 Task: Plan a trip to Ostend, Belgium from 5th December, 2023 to 15th December, 2023 for 9 adults.5 bedrooms having 5 beds and 5 bathrooms. Property type can be house. Amenities needed are: heating. Look for 4 properties as per requirement.
Action: Key pressed <Key.caps_lock>O<Key.caps_lock>stend
Screenshot: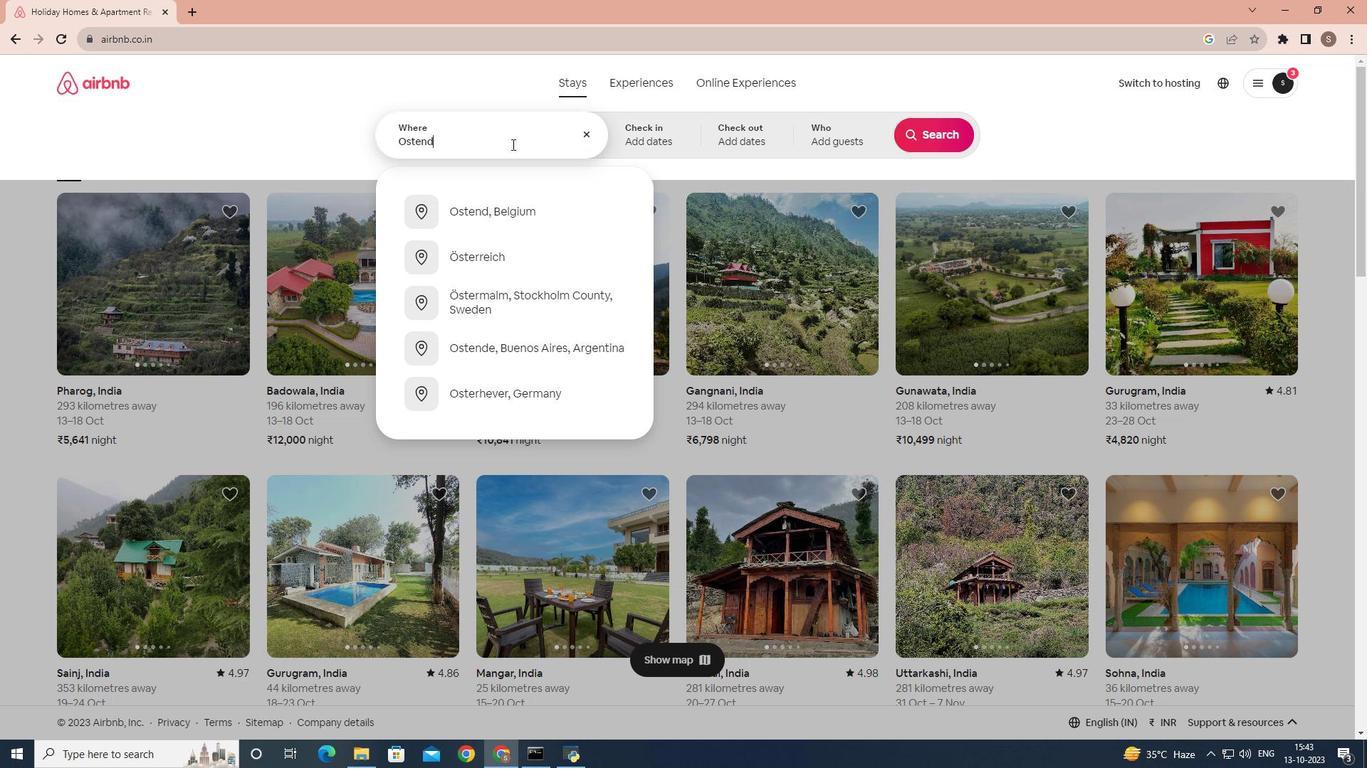 
Action: Mouse moved to (499, 196)
Screenshot: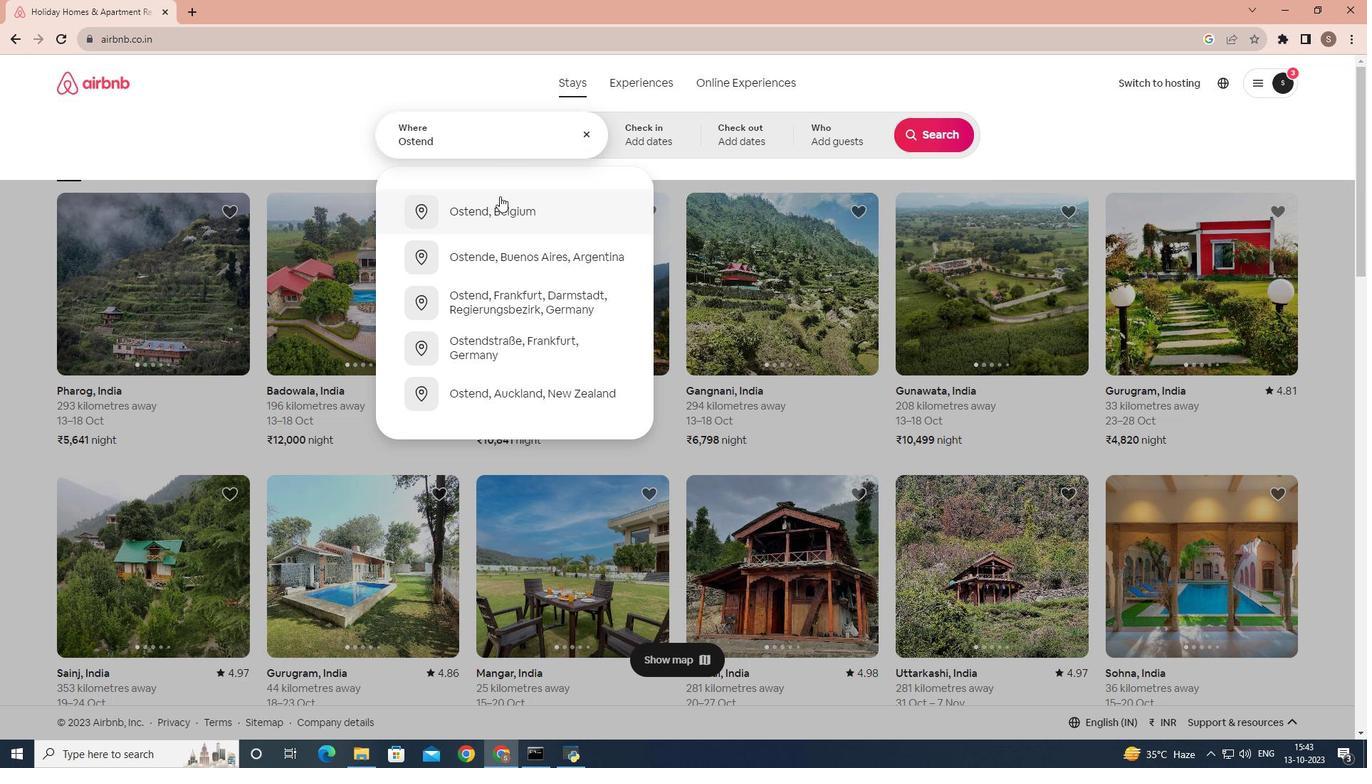 
Action: Mouse pressed left at (499, 196)
Screenshot: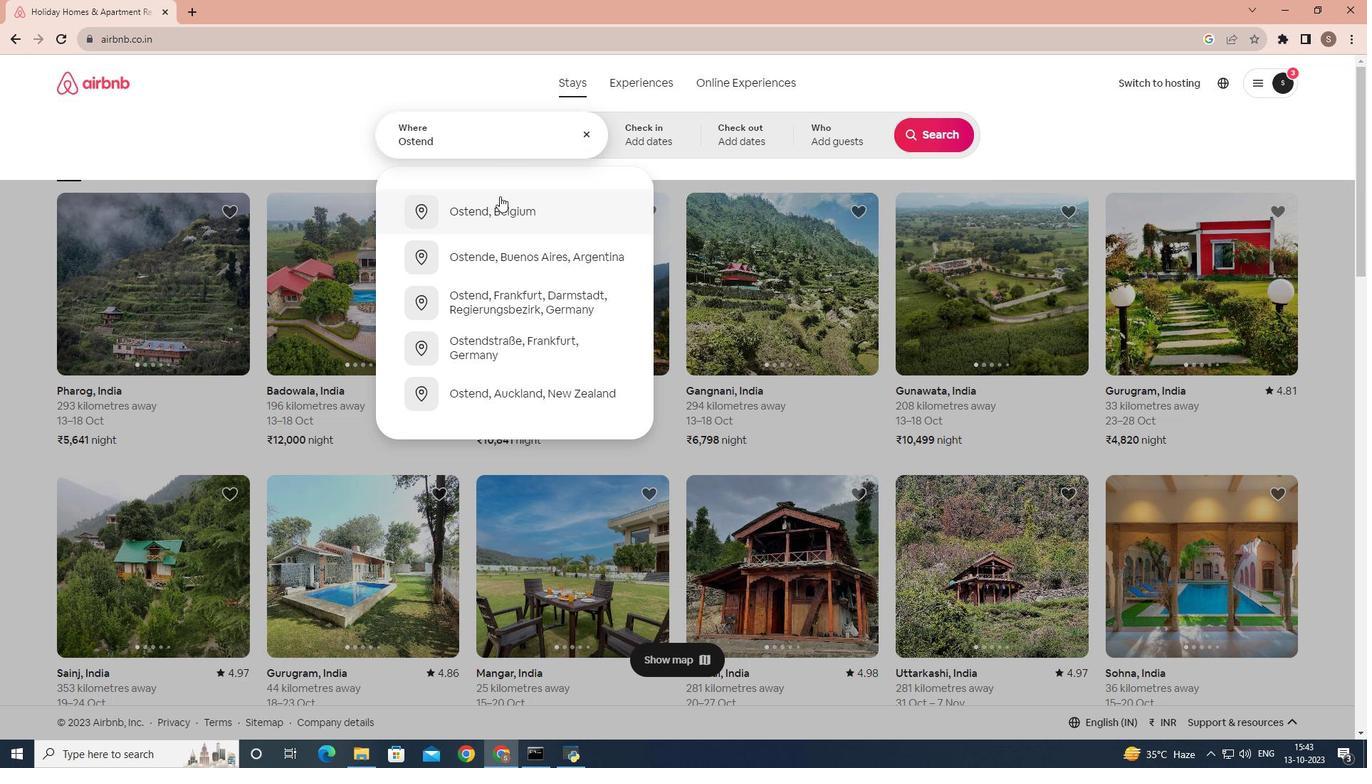 
Action: Mouse moved to (933, 250)
Screenshot: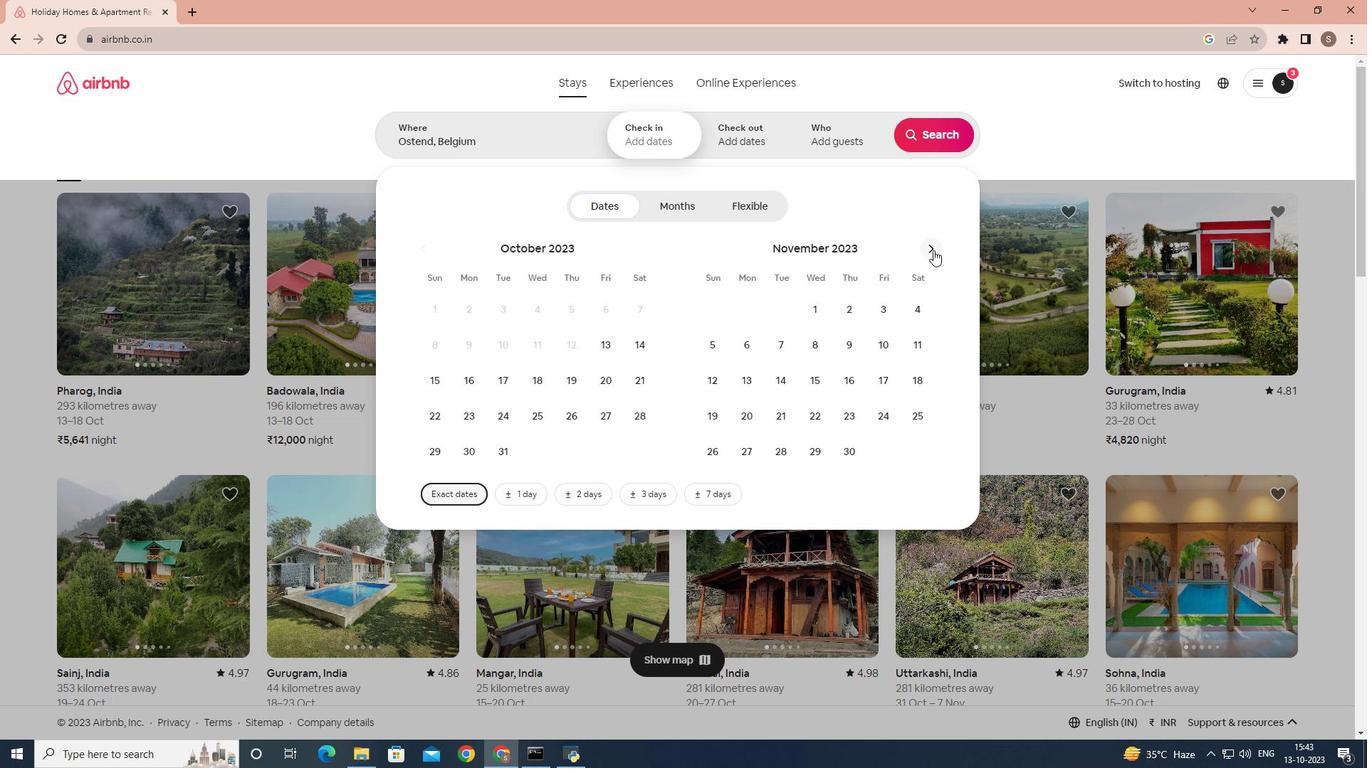 
Action: Mouse pressed left at (933, 250)
Screenshot: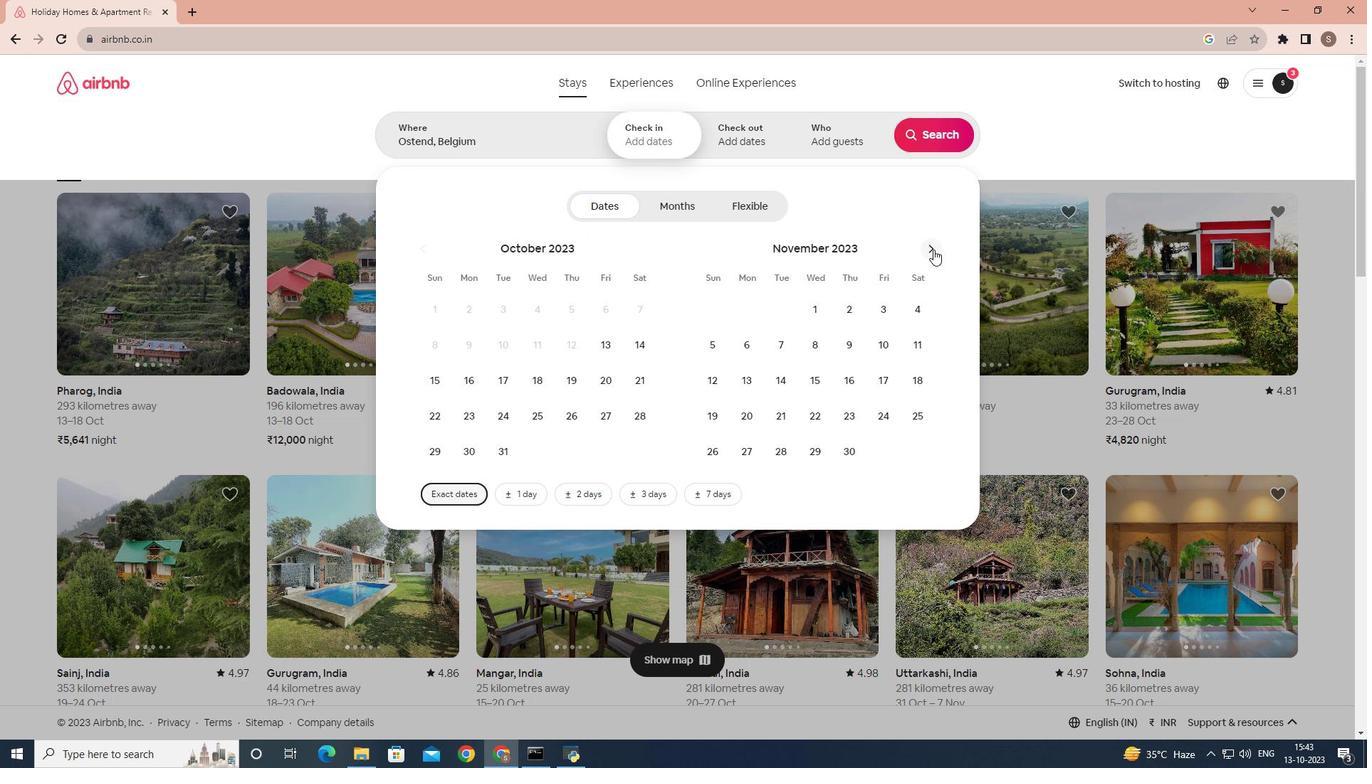 
Action: Mouse moved to (777, 353)
Screenshot: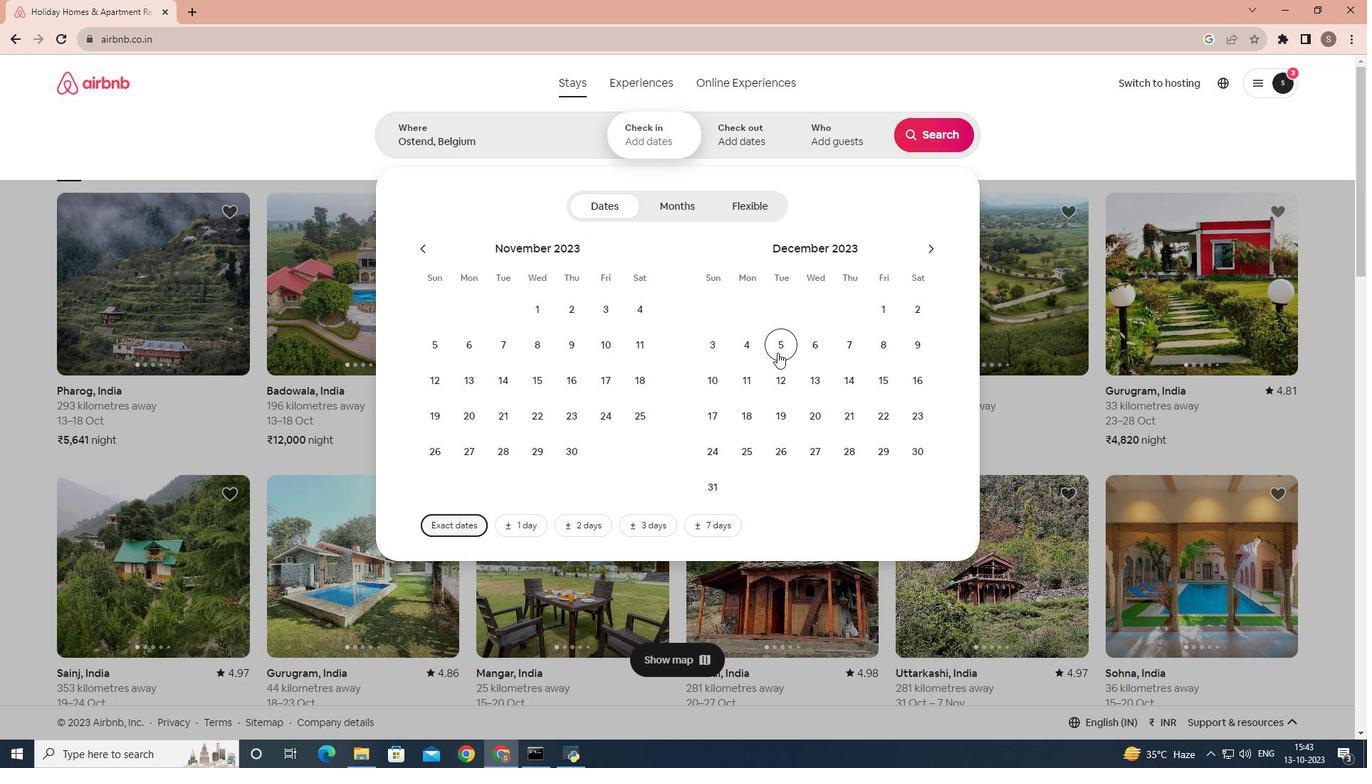 
Action: Mouse pressed left at (777, 353)
Screenshot: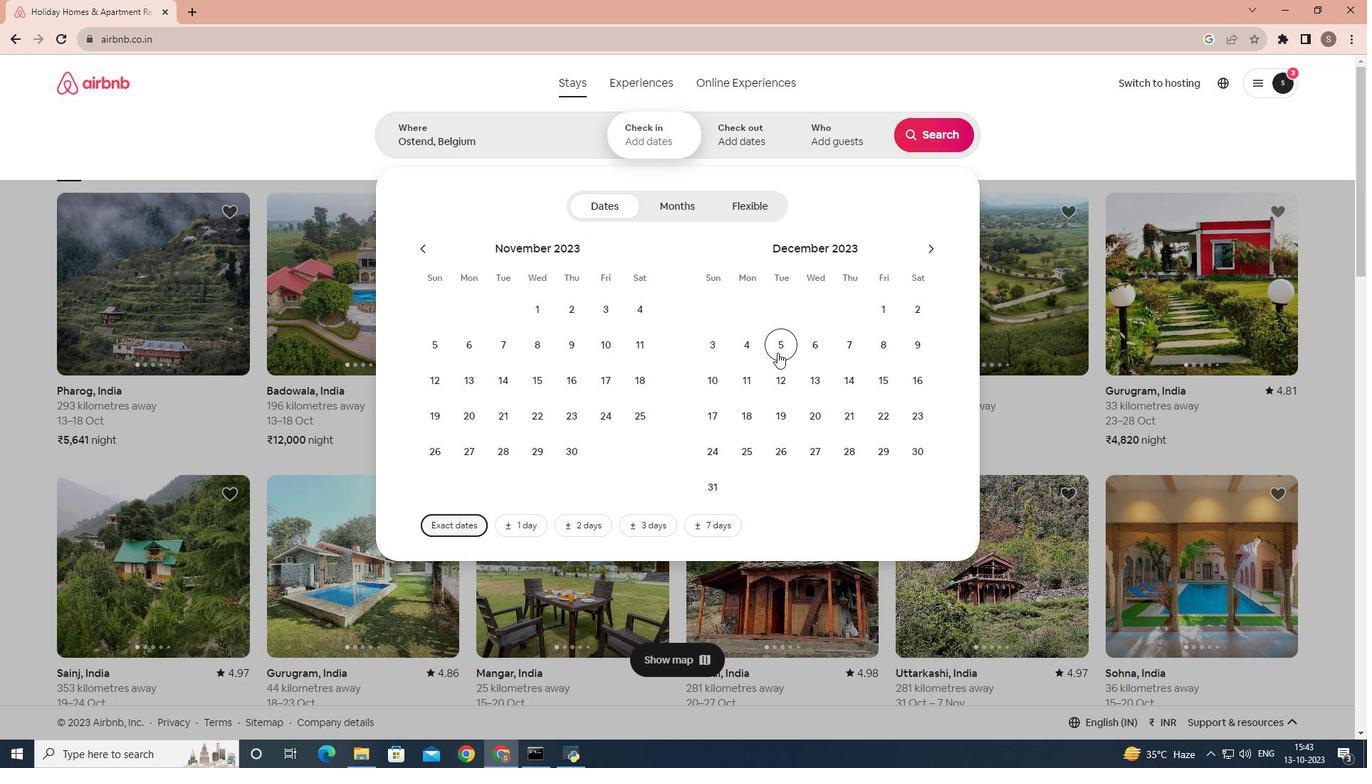 
Action: Mouse moved to (875, 388)
Screenshot: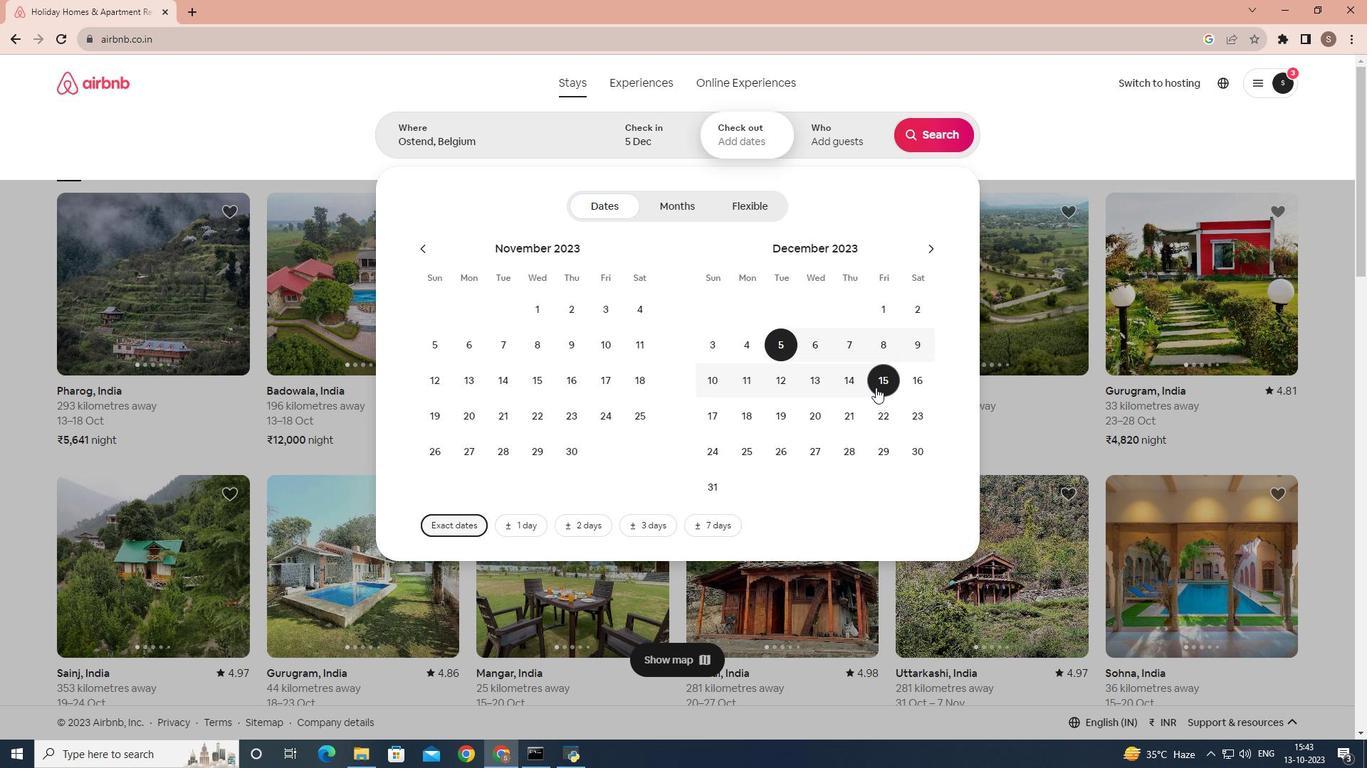 
Action: Mouse pressed left at (875, 388)
Screenshot: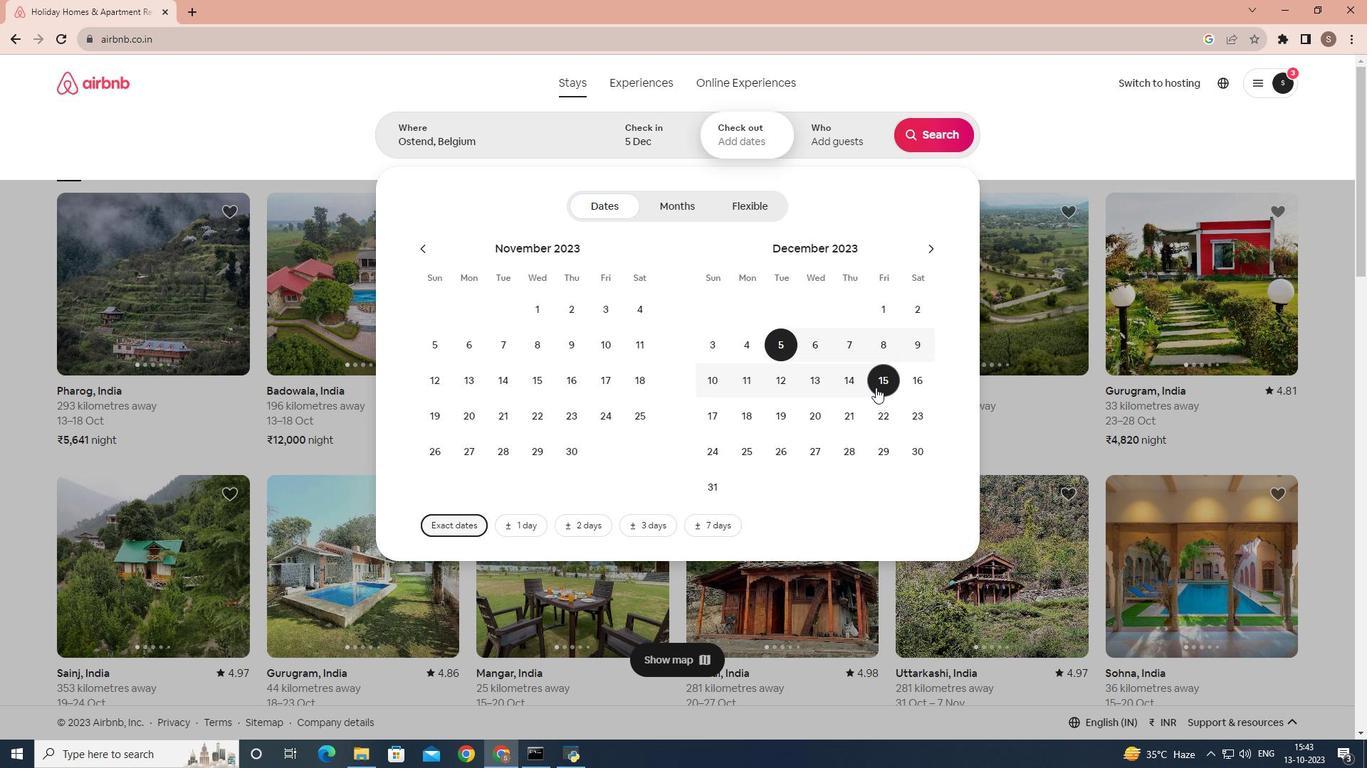 
Action: Mouse moved to (818, 138)
Screenshot: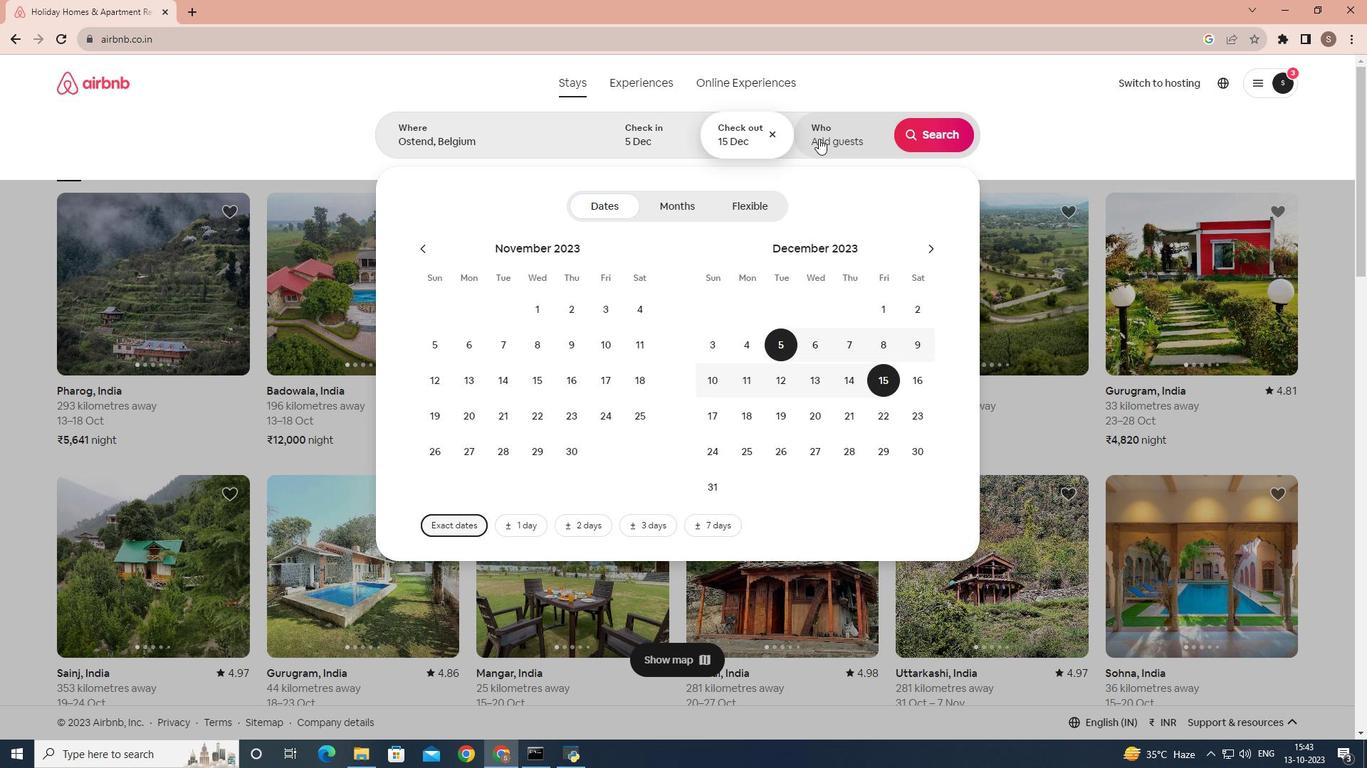 
Action: Mouse pressed left at (818, 138)
Screenshot: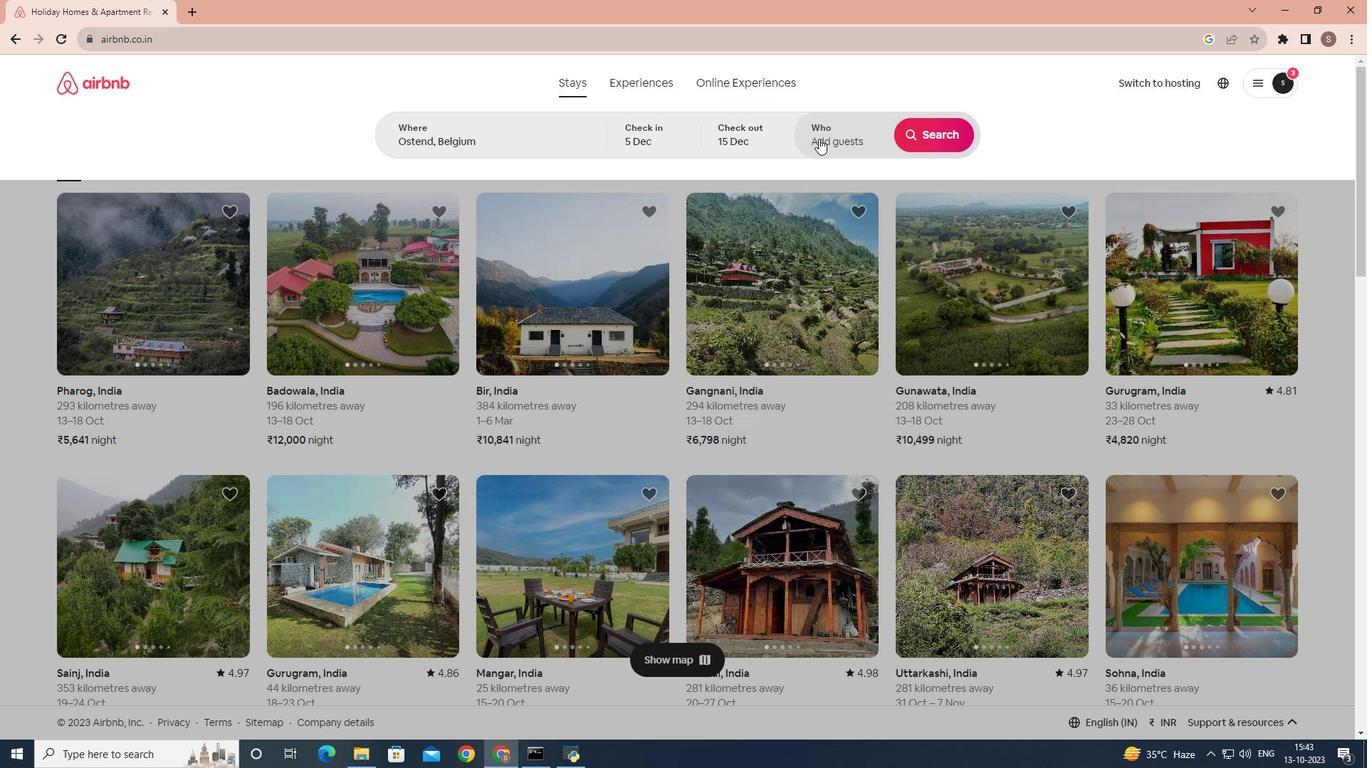 
Action: Mouse moved to (929, 213)
Screenshot: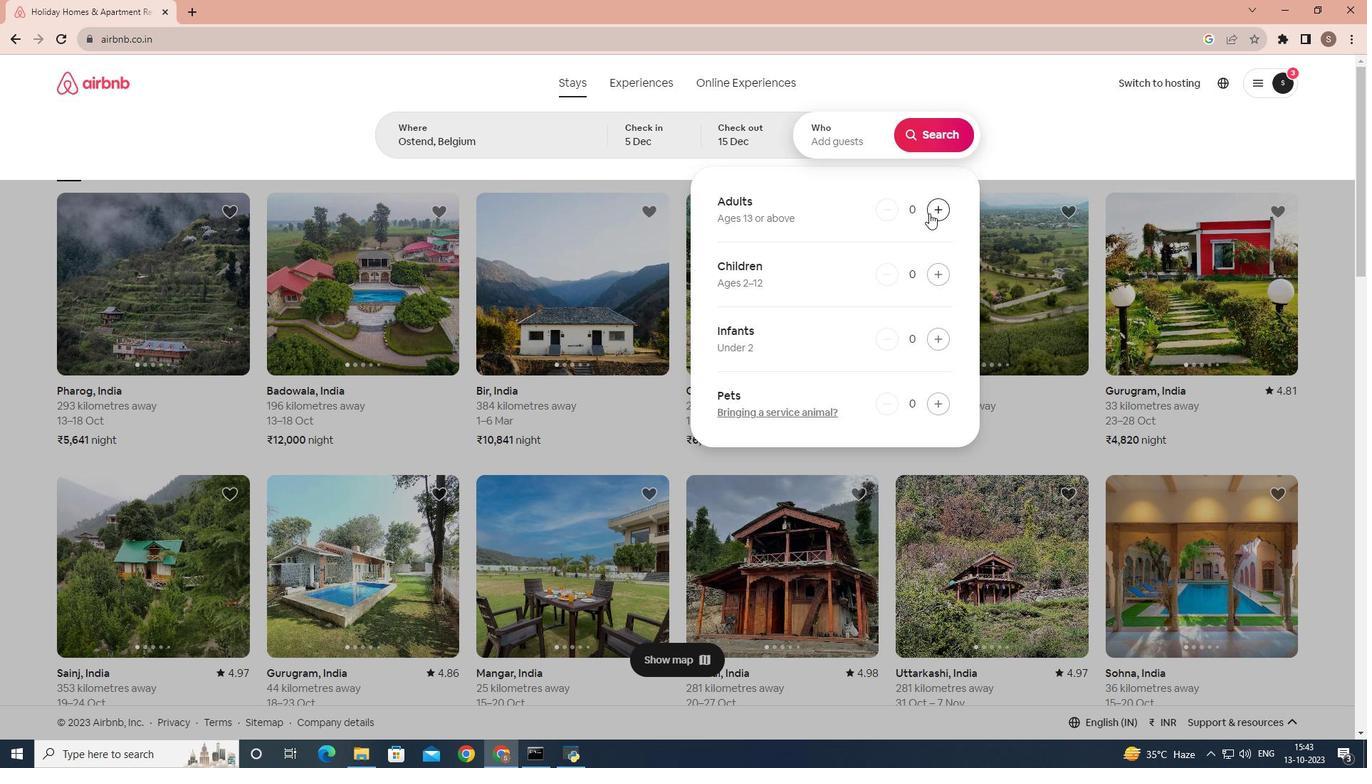 
Action: Mouse pressed left at (929, 213)
Screenshot: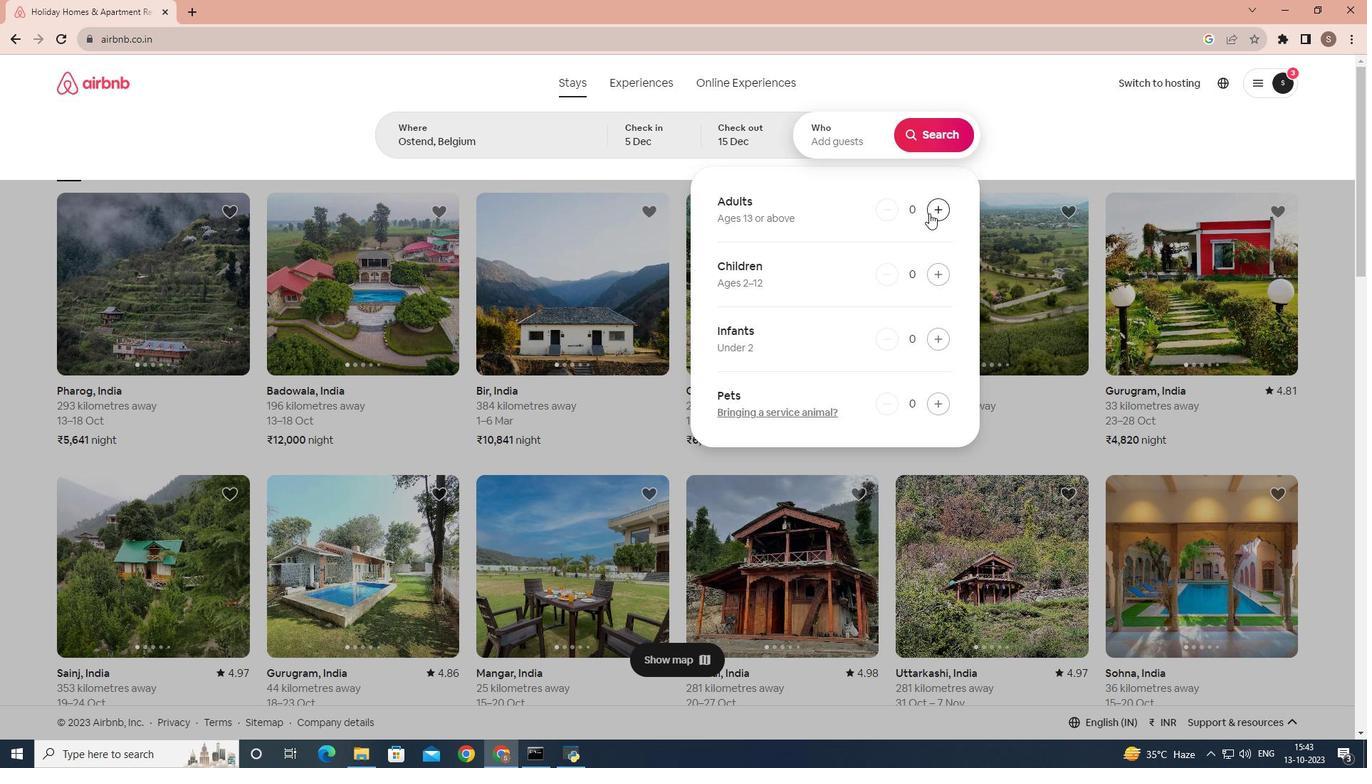 
Action: Mouse moved to (927, 215)
Screenshot: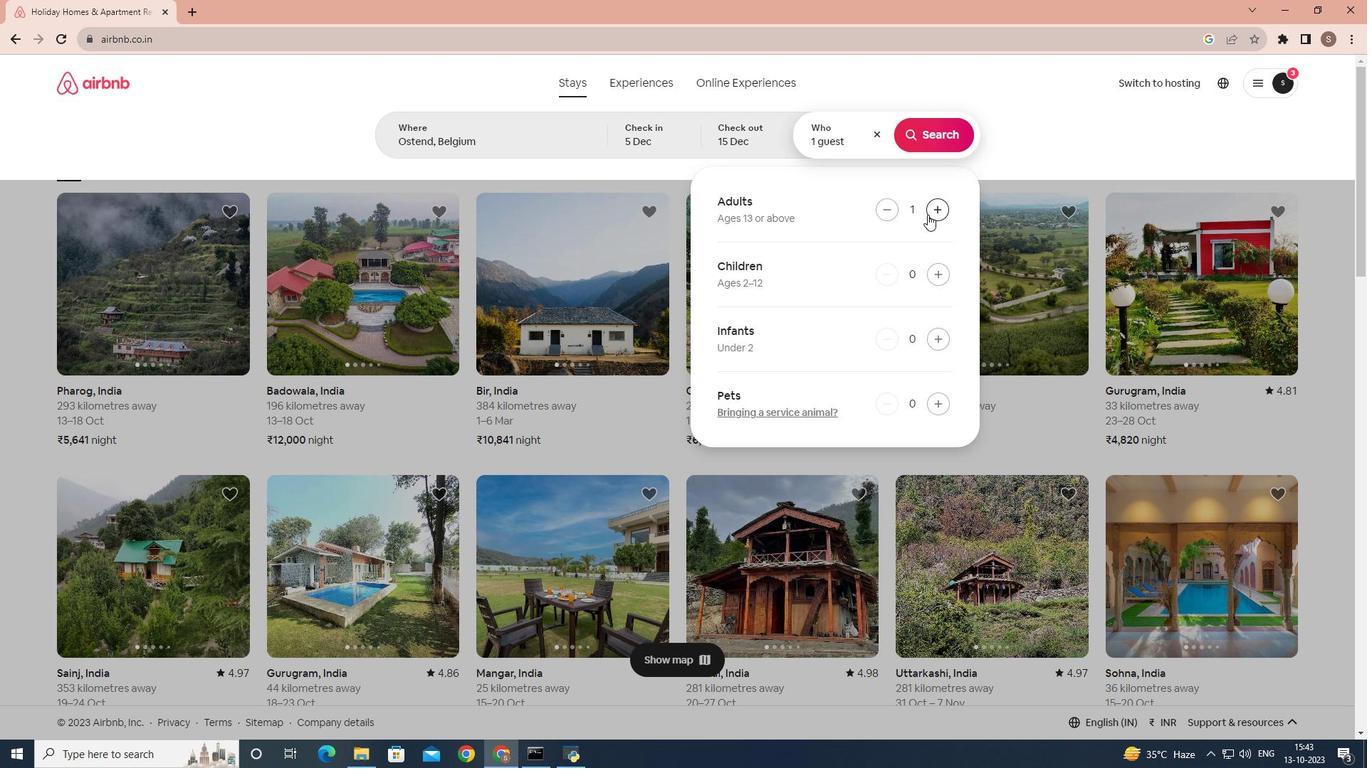 
Action: Mouse pressed left at (927, 215)
Screenshot: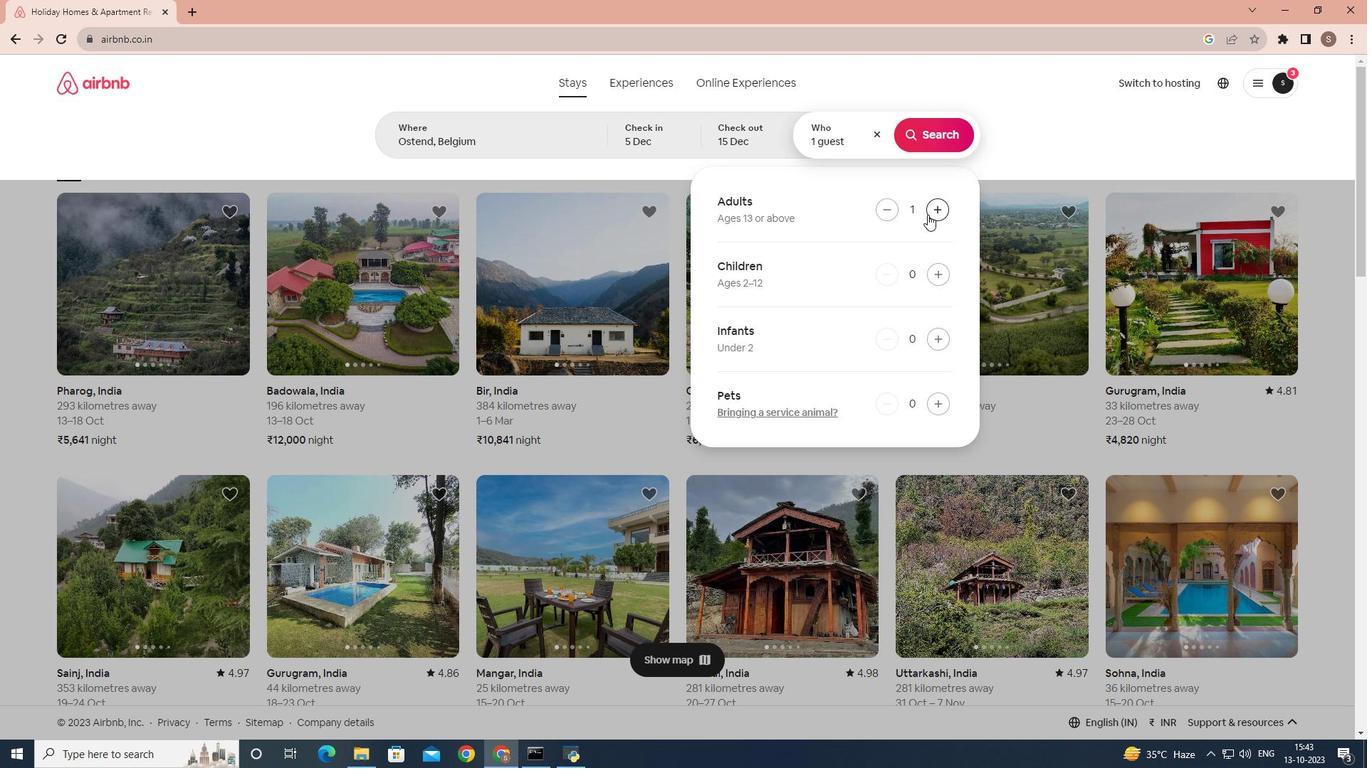 
Action: Mouse pressed left at (927, 215)
Screenshot: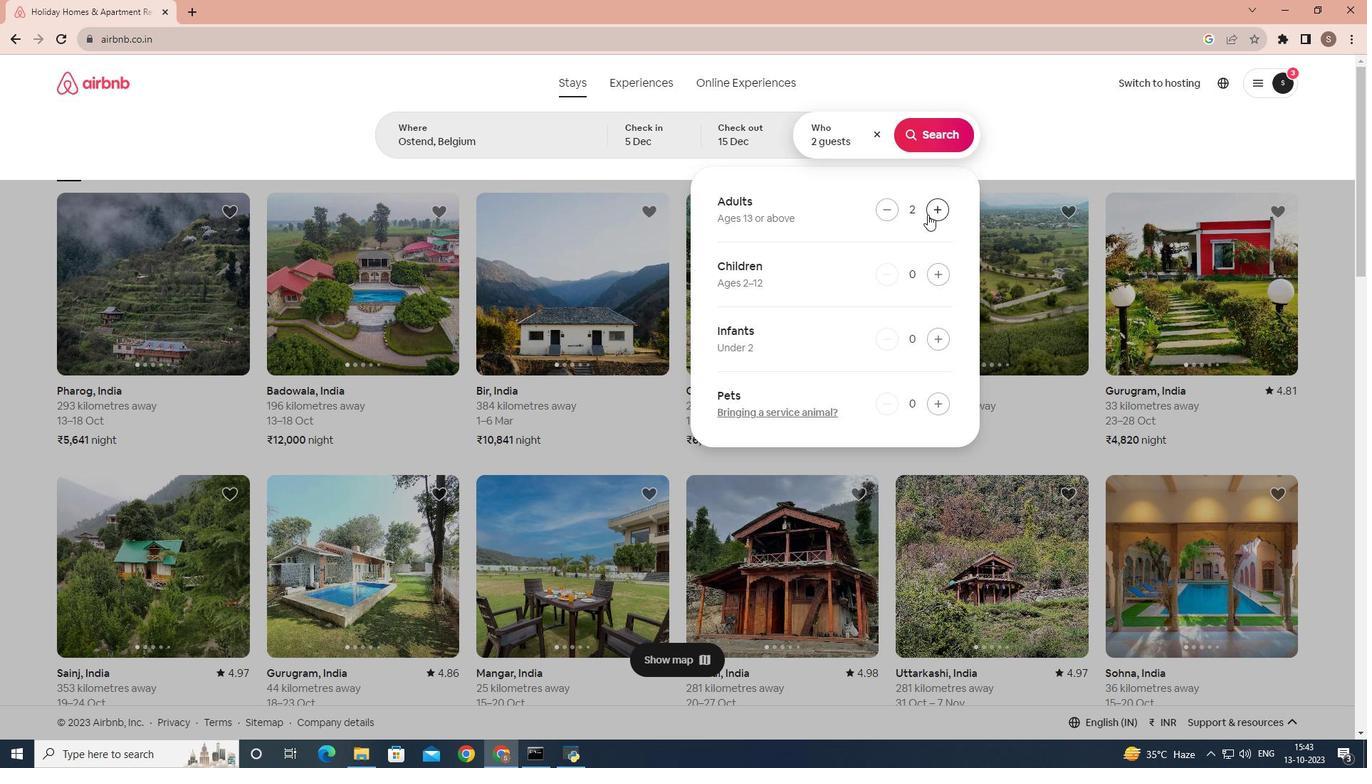 
Action: Mouse pressed left at (927, 215)
Screenshot: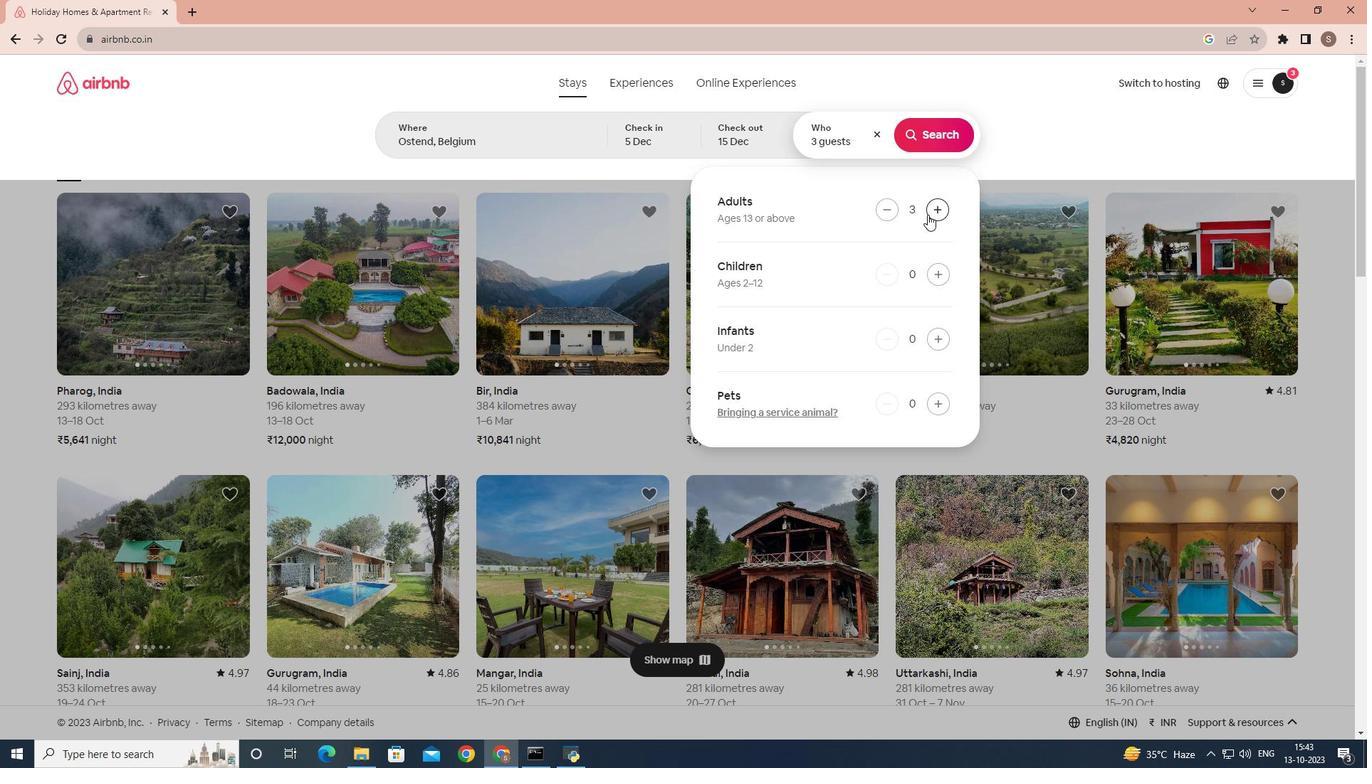 
Action: Mouse pressed left at (927, 215)
Screenshot: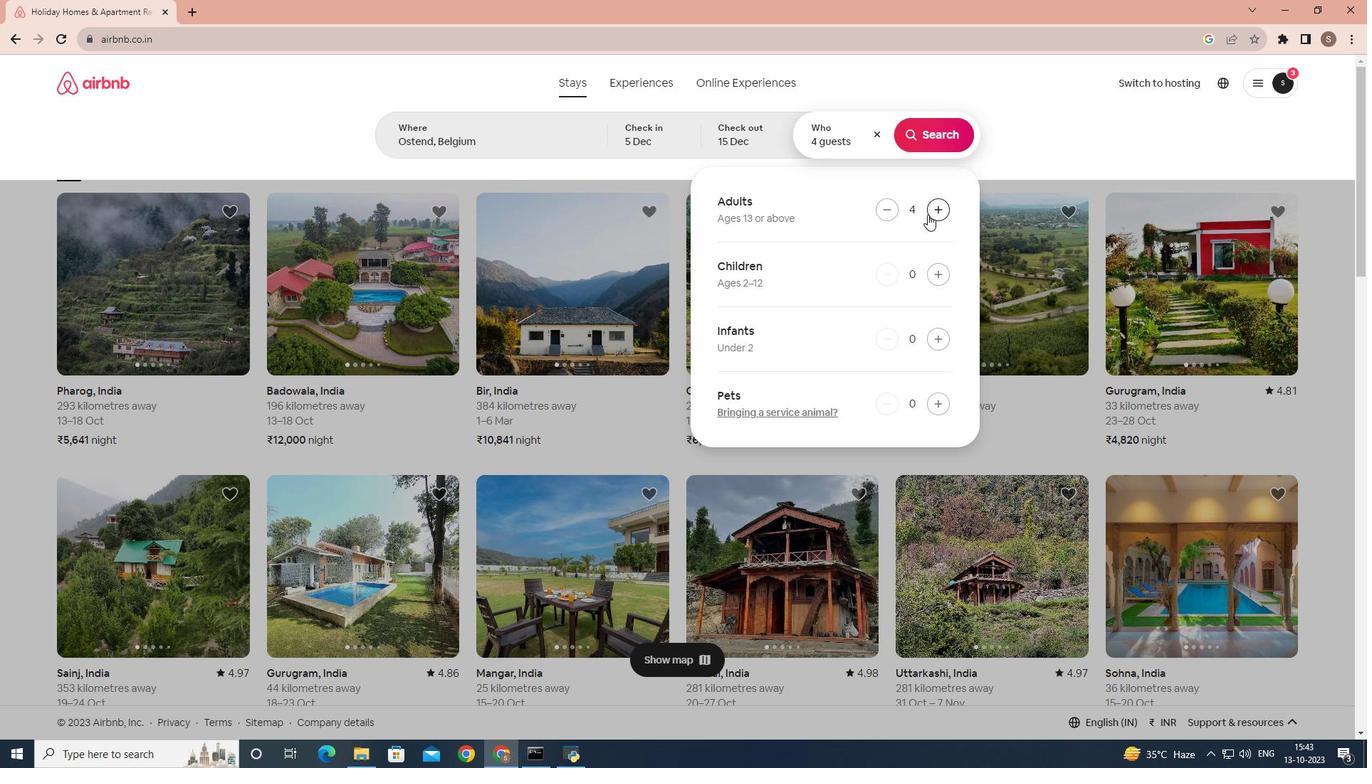 
Action: Mouse pressed left at (927, 215)
Screenshot: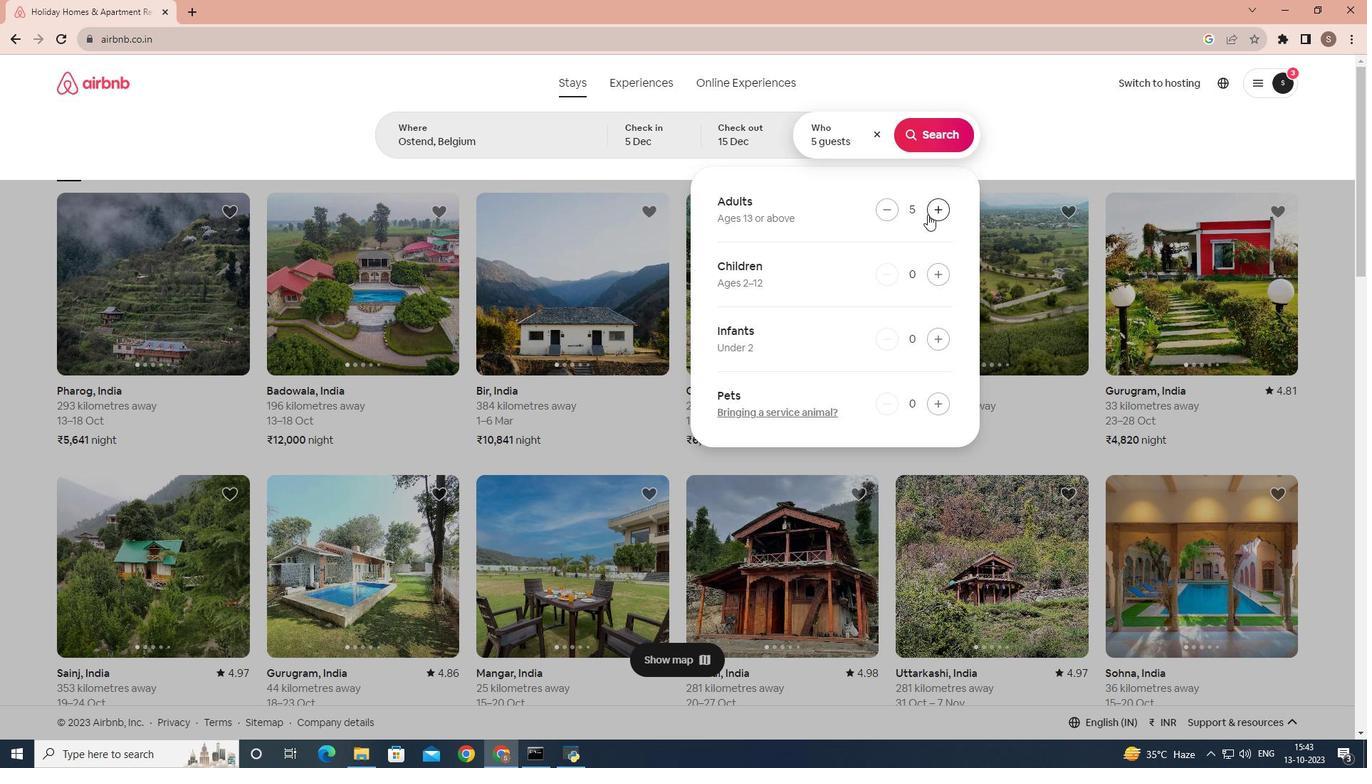 
Action: Mouse pressed left at (927, 215)
Screenshot: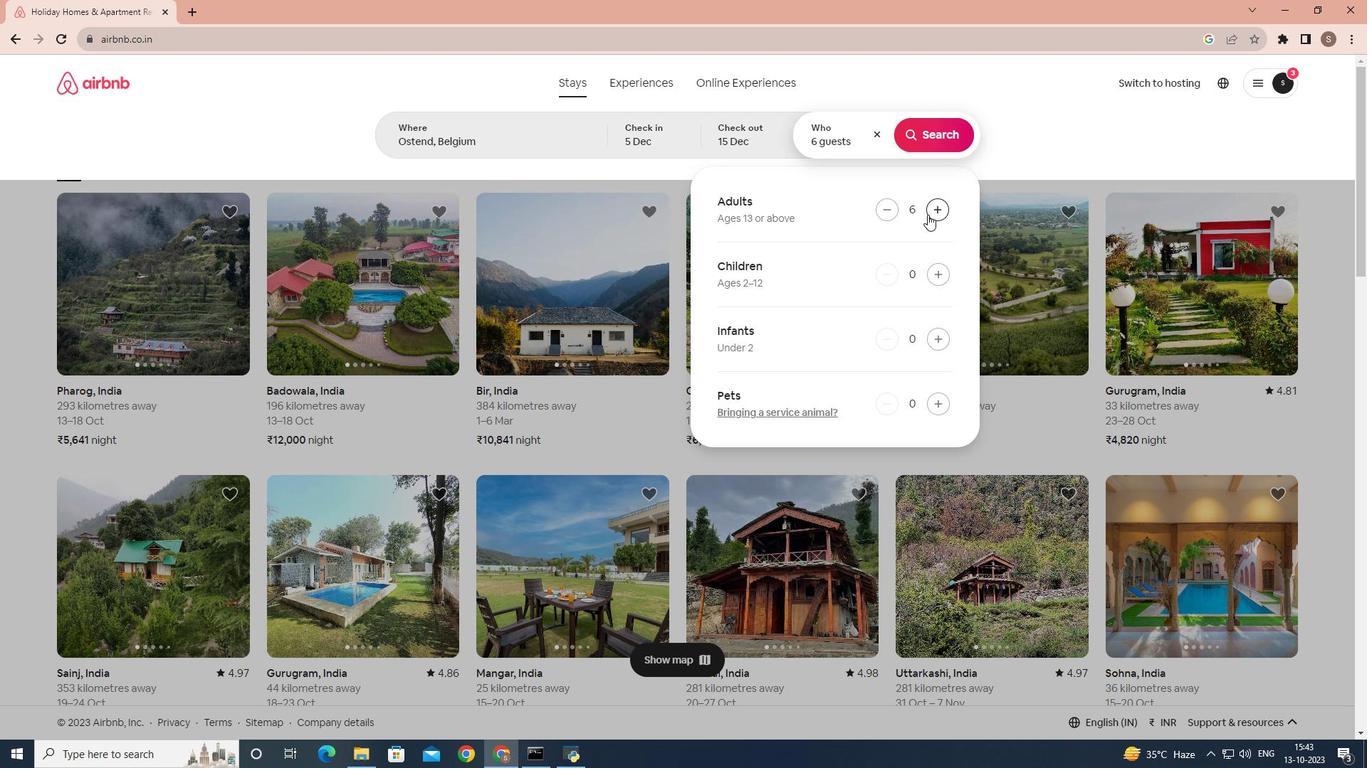 
Action: Mouse pressed left at (927, 215)
Screenshot: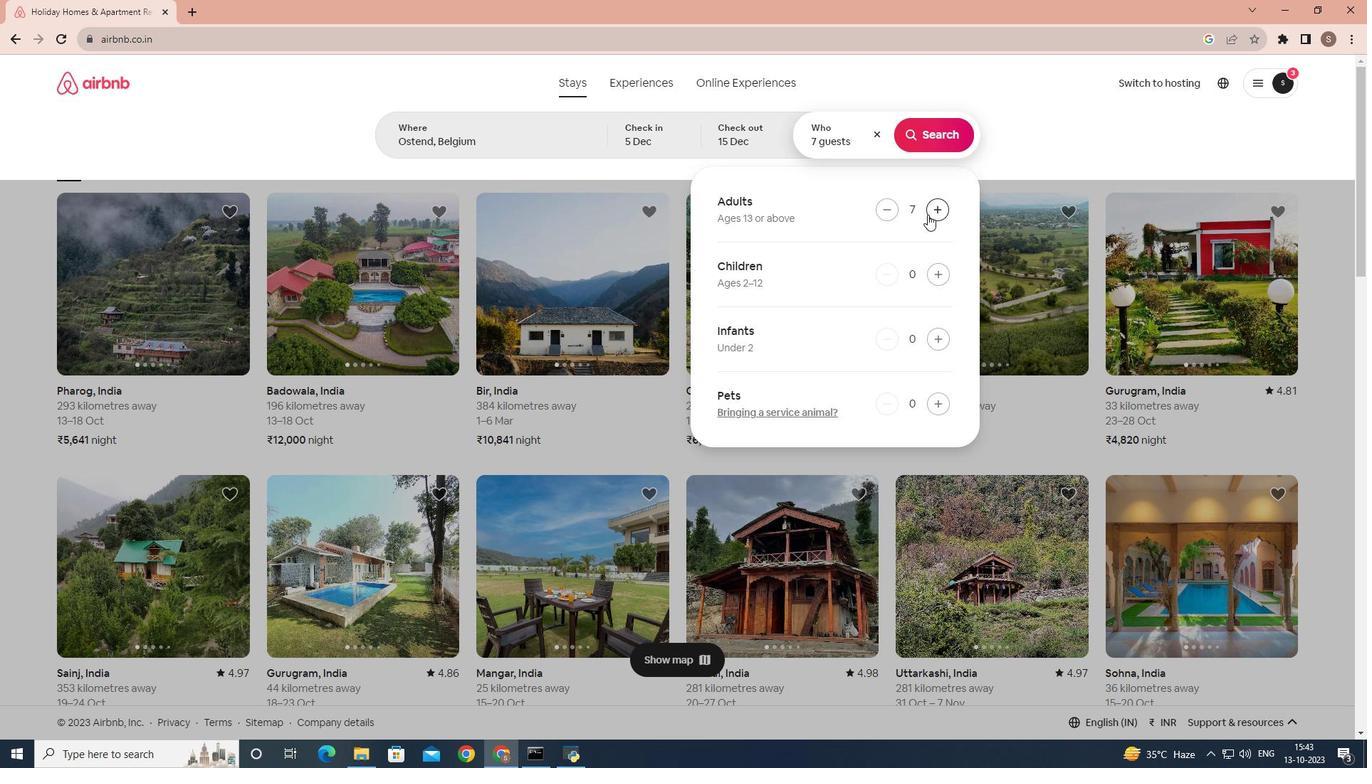 
Action: Mouse pressed left at (927, 215)
Screenshot: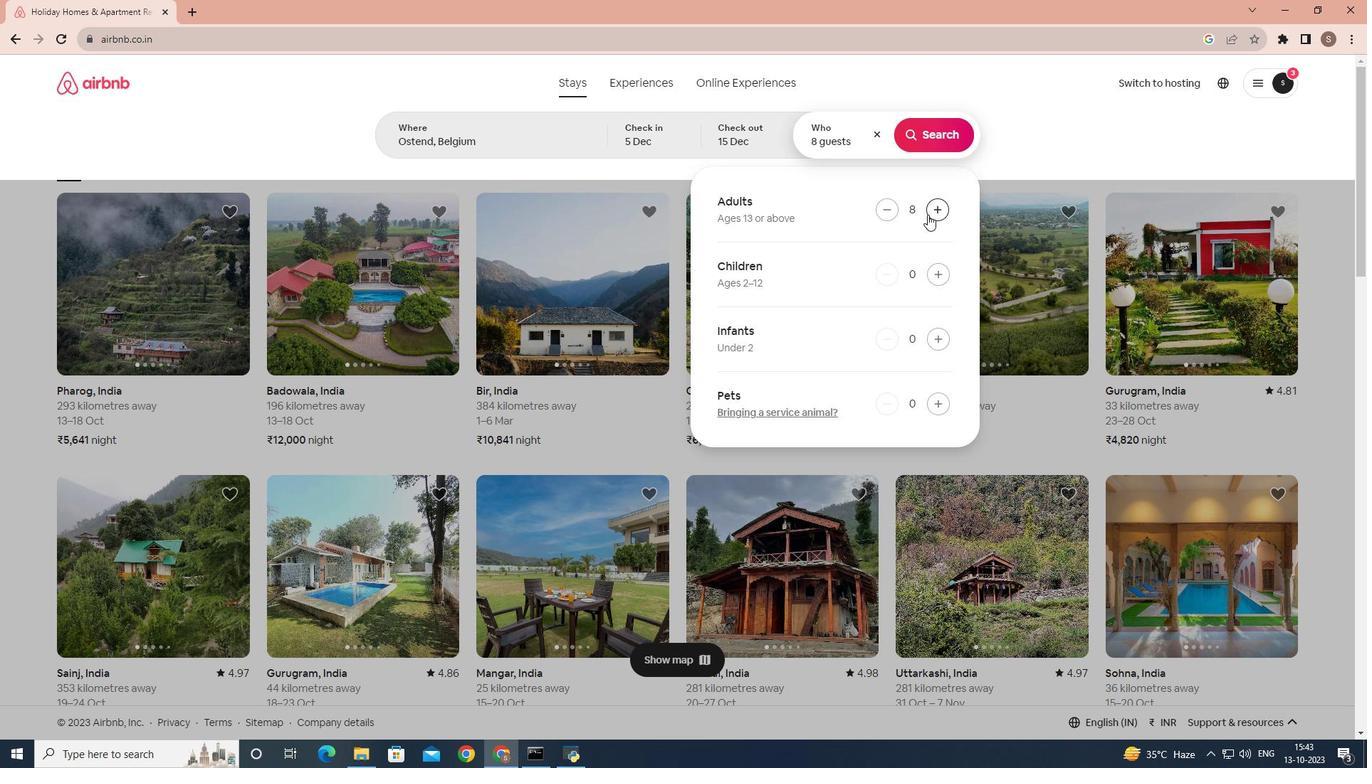 
Action: Mouse moved to (939, 143)
Screenshot: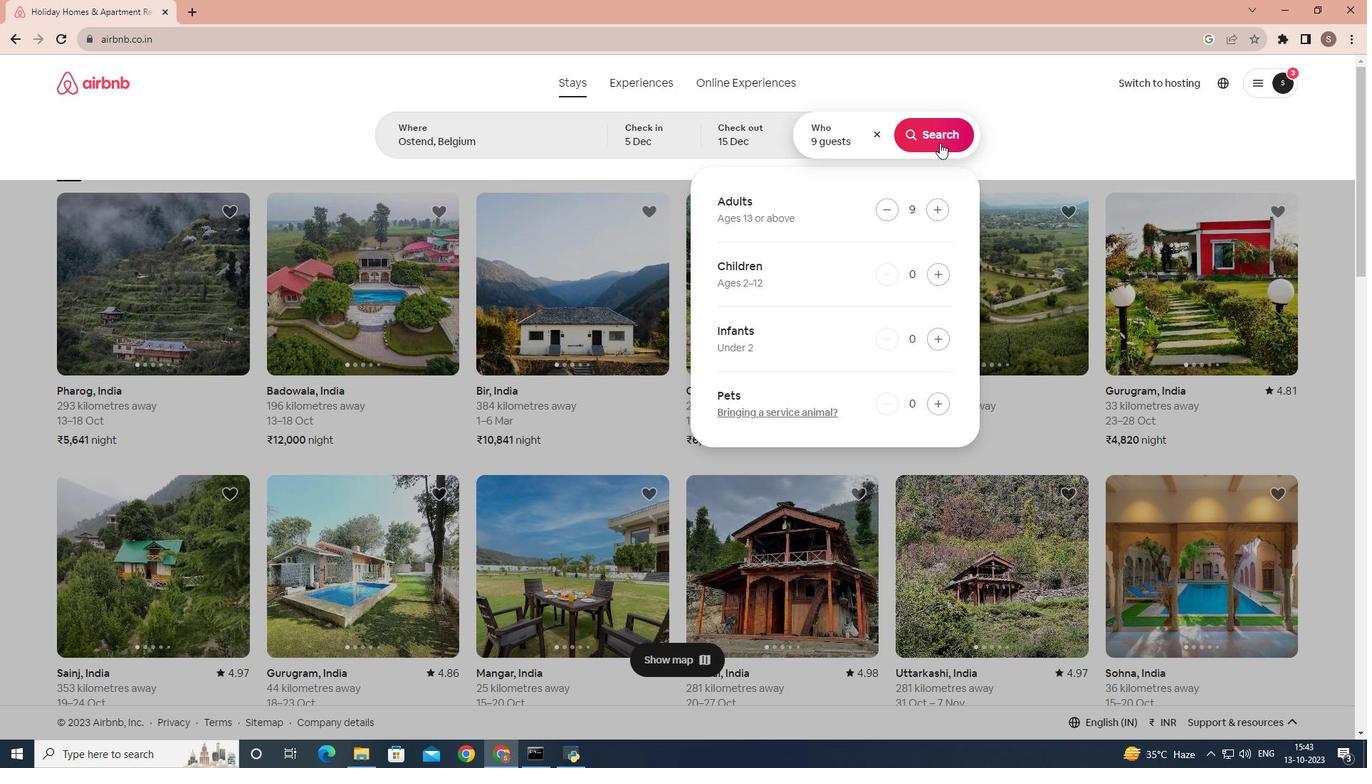 
Action: Mouse pressed left at (939, 143)
Screenshot: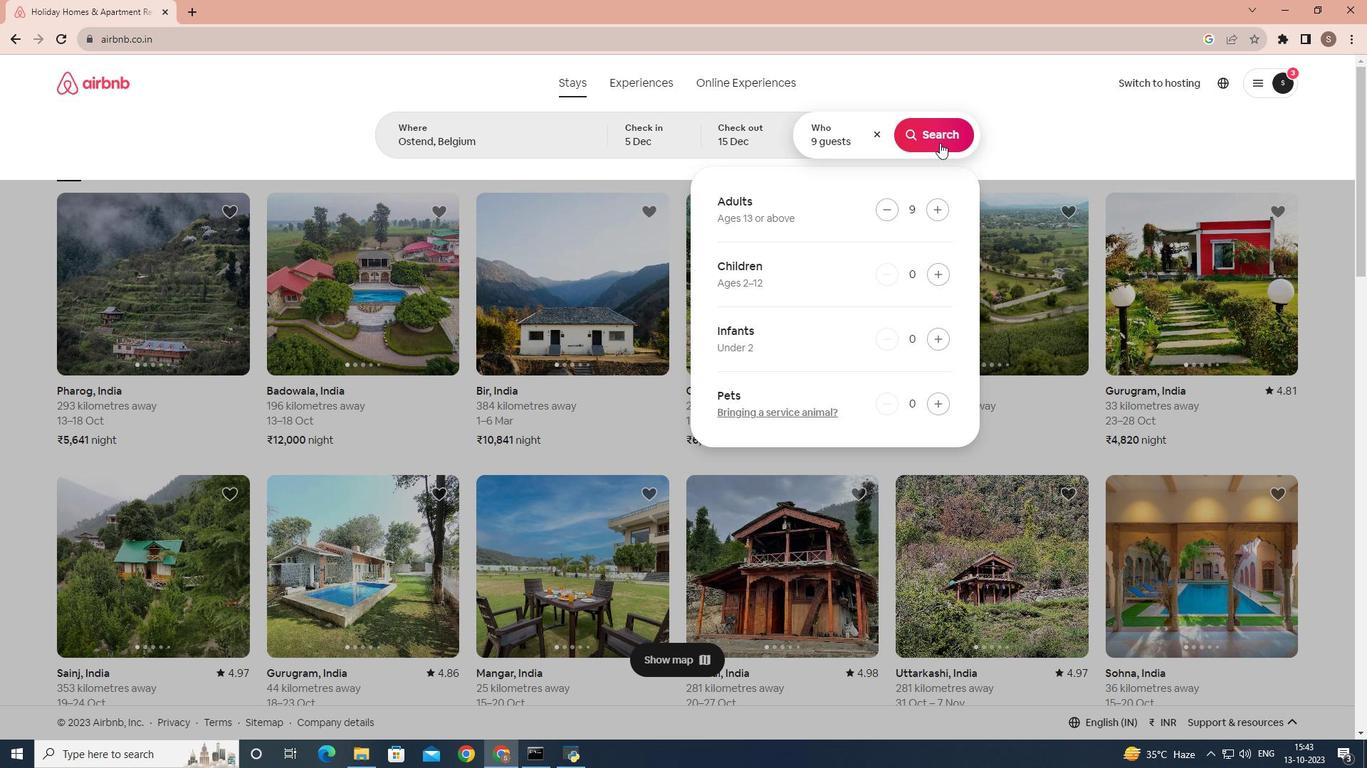 
Action: Mouse moved to (1144, 141)
Screenshot: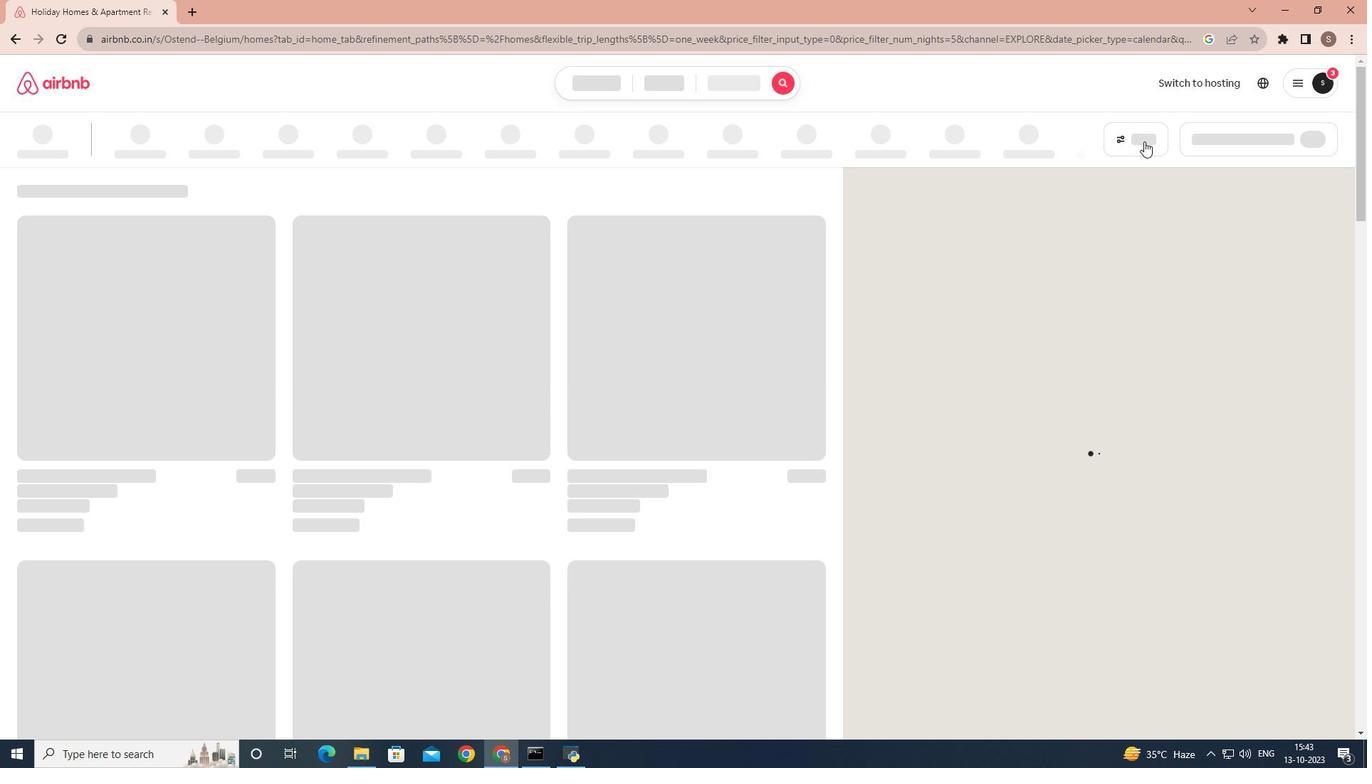 
Action: Mouse pressed left at (1144, 141)
Screenshot: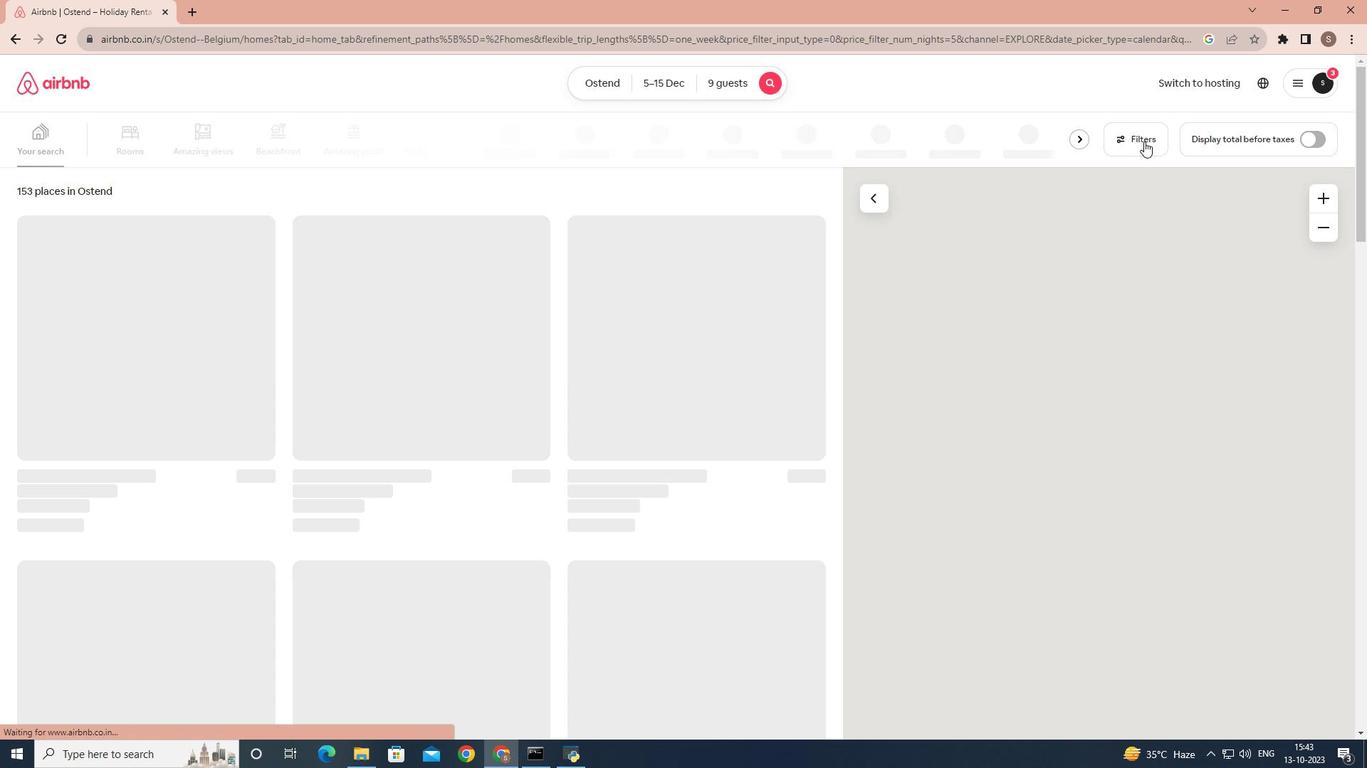 
Action: Mouse moved to (603, 479)
Screenshot: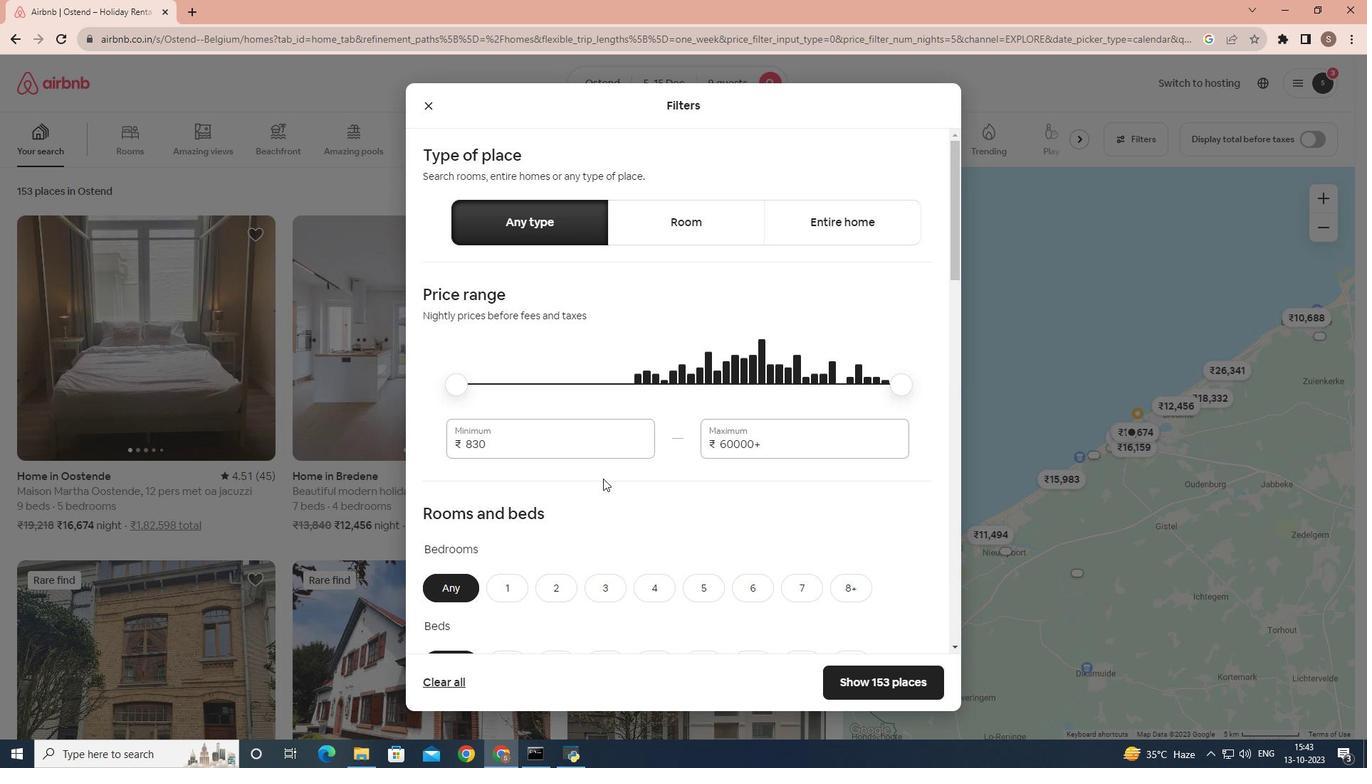 
Action: Mouse scrolled (603, 478) with delta (0, 0)
Screenshot: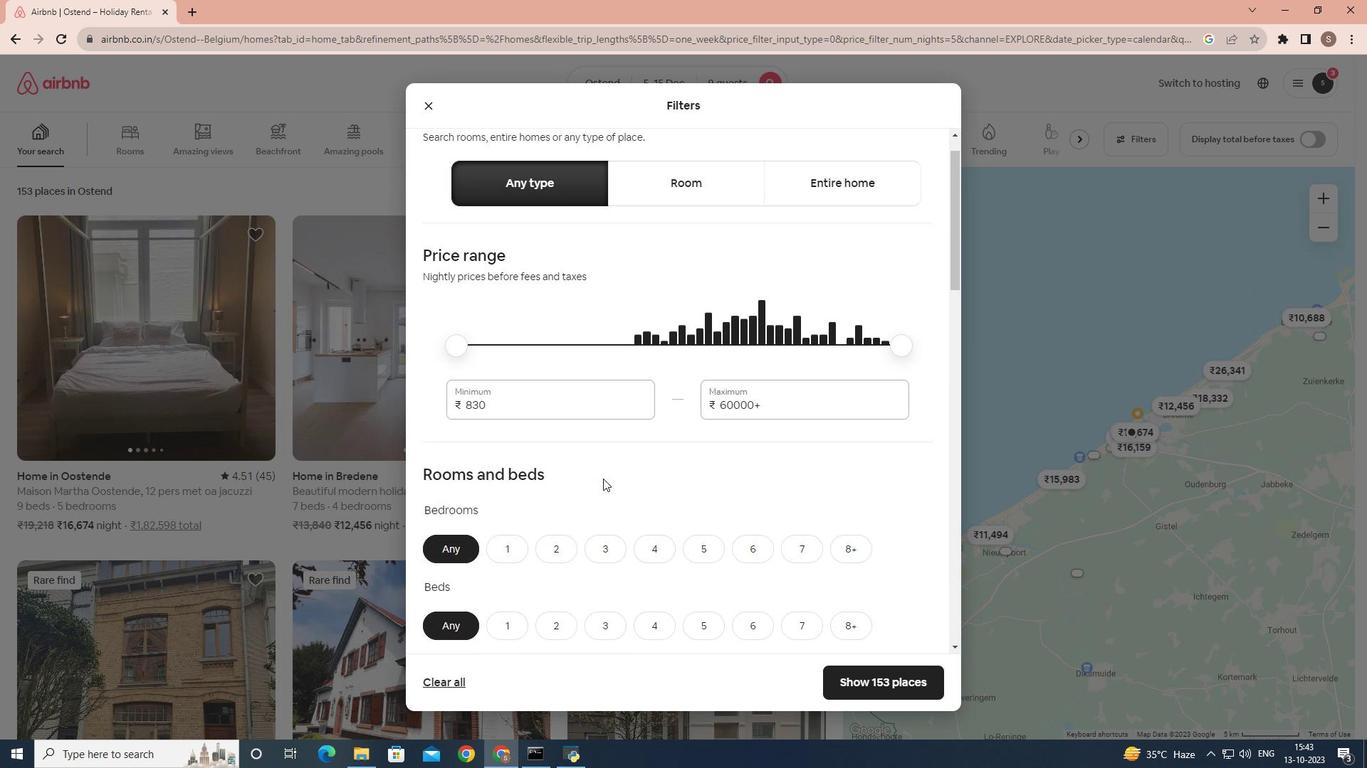 
Action: Mouse scrolled (603, 478) with delta (0, 0)
Screenshot: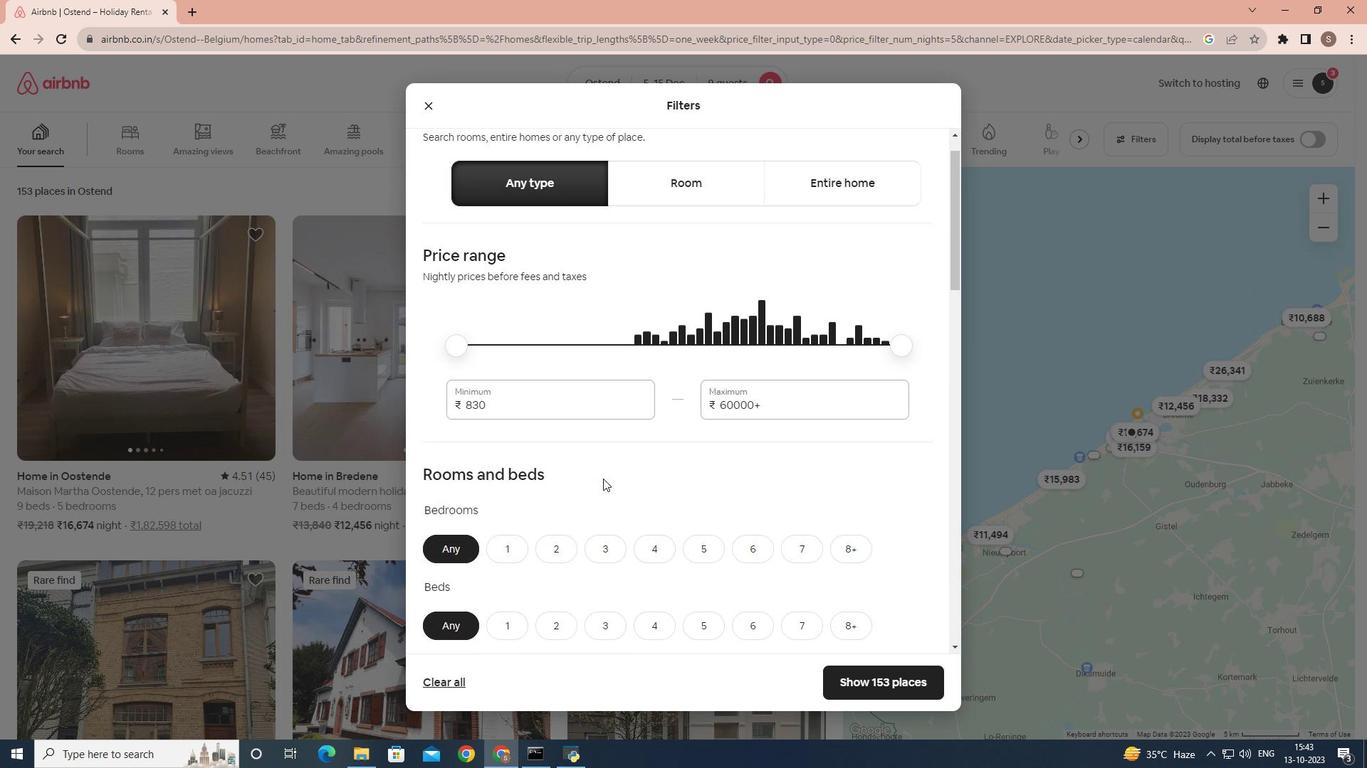 
Action: Mouse scrolled (603, 478) with delta (0, 0)
Screenshot: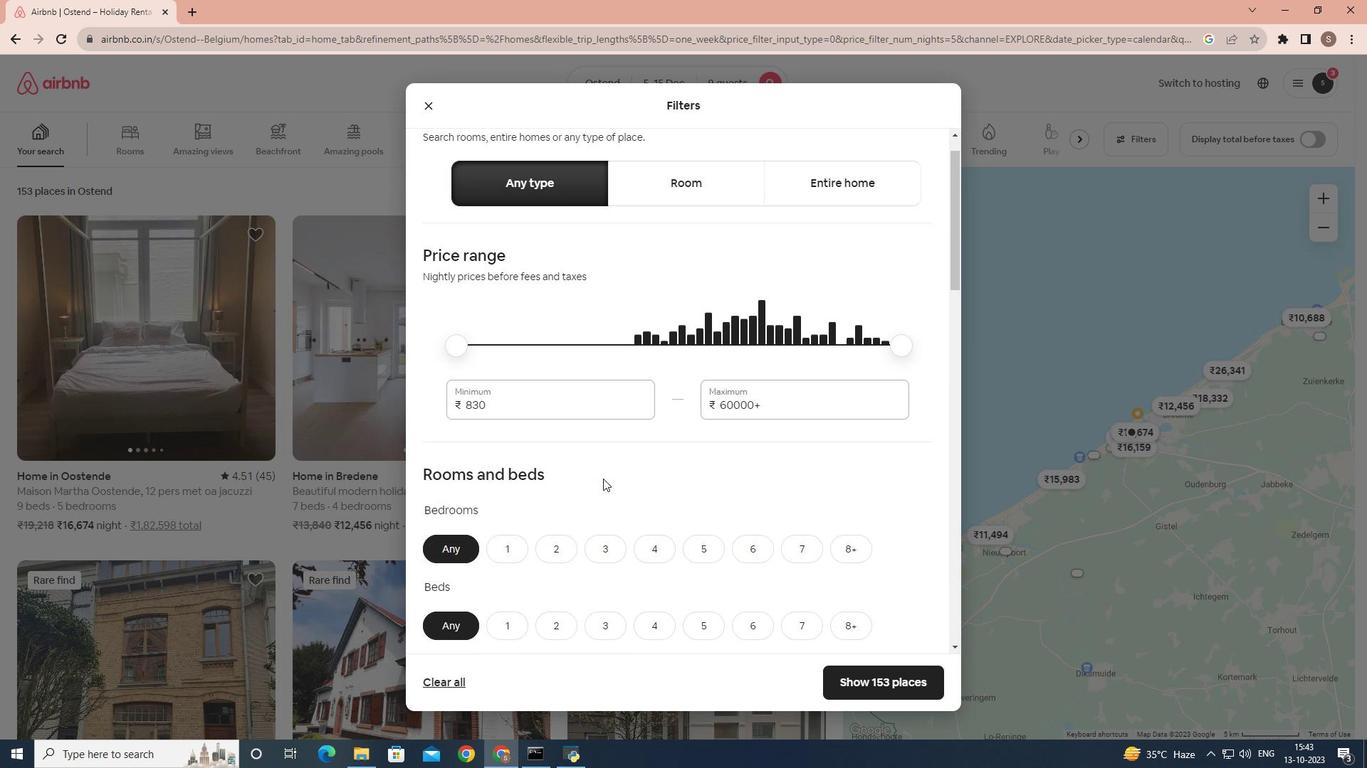
Action: Mouse scrolled (603, 478) with delta (0, 0)
Screenshot: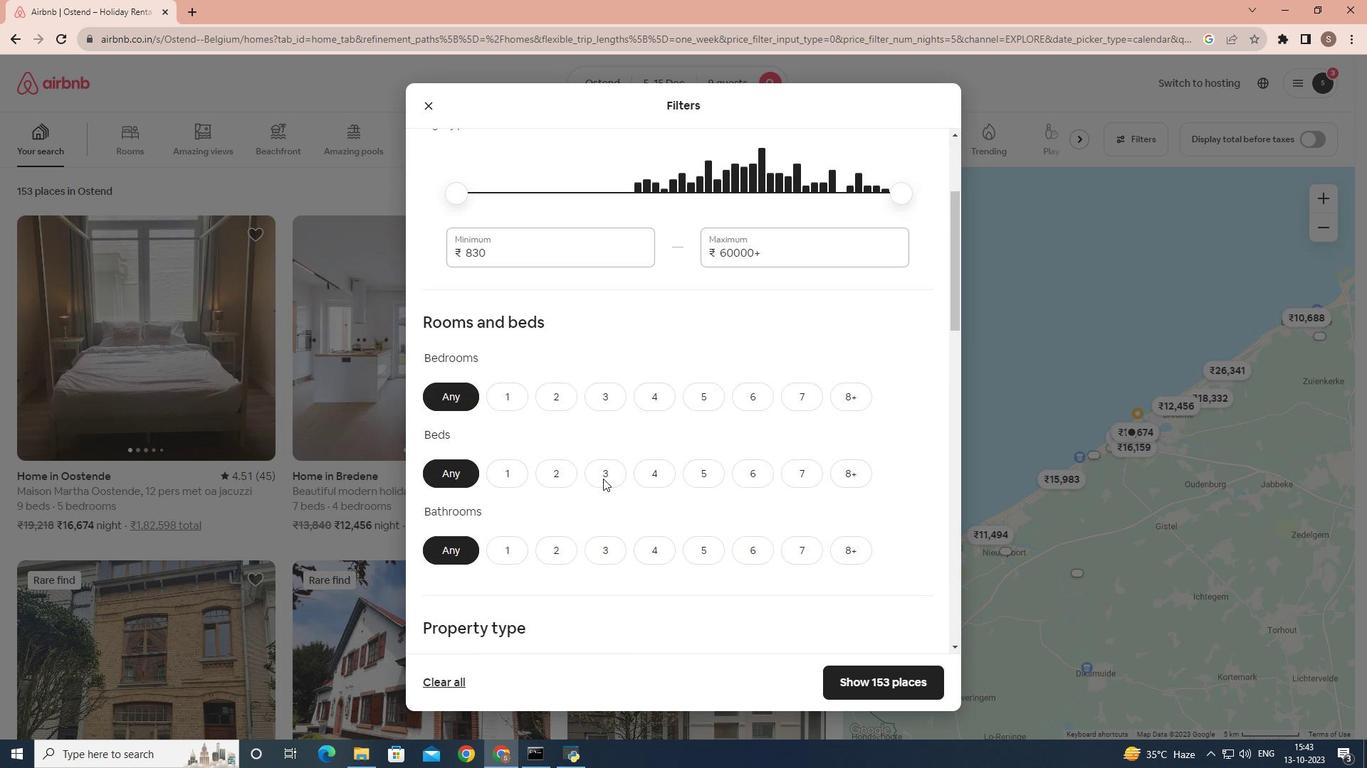 
Action: Mouse scrolled (603, 478) with delta (0, 0)
Screenshot: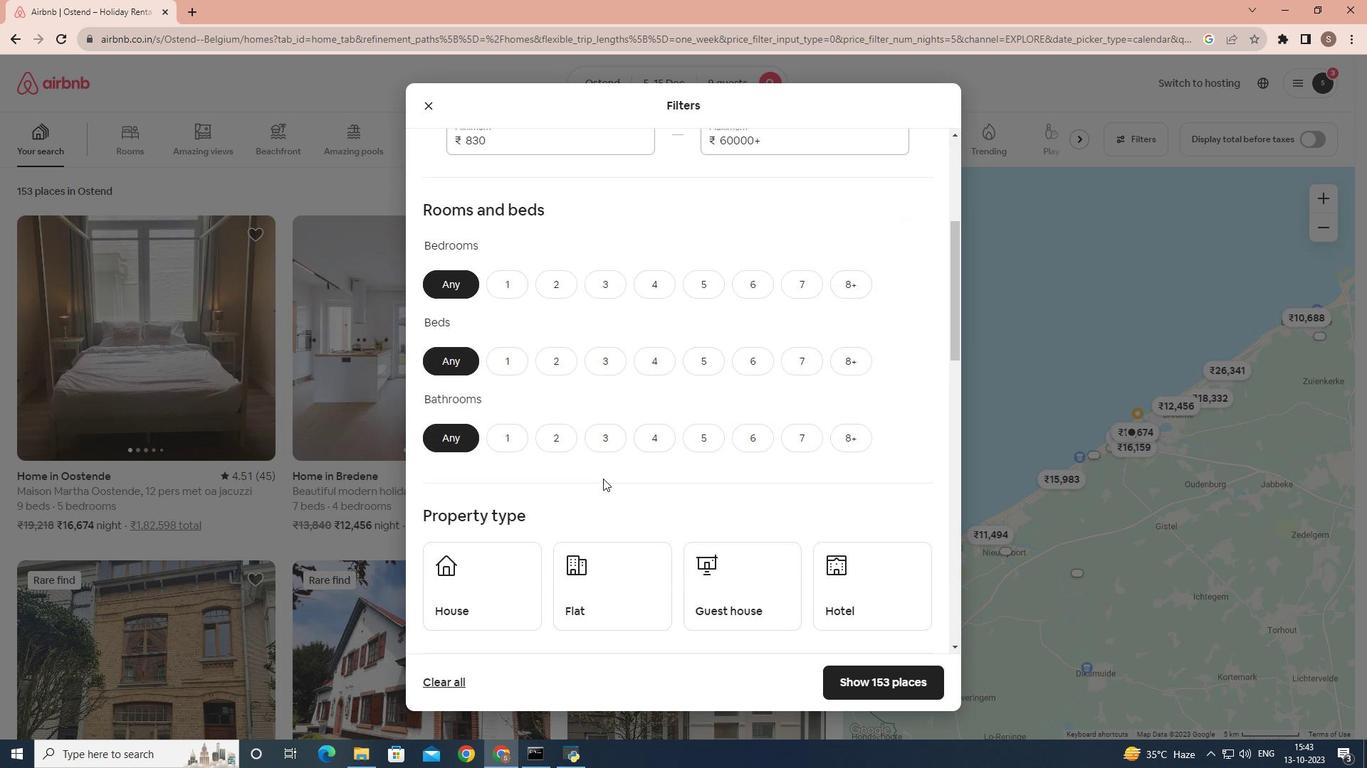 
Action: Mouse moved to (700, 230)
Screenshot: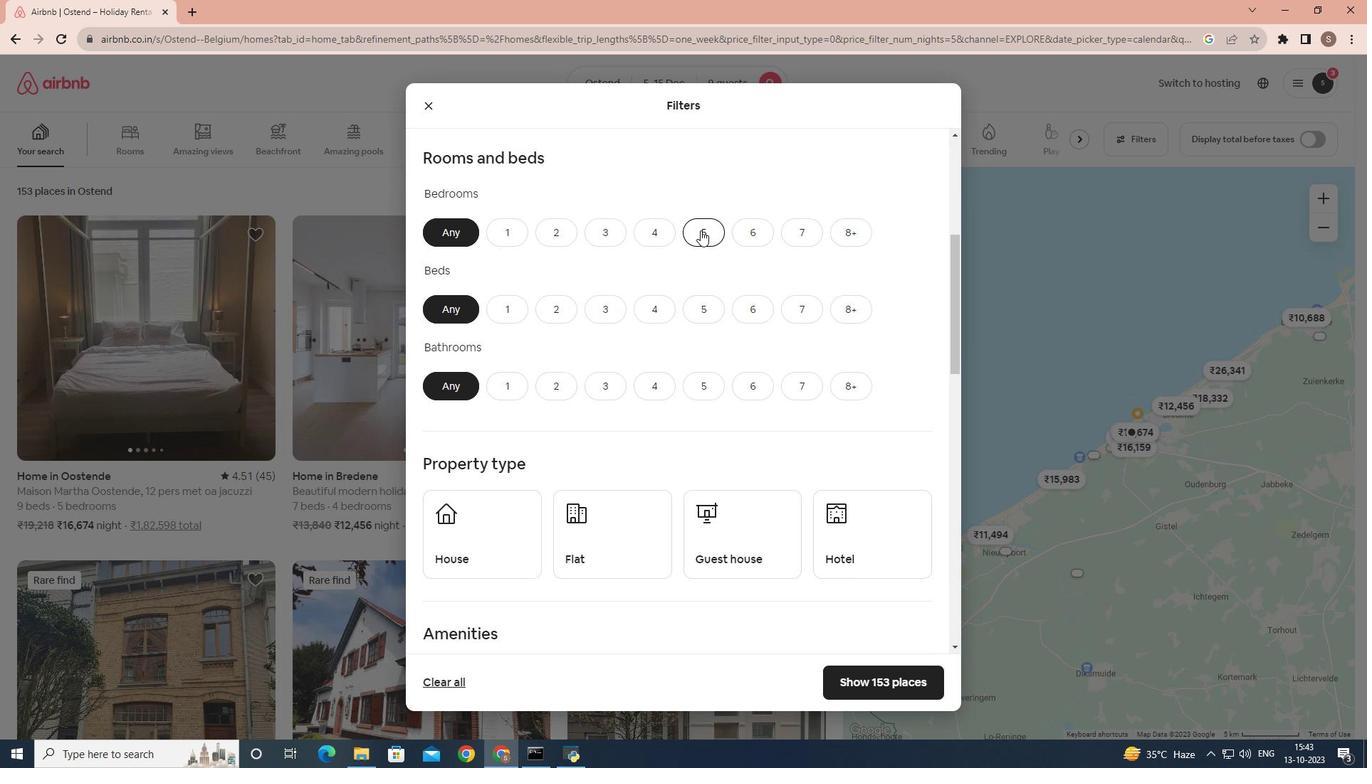
Action: Mouse pressed left at (700, 230)
Screenshot: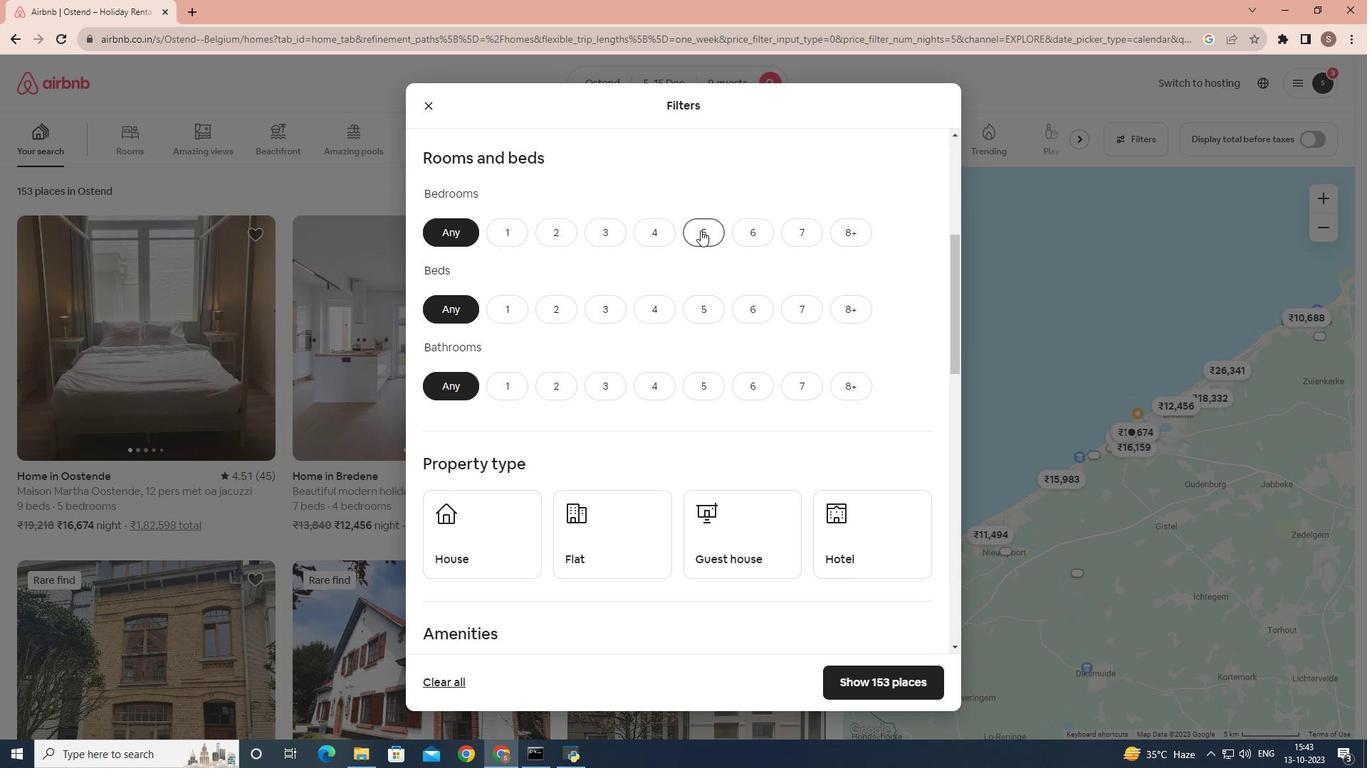 
Action: Mouse moved to (704, 310)
Screenshot: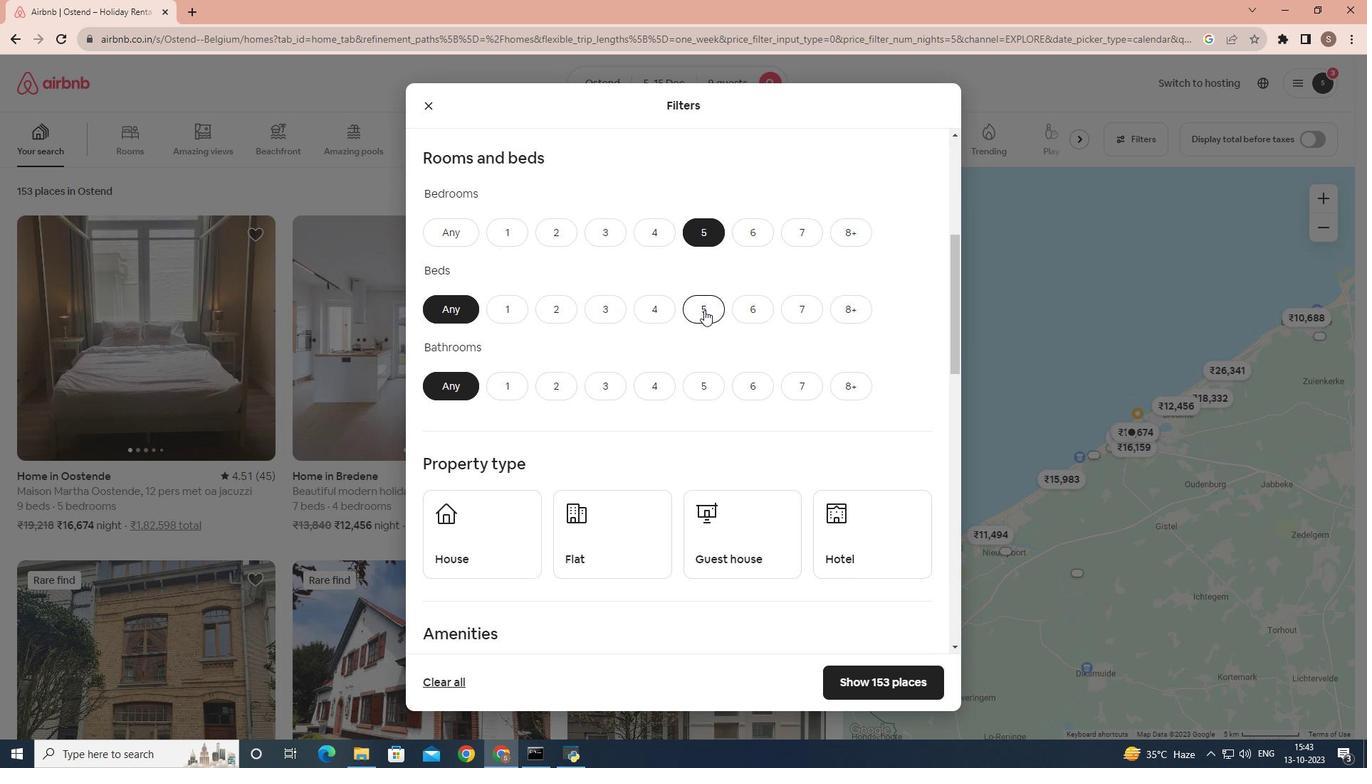 
Action: Mouse pressed left at (704, 310)
Screenshot: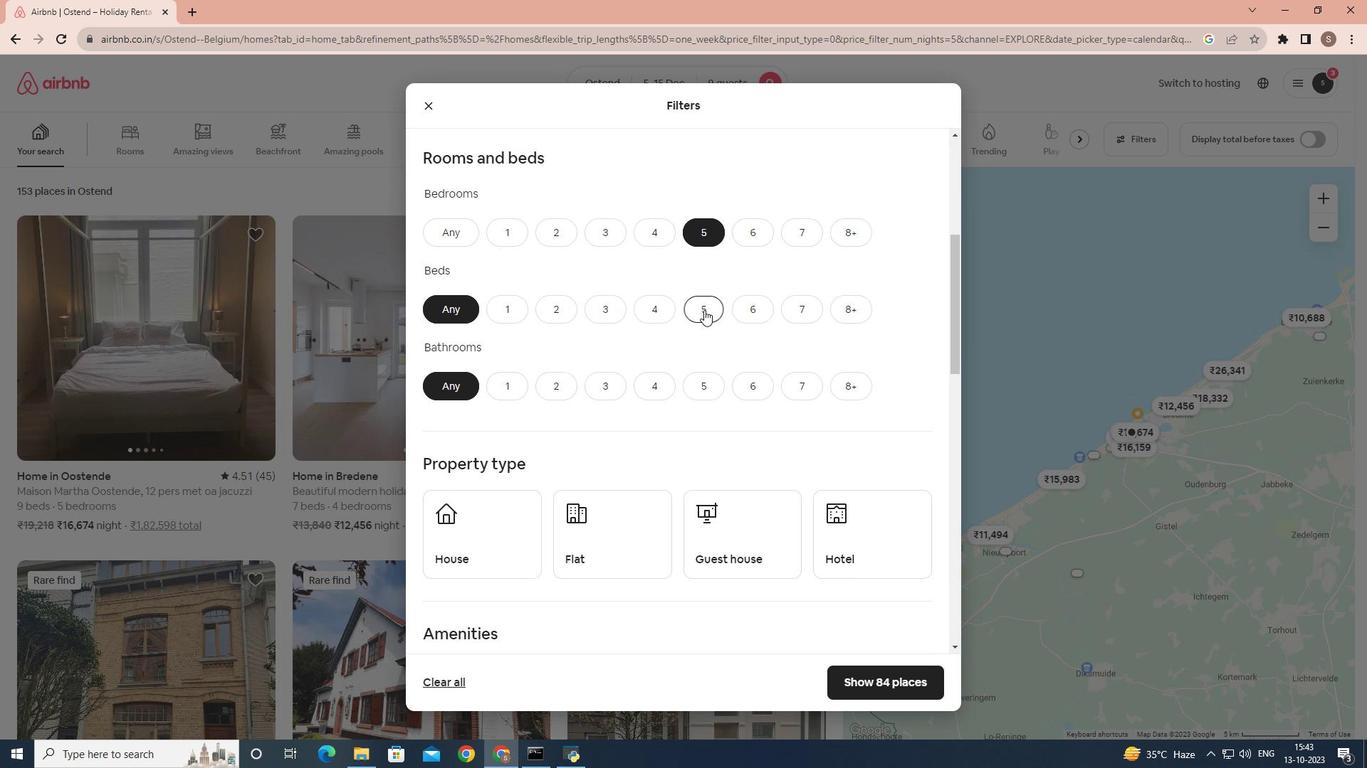 
Action: Mouse moved to (714, 398)
Screenshot: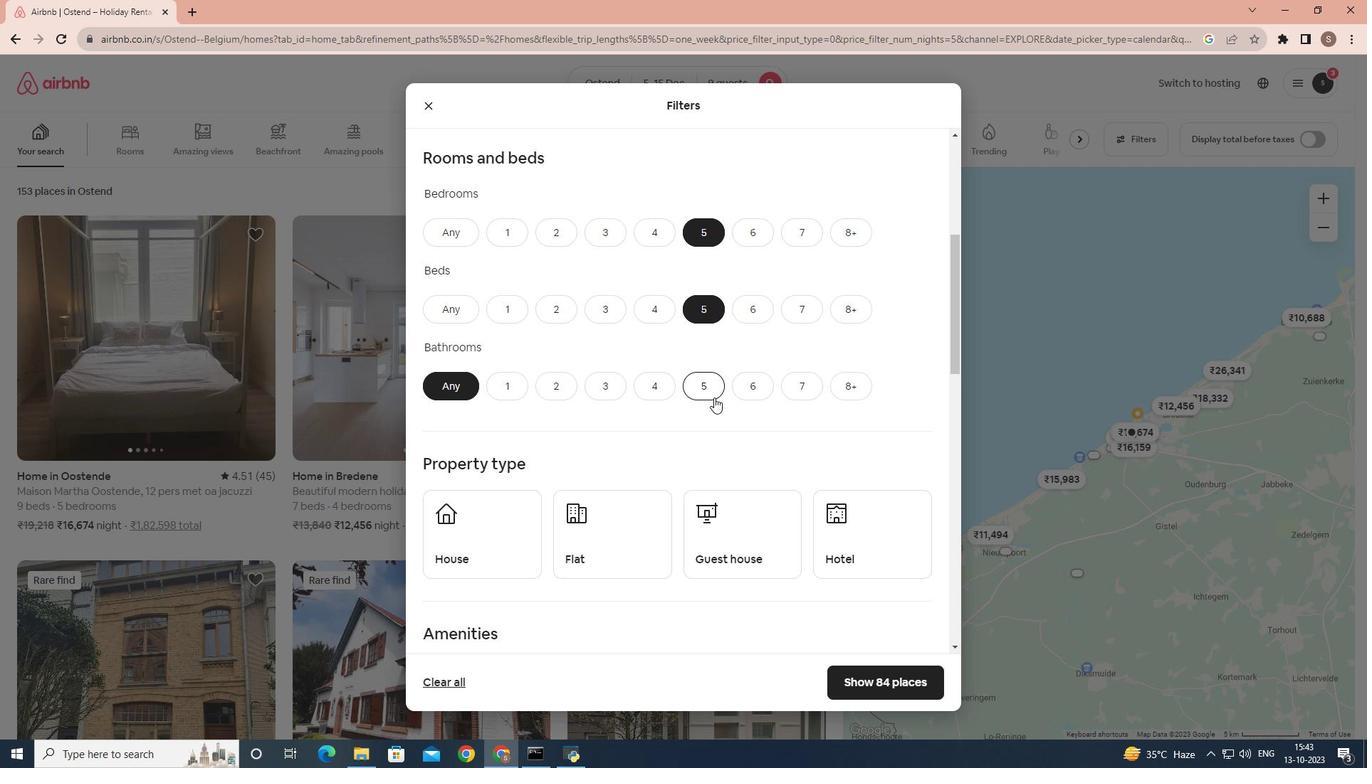 
Action: Mouse pressed left at (714, 398)
Screenshot: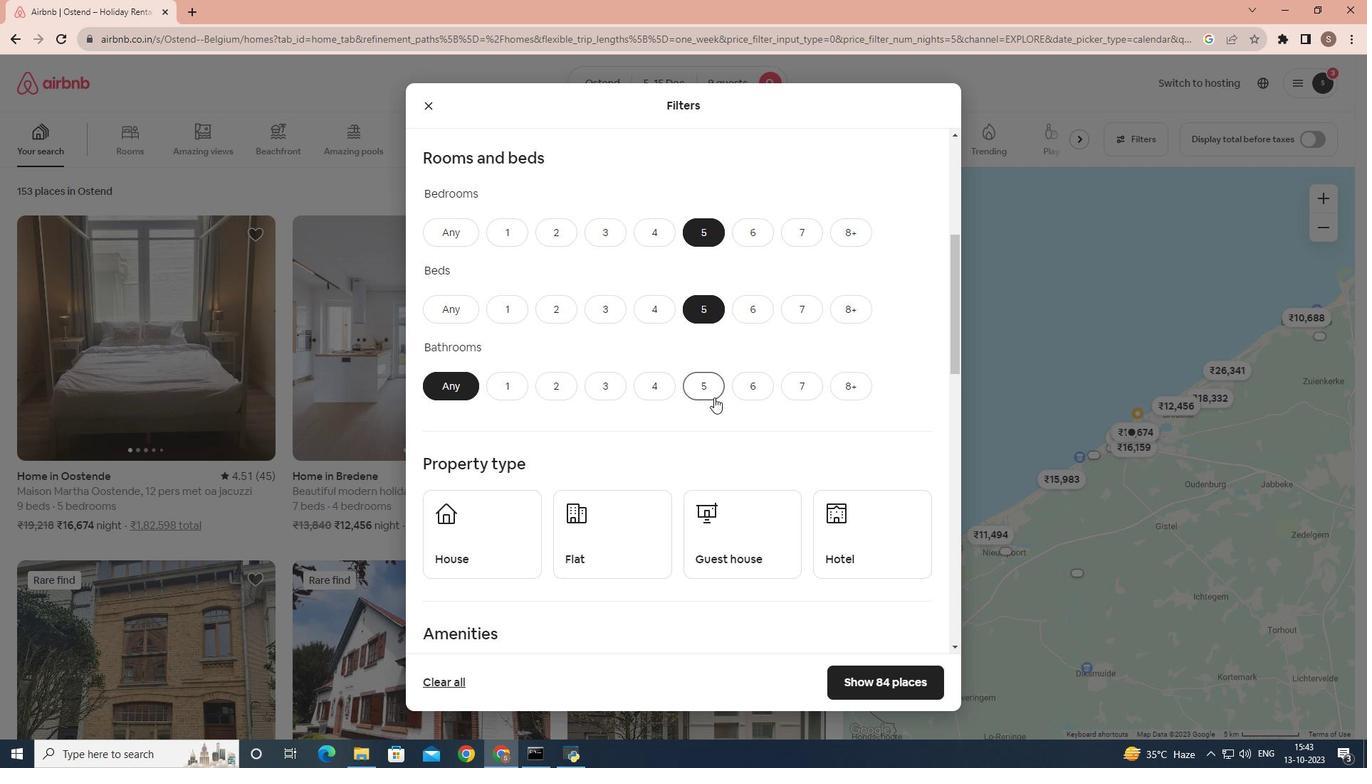 
Action: Mouse moved to (642, 404)
Screenshot: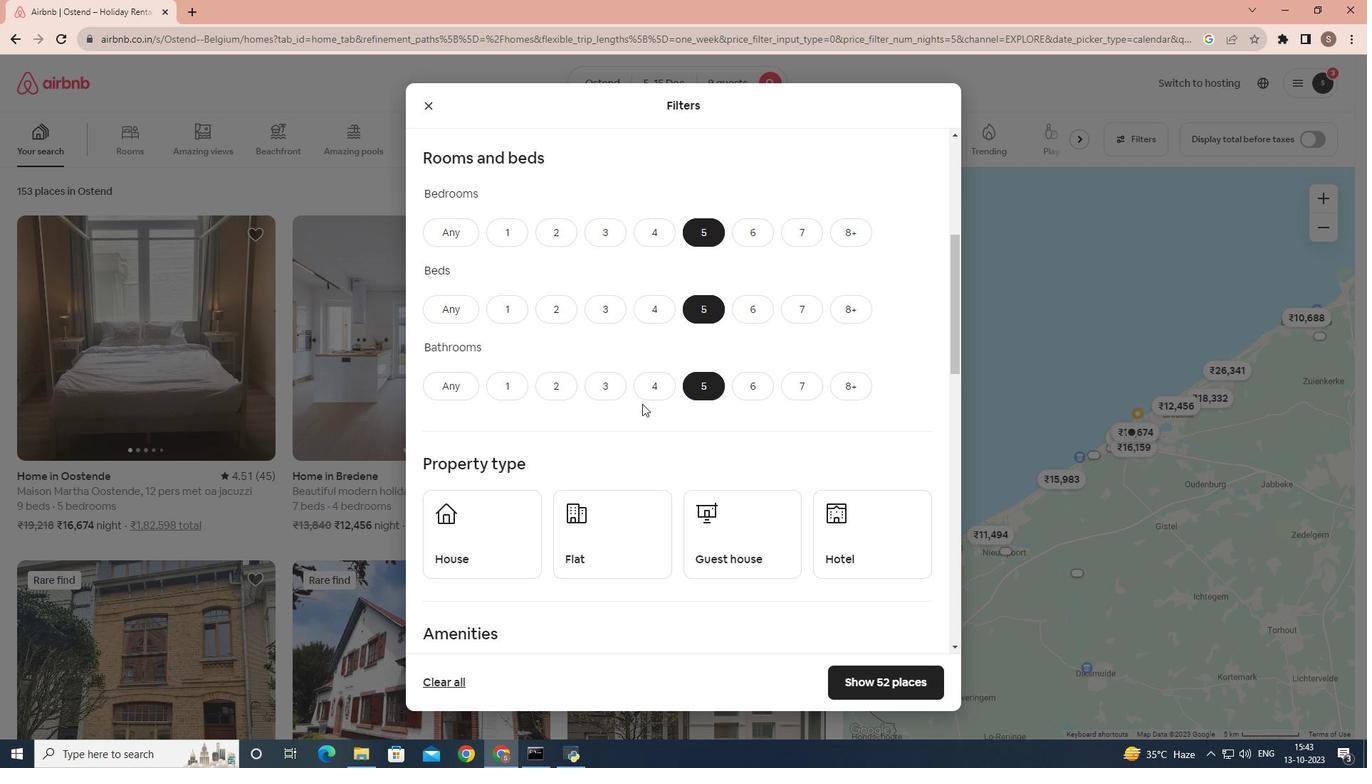 
Action: Mouse scrolled (642, 403) with delta (0, 0)
Screenshot: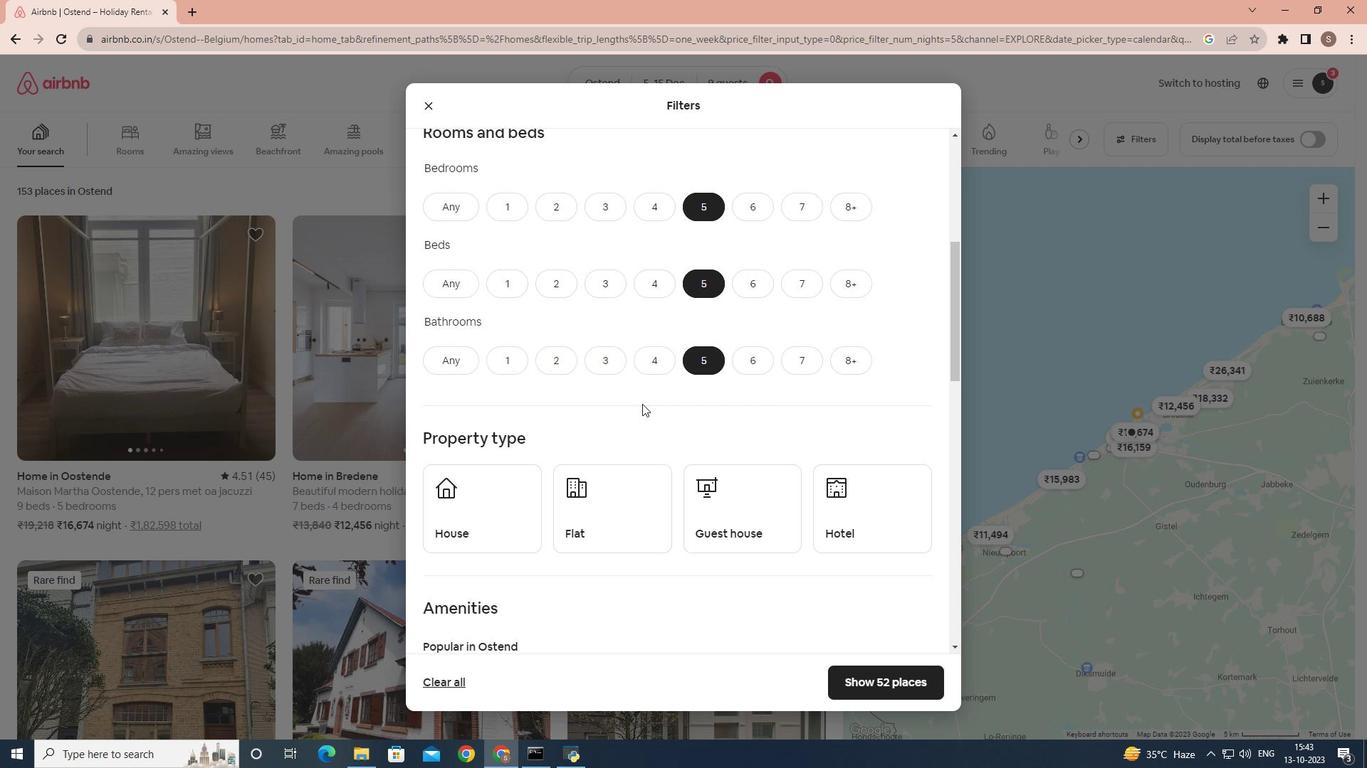 
Action: Mouse scrolled (642, 403) with delta (0, 0)
Screenshot: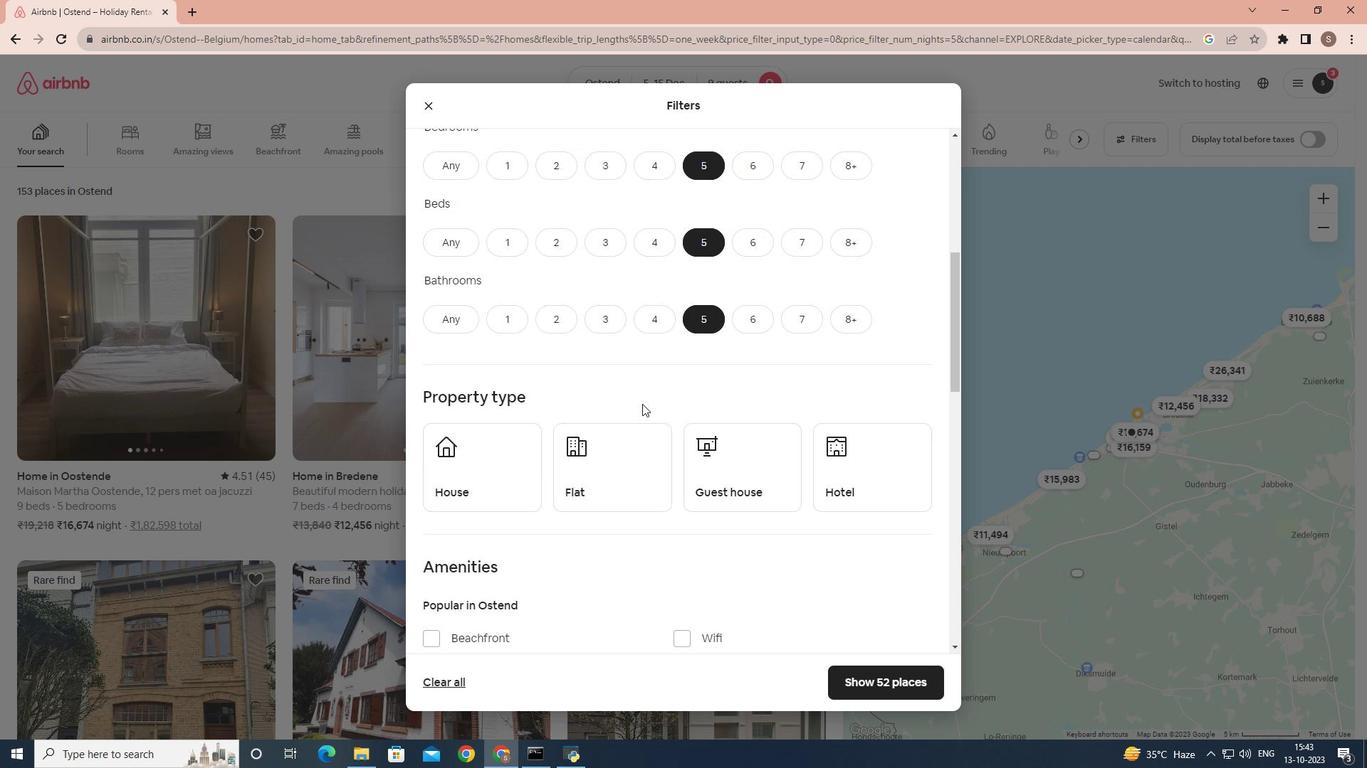 
Action: Mouse moved to (457, 390)
Screenshot: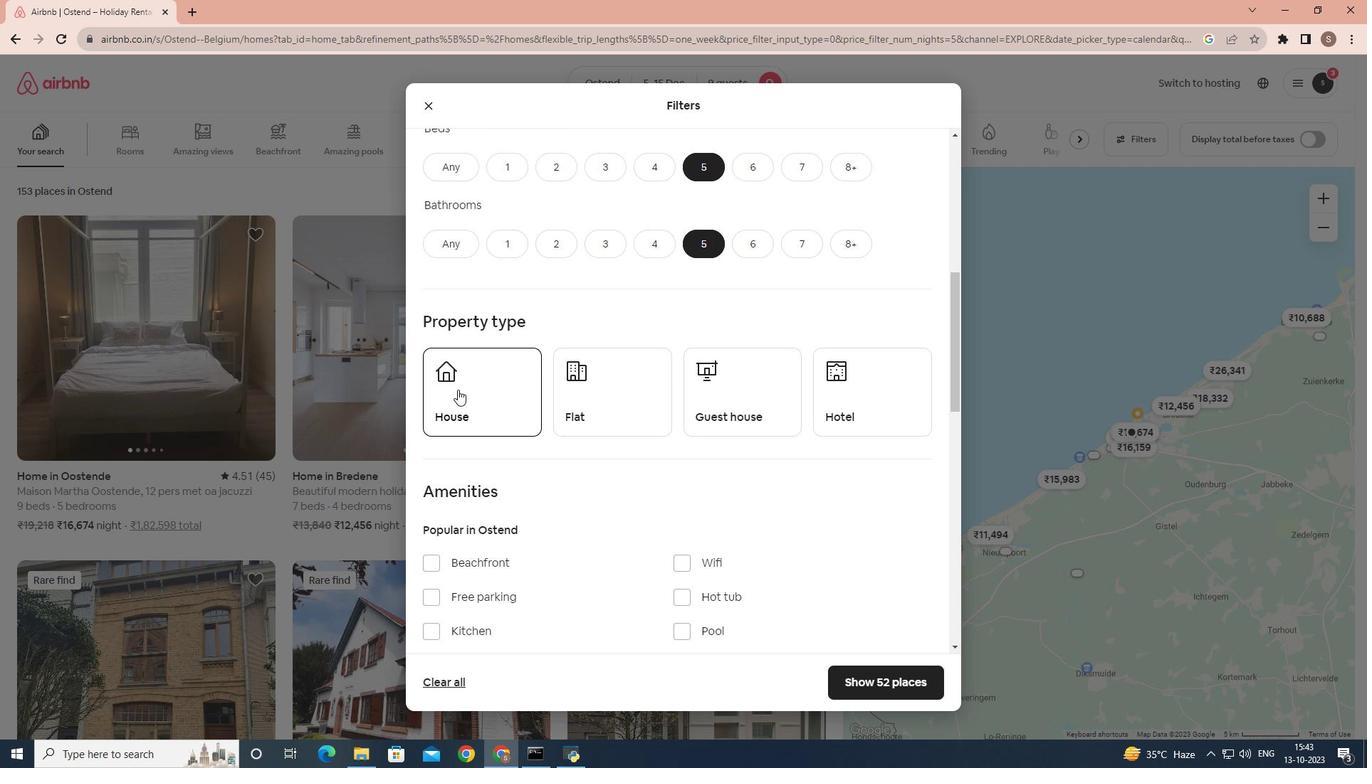 
Action: Mouse pressed left at (457, 390)
Screenshot: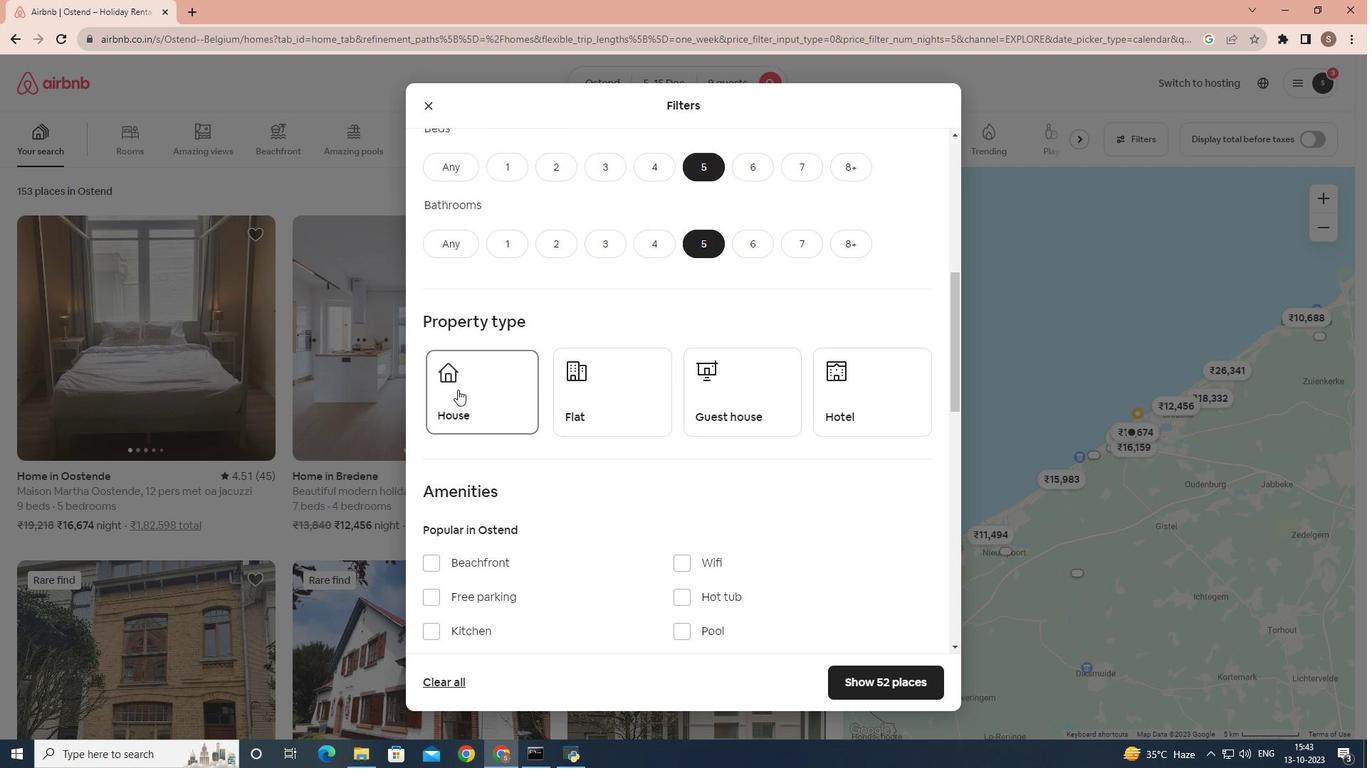 
Action: Mouse moved to (598, 427)
Screenshot: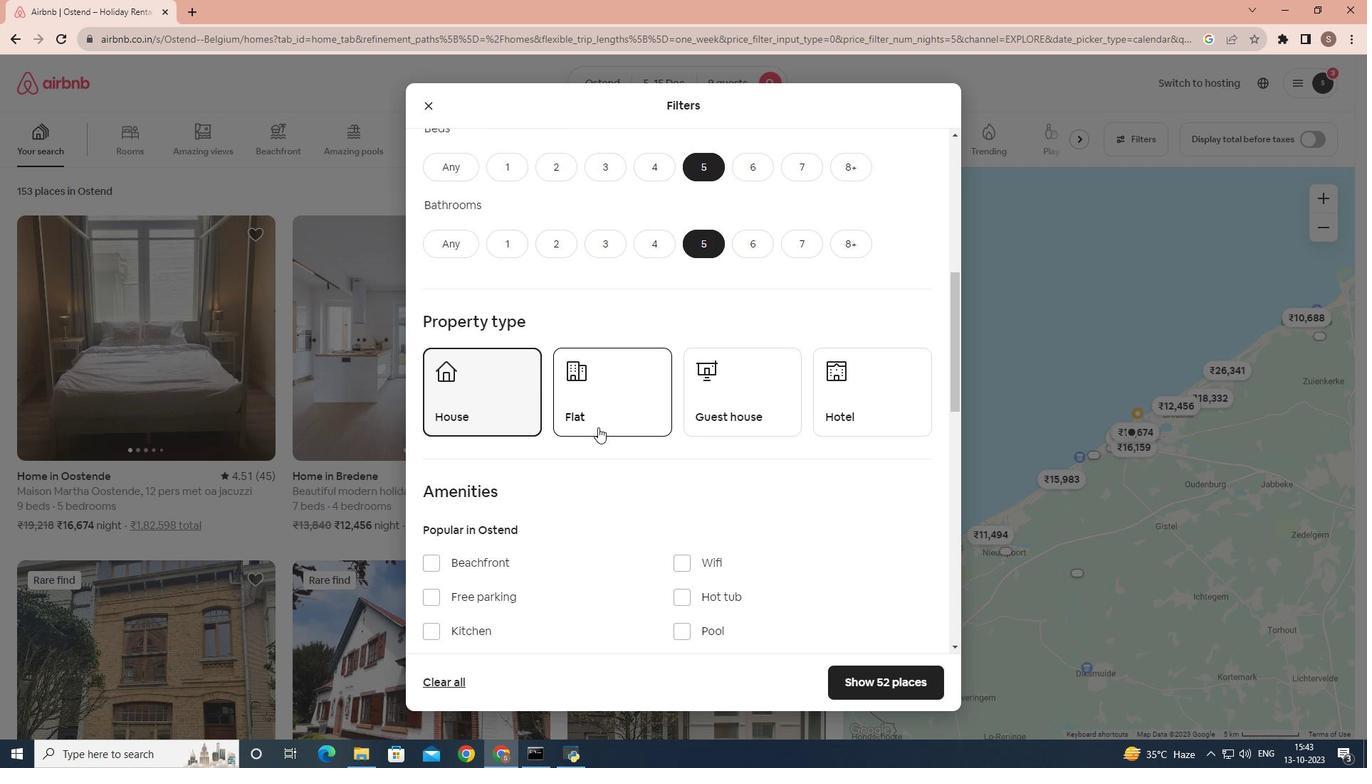 
Action: Mouse scrolled (598, 427) with delta (0, 0)
Screenshot: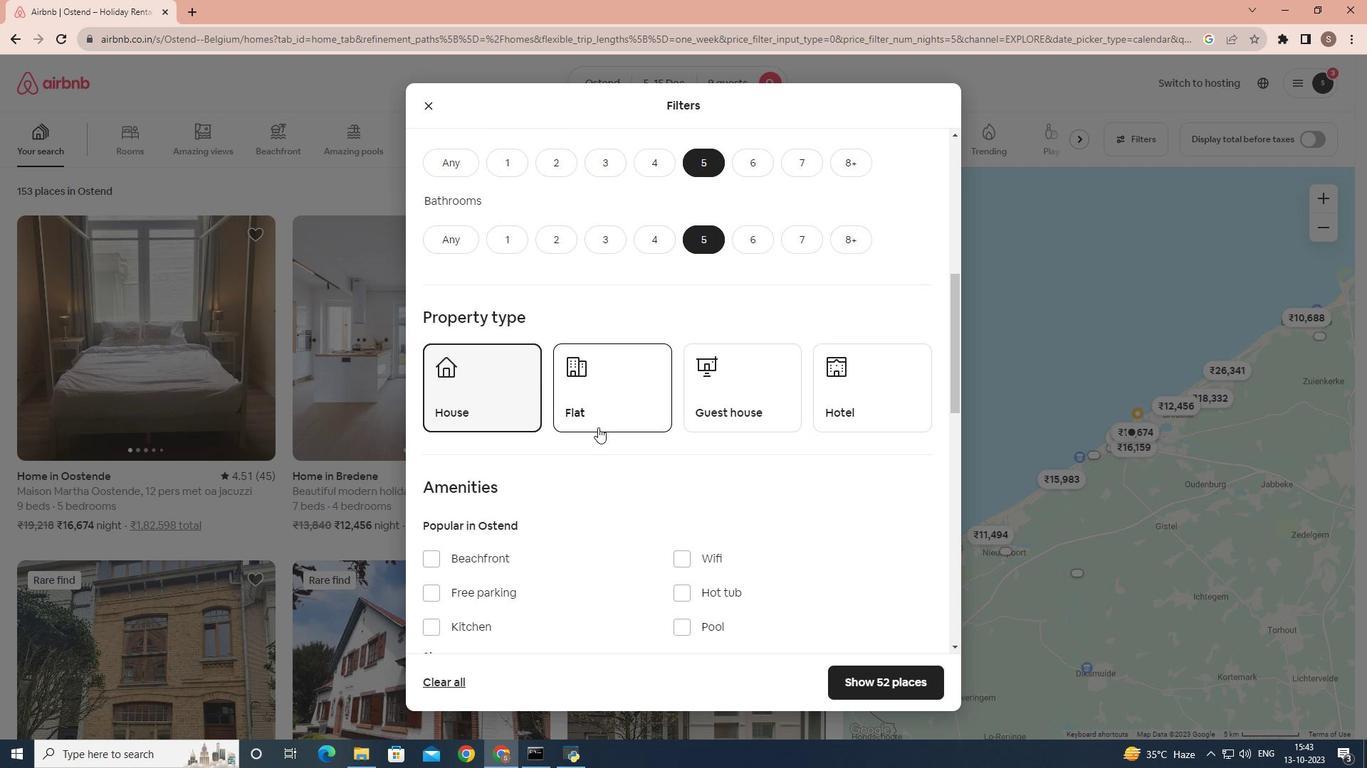 
Action: Mouse scrolled (598, 427) with delta (0, 0)
Screenshot: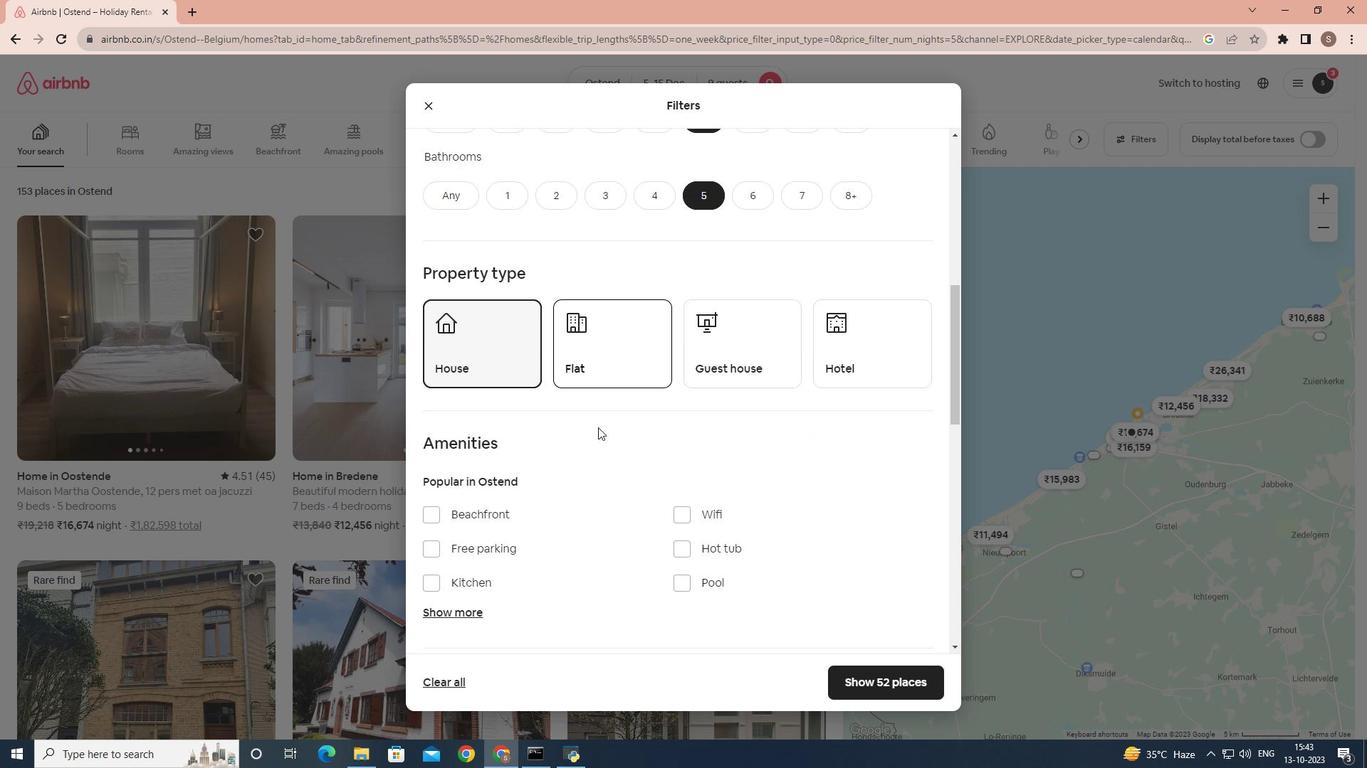 
Action: Mouse moved to (443, 511)
Screenshot: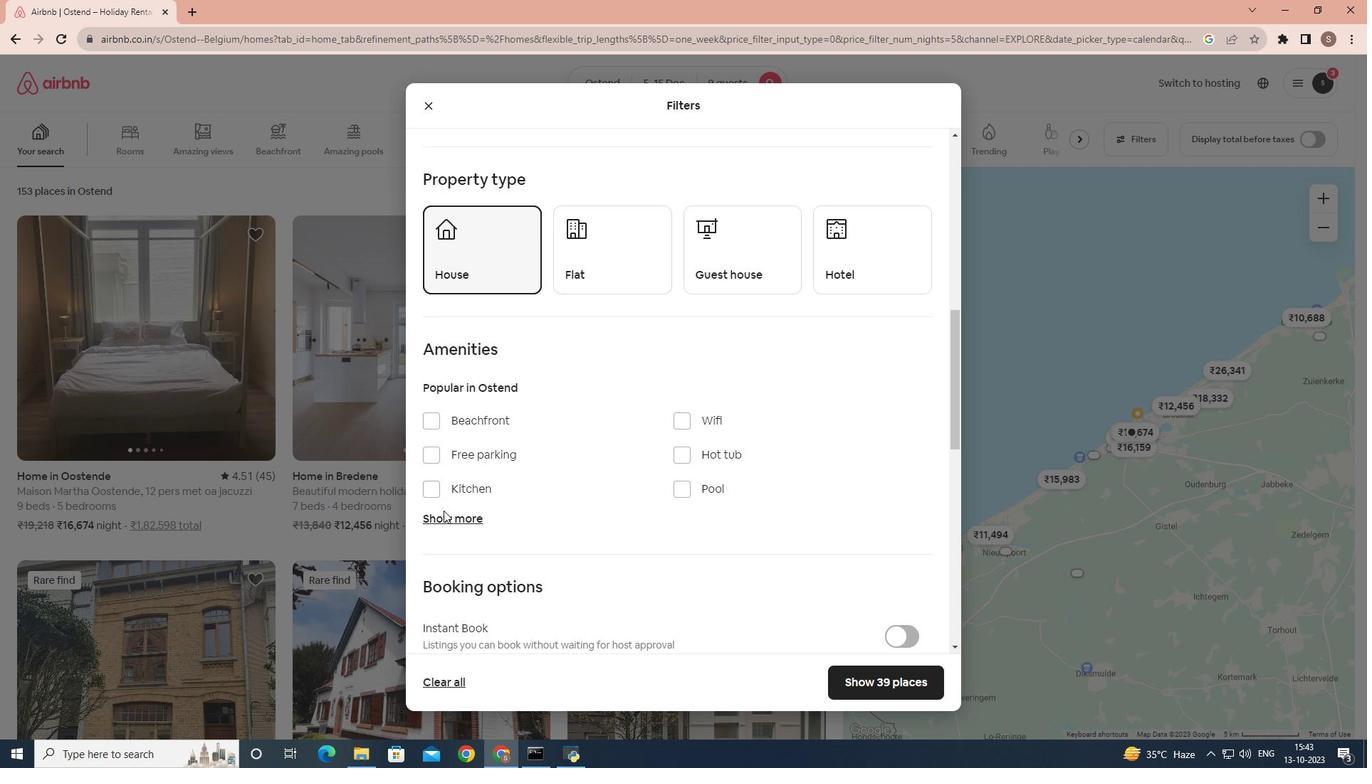
Action: Mouse pressed left at (443, 511)
Screenshot: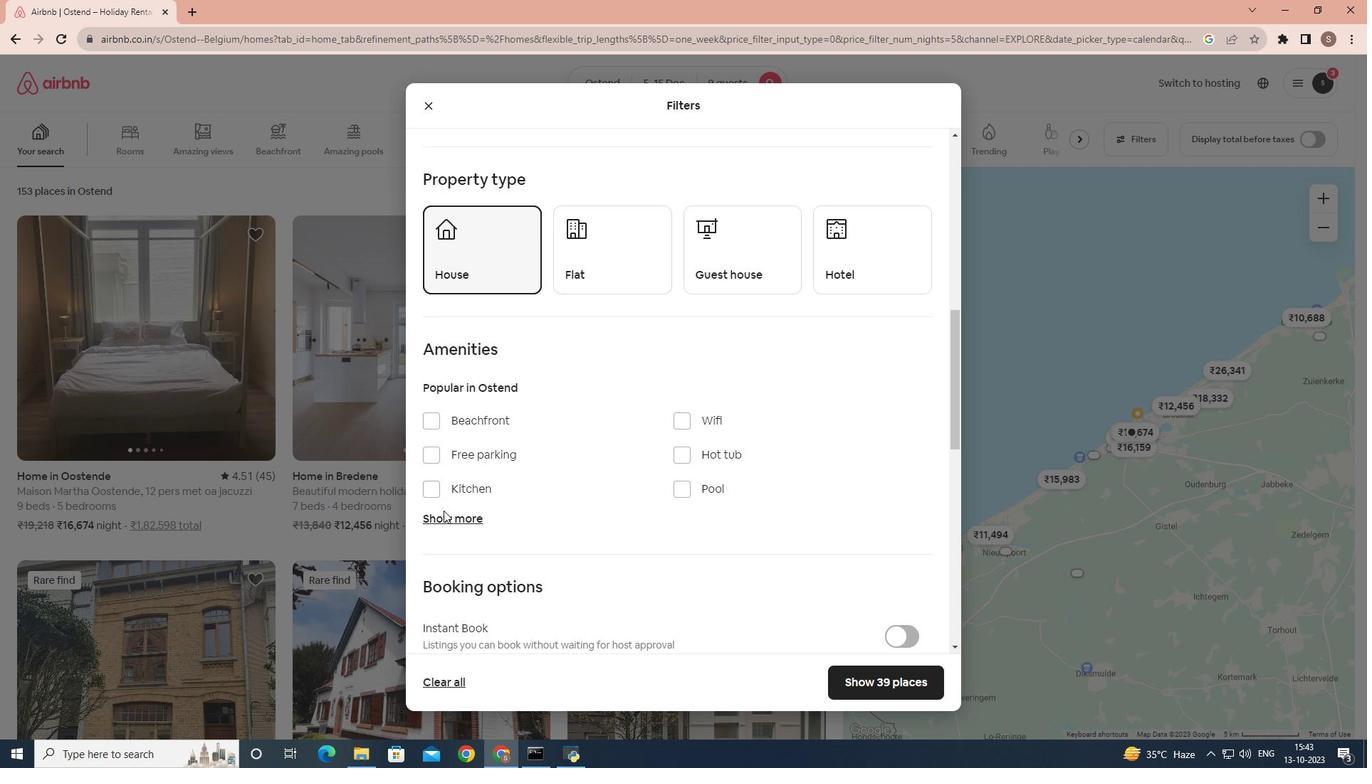 
Action: Mouse moved to (456, 516)
Screenshot: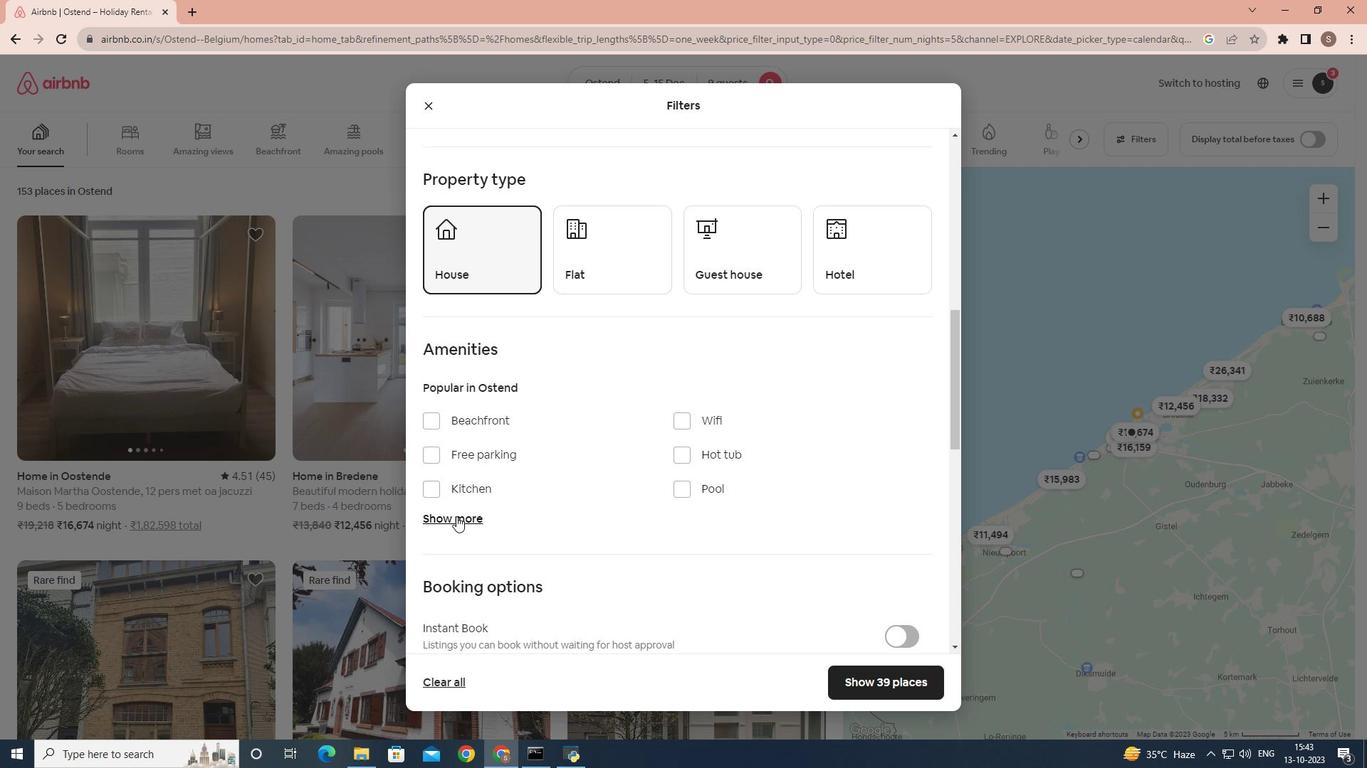 
Action: Mouse pressed left at (456, 516)
Screenshot: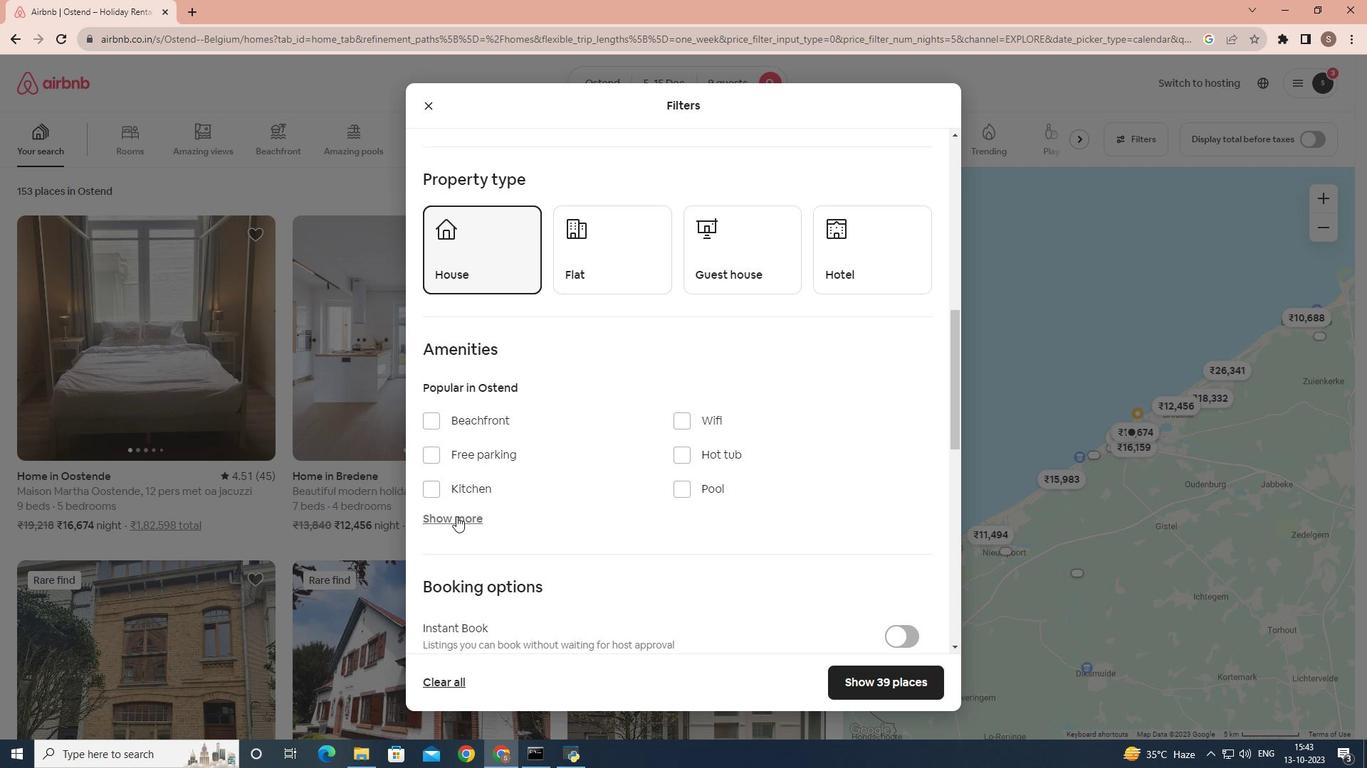 
Action: Mouse moved to (494, 507)
Screenshot: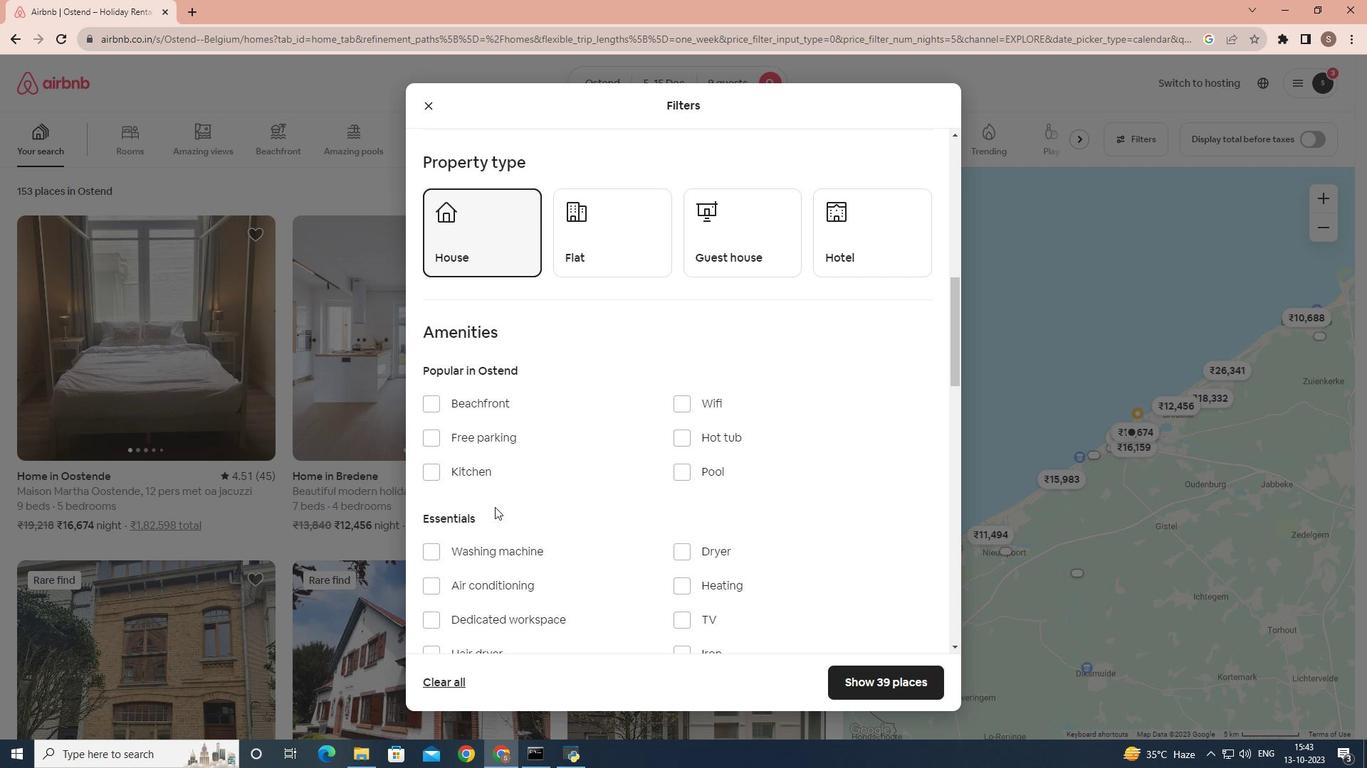 
Action: Mouse scrolled (494, 506) with delta (0, 0)
Screenshot: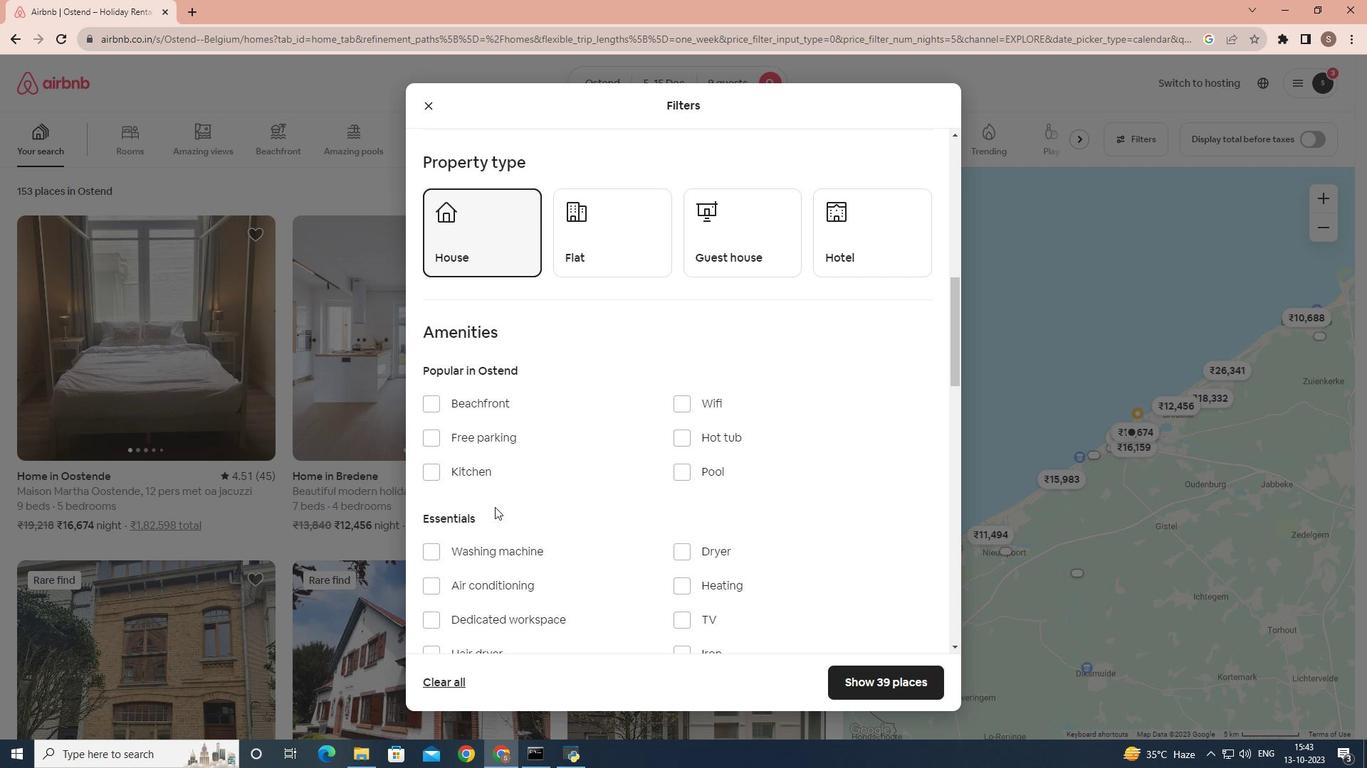 
Action: Mouse scrolled (494, 506) with delta (0, 0)
Screenshot: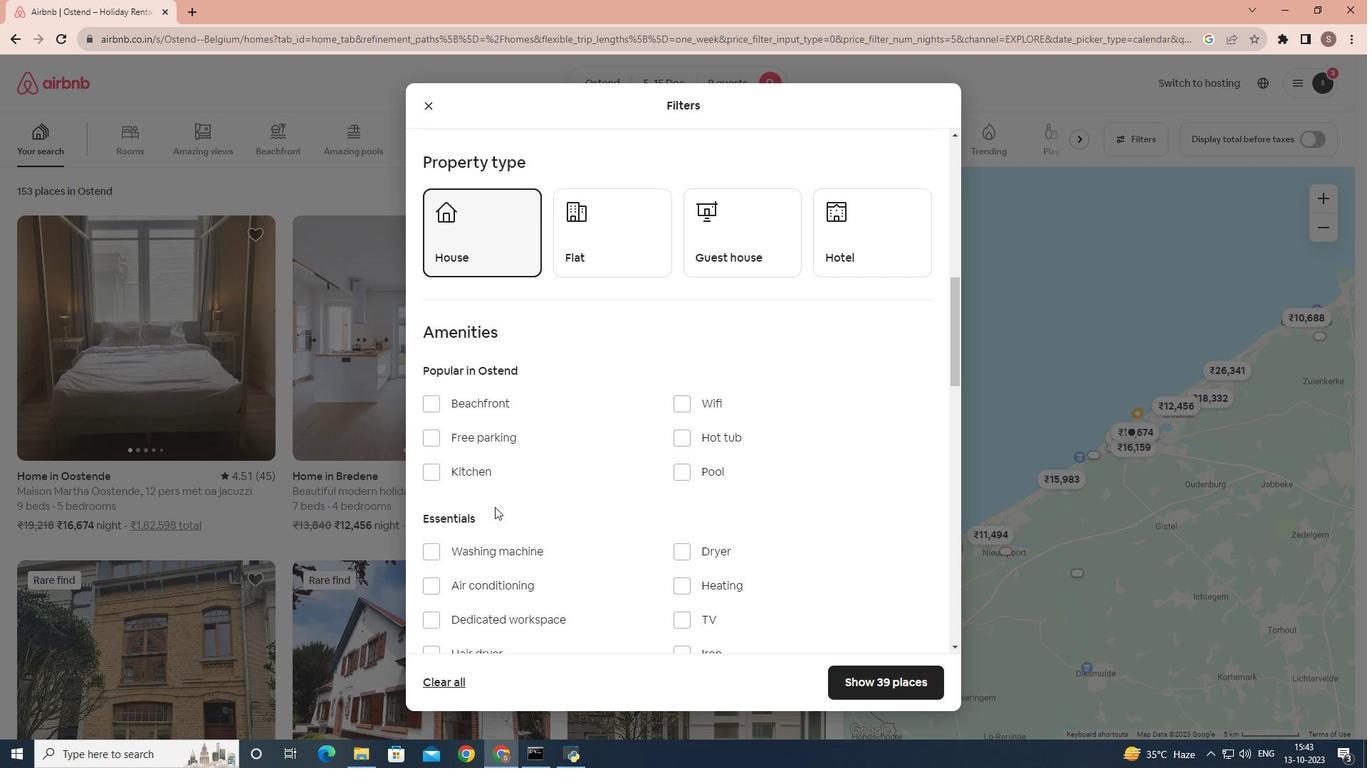 
Action: Mouse scrolled (494, 506) with delta (0, 0)
Screenshot: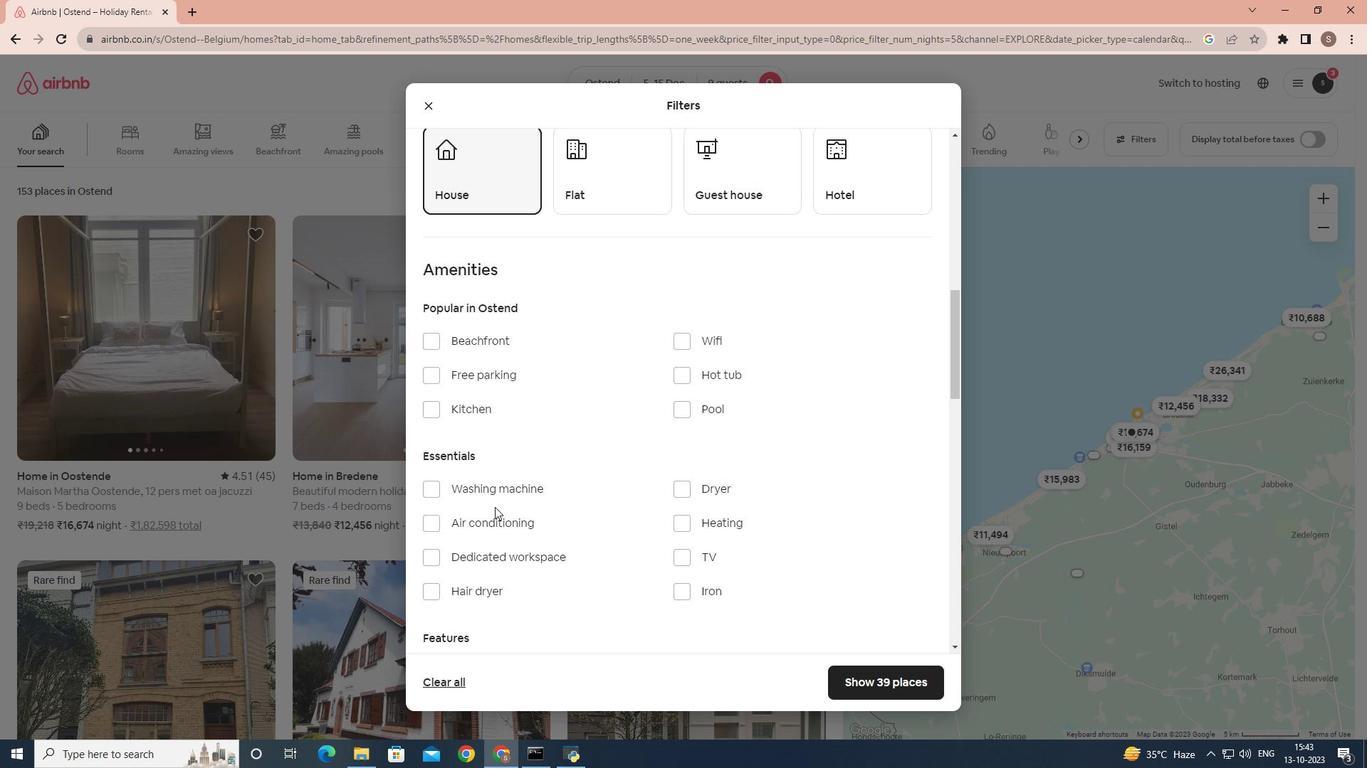 
Action: Mouse moved to (703, 393)
Screenshot: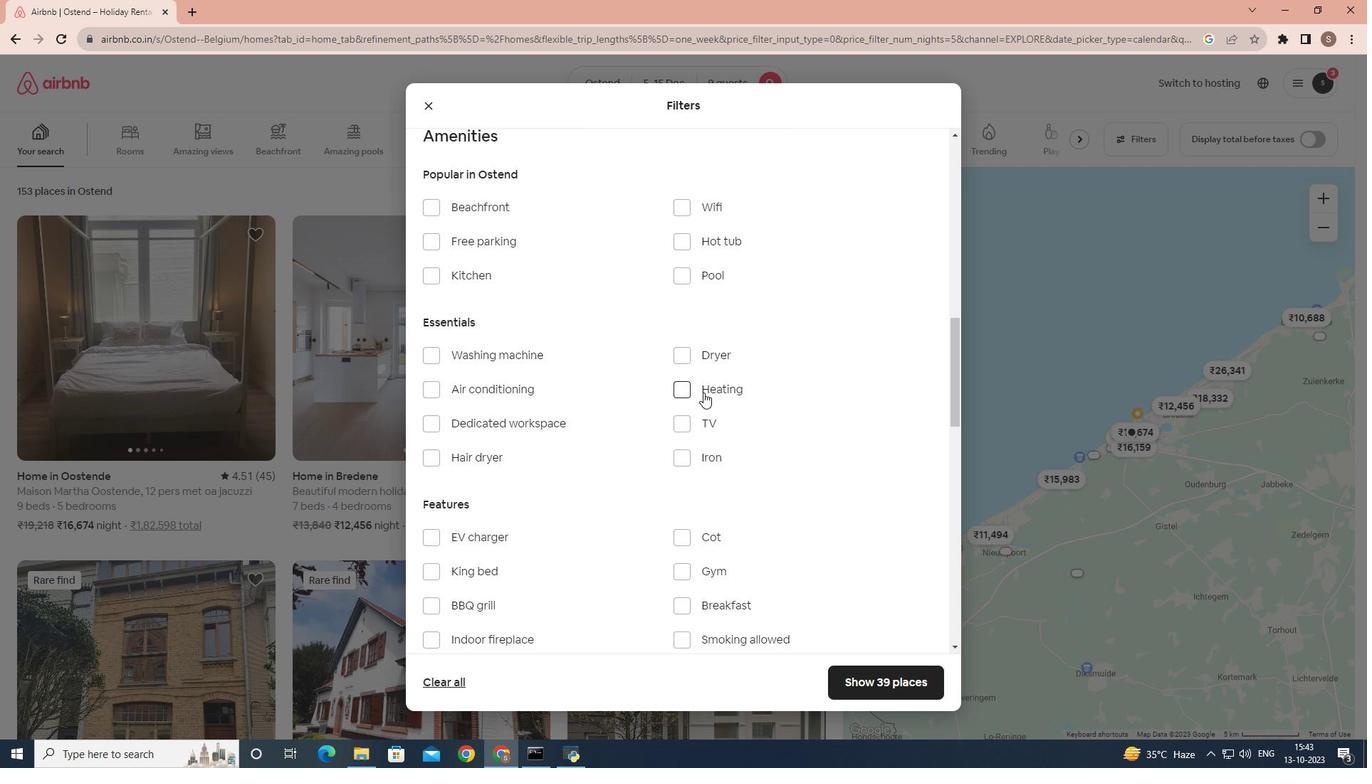 
Action: Mouse pressed left at (703, 393)
Screenshot: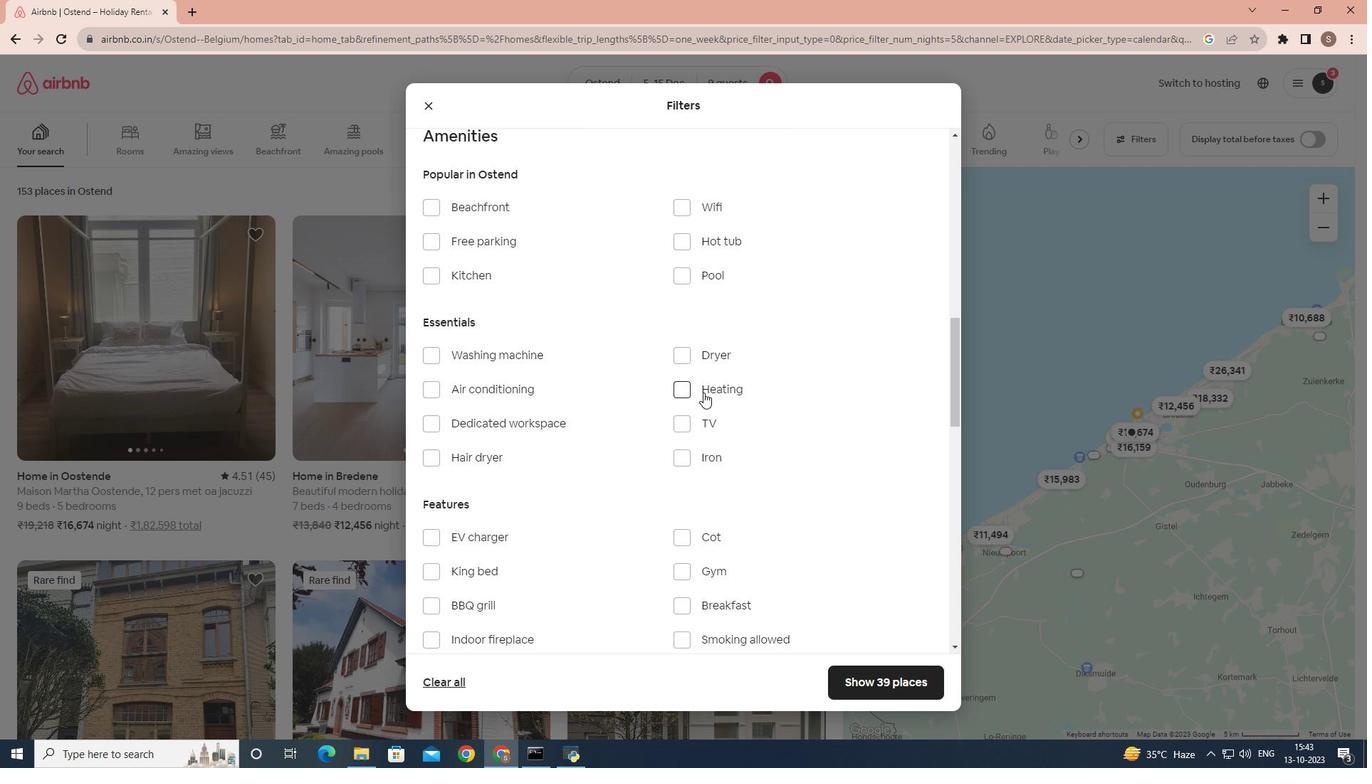 
Action: Mouse moved to (860, 680)
Screenshot: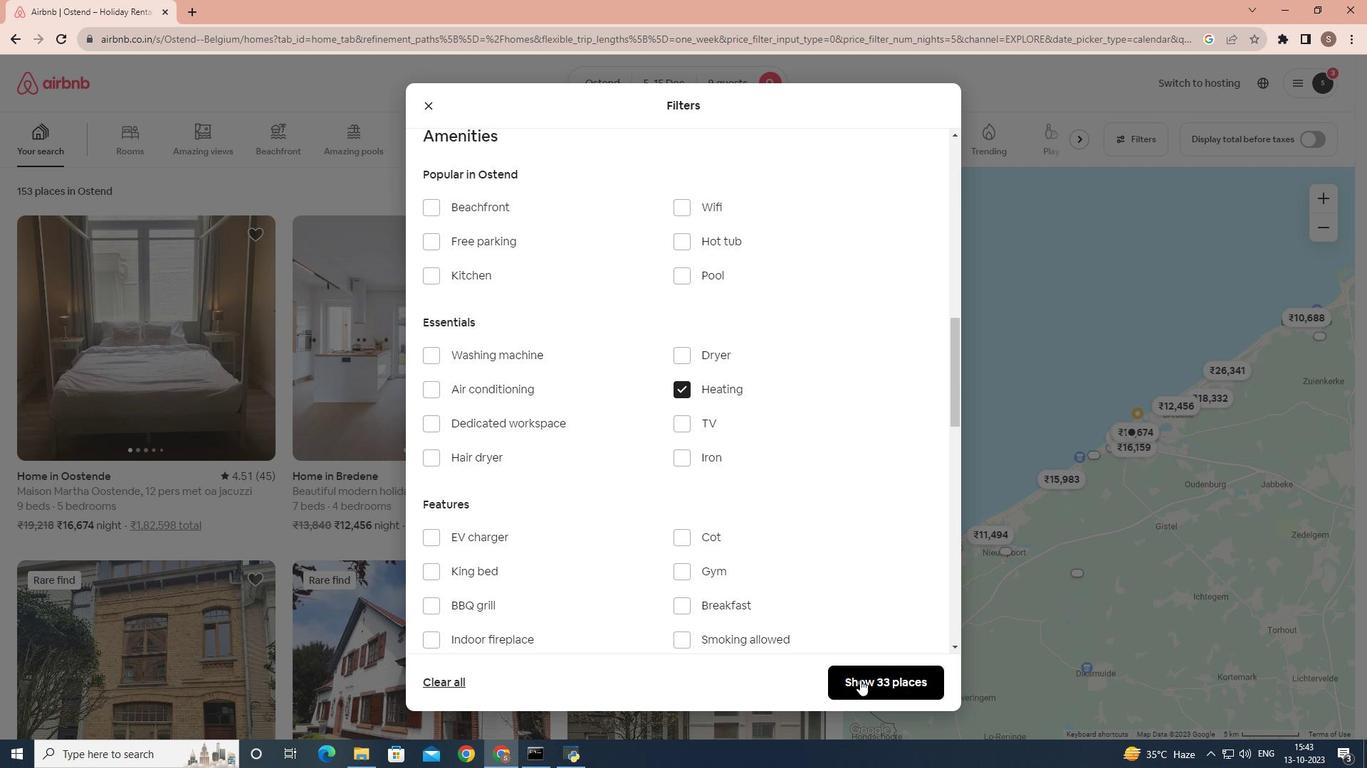 
Action: Mouse pressed left at (860, 680)
Screenshot: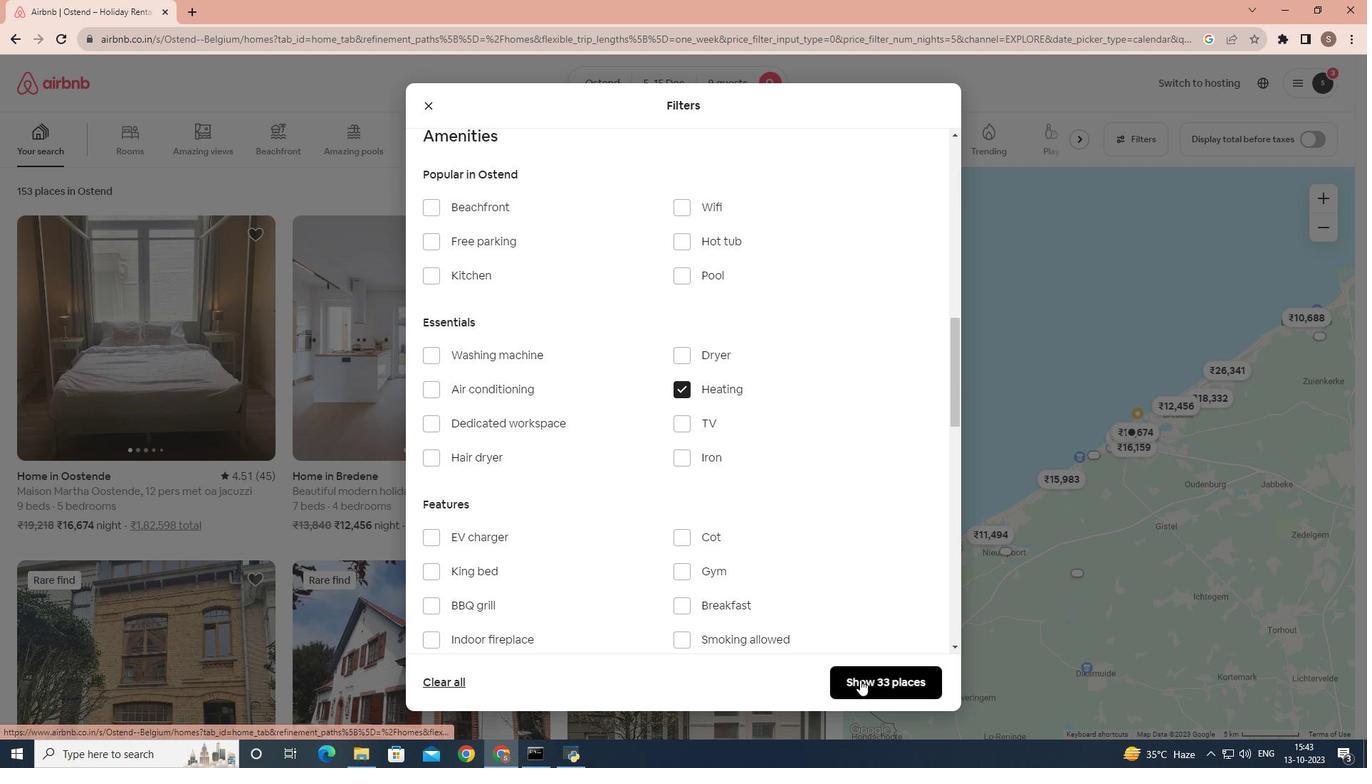 
Action: Mouse moved to (111, 409)
Screenshot: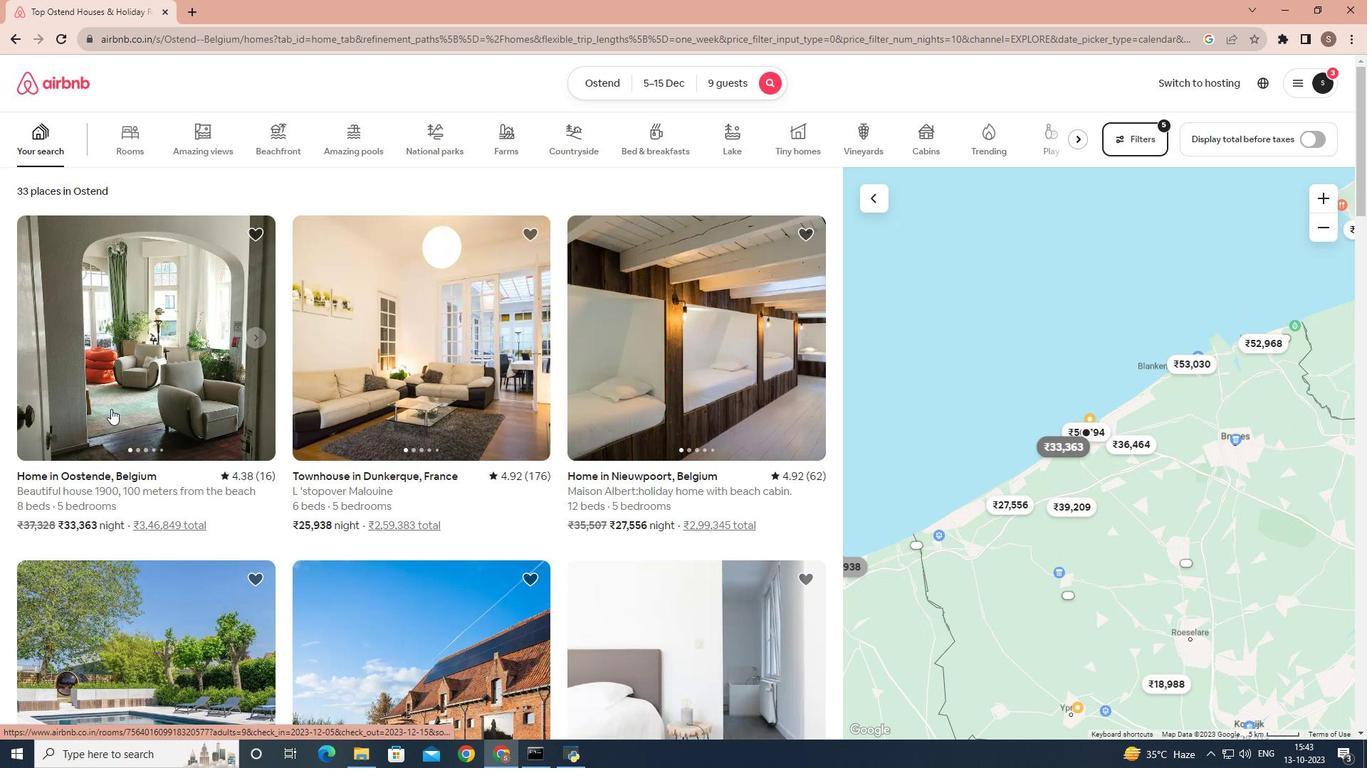 
Action: Mouse pressed left at (111, 409)
Screenshot: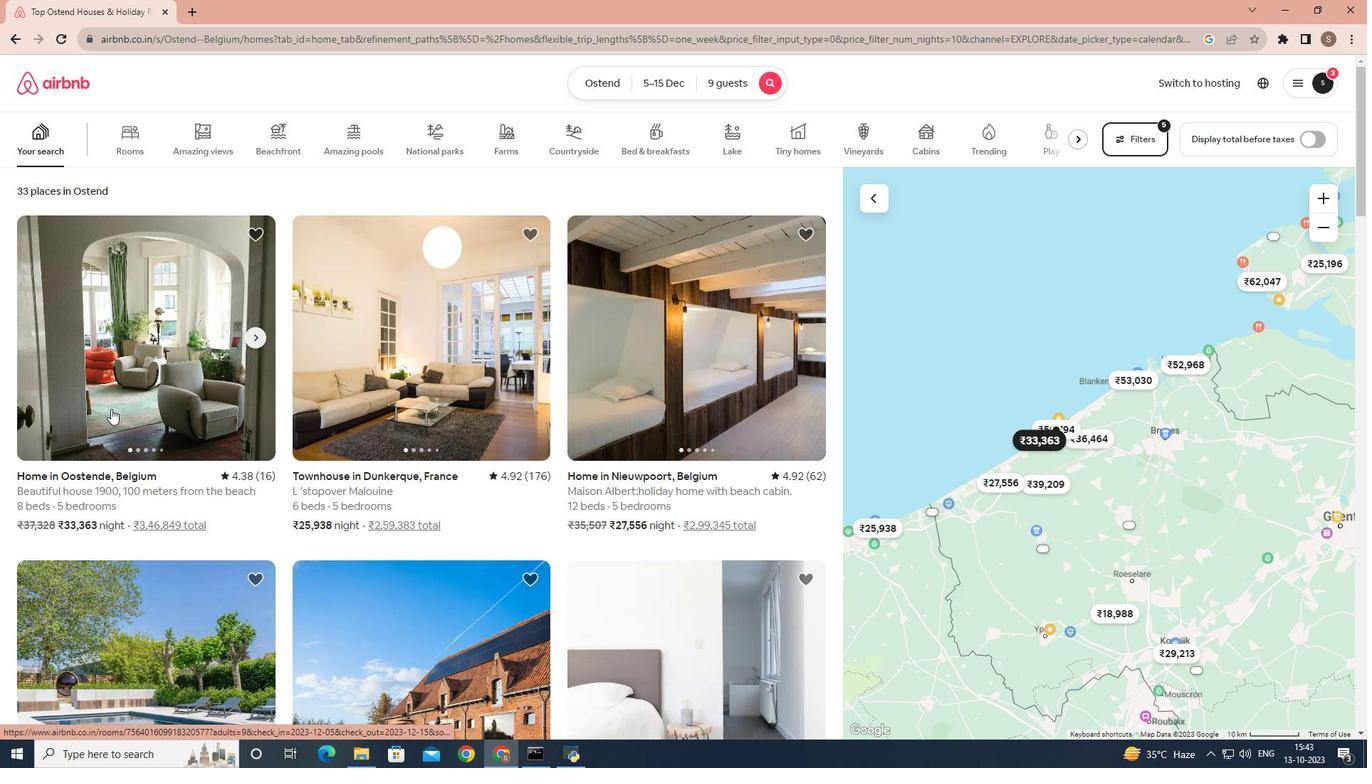 
Action: Mouse moved to (302, 397)
Screenshot: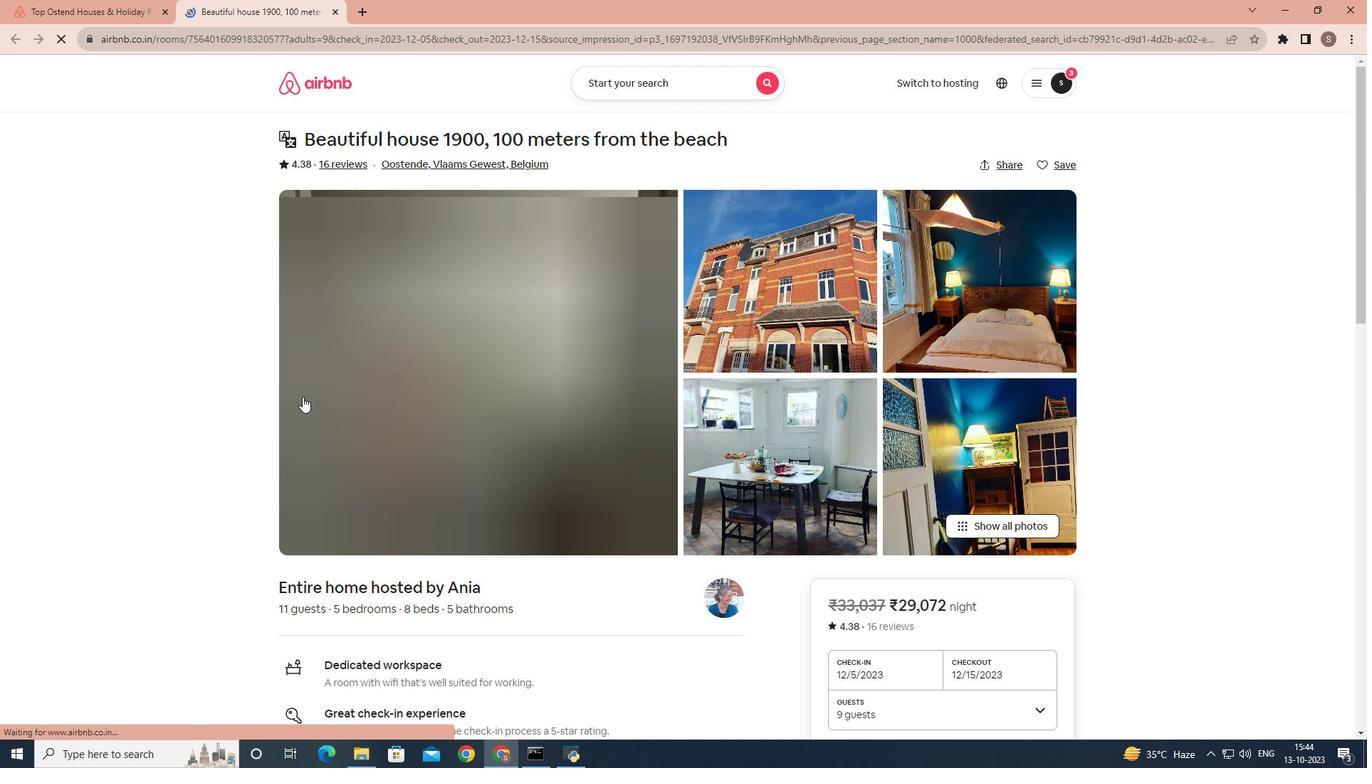 
Action: Mouse scrolled (302, 396) with delta (0, 0)
Screenshot: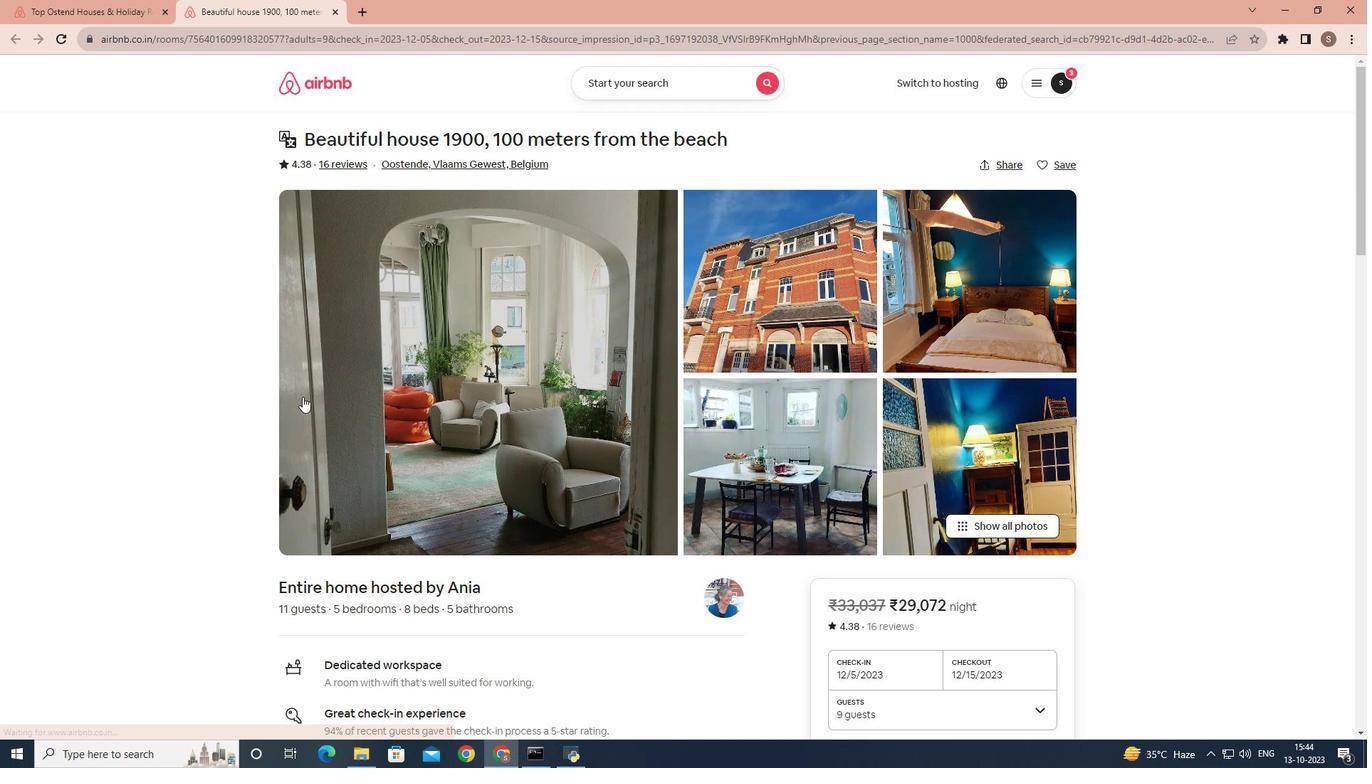 
Action: Mouse scrolled (302, 396) with delta (0, 0)
Screenshot: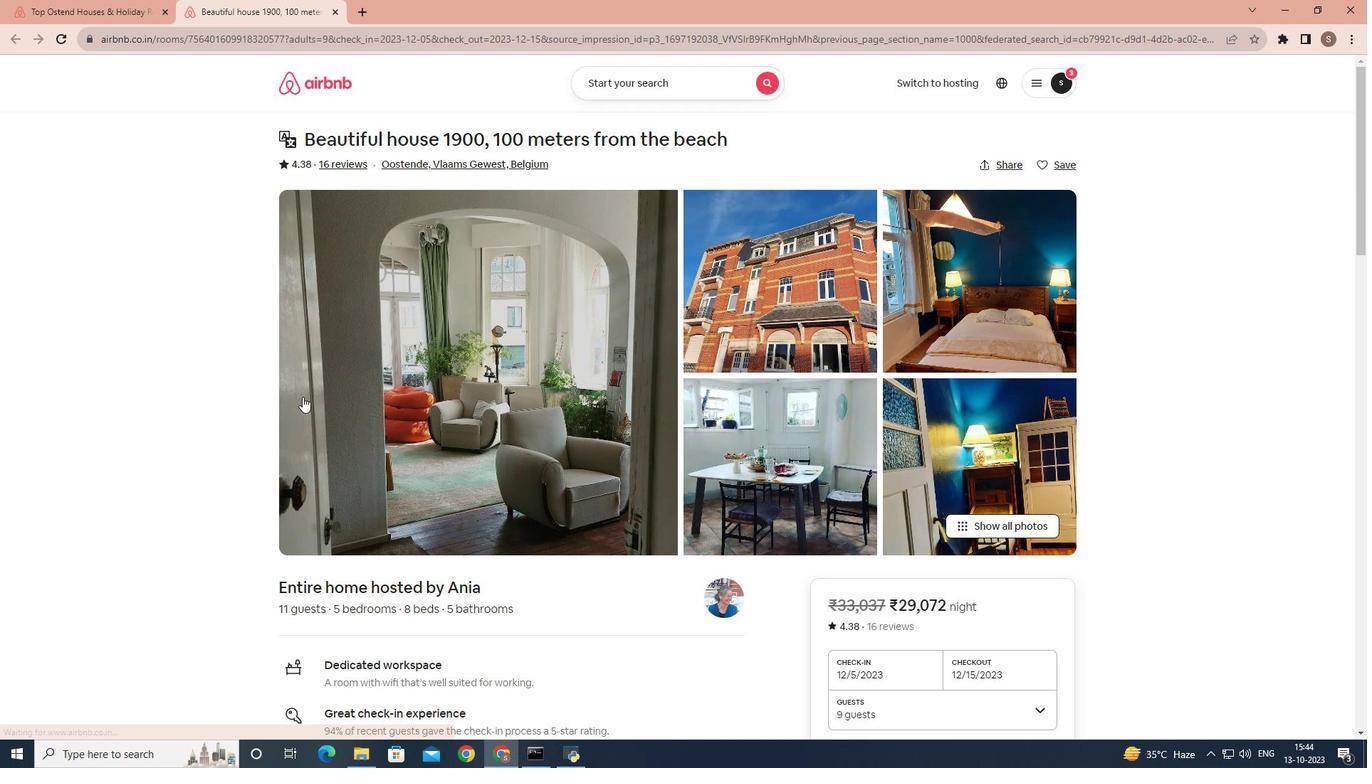 
Action: Mouse scrolled (302, 396) with delta (0, 0)
Screenshot: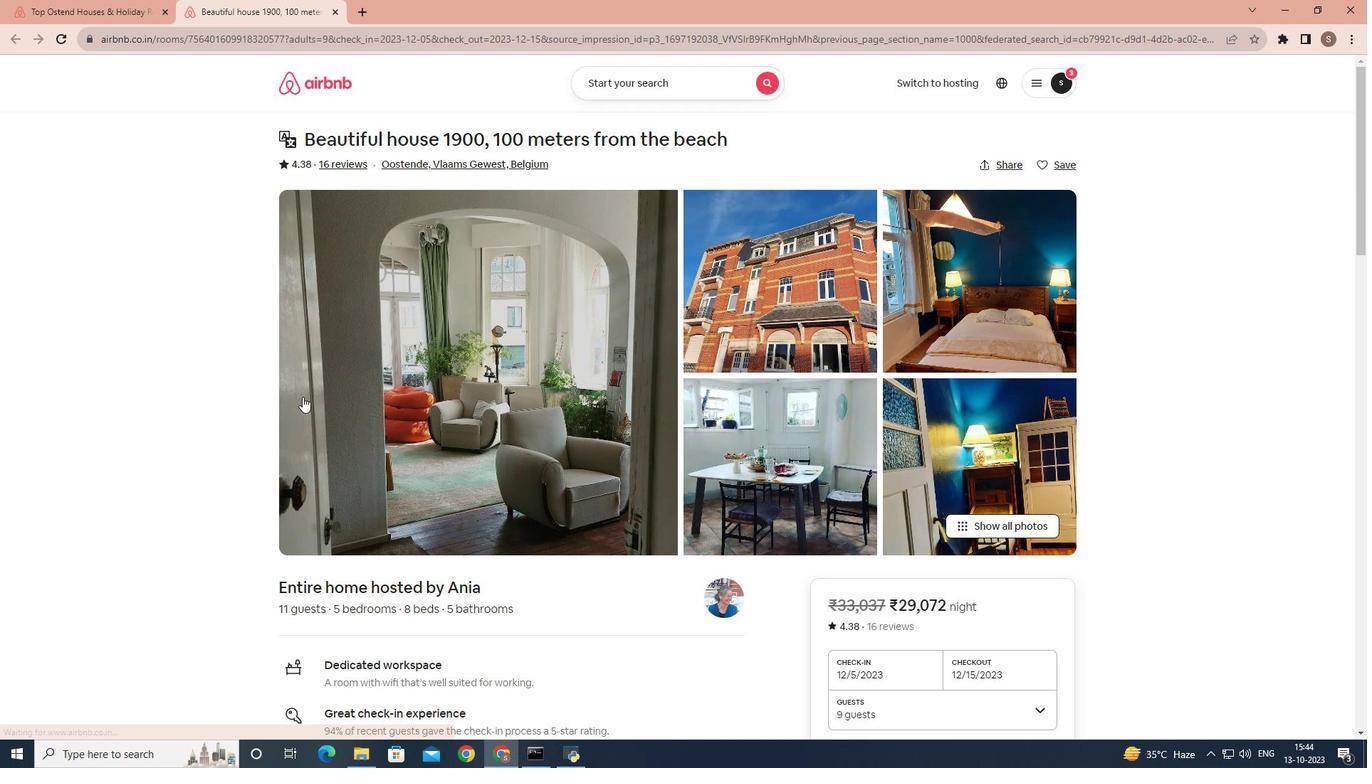
Action: Mouse scrolled (302, 396) with delta (0, 0)
Screenshot: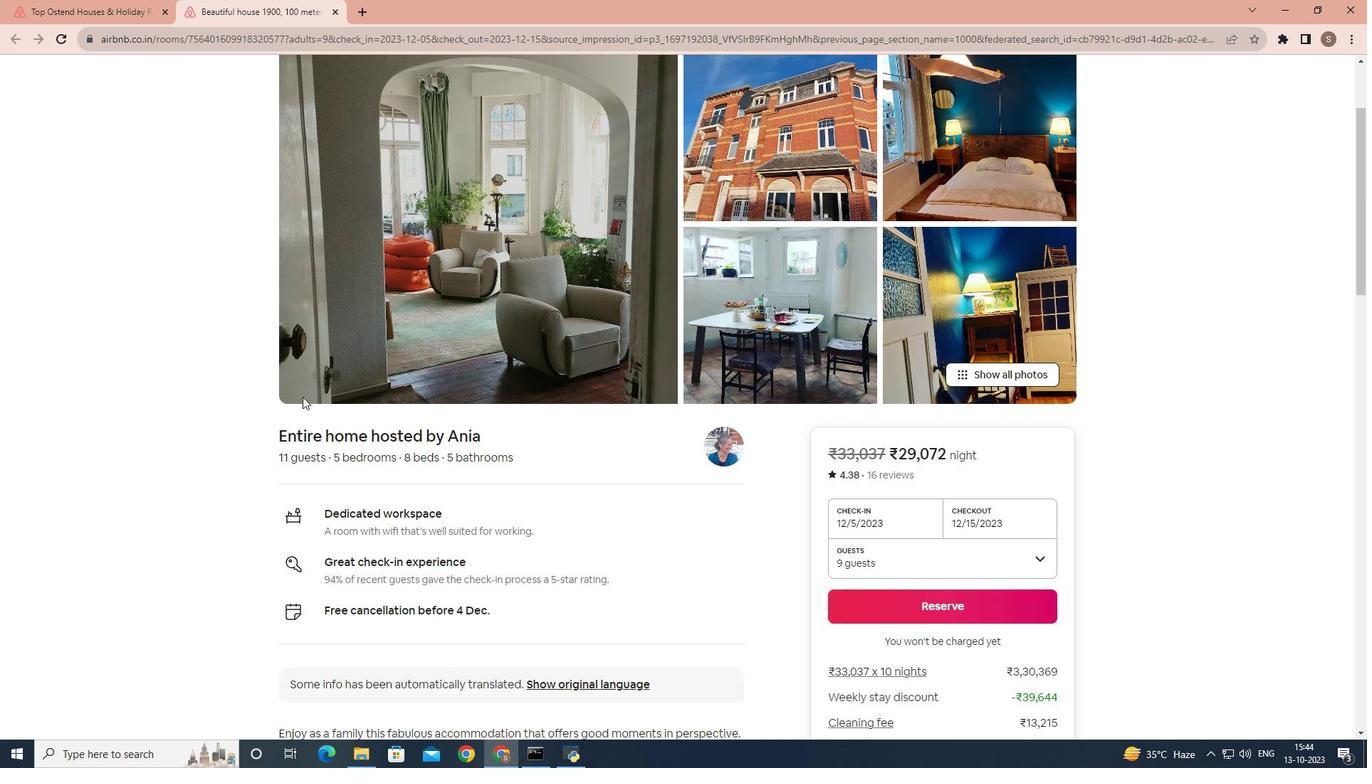 
Action: Mouse scrolled (302, 396) with delta (0, 0)
Screenshot: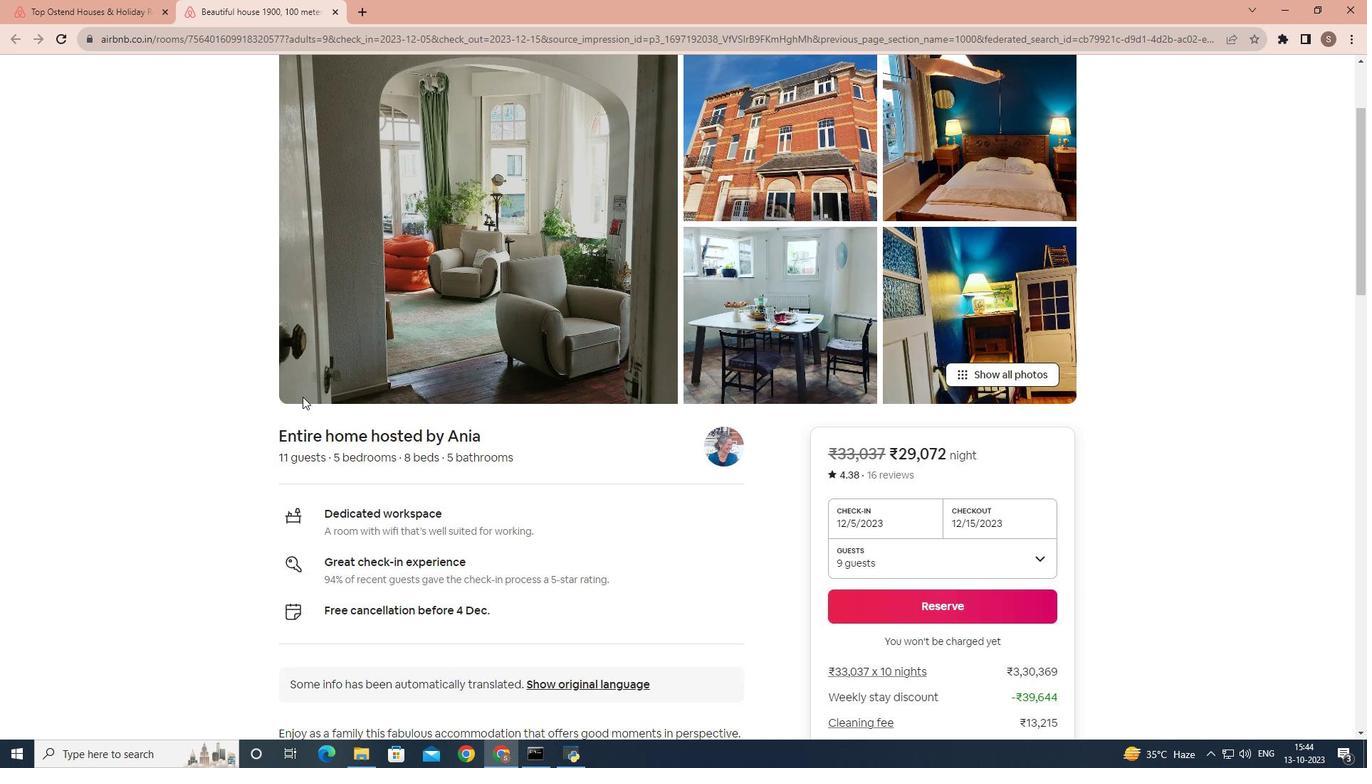
Action: Mouse scrolled (302, 396) with delta (0, 0)
Screenshot: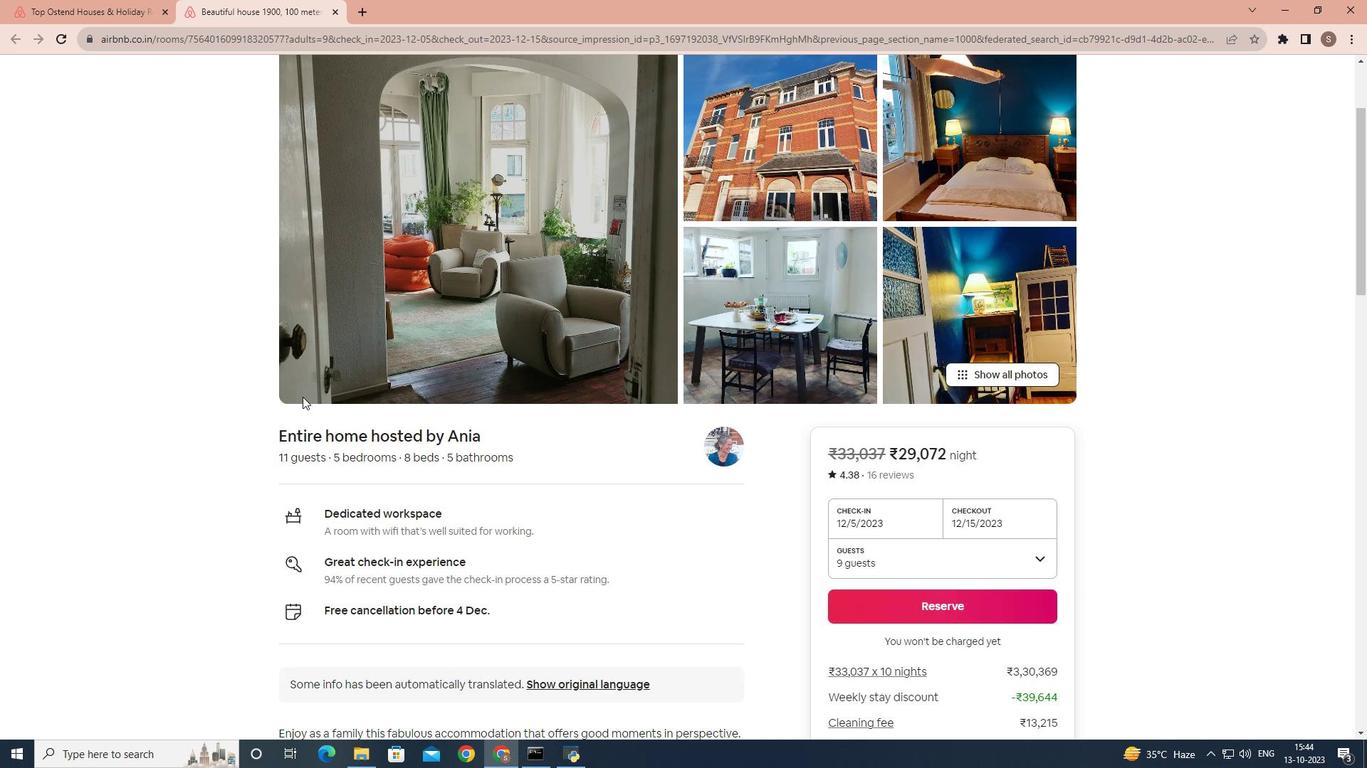 
Action: Mouse scrolled (302, 396) with delta (0, 0)
Screenshot: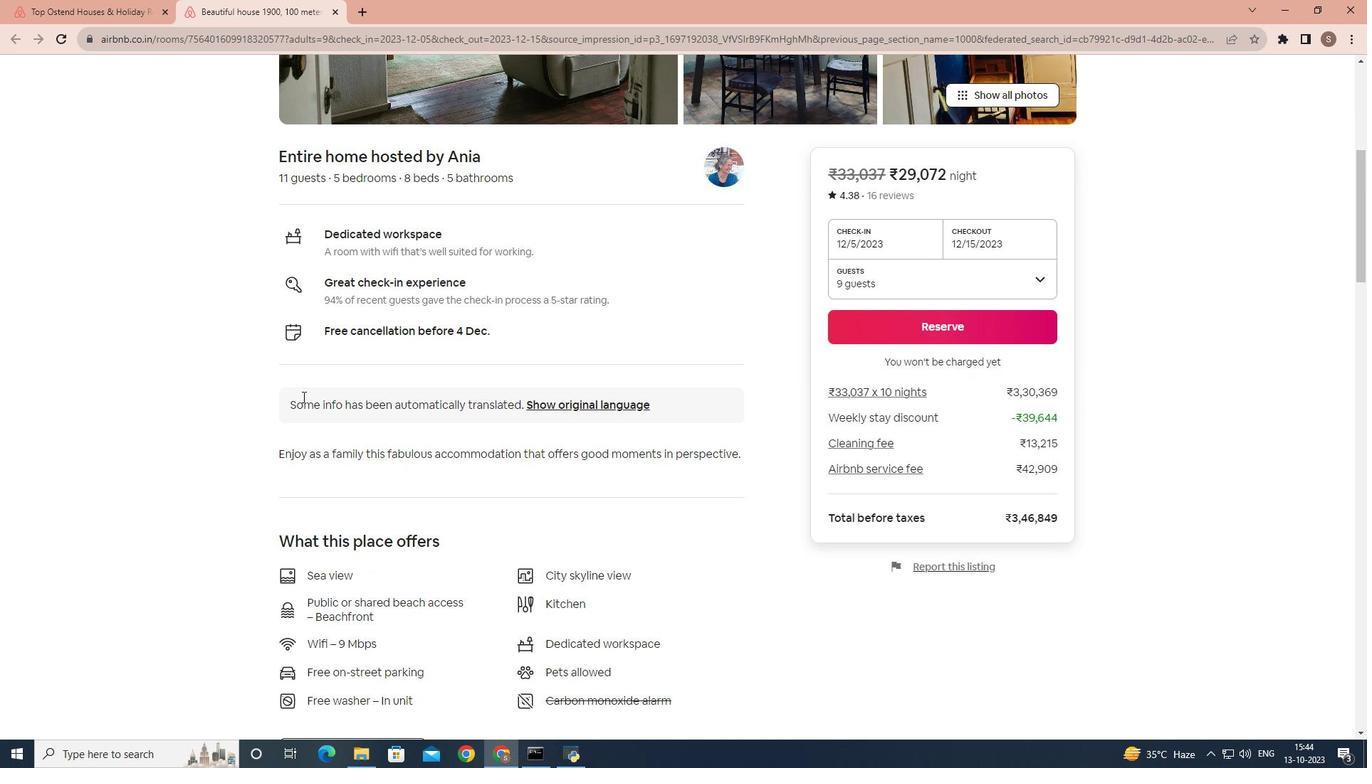 
Action: Mouse scrolled (302, 396) with delta (0, 0)
Screenshot: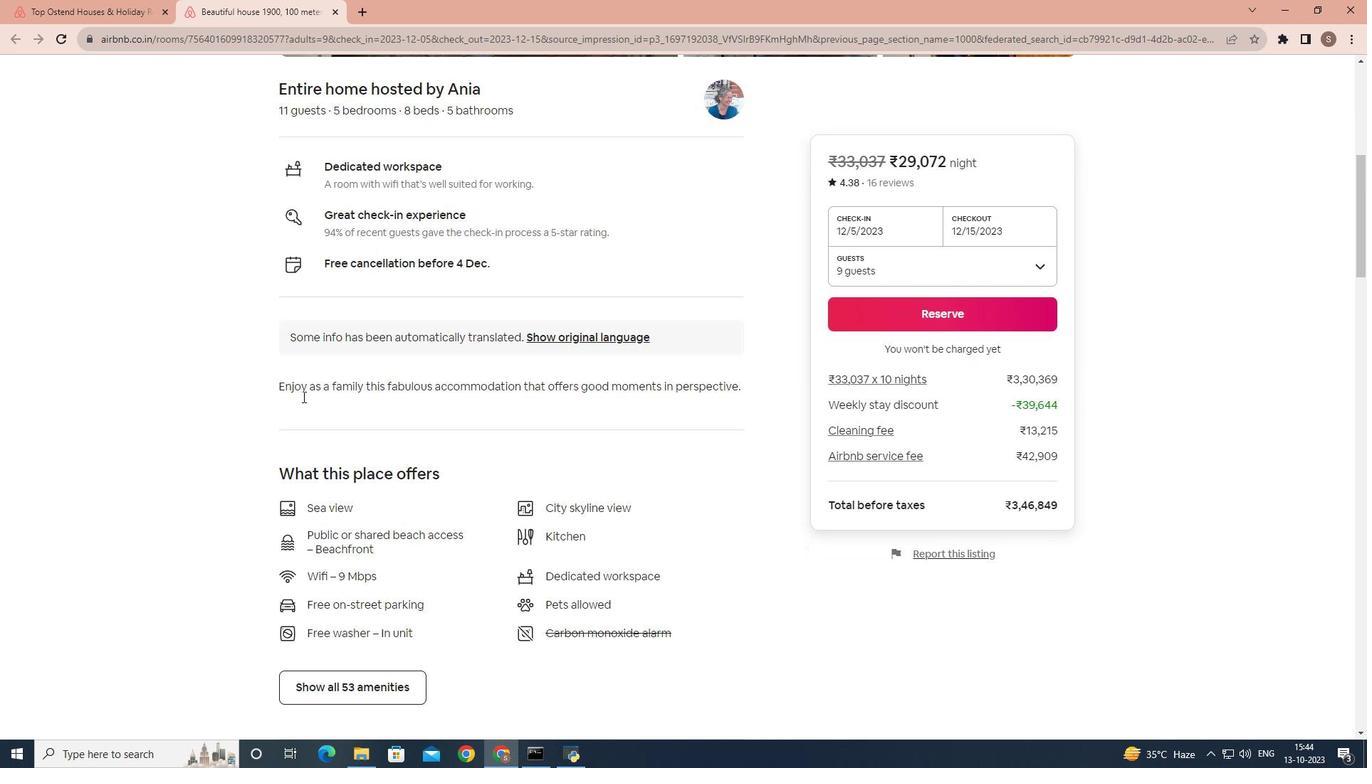 
Action: Mouse scrolled (302, 396) with delta (0, 0)
Screenshot: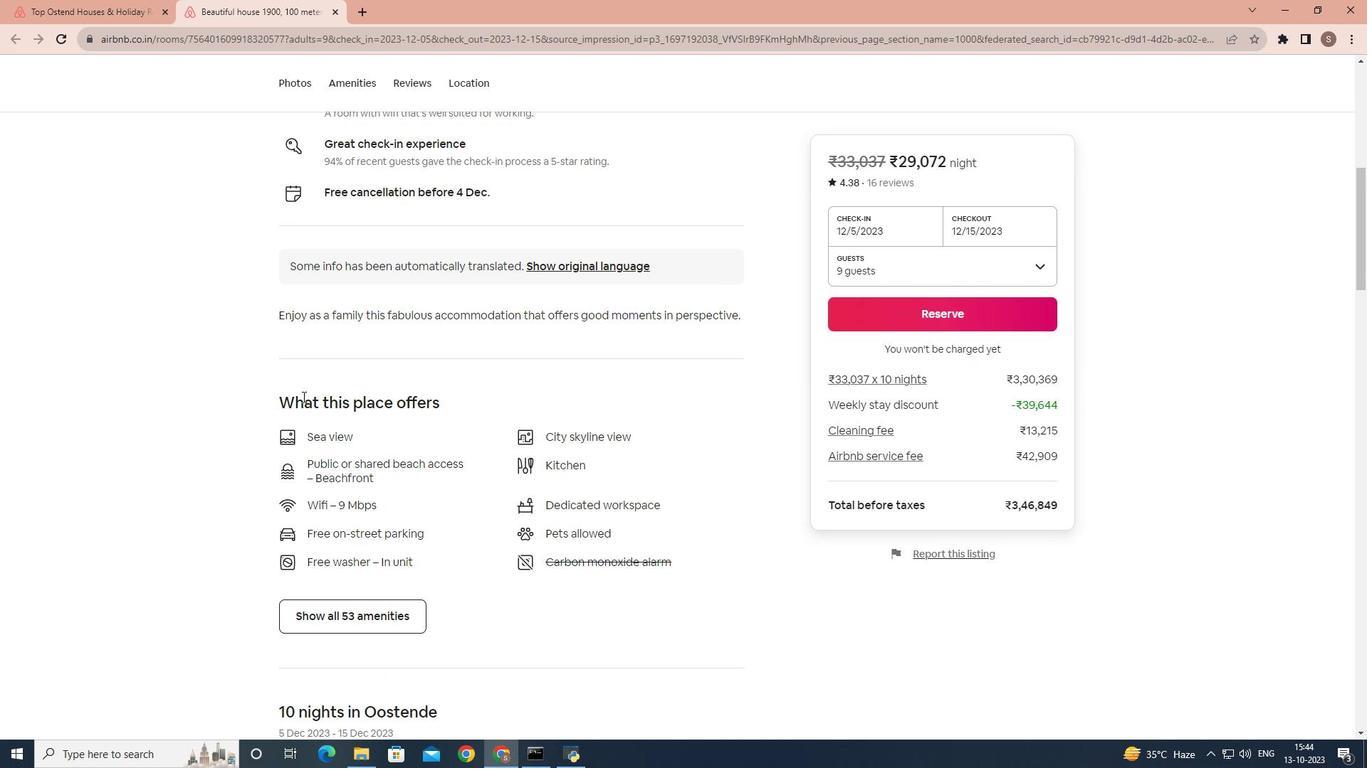 
Action: Mouse scrolled (302, 396) with delta (0, 0)
Screenshot: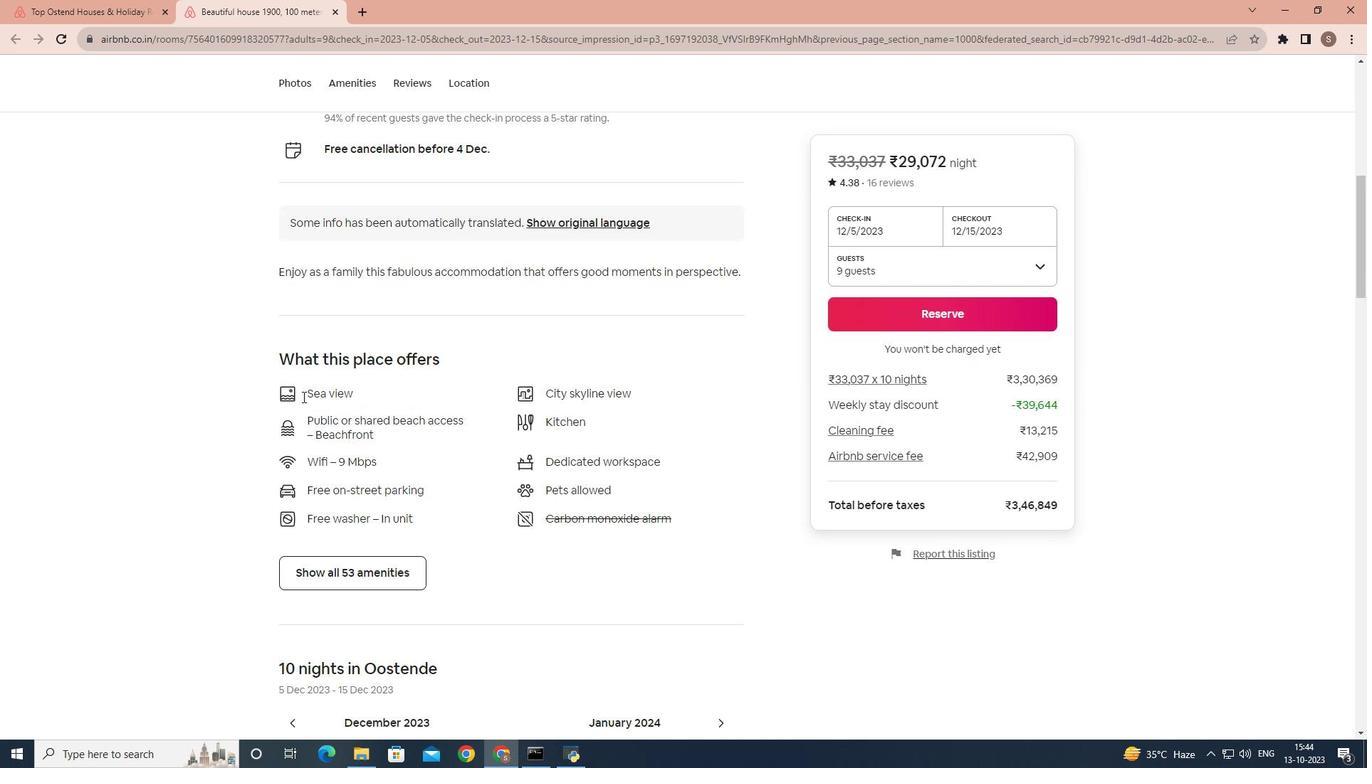 
Action: Mouse scrolled (302, 396) with delta (0, 0)
Screenshot: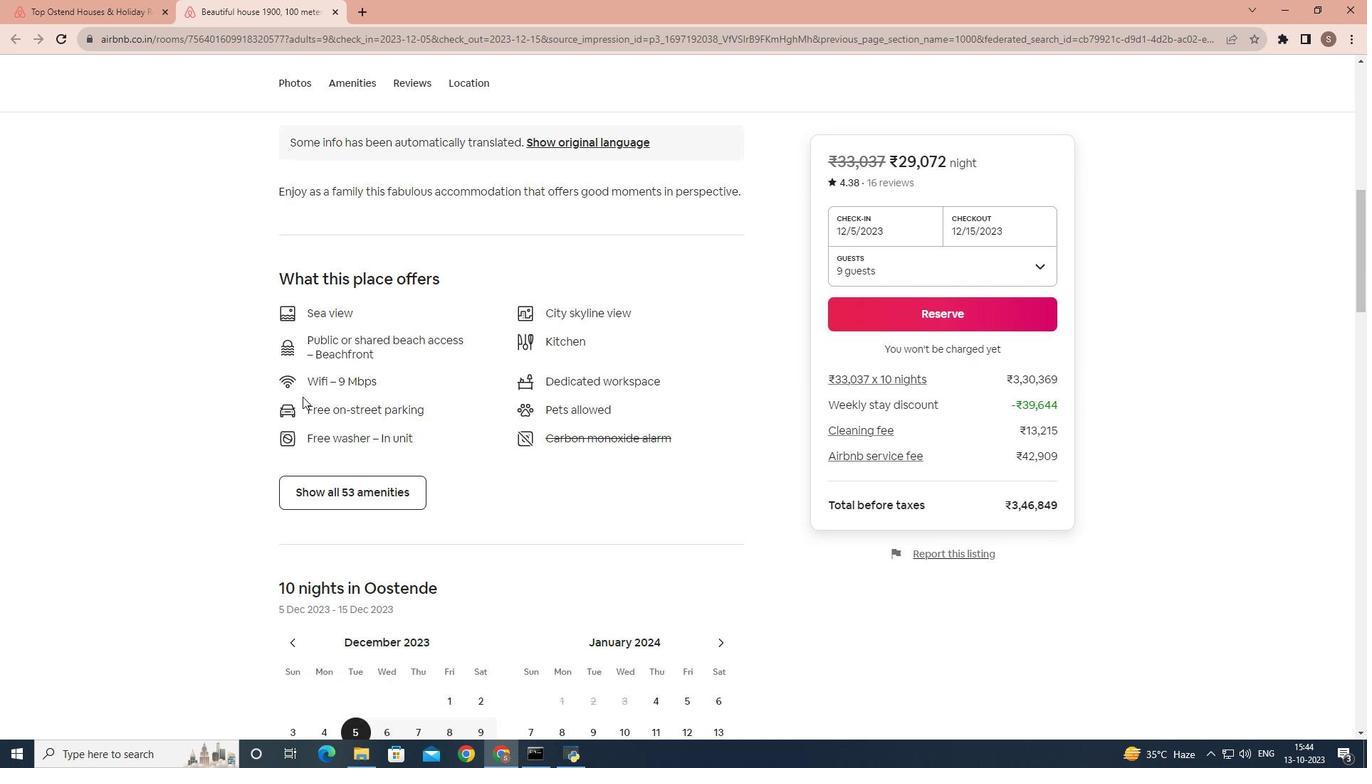 
Action: Mouse moved to (342, 411)
Screenshot: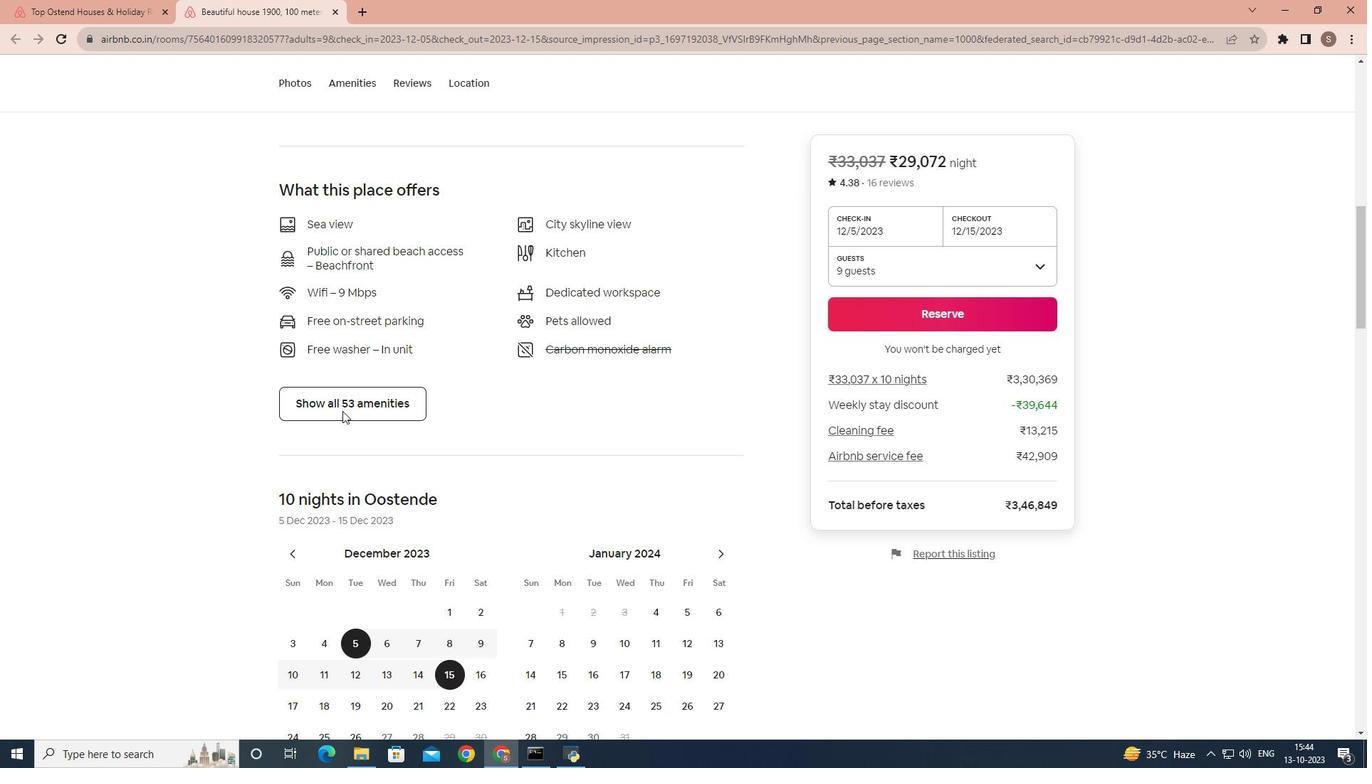 
Action: Mouse pressed left at (342, 411)
Screenshot: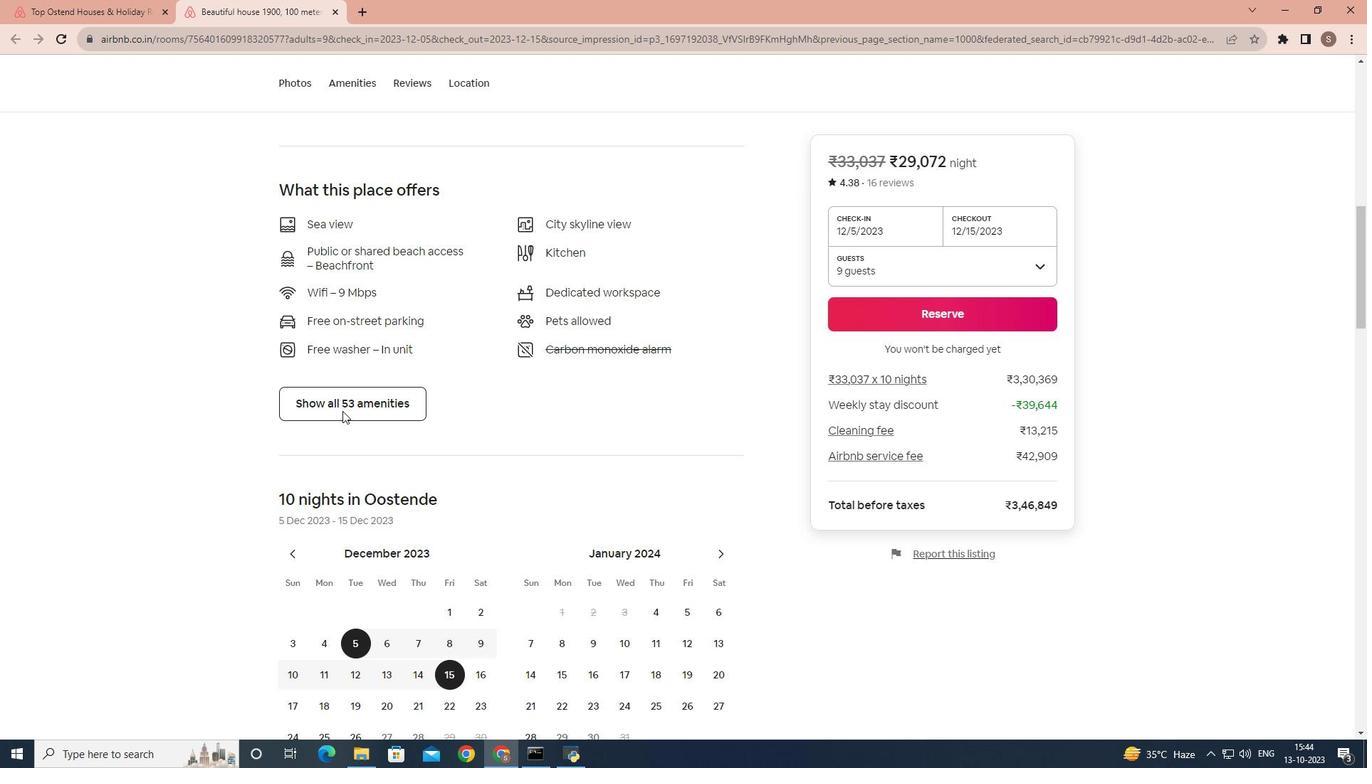 
Action: Mouse moved to (415, 385)
Screenshot: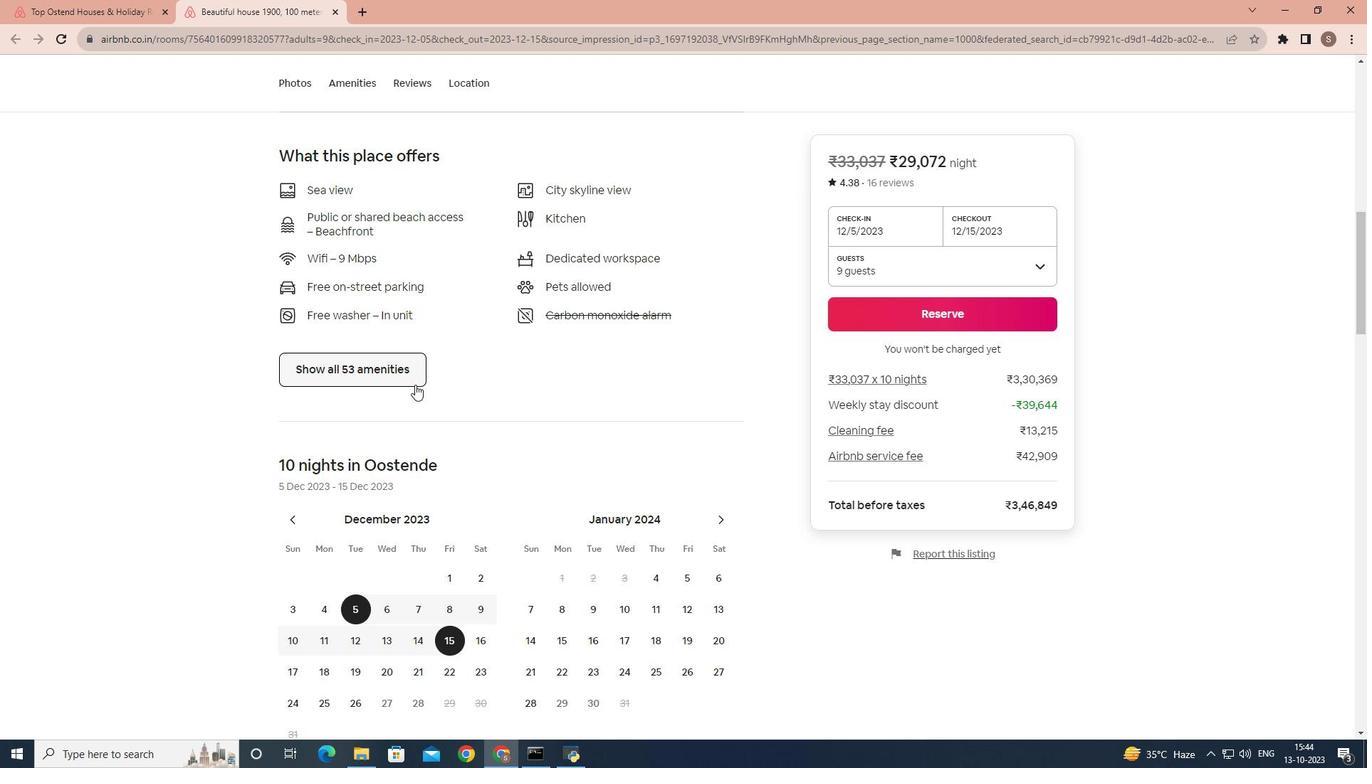 
Action: Mouse pressed left at (415, 385)
Screenshot: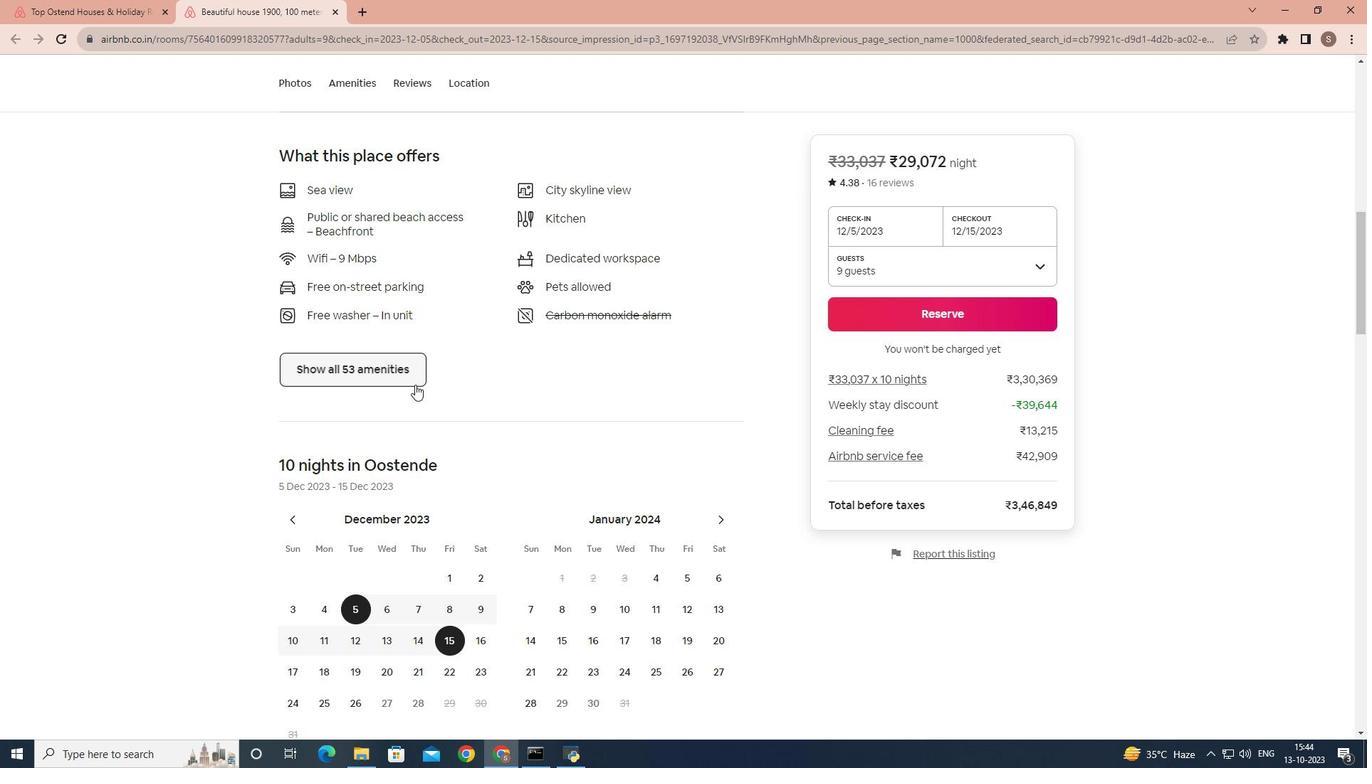 
Action: Mouse moved to (466, 378)
Screenshot: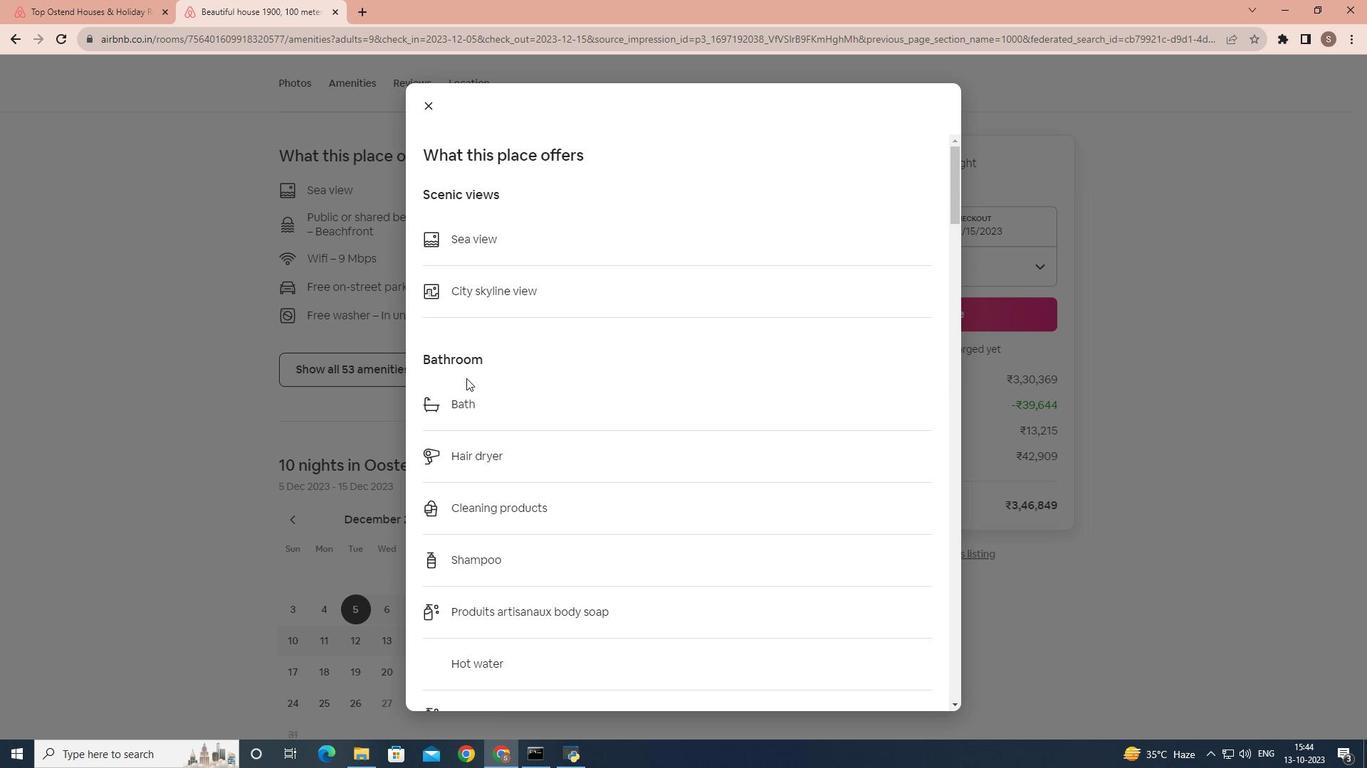 
Action: Mouse scrolled (466, 378) with delta (0, 0)
Screenshot: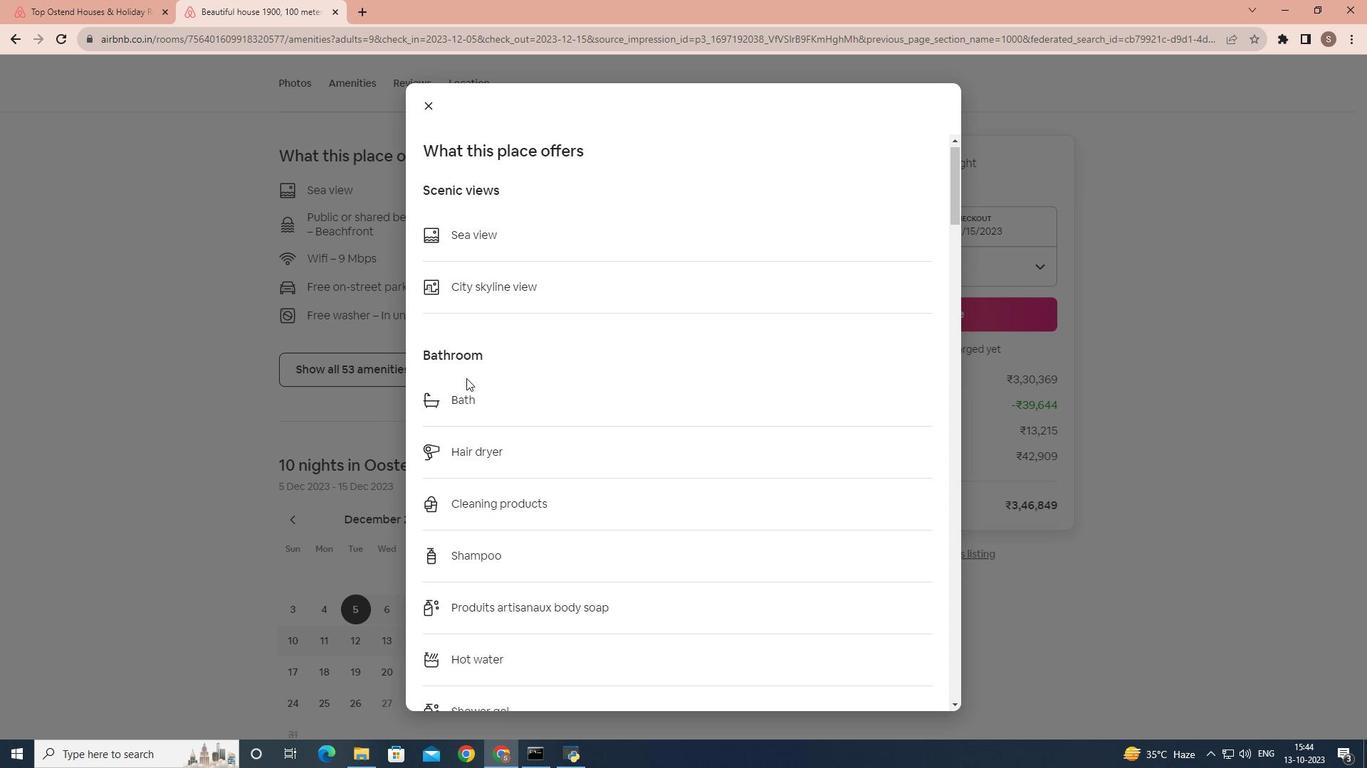 
Action: Mouse scrolled (466, 378) with delta (0, 0)
Screenshot: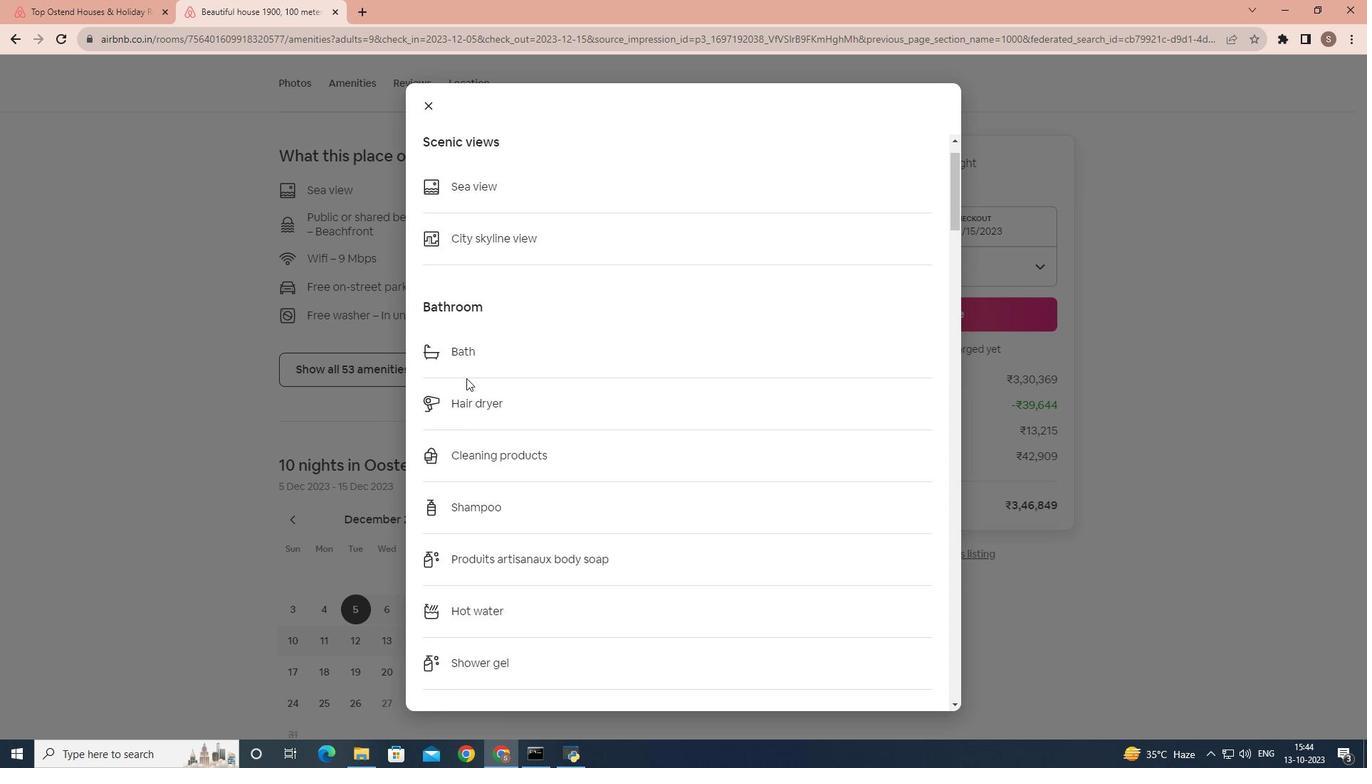
Action: Mouse scrolled (466, 378) with delta (0, 0)
Screenshot: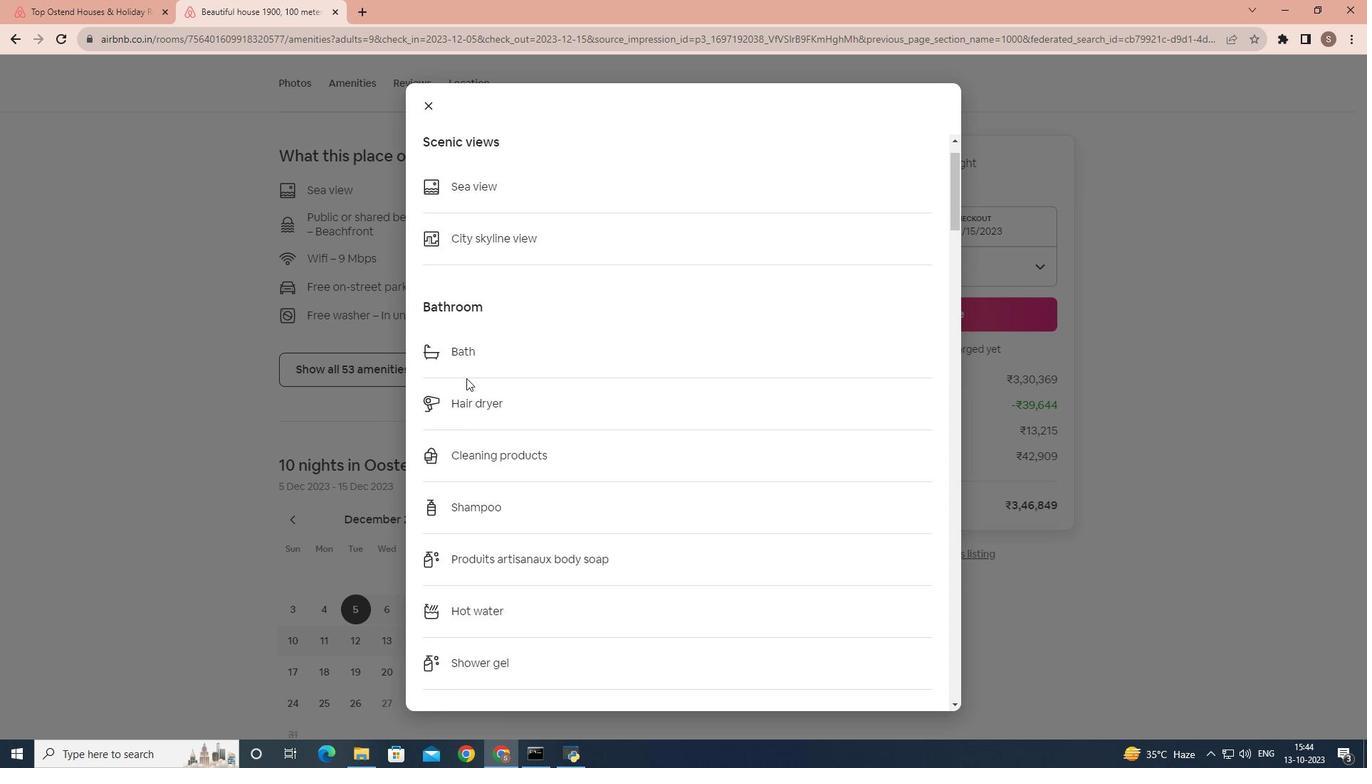 
Action: Mouse scrolled (466, 378) with delta (0, 0)
Screenshot: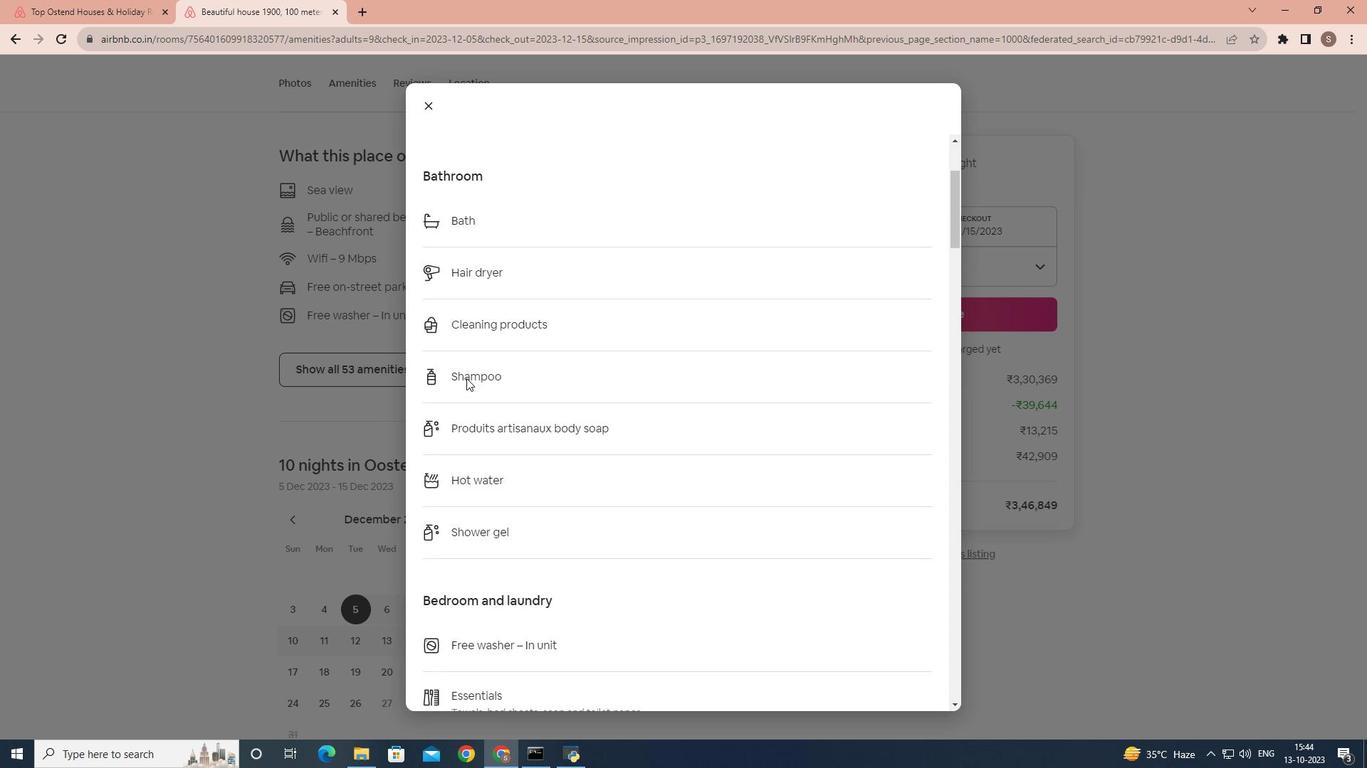 
Action: Mouse moved to (466, 378)
Screenshot: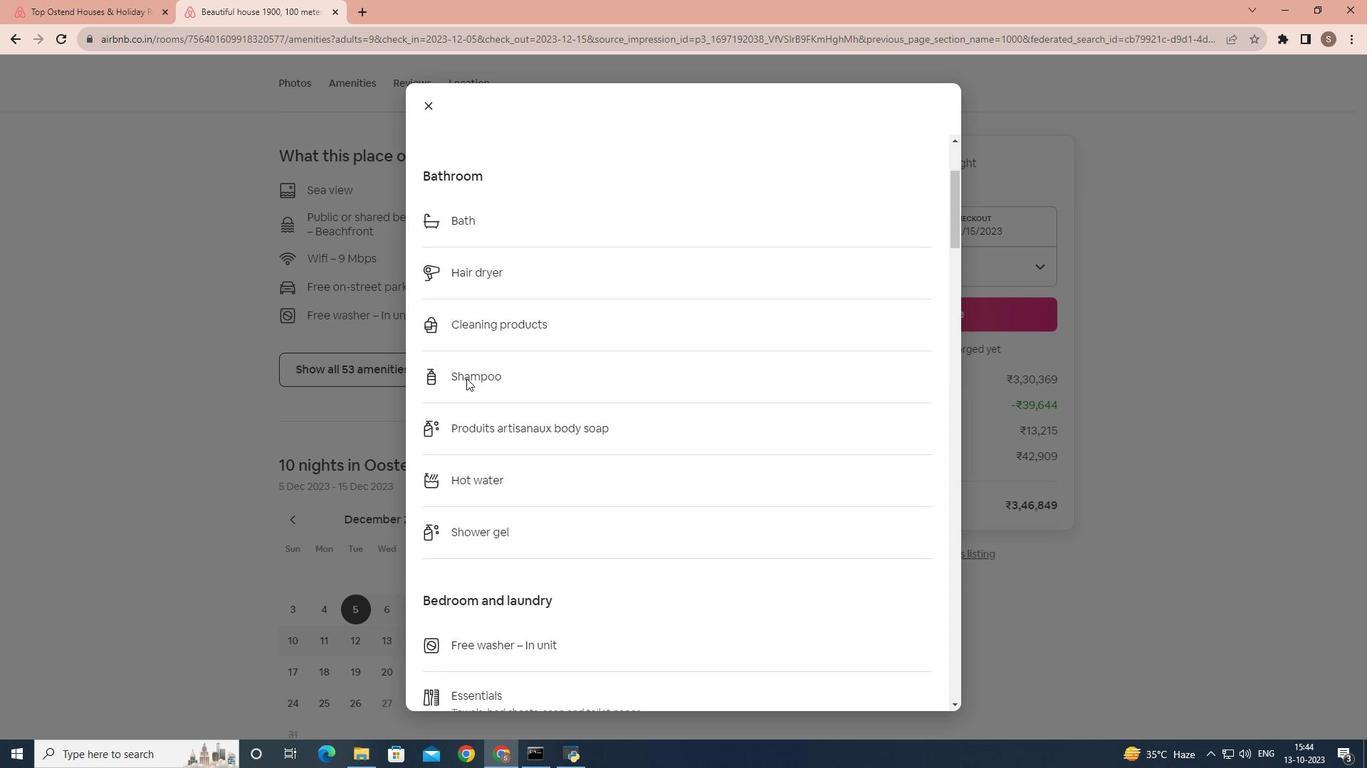 
Action: Mouse scrolled (466, 378) with delta (0, 0)
Screenshot: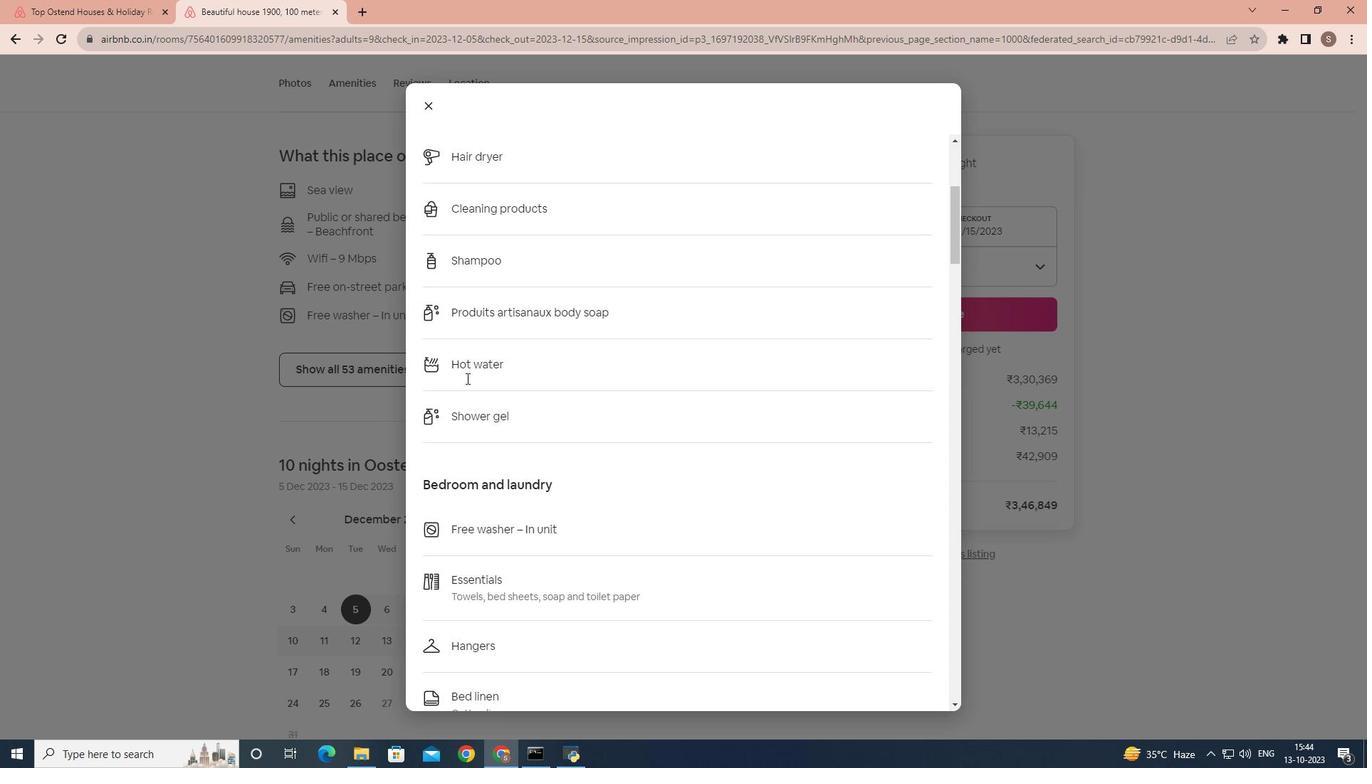 
Action: Mouse scrolled (466, 378) with delta (0, 0)
Screenshot: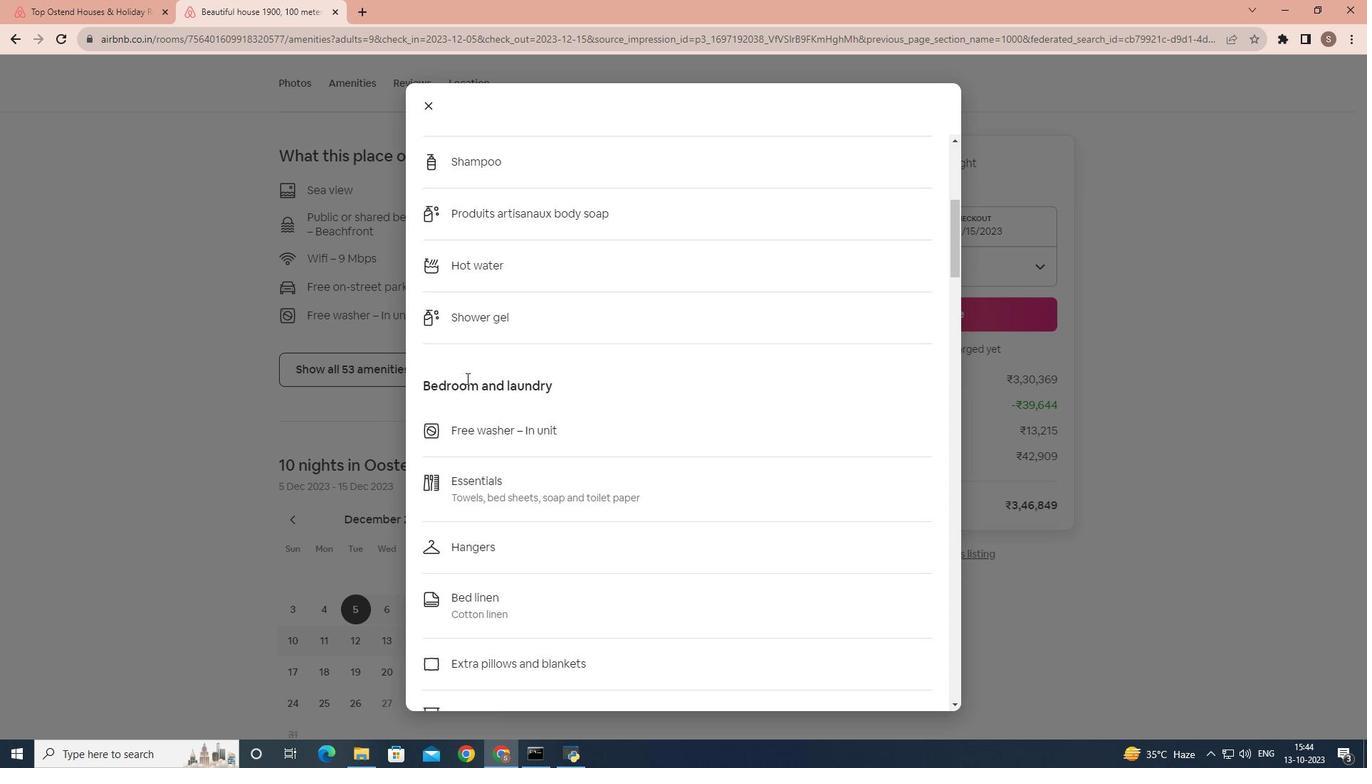 
Action: Mouse scrolled (466, 378) with delta (0, 0)
Screenshot: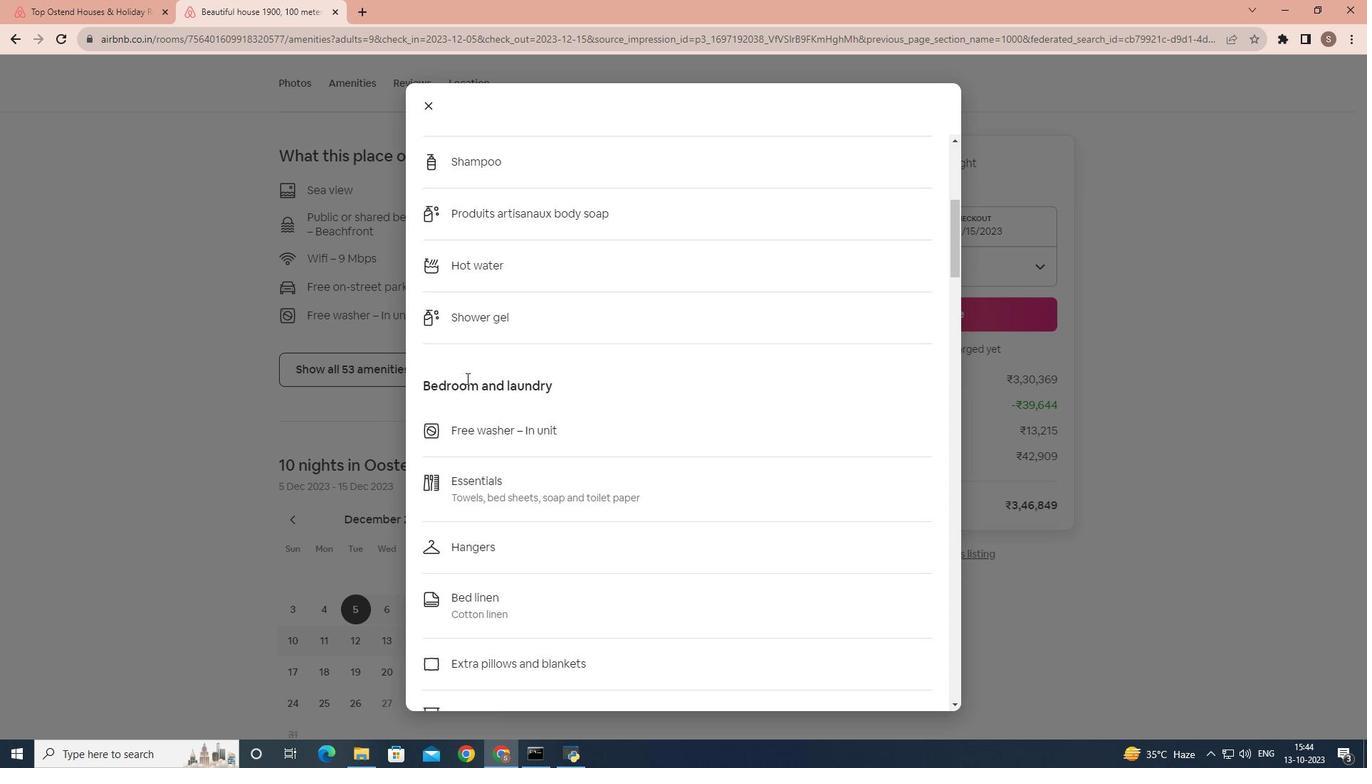 
Action: Mouse scrolled (466, 378) with delta (0, 0)
Screenshot: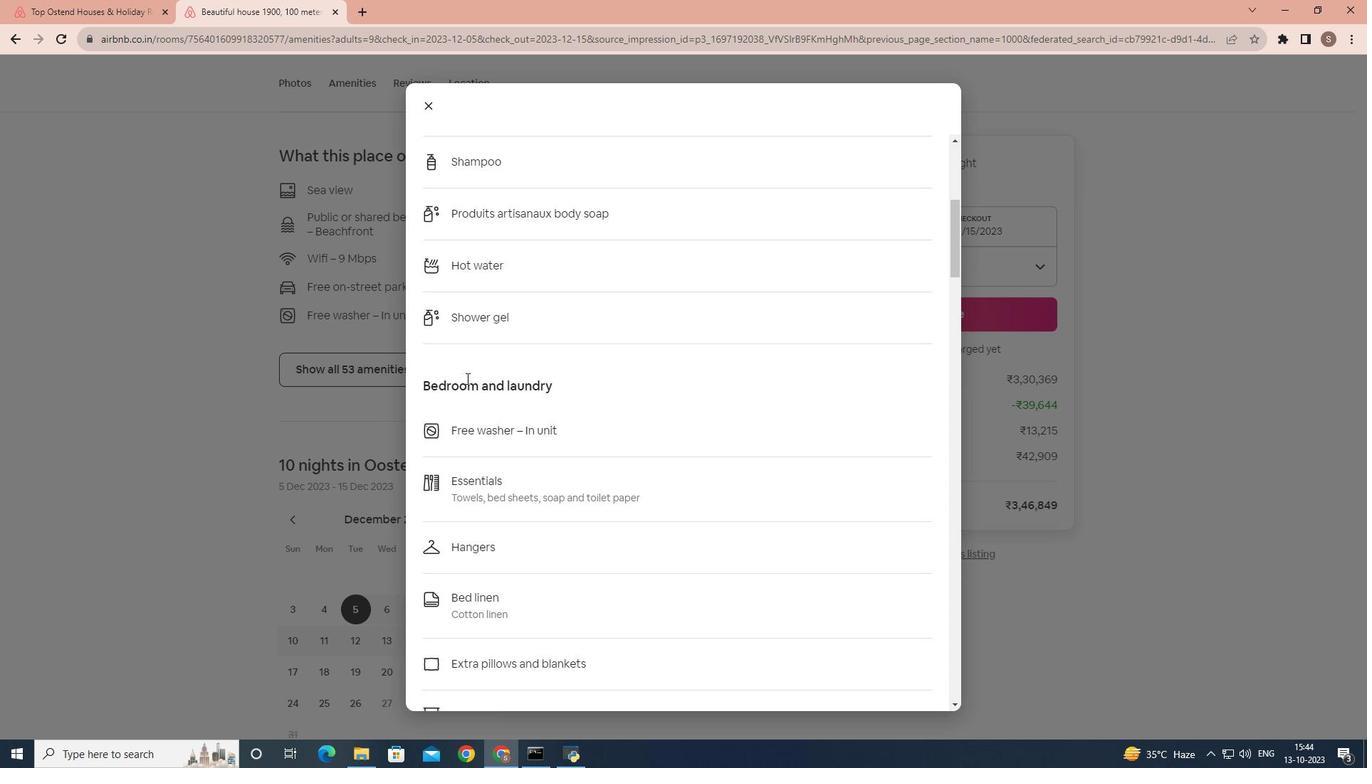 
Action: Mouse scrolled (466, 378) with delta (0, 0)
Screenshot: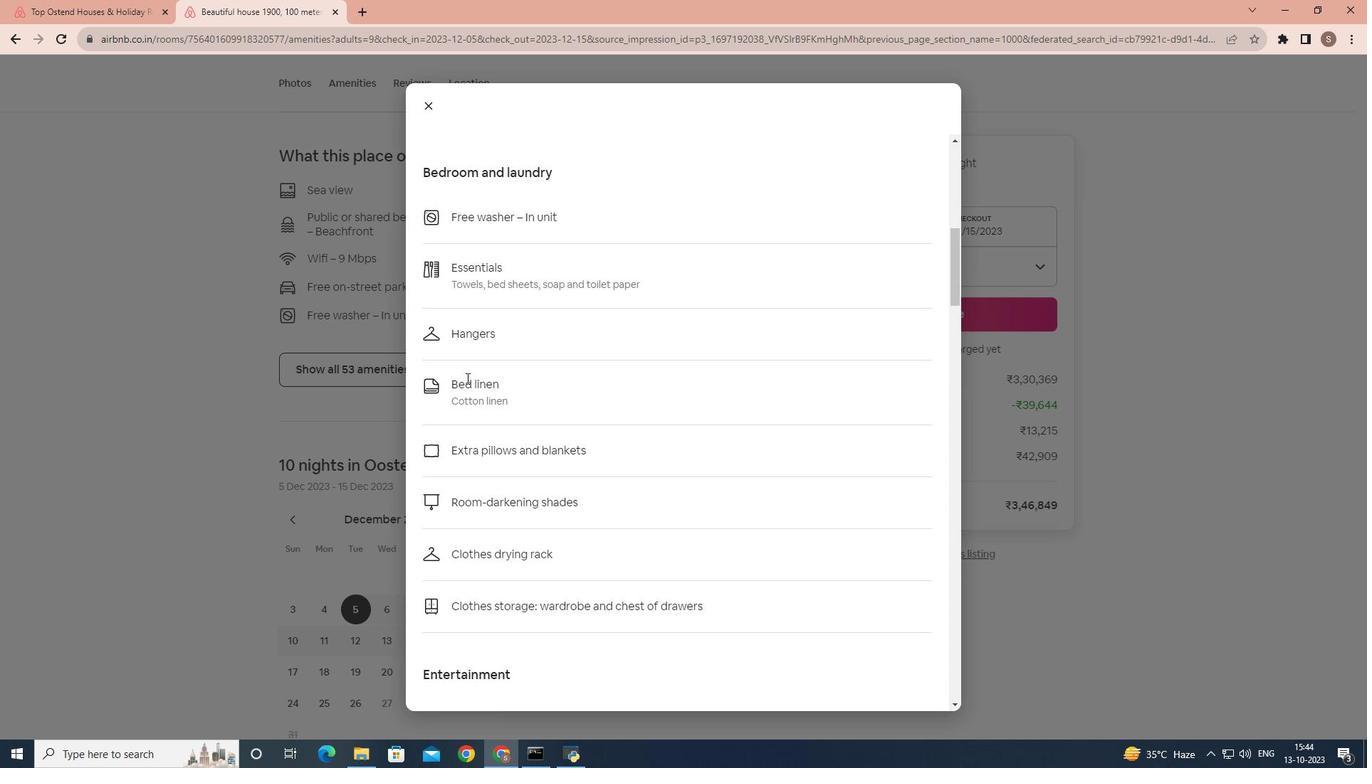 
Action: Mouse scrolled (466, 378) with delta (0, 0)
Screenshot: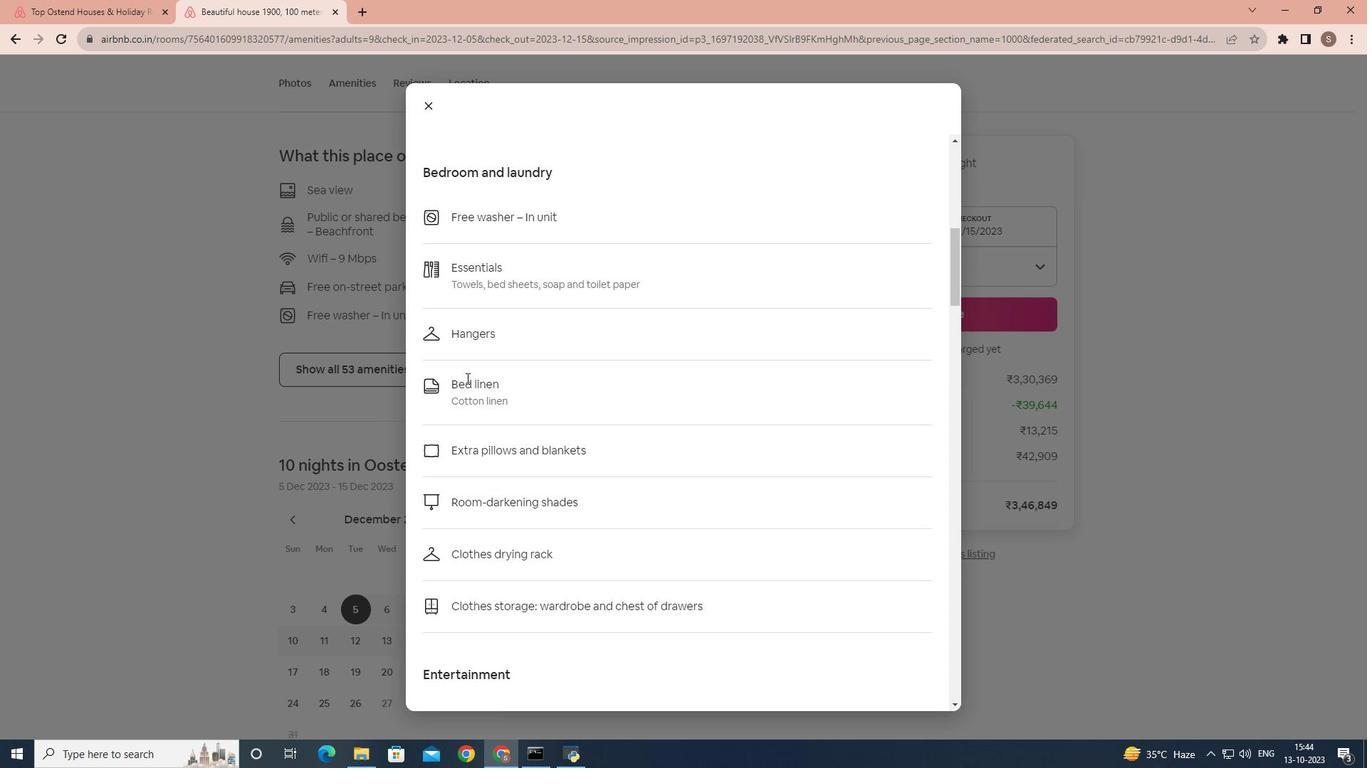 
Action: Mouse scrolled (466, 379) with delta (0, 0)
Screenshot: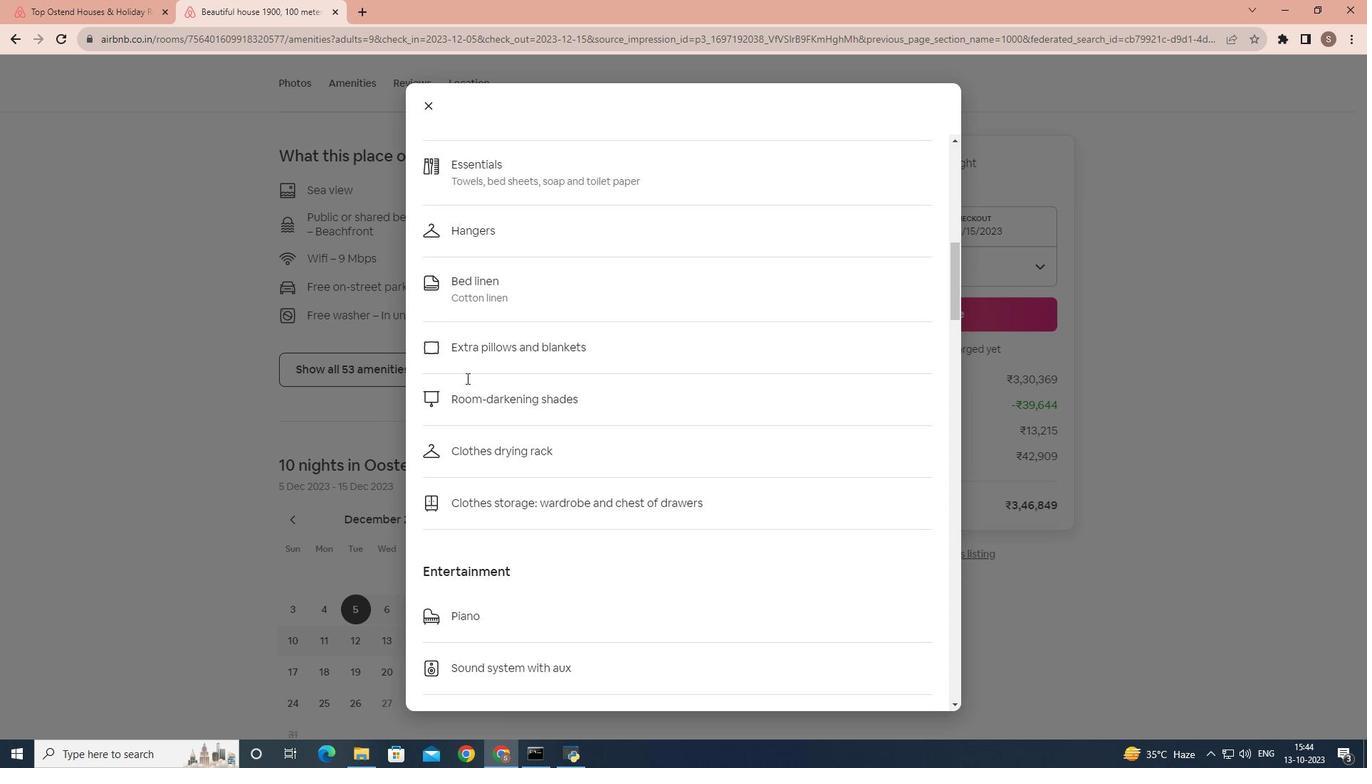 
Action: Mouse scrolled (466, 378) with delta (0, 0)
Screenshot: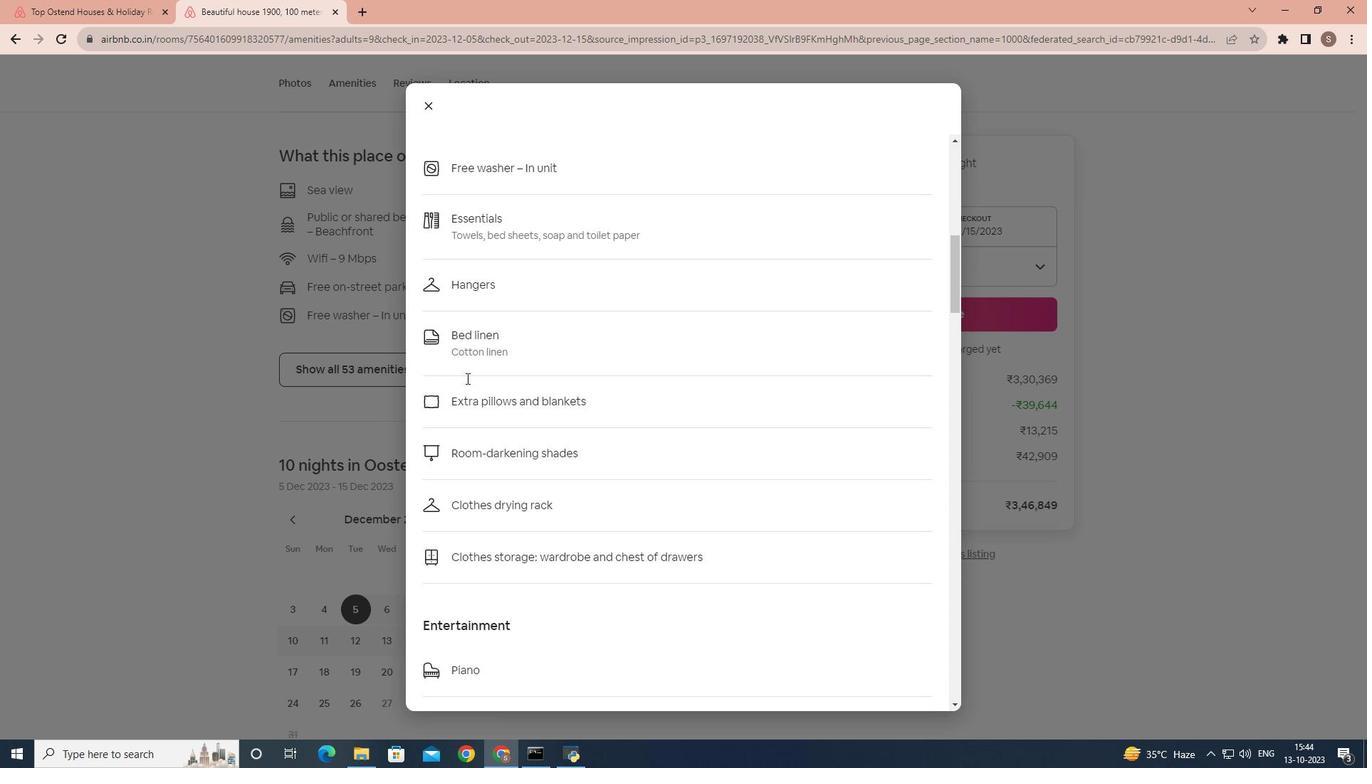 
Action: Mouse scrolled (466, 378) with delta (0, 0)
Screenshot: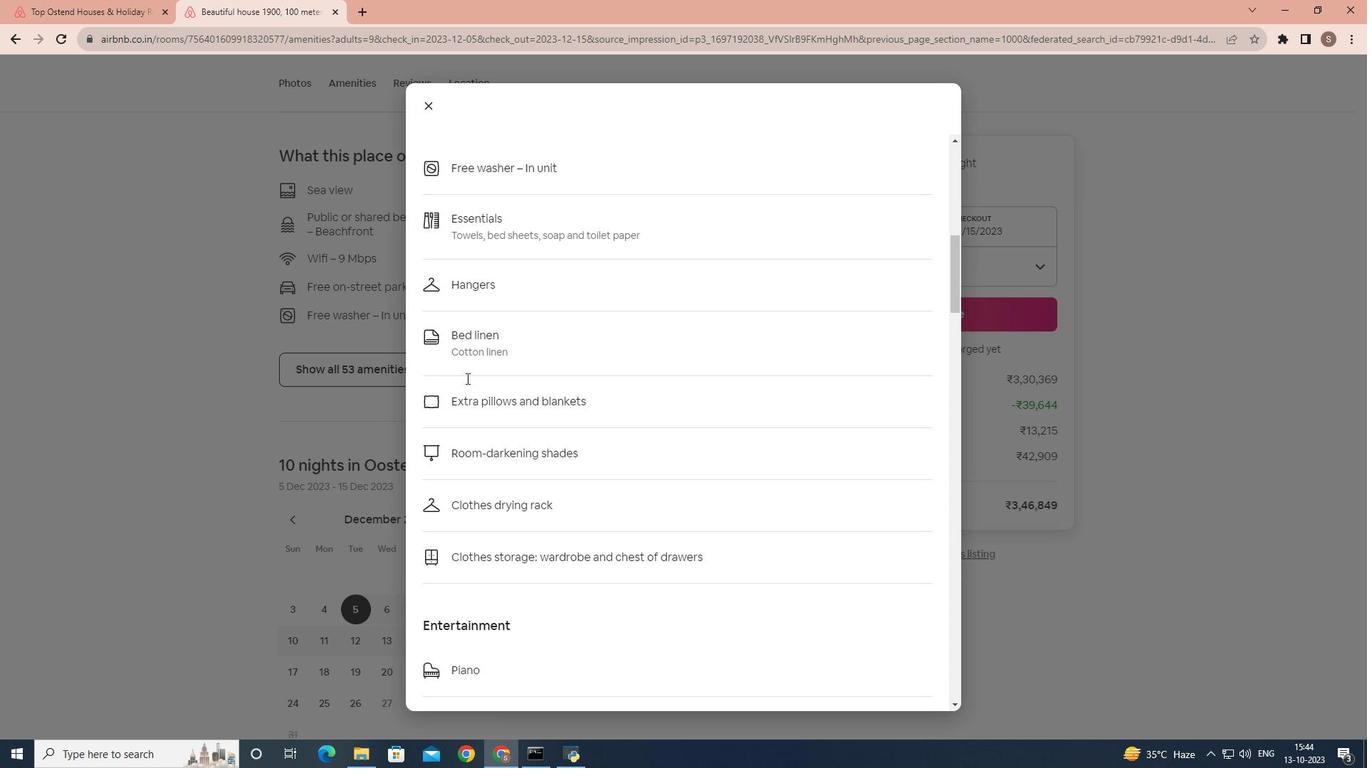 
Action: Mouse moved to (466, 378)
Screenshot: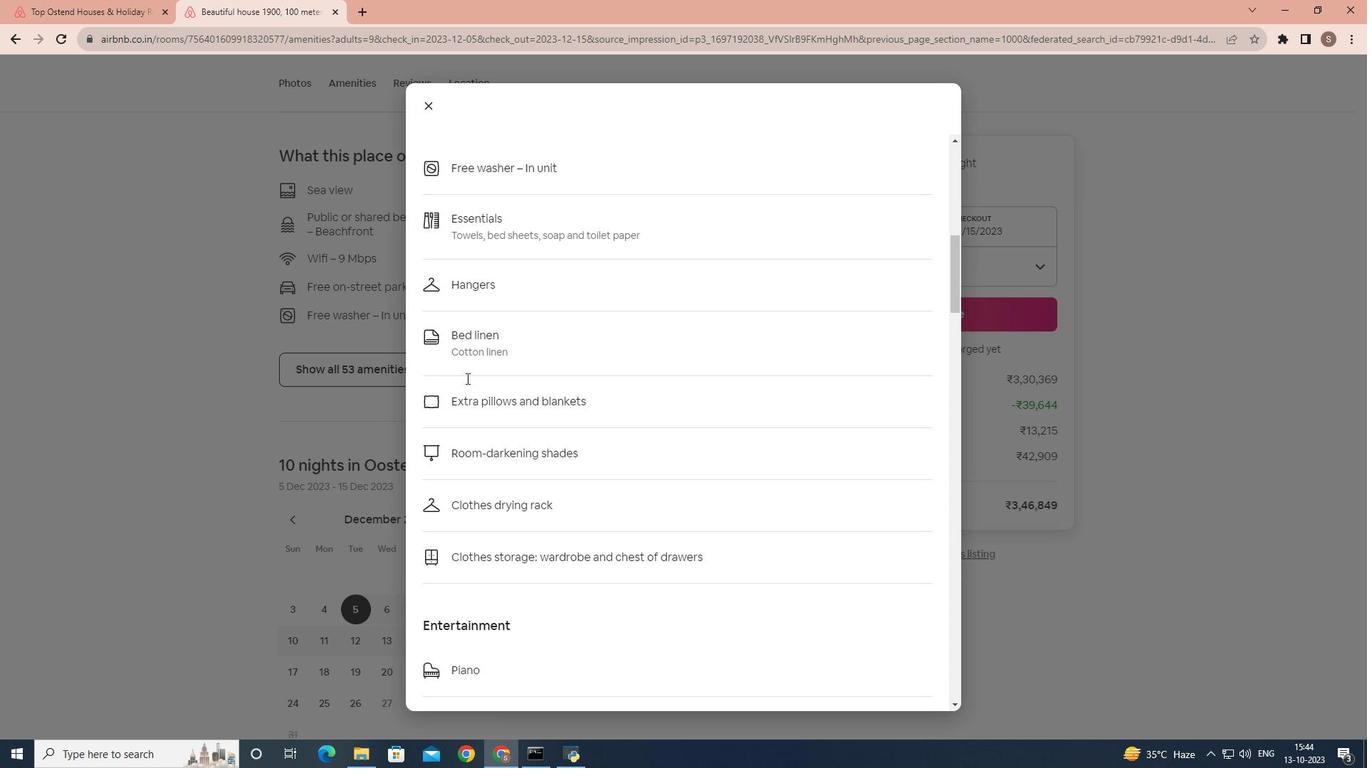 
Action: Mouse scrolled (466, 378) with delta (0, 0)
Screenshot: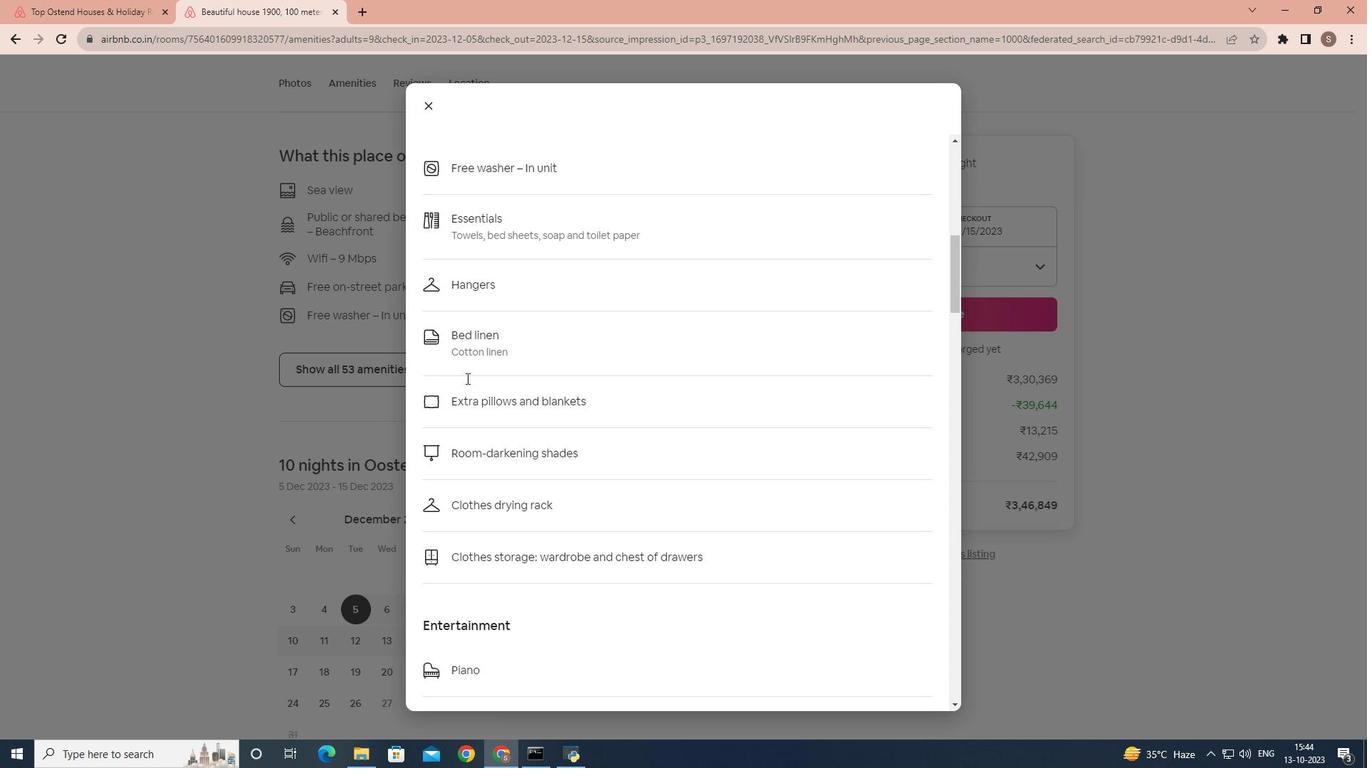 
Action: Mouse scrolled (466, 378) with delta (0, 0)
Screenshot: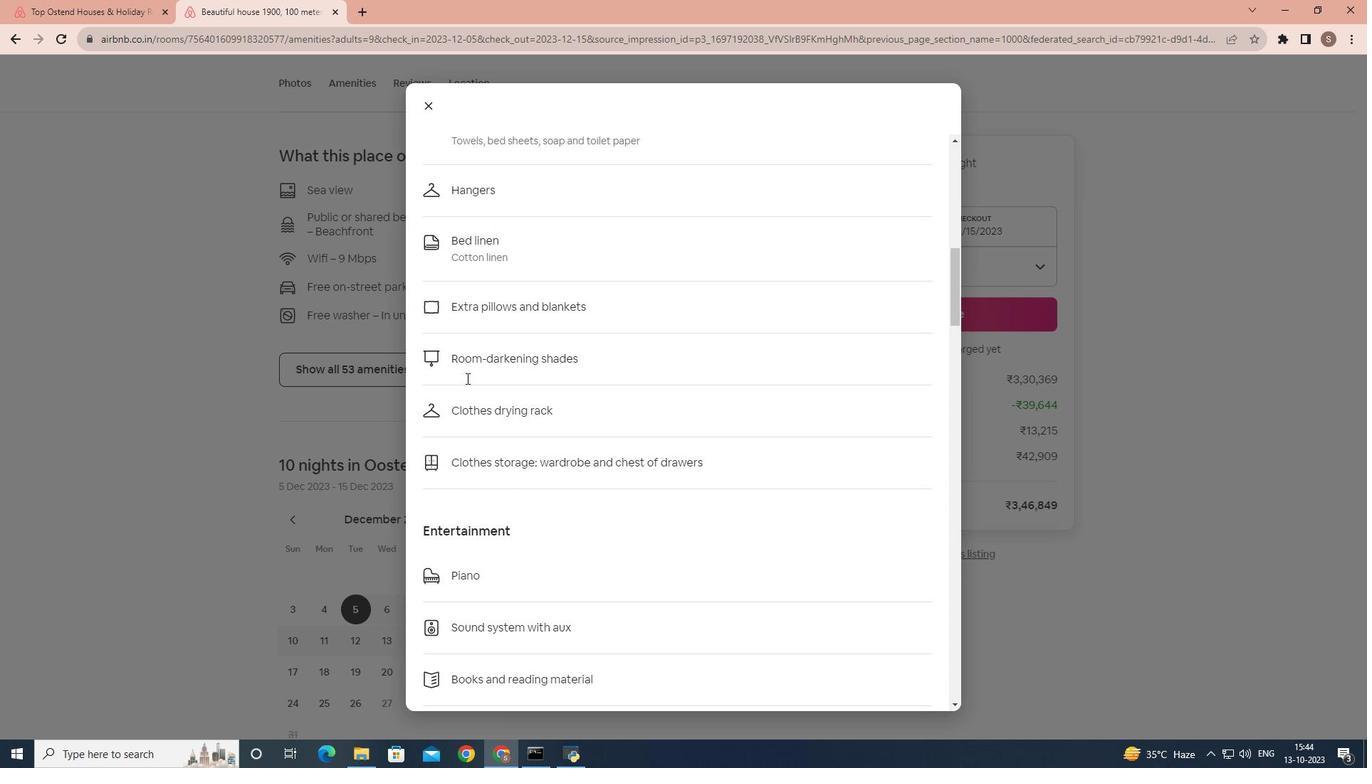 
Action: Mouse scrolled (466, 378) with delta (0, 0)
Screenshot: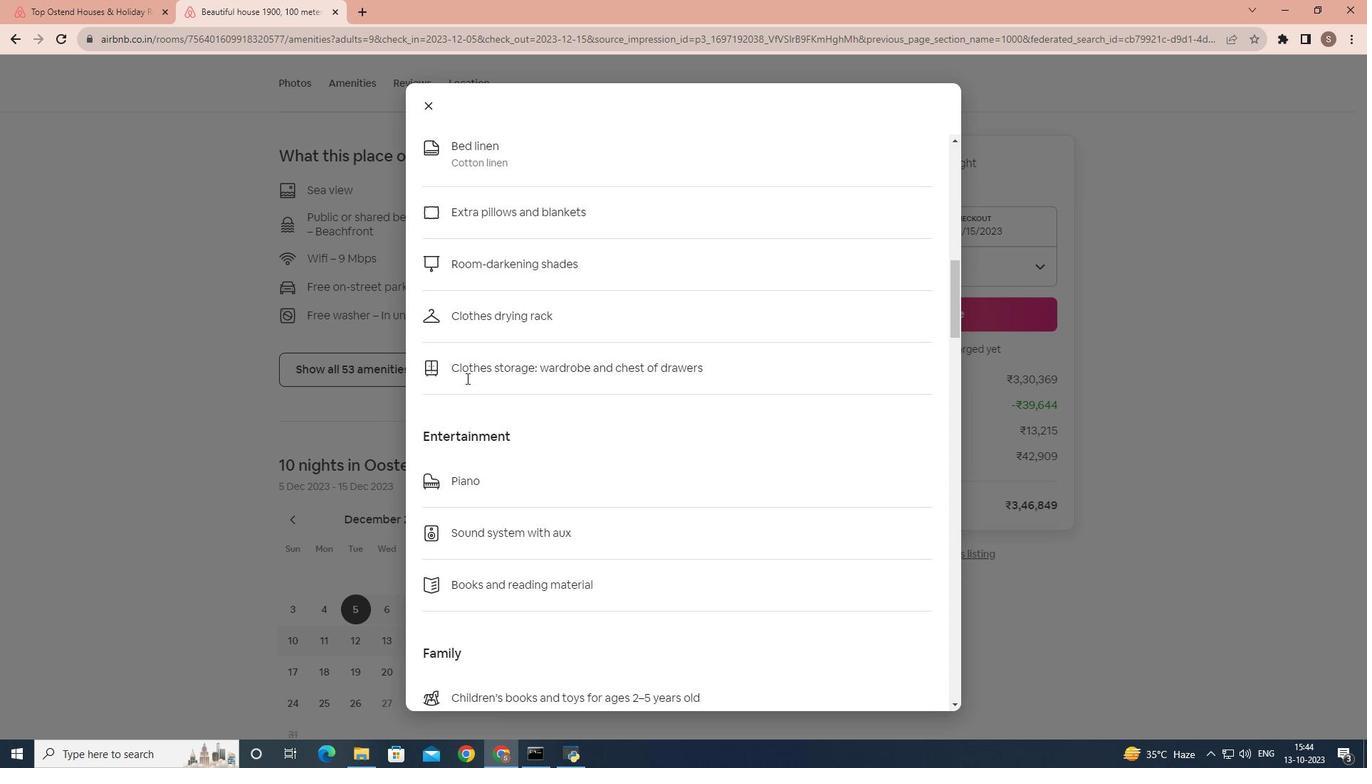 
Action: Mouse scrolled (466, 378) with delta (0, 0)
Screenshot: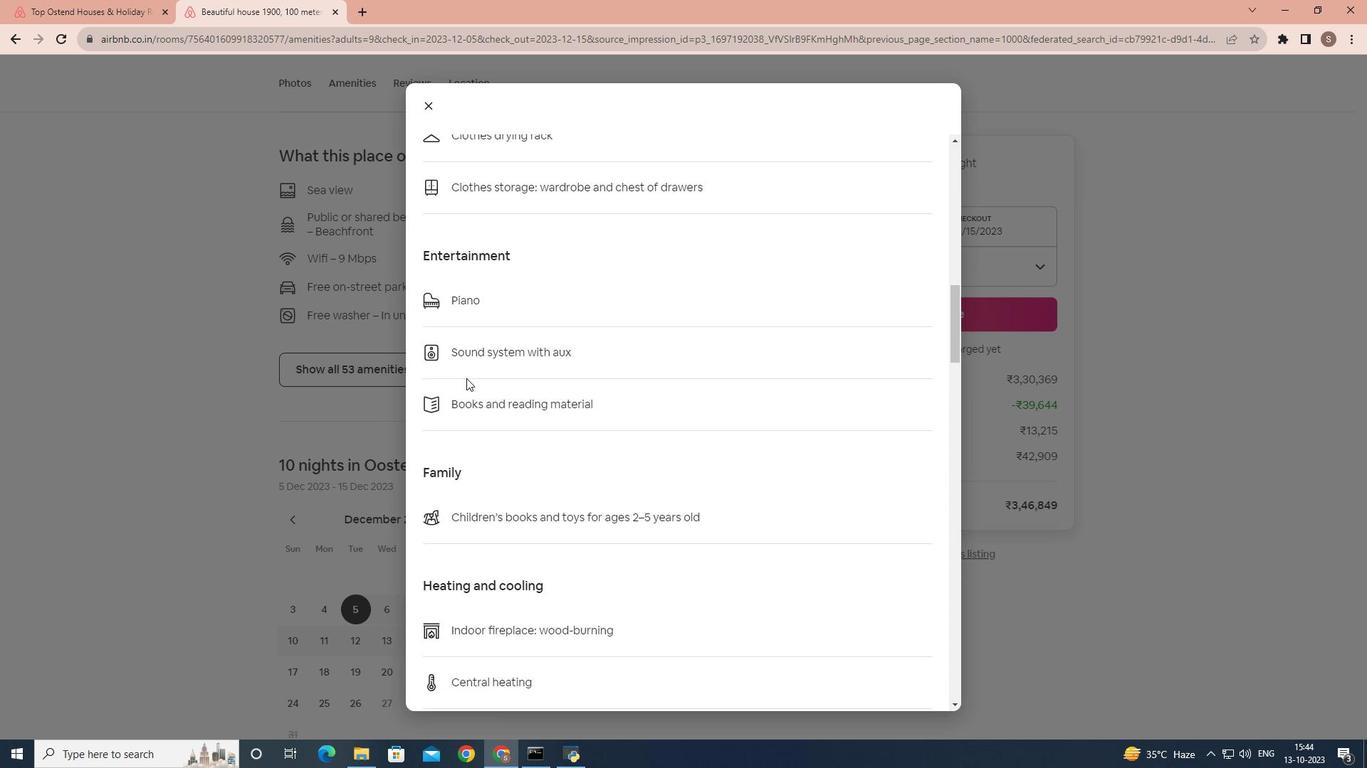 
Action: Mouse scrolled (466, 378) with delta (0, 0)
Screenshot: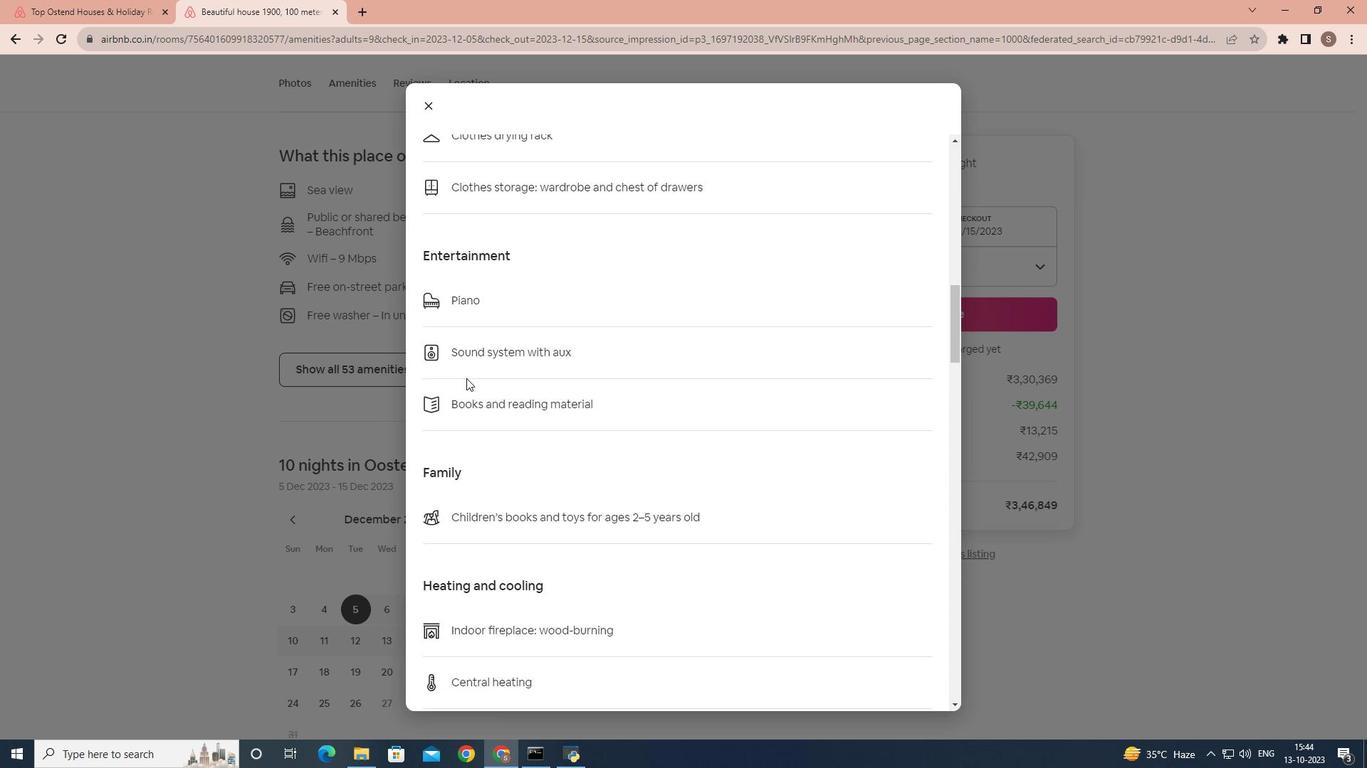 
Action: Mouse scrolled (466, 378) with delta (0, 0)
Screenshot: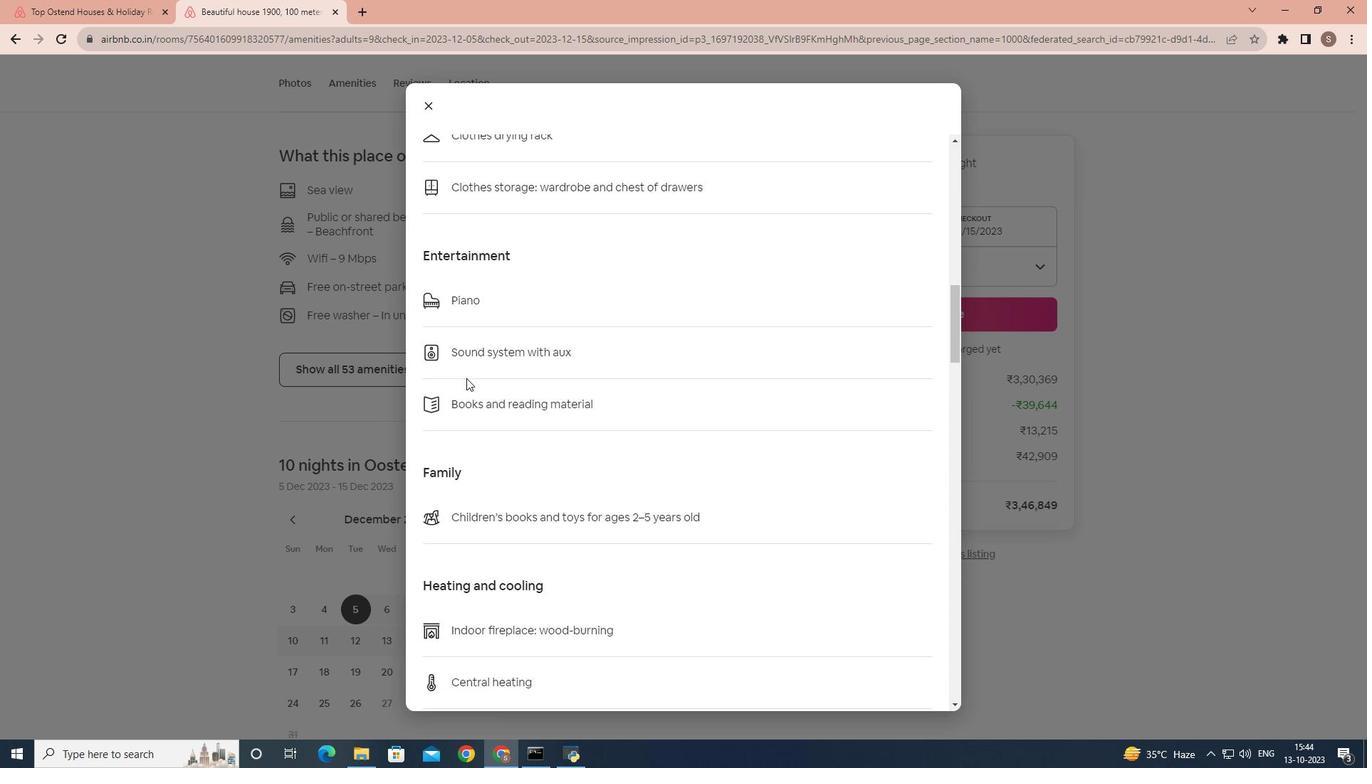 
Action: Mouse scrolled (466, 378) with delta (0, 0)
Screenshot: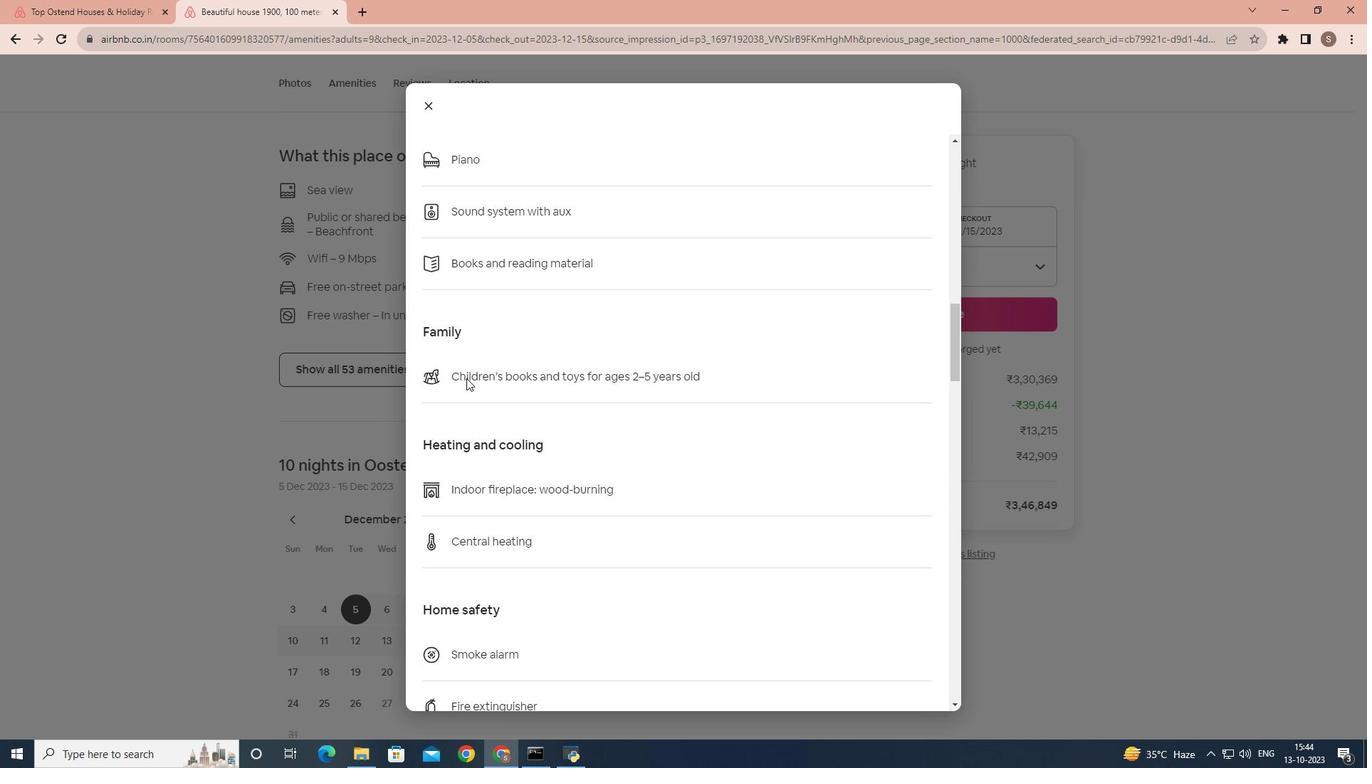 
Action: Mouse scrolled (466, 378) with delta (0, 0)
Screenshot: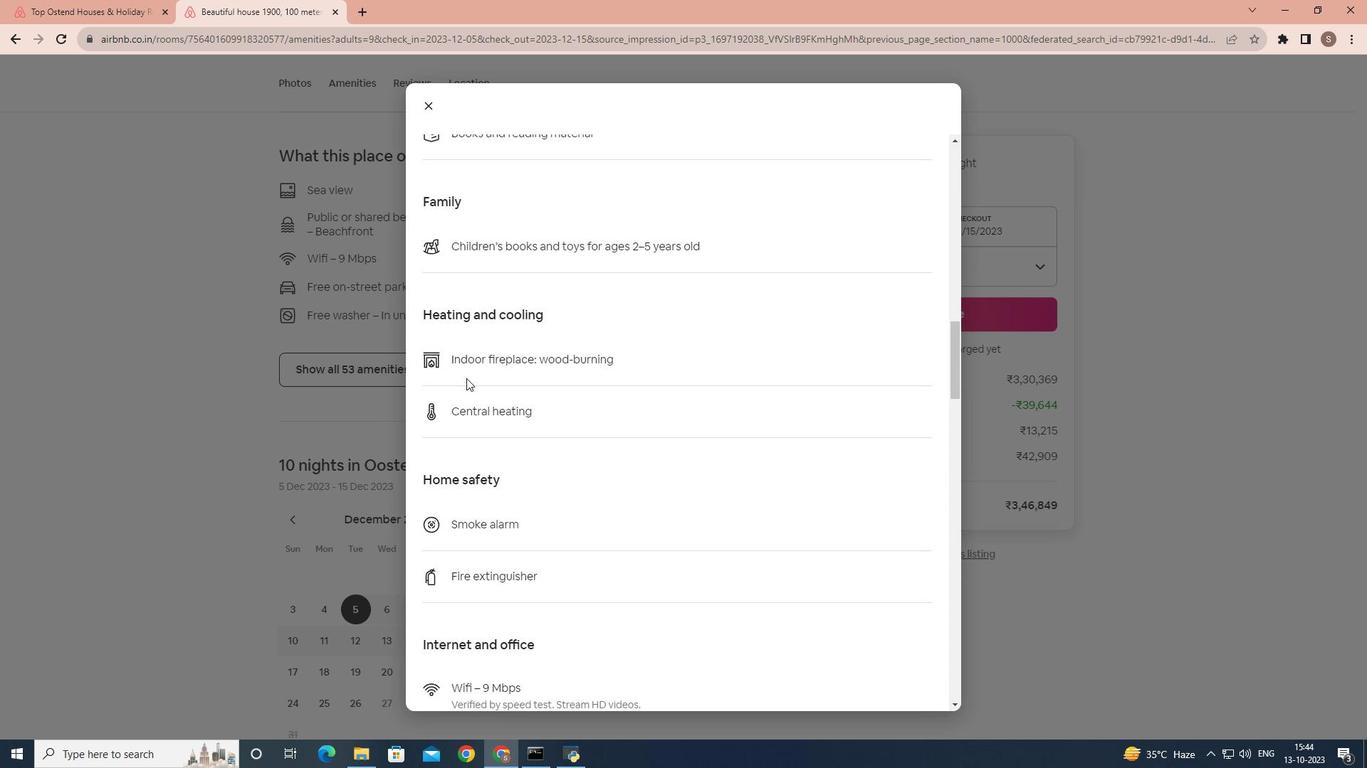 
Action: Mouse scrolled (466, 378) with delta (0, 0)
Screenshot: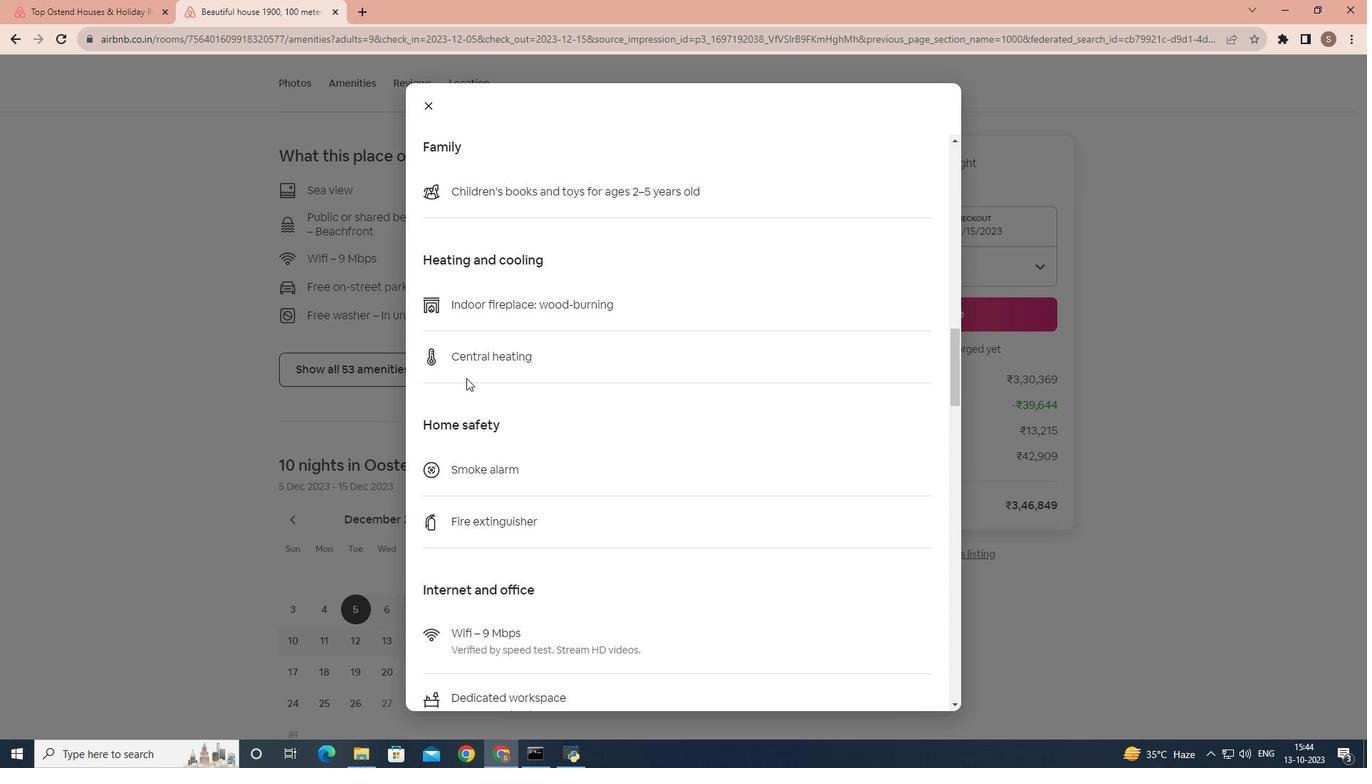 
Action: Mouse scrolled (466, 378) with delta (0, 0)
Screenshot: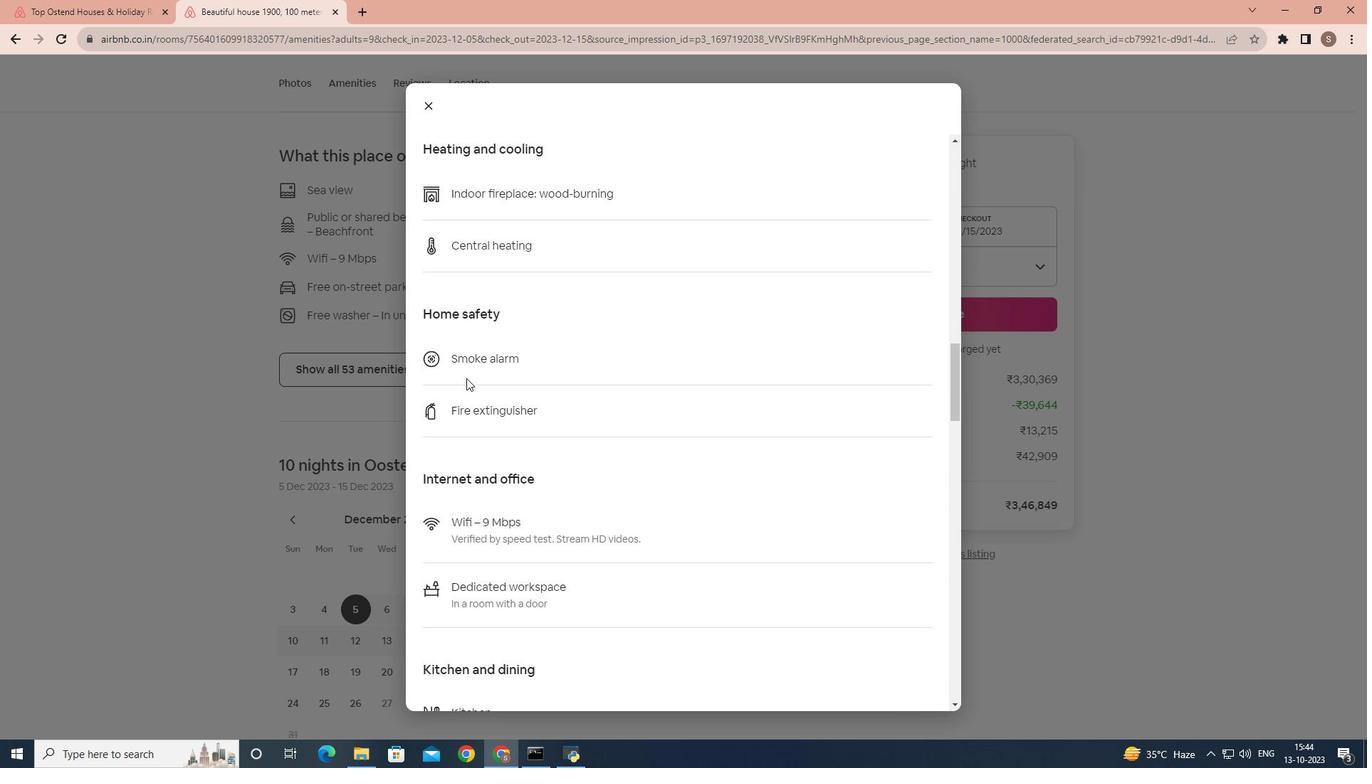 
Action: Mouse scrolled (466, 378) with delta (0, 0)
Screenshot: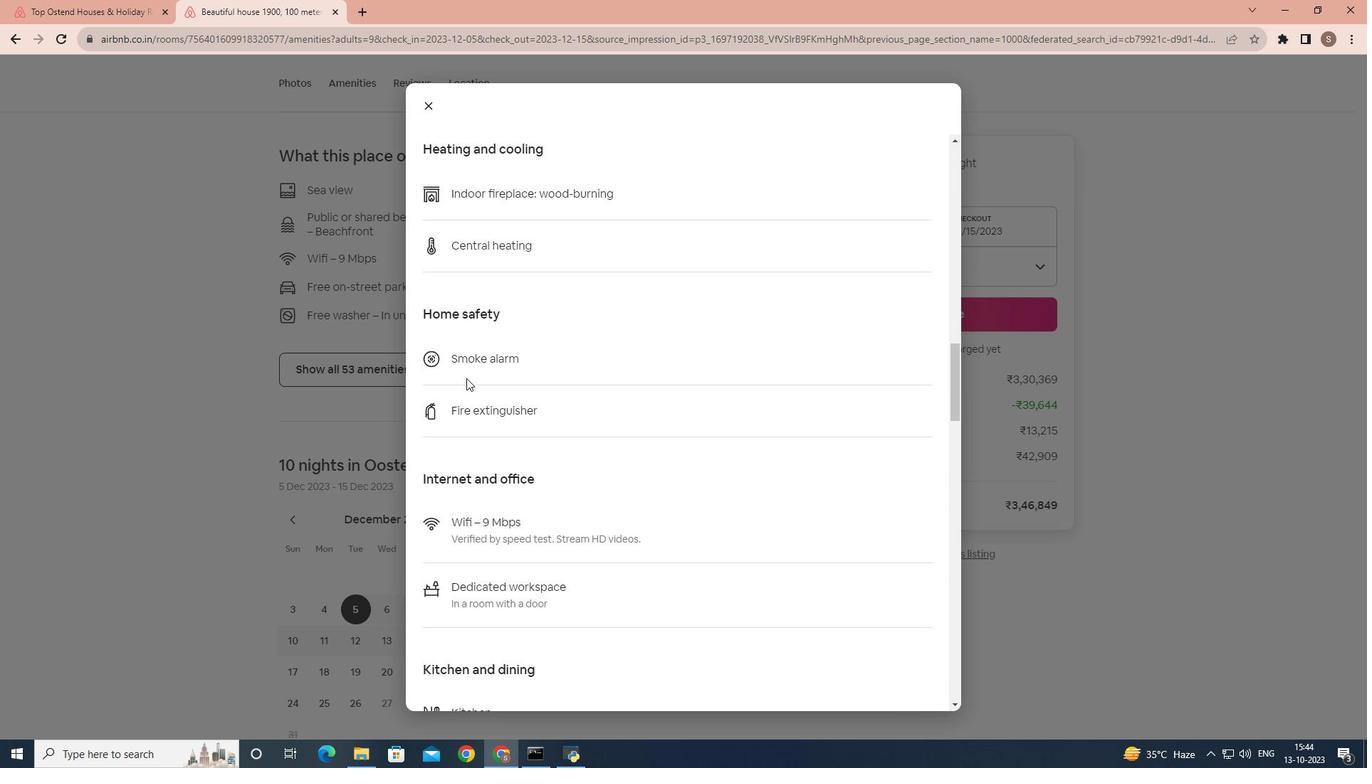 
Action: Mouse scrolled (466, 378) with delta (0, 0)
Screenshot: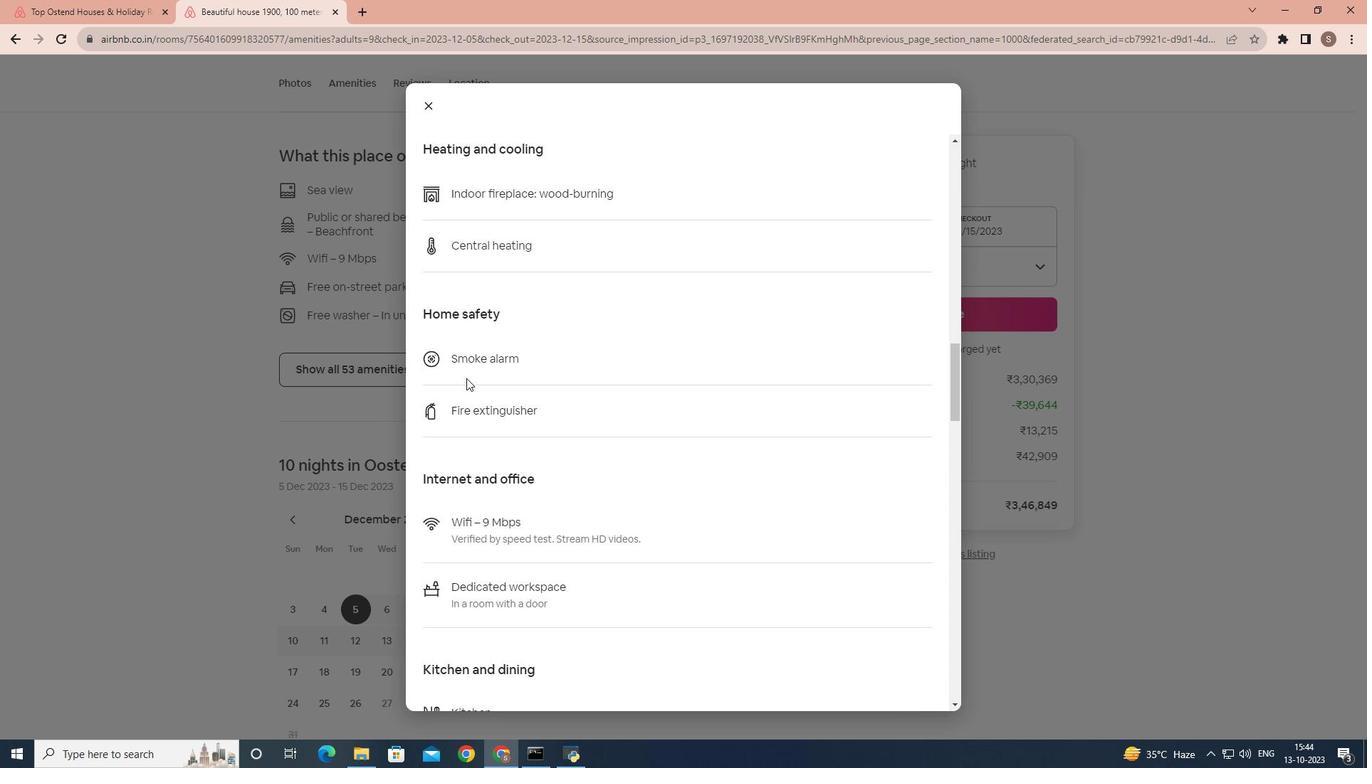 
Action: Mouse scrolled (466, 378) with delta (0, 0)
Screenshot: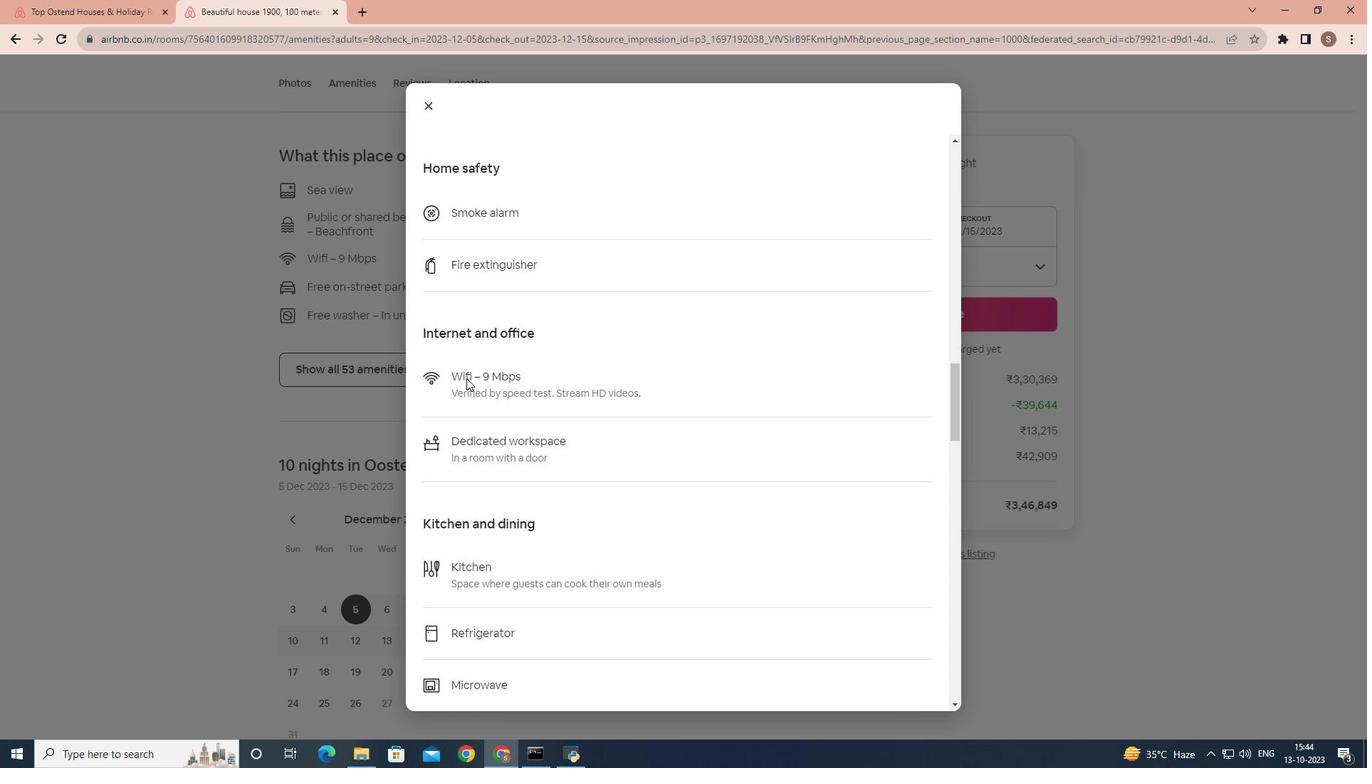 
Action: Mouse scrolled (466, 378) with delta (0, 0)
Screenshot: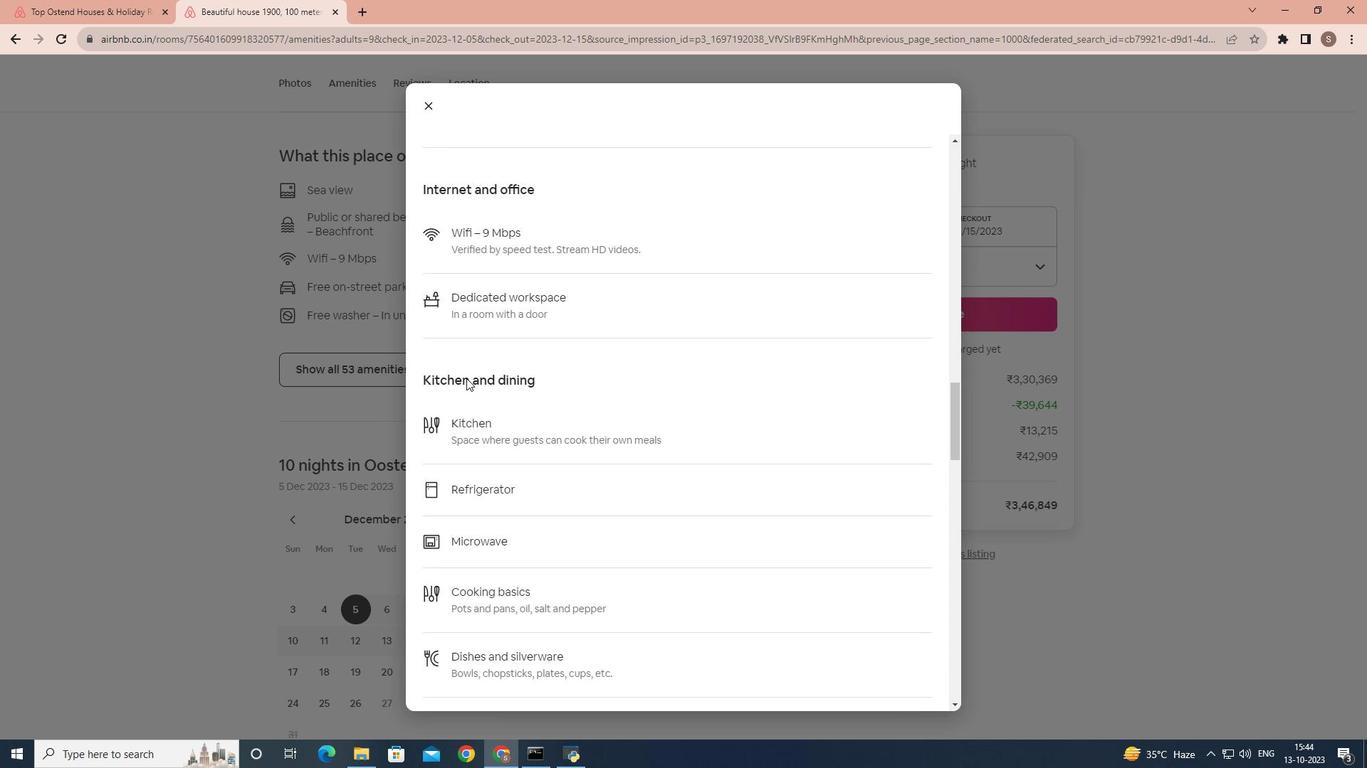 
Action: Mouse scrolled (466, 378) with delta (0, 0)
Screenshot: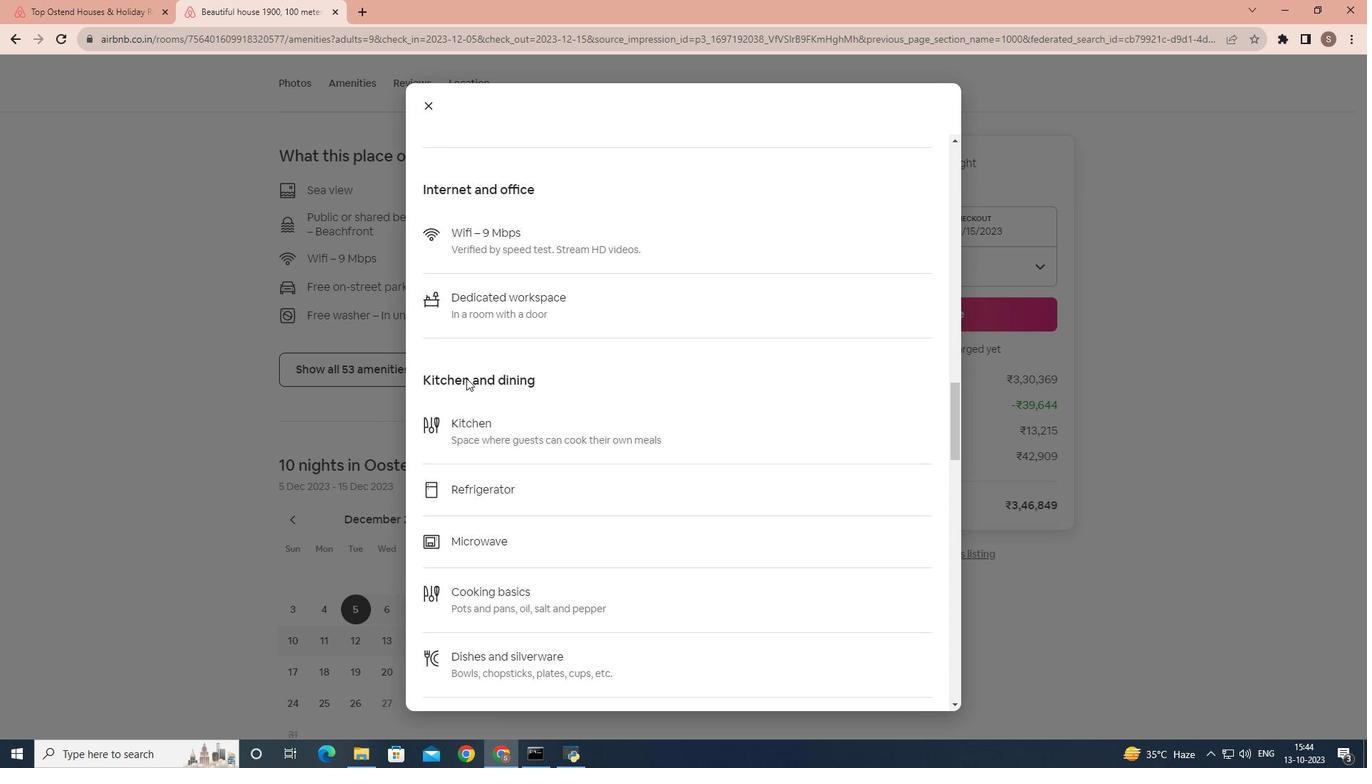 
Action: Mouse scrolled (466, 378) with delta (0, 0)
Screenshot: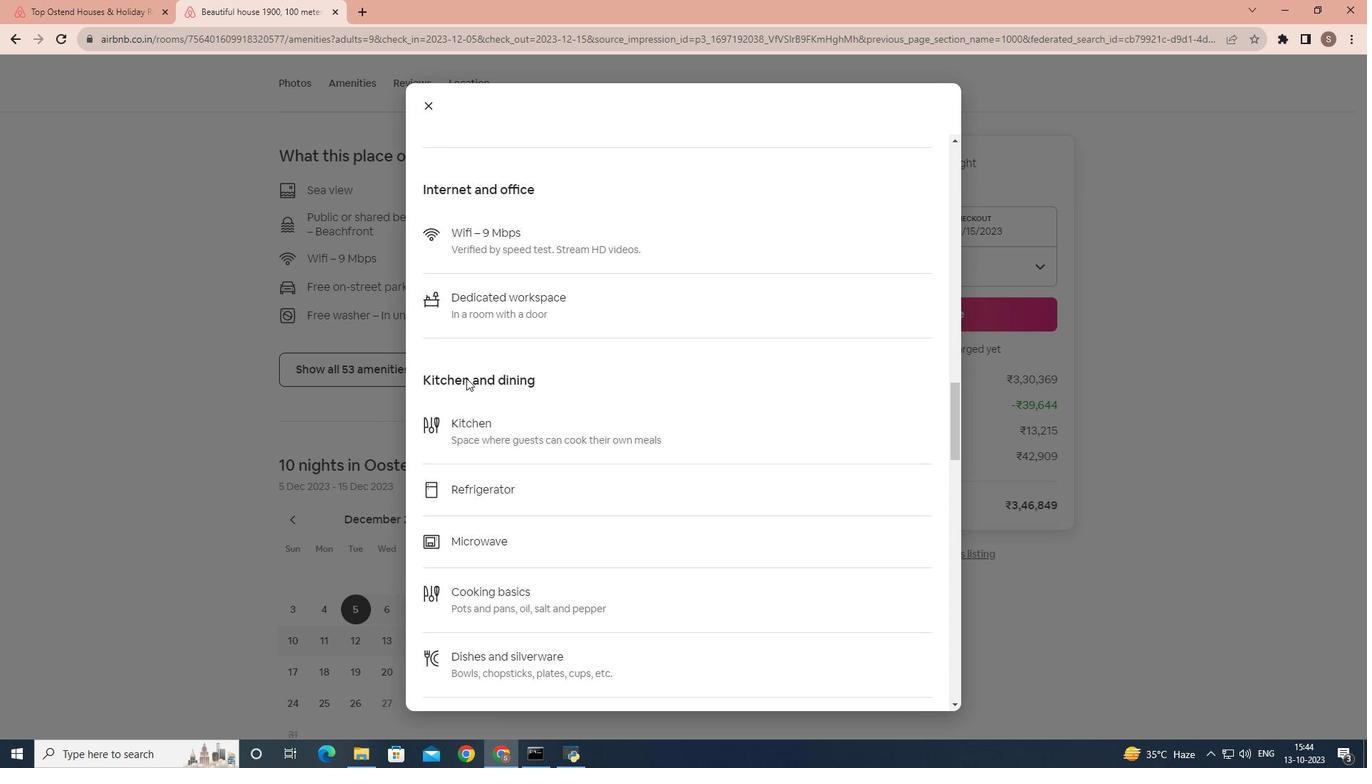 
Action: Mouse scrolled (466, 378) with delta (0, 0)
Screenshot: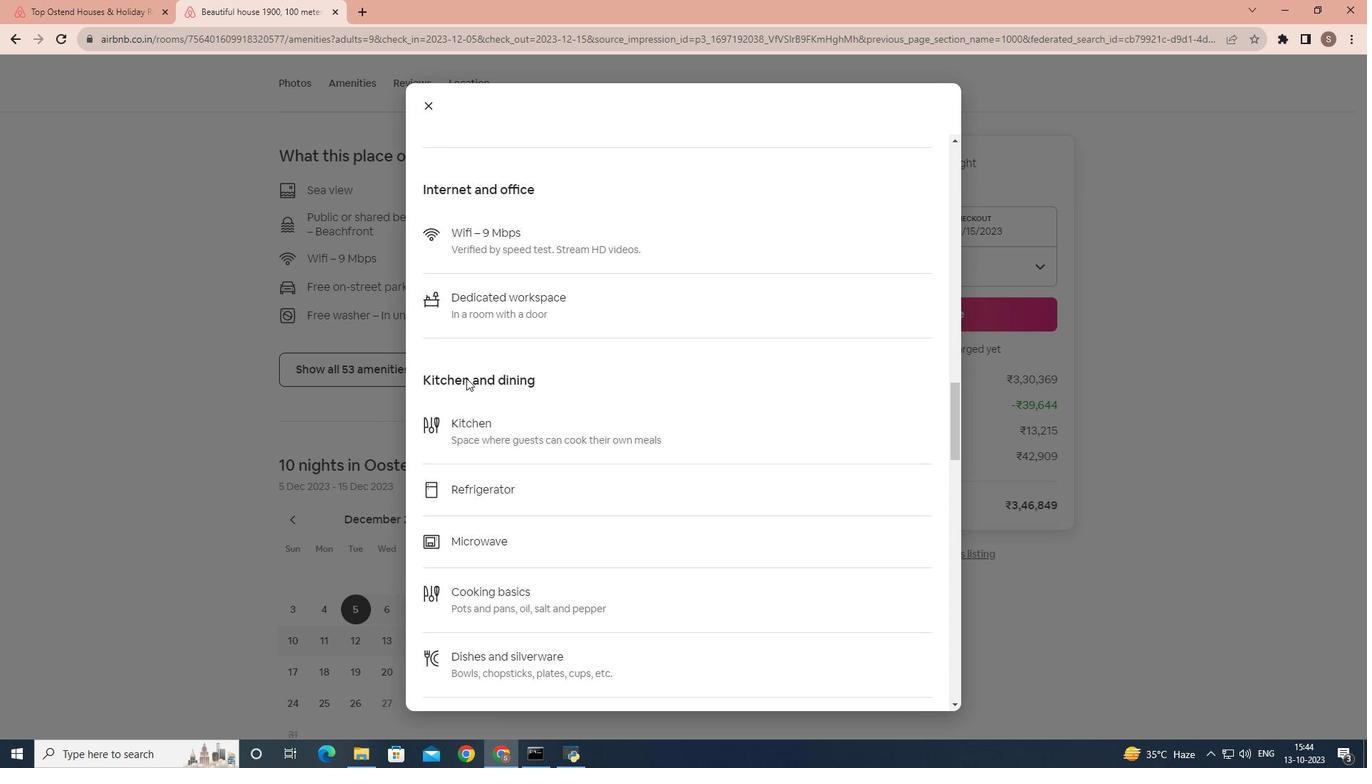
Action: Mouse scrolled (466, 378) with delta (0, 0)
Screenshot: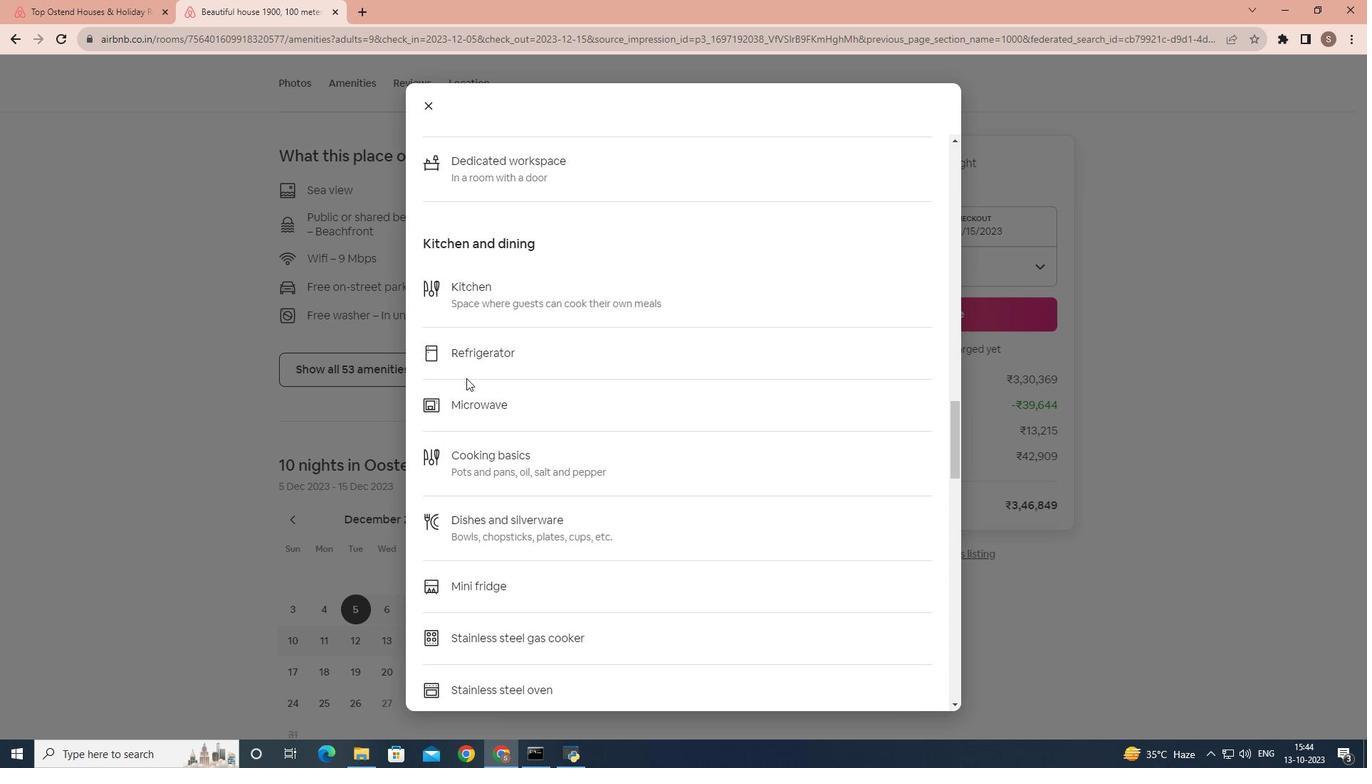 
Action: Mouse scrolled (466, 378) with delta (0, 0)
Screenshot: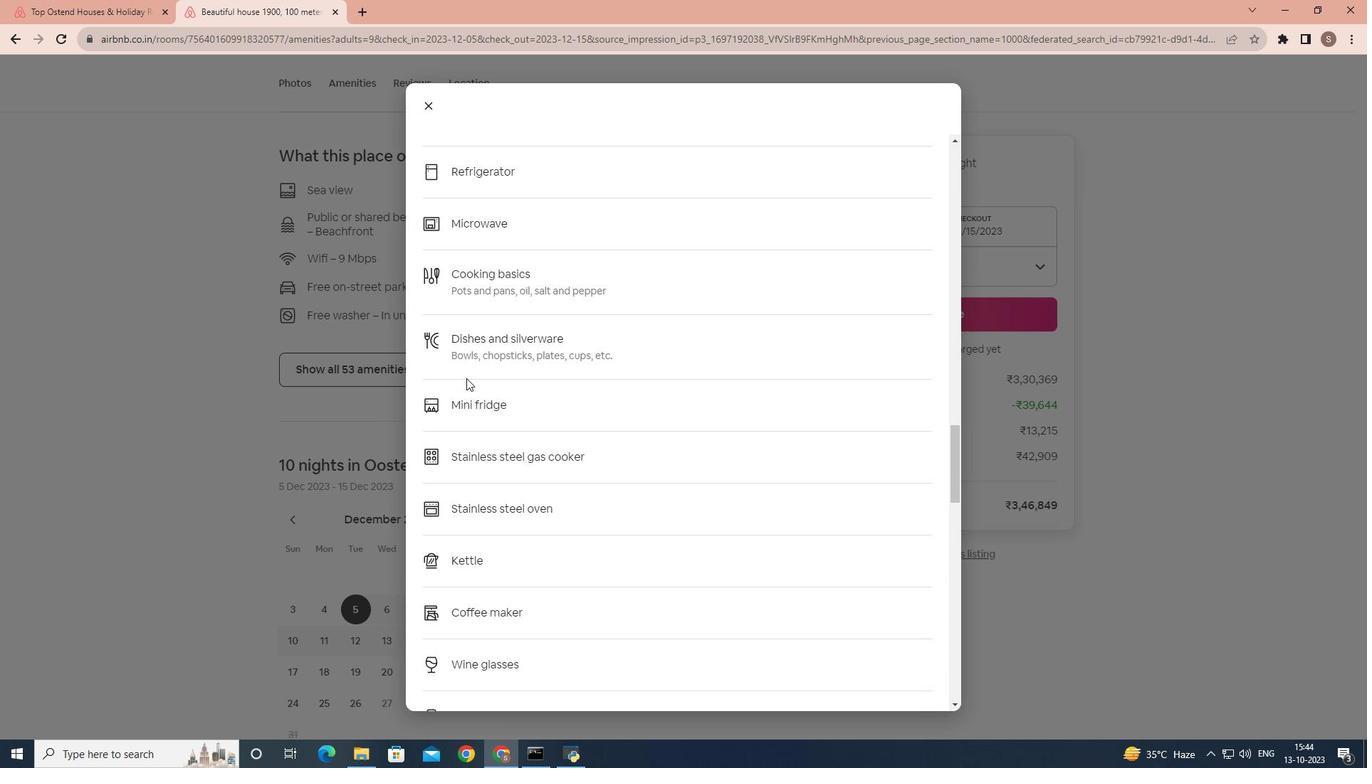 
Action: Mouse scrolled (466, 378) with delta (0, 0)
Screenshot: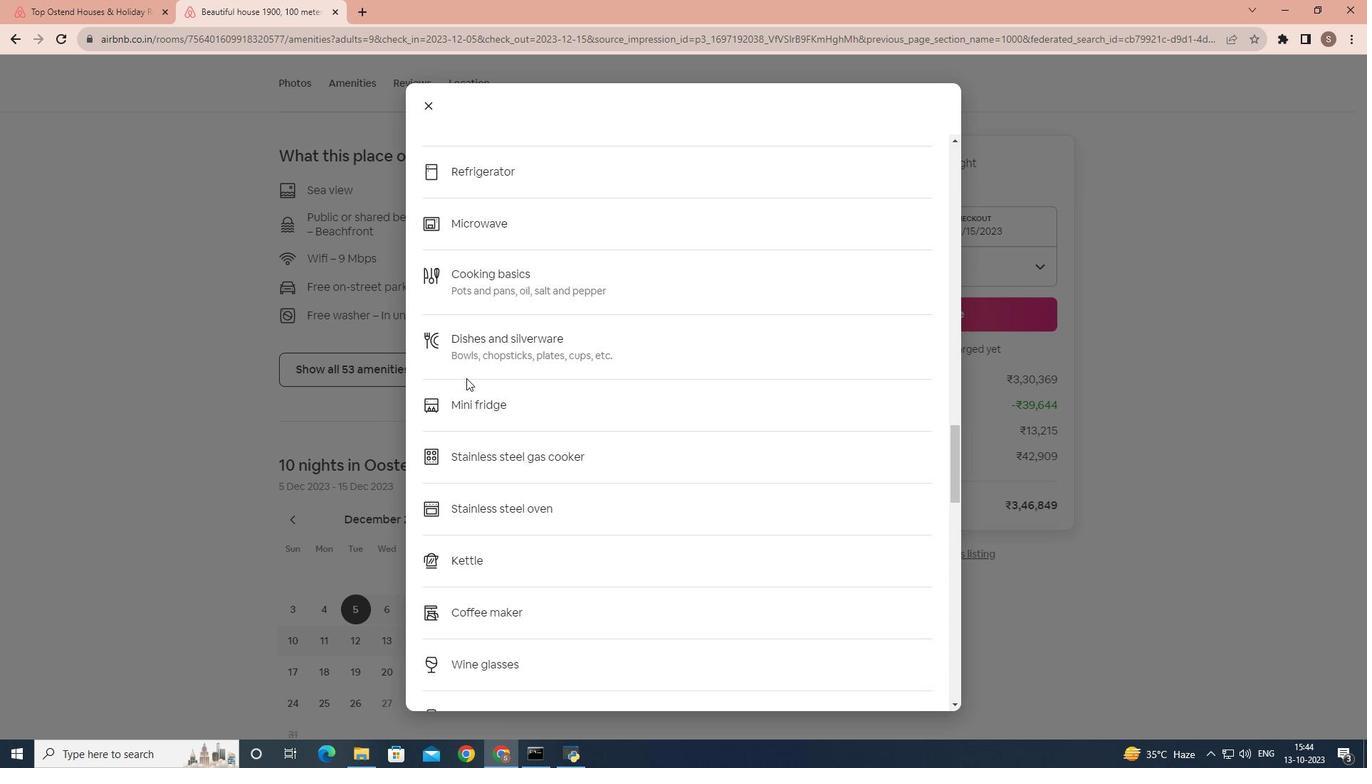 
Action: Mouse scrolled (466, 378) with delta (0, 0)
Screenshot: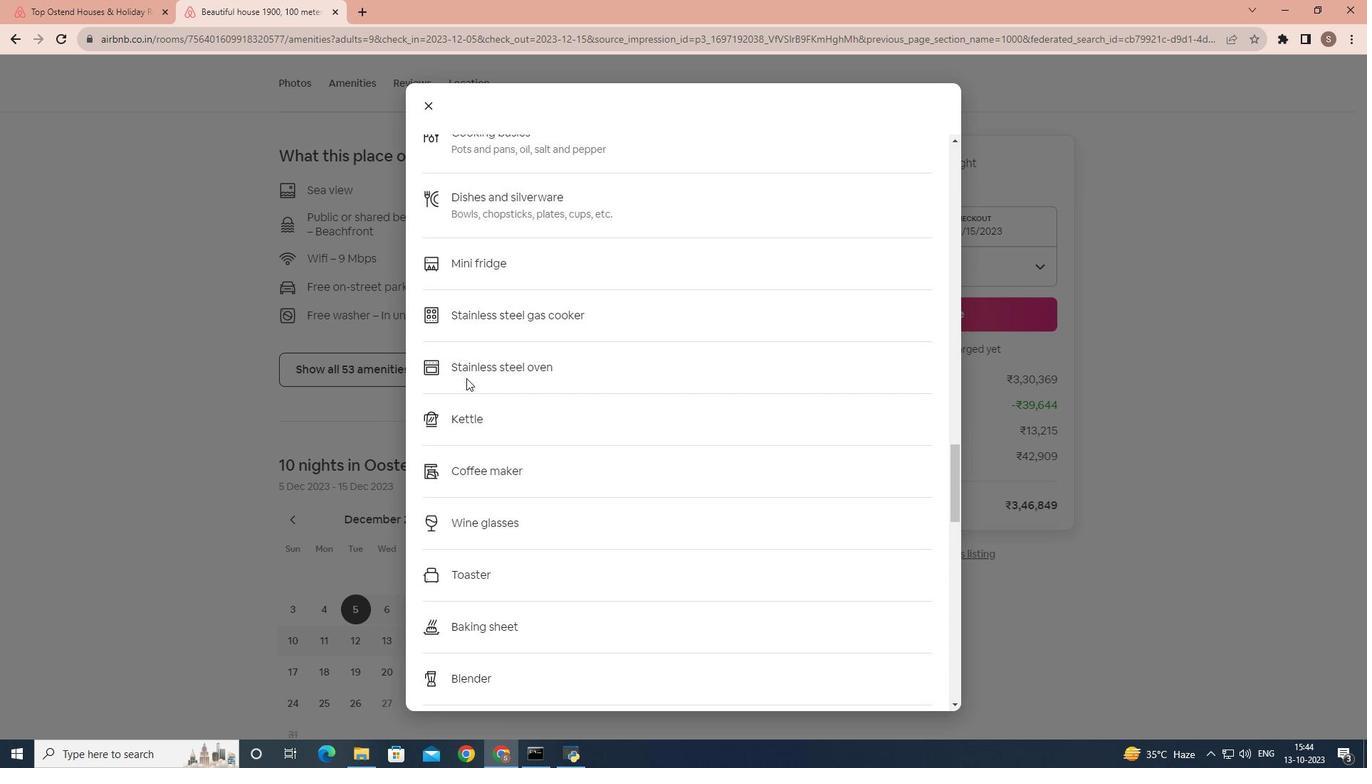 
Action: Mouse scrolled (466, 378) with delta (0, 0)
Screenshot: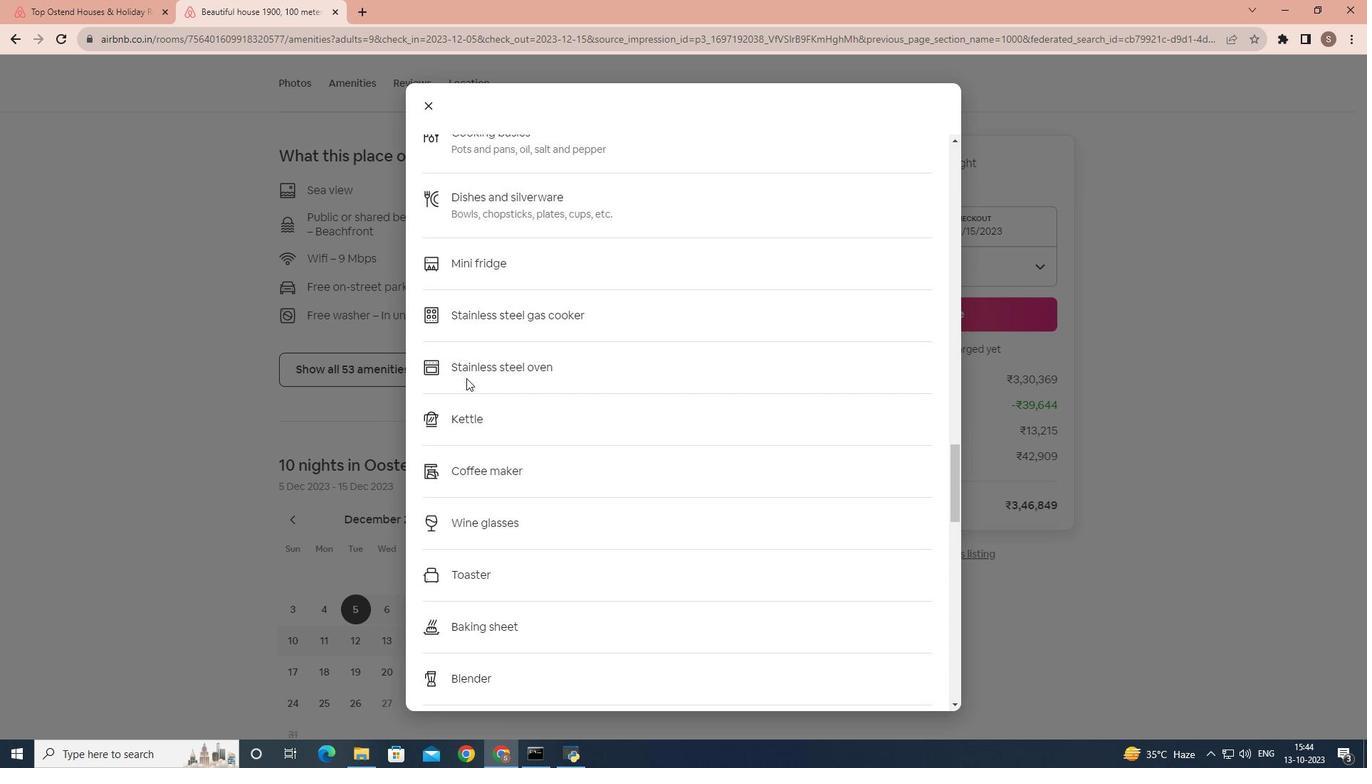 
Action: Mouse scrolled (466, 378) with delta (0, 0)
Screenshot: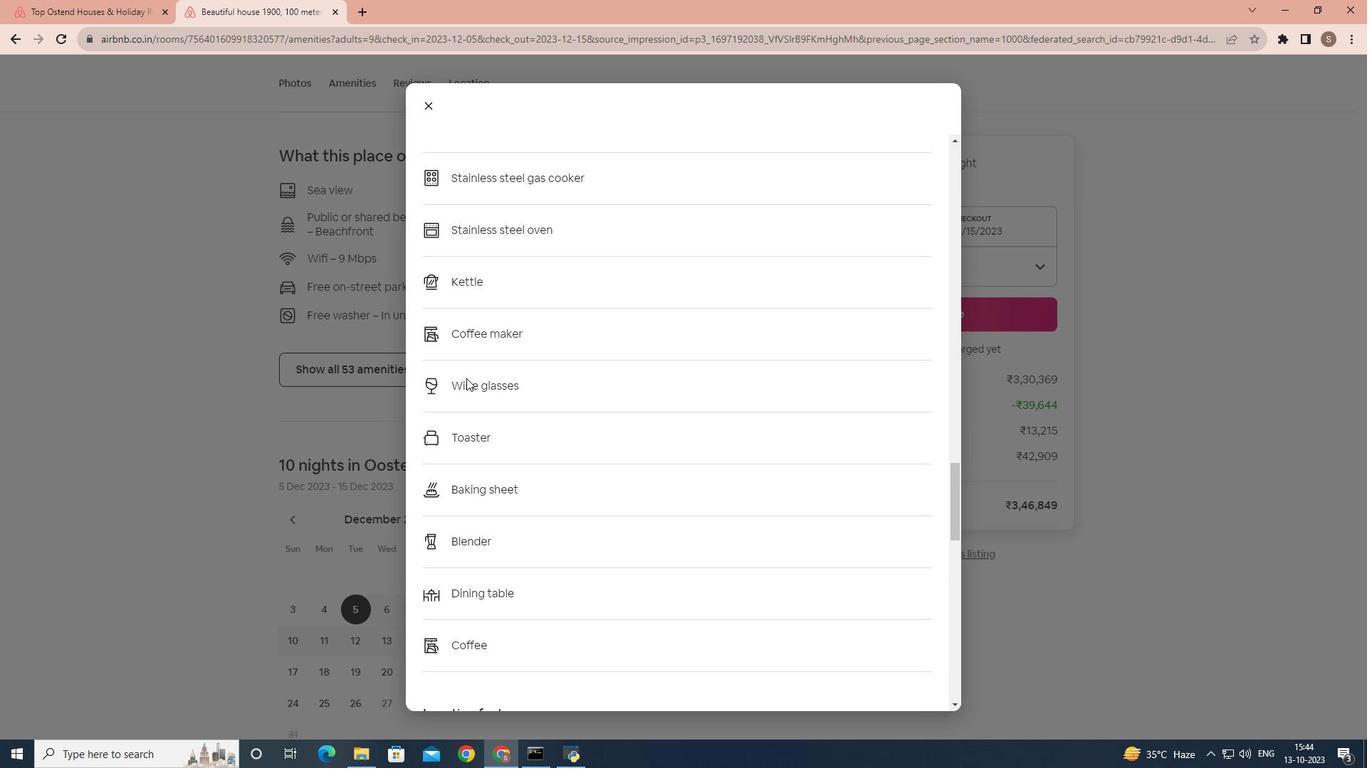 
Action: Mouse scrolled (466, 378) with delta (0, 0)
Screenshot: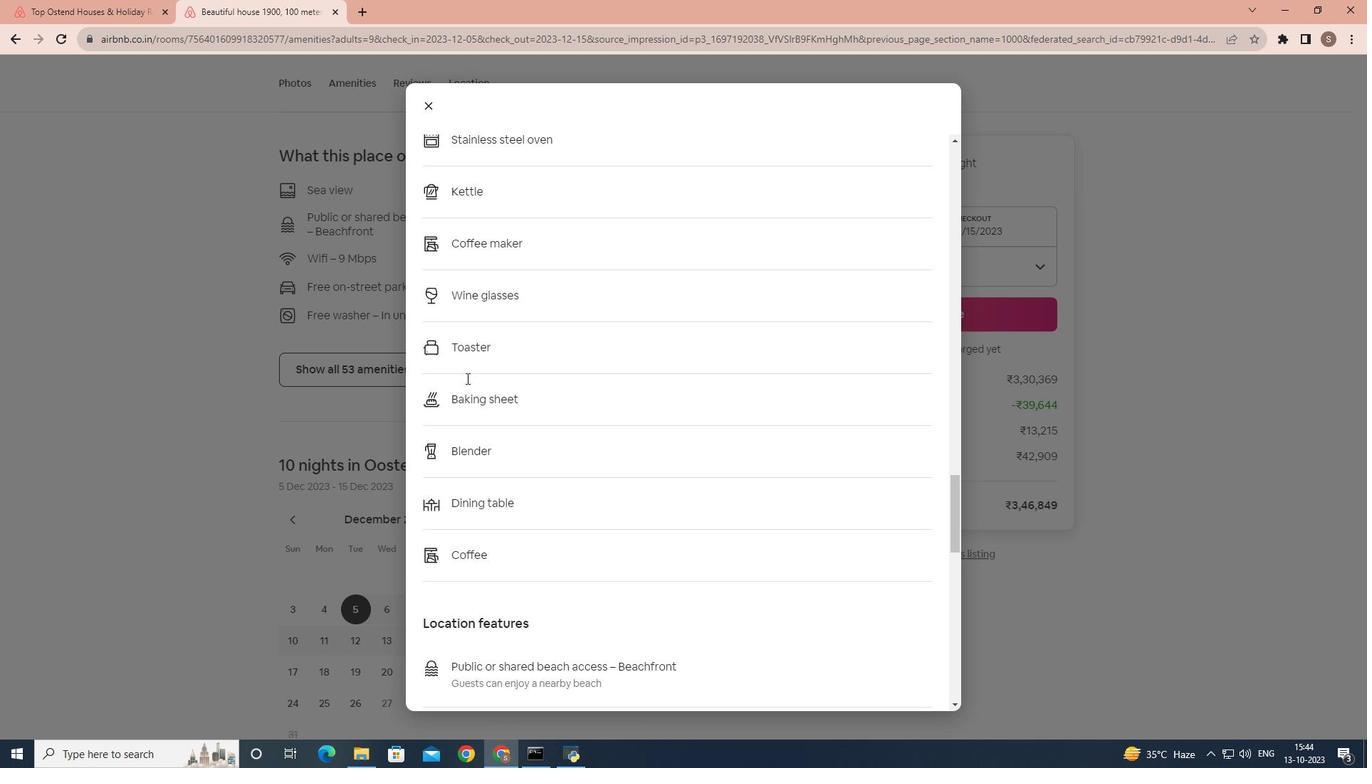 
Action: Mouse scrolled (466, 378) with delta (0, 0)
Screenshot: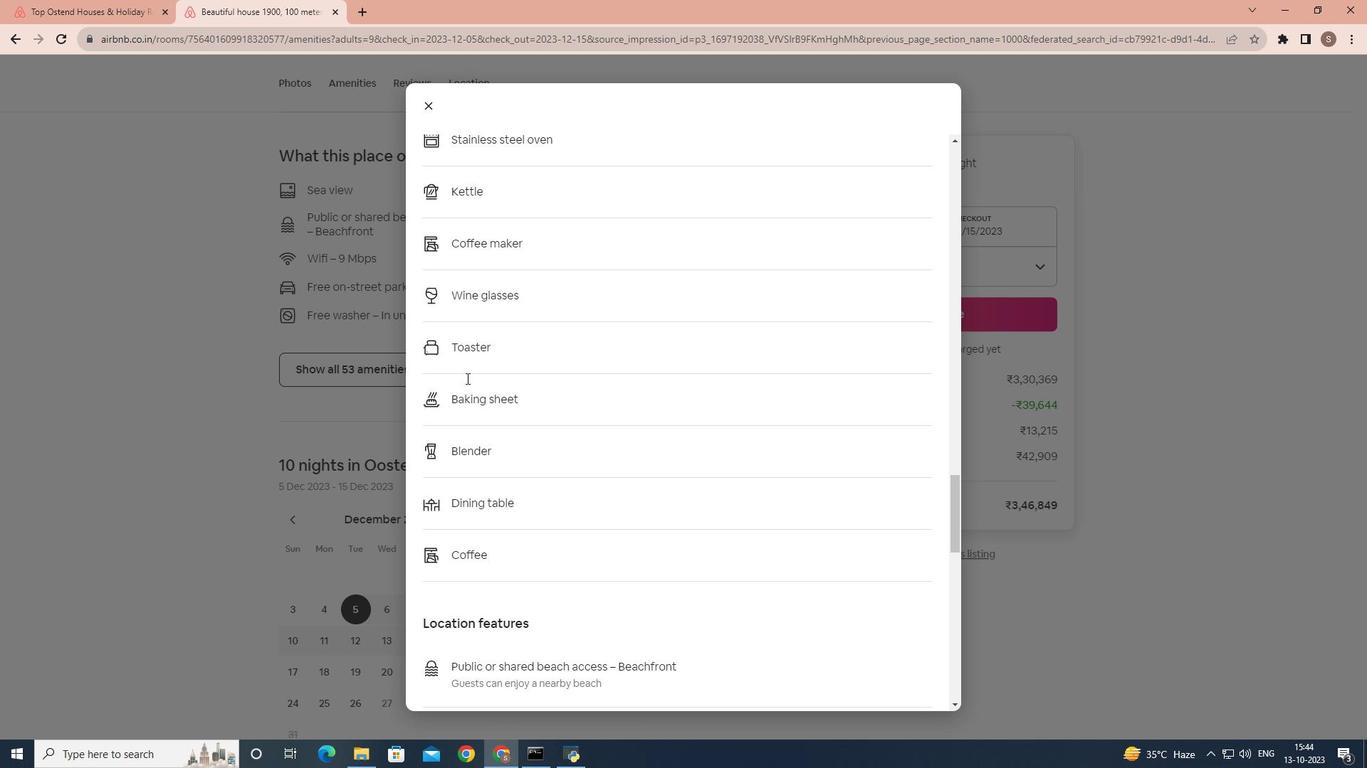 
Action: Mouse scrolled (466, 378) with delta (0, 0)
Screenshot: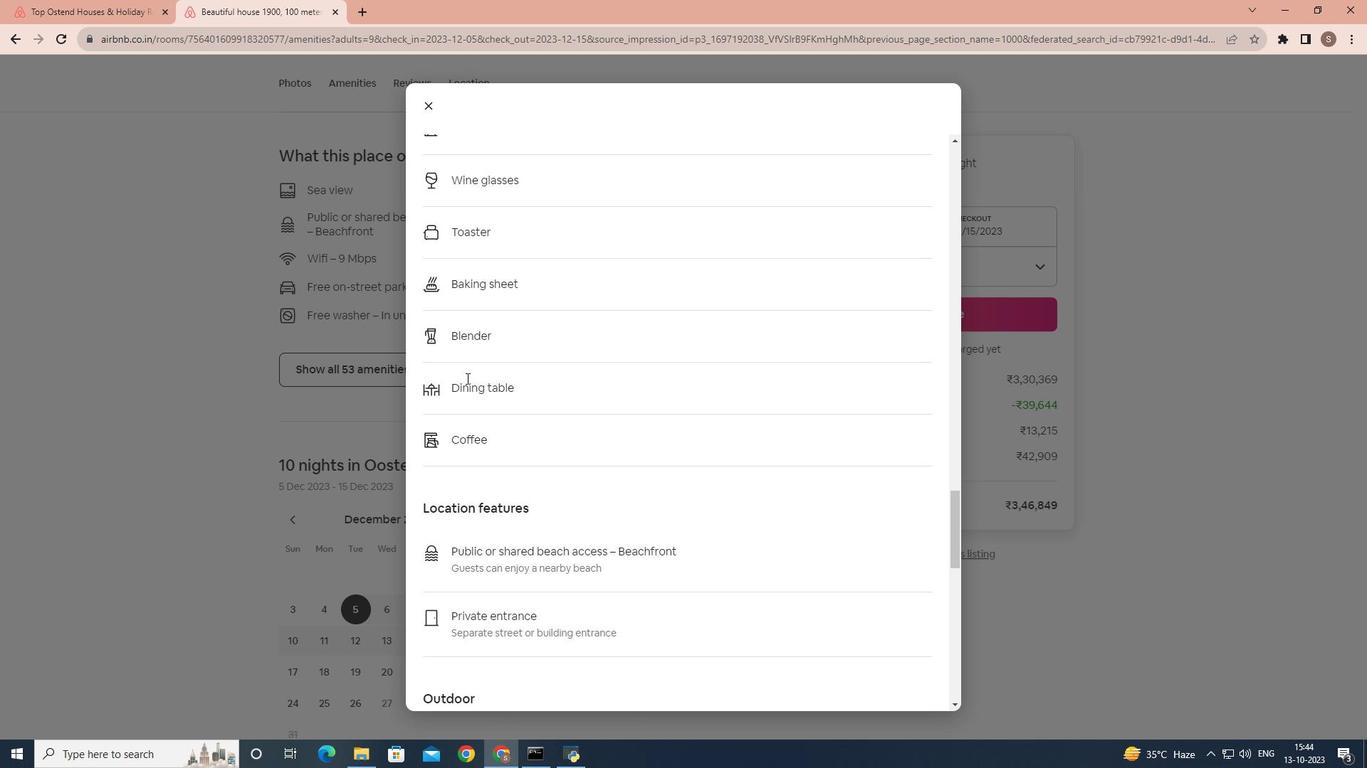 
Action: Mouse scrolled (466, 378) with delta (0, 0)
Screenshot: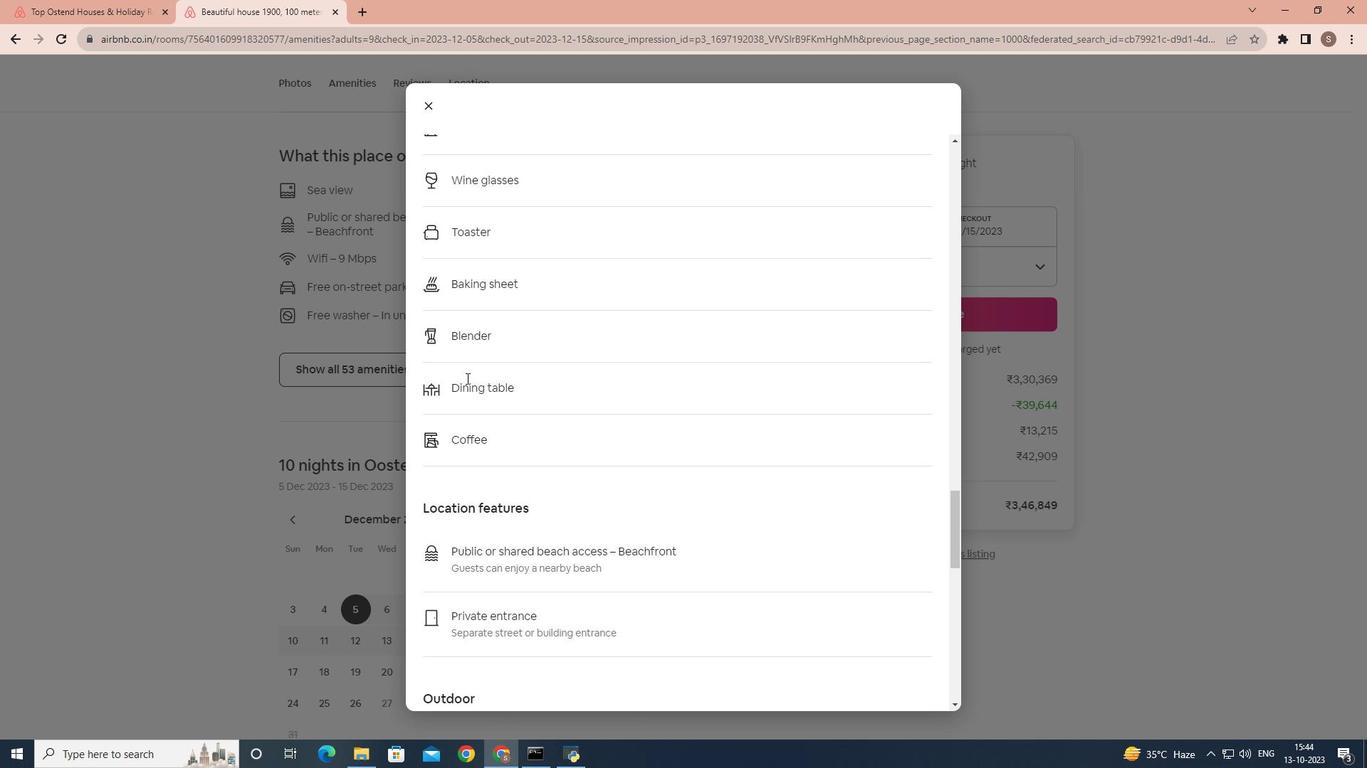 
Action: Mouse scrolled (466, 378) with delta (0, 0)
Screenshot: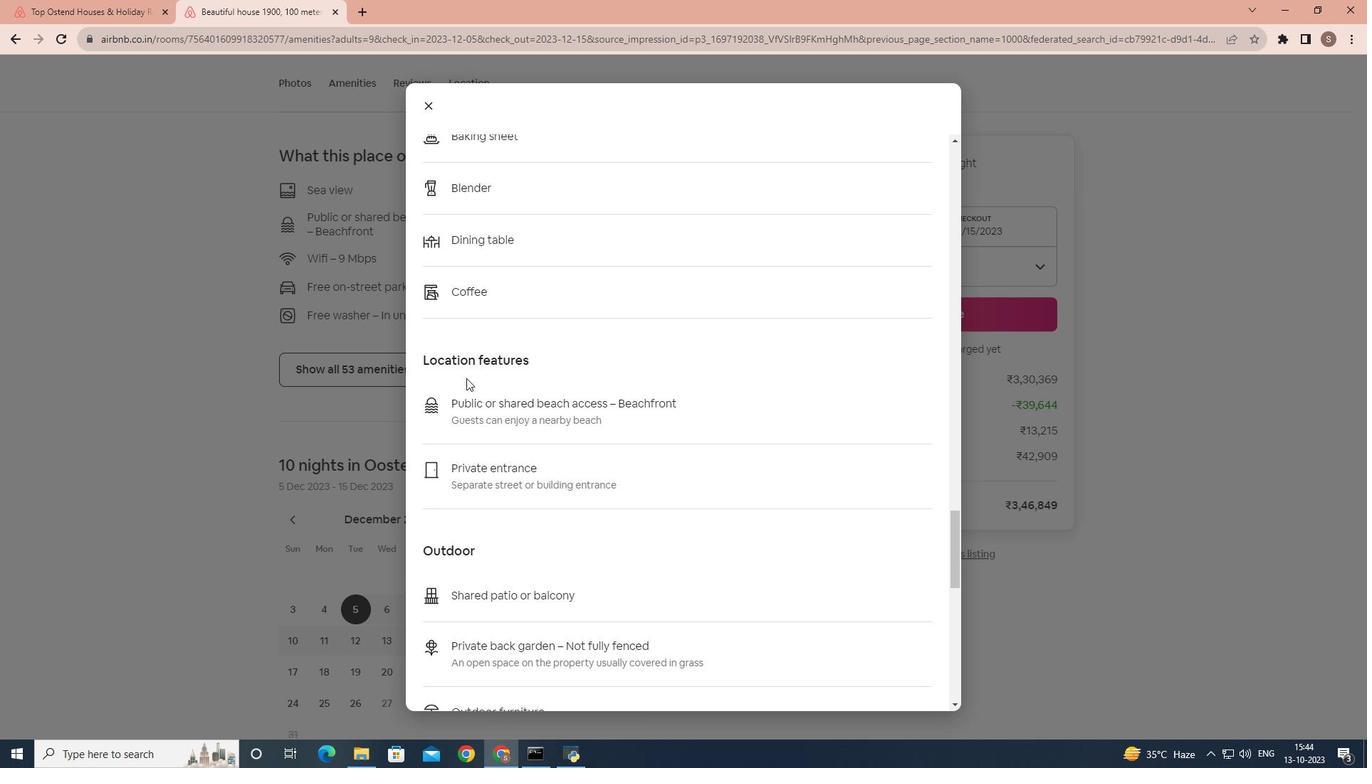 
Action: Mouse scrolled (466, 378) with delta (0, 0)
Screenshot: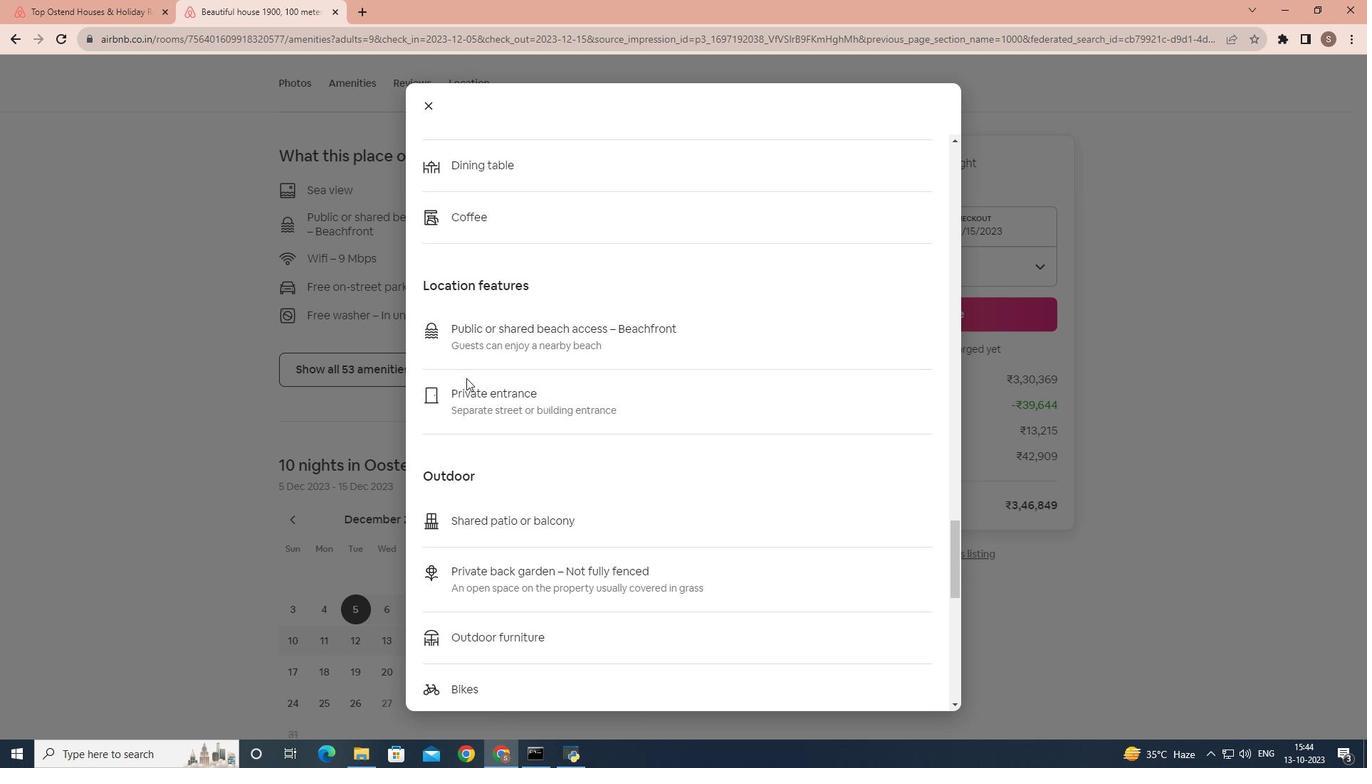 
Action: Mouse scrolled (466, 378) with delta (0, 0)
Screenshot: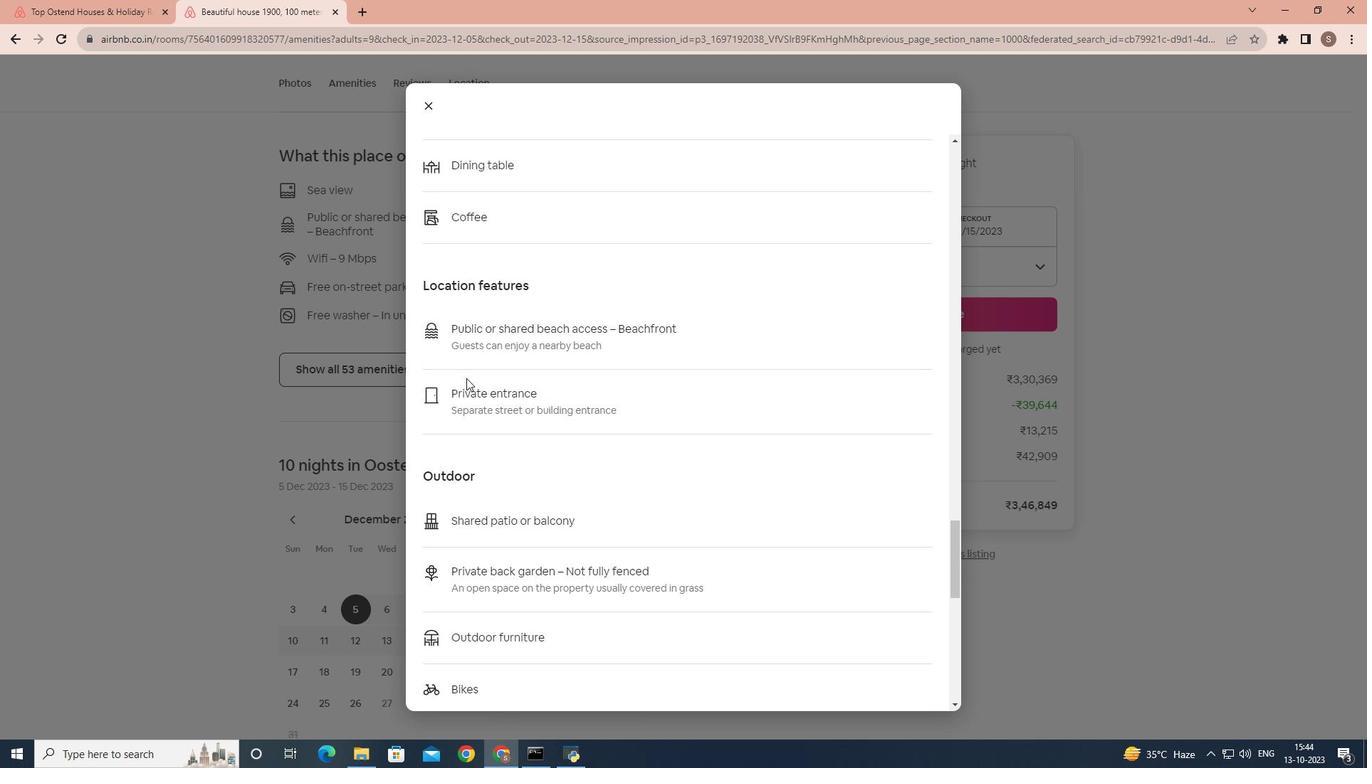 
Action: Mouse scrolled (466, 378) with delta (0, 0)
Screenshot: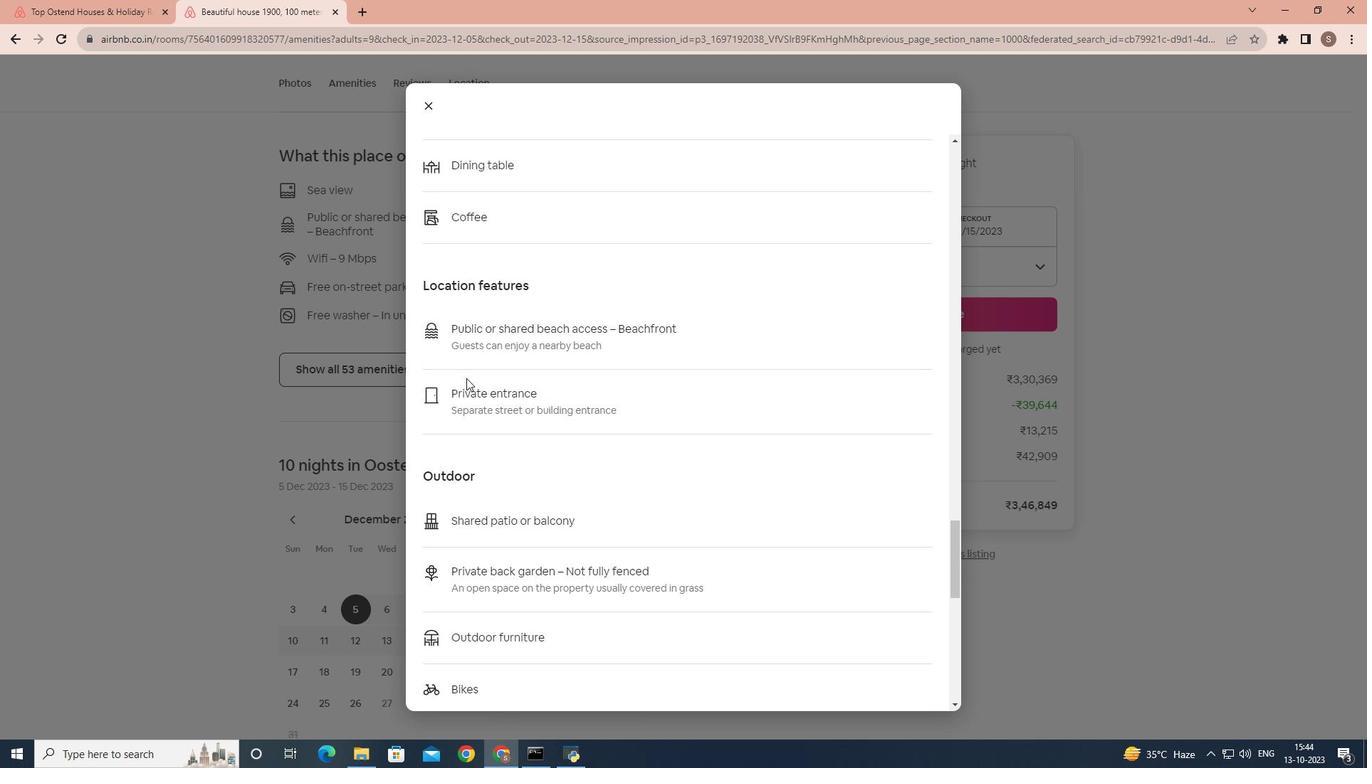 
Action: Mouse scrolled (466, 378) with delta (0, 0)
Screenshot: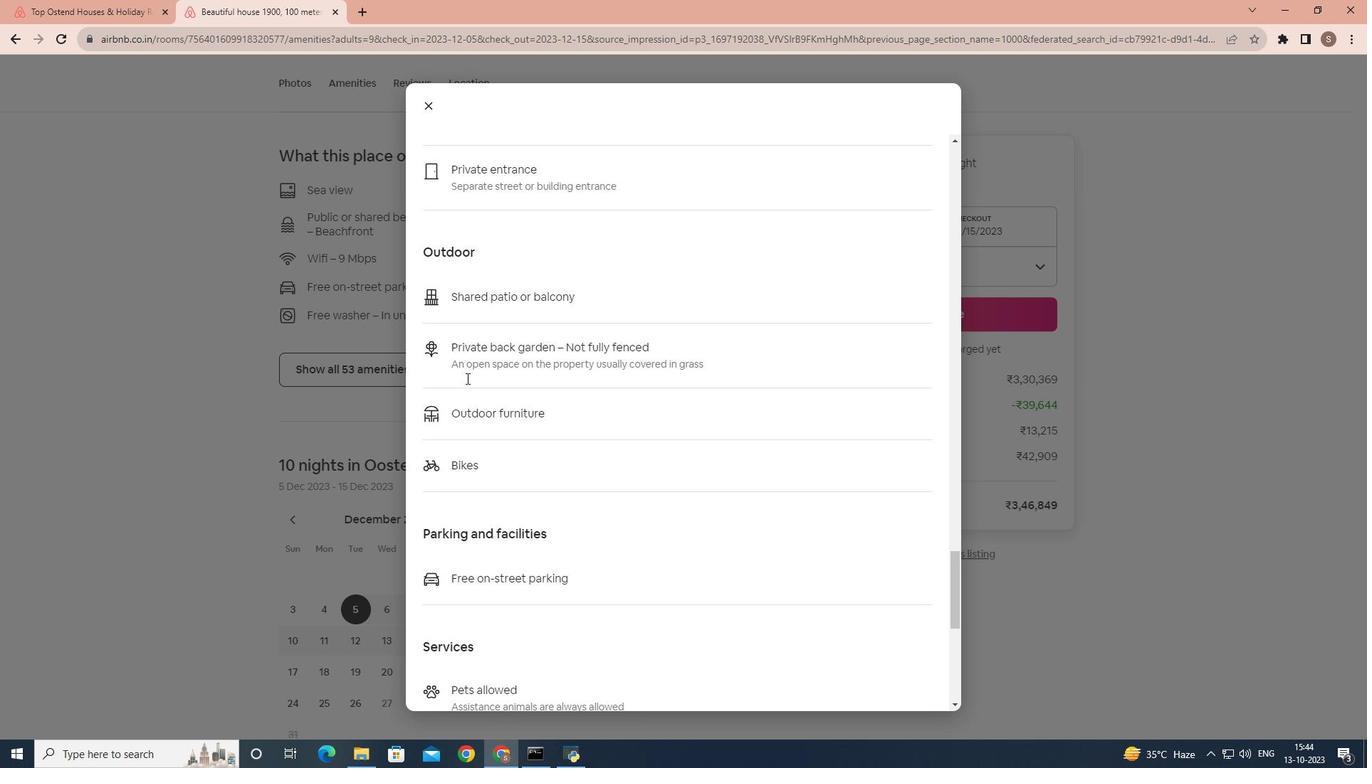 
Action: Mouse scrolled (466, 378) with delta (0, 0)
Screenshot: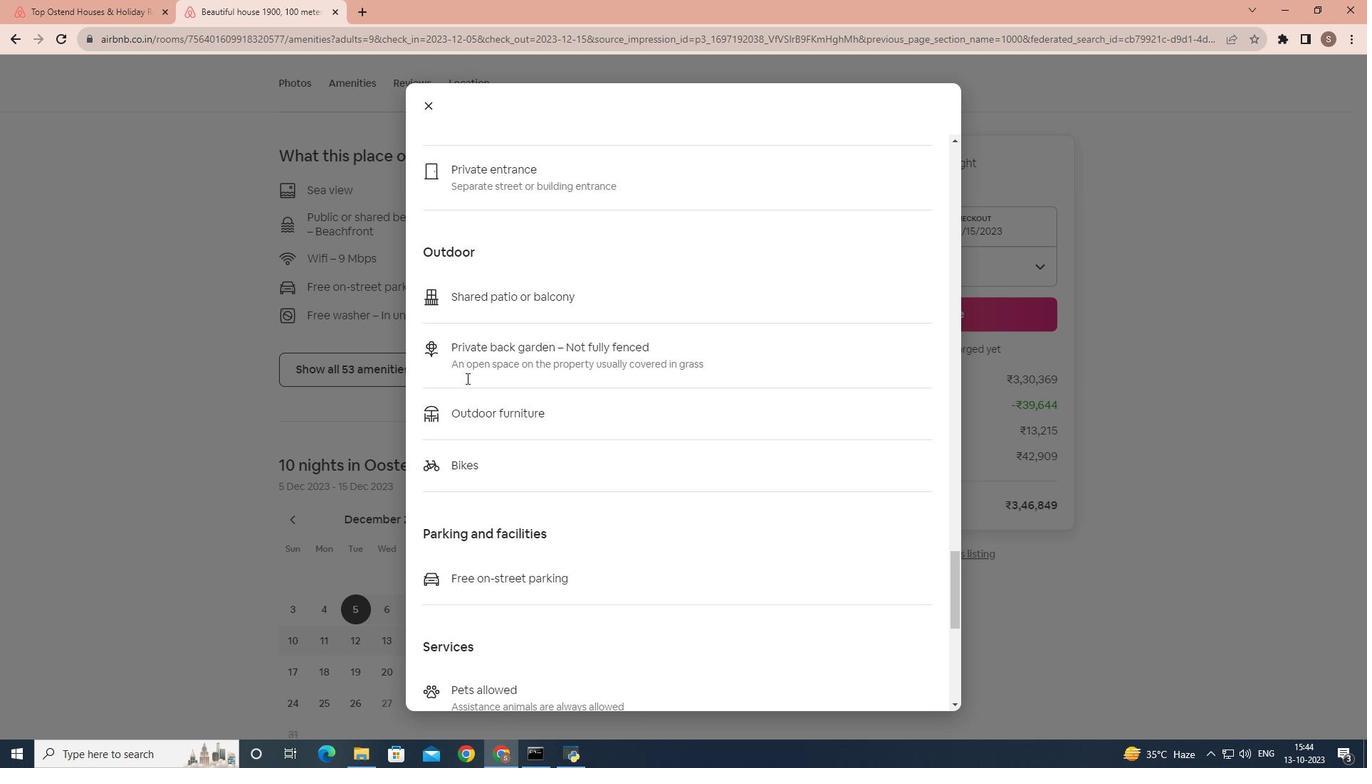
Action: Mouse scrolled (466, 378) with delta (0, 0)
Screenshot: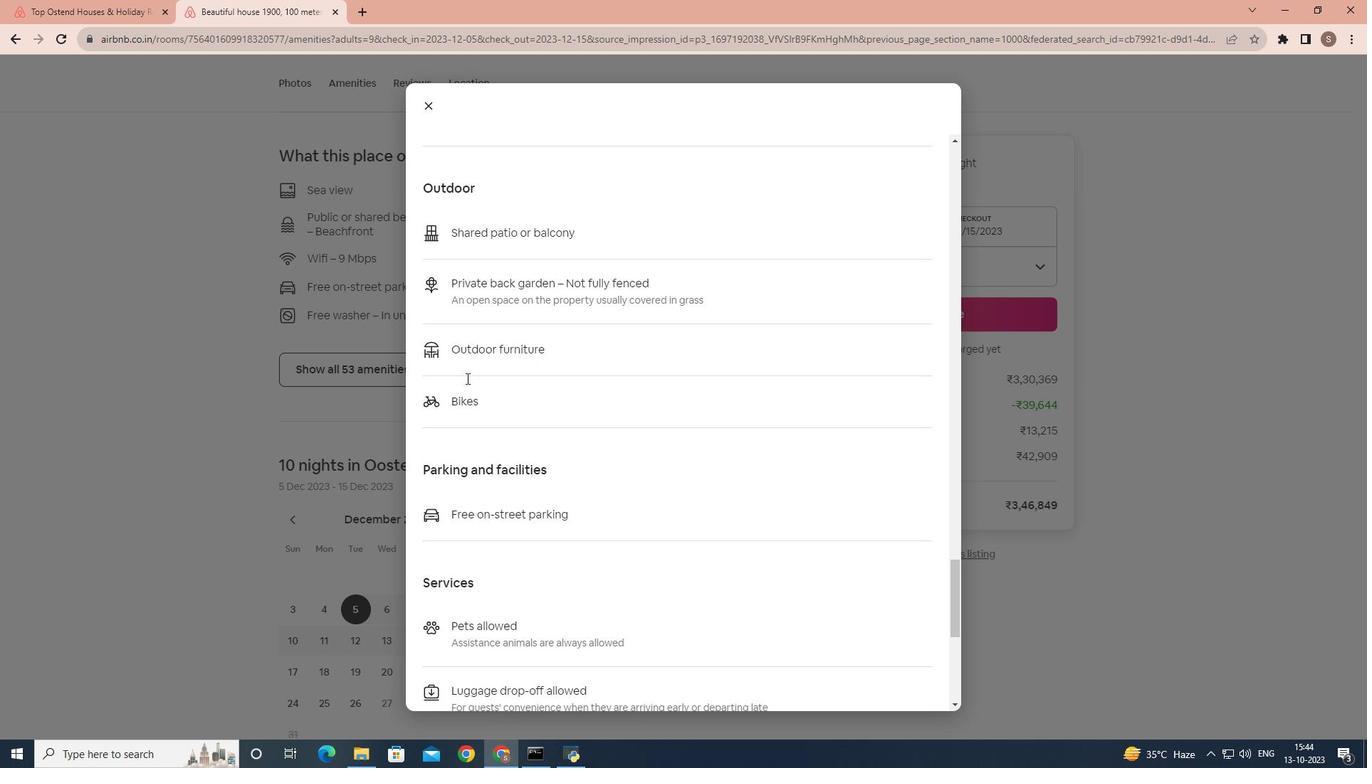 
Action: Mouse scrolled (466, 378) with delta (0, 0)
Screenshot: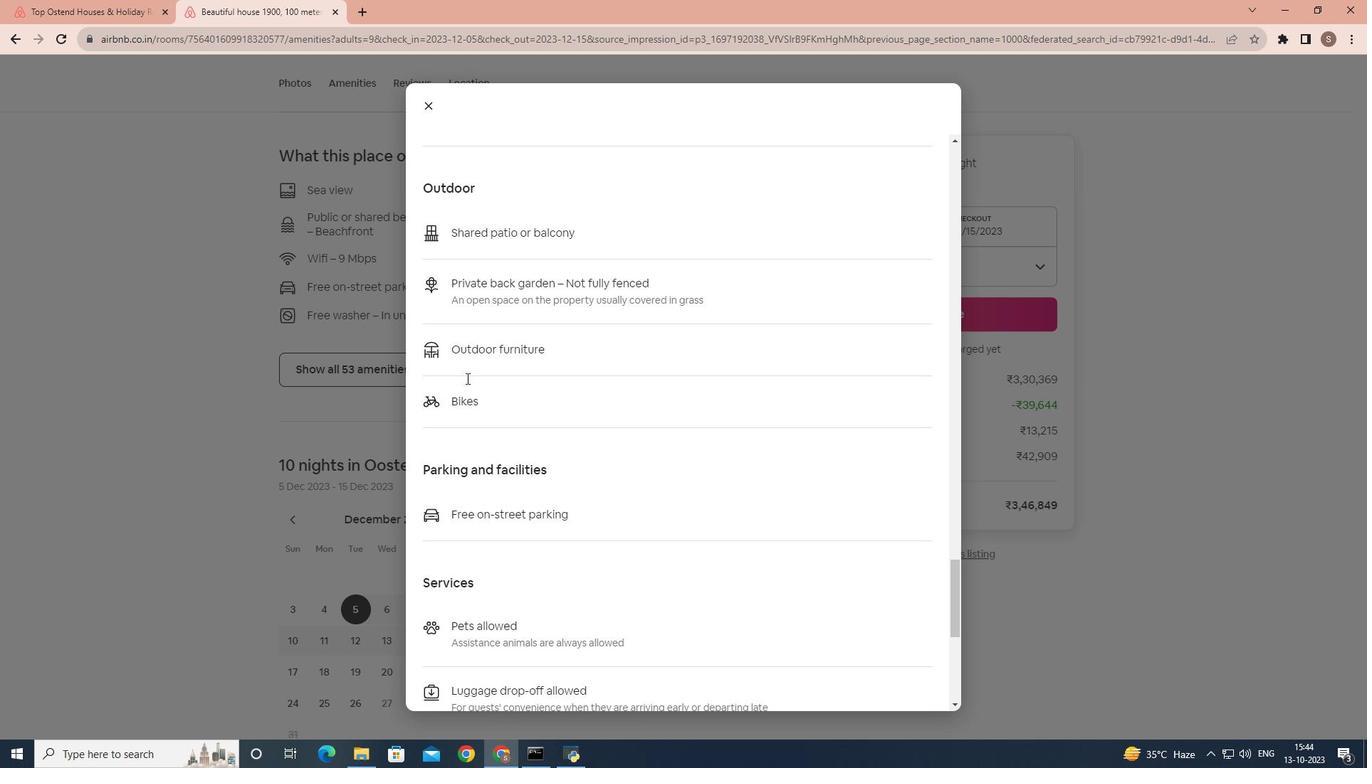 
Action: Mouse scrolled (466, 378) with delta (0, 0)
Screenshot: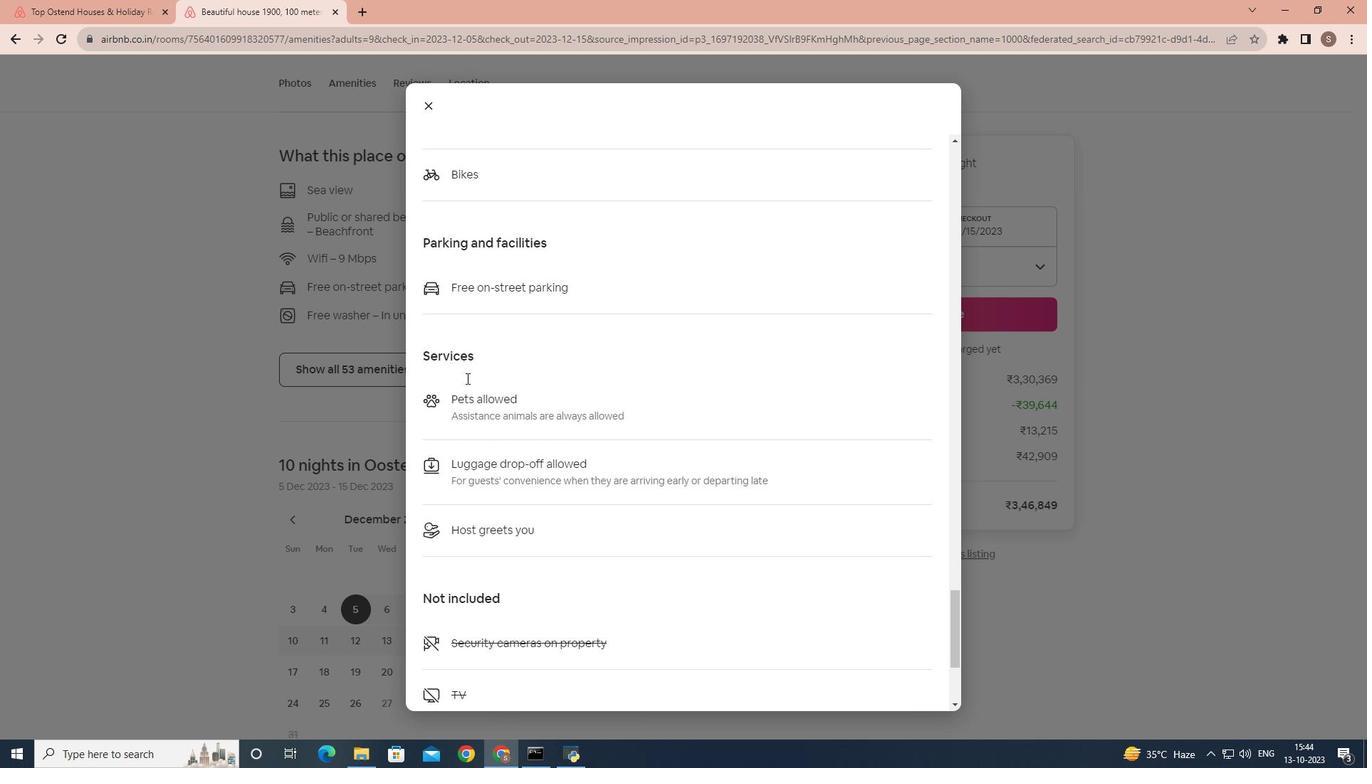 
Action: Mouse scrolled (466, 378) with delta (0, 0)
Screenshot: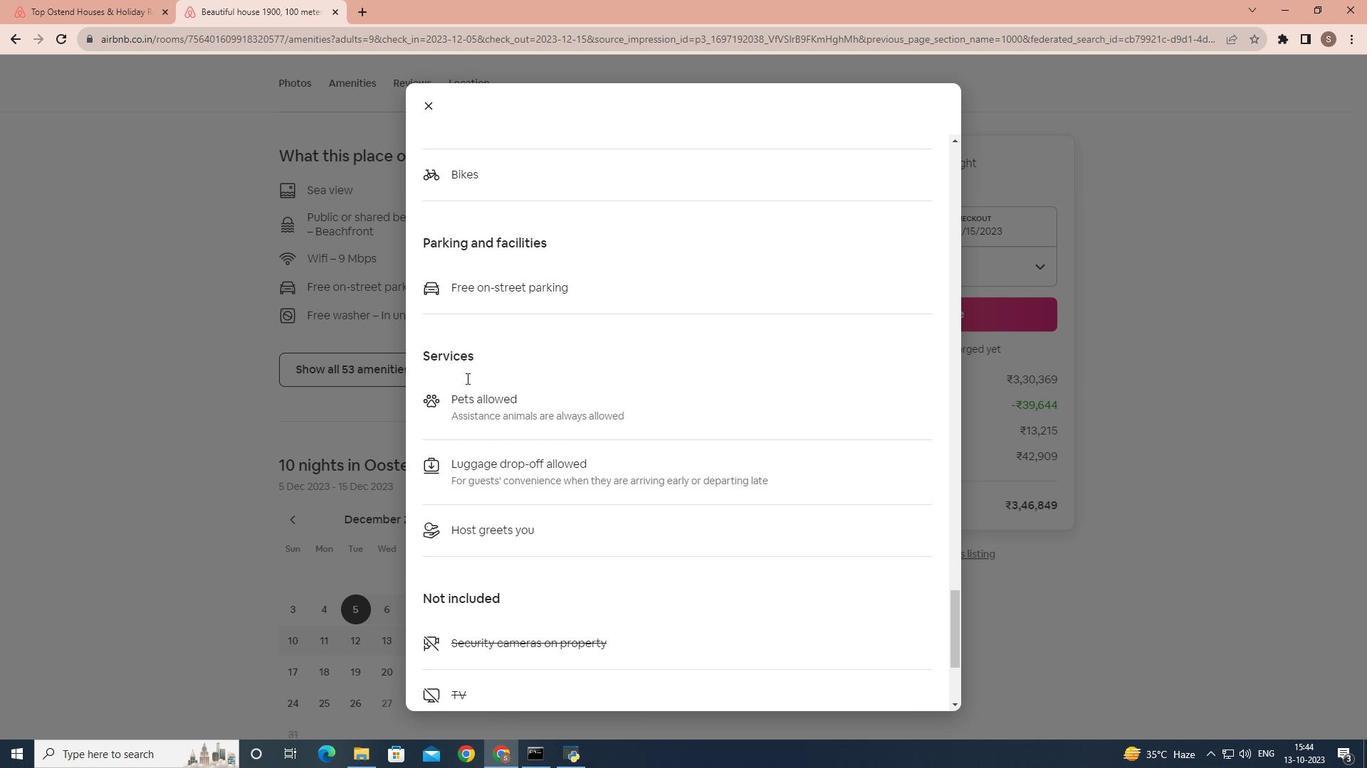 
Action: Mouse scrolled (466, 378) with delta (0, 0)
Screenshot: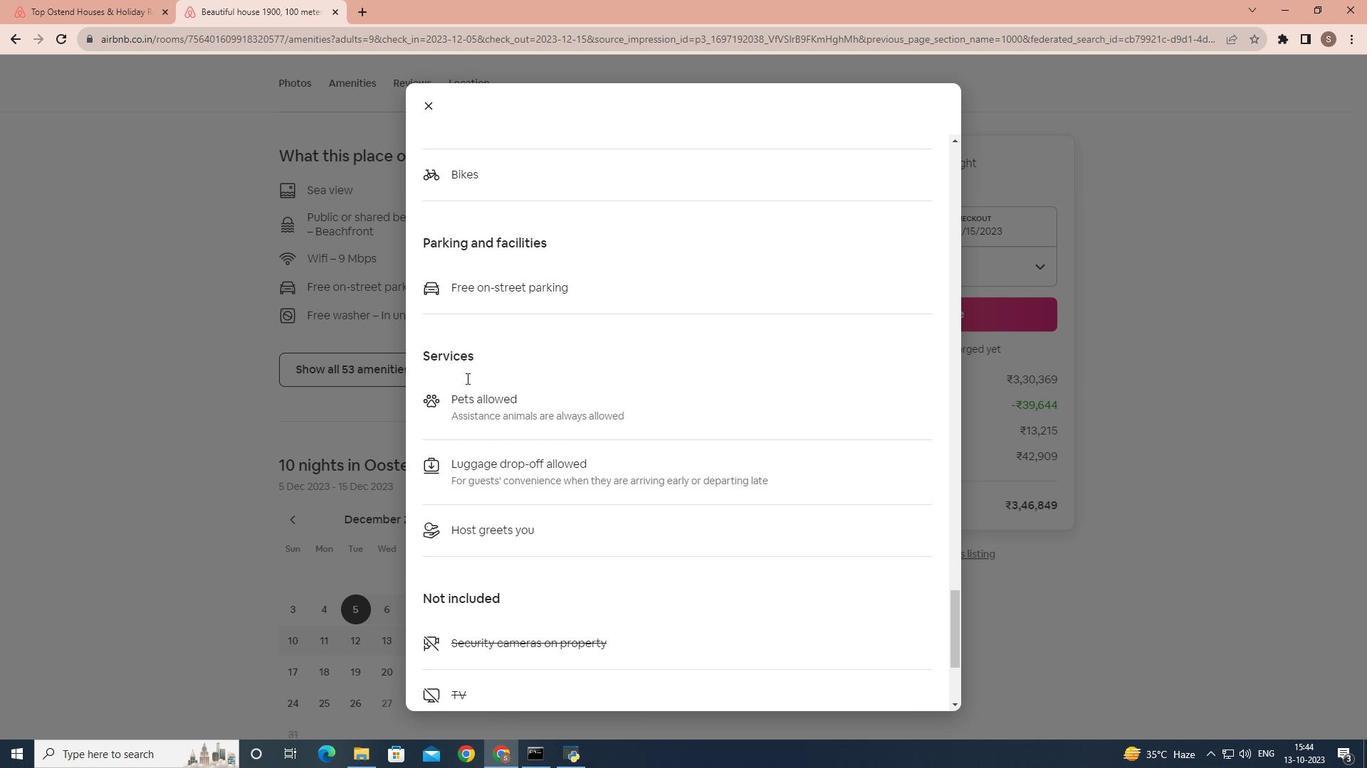 
Action: Mouse scrolled (466, 378) with delta (0, 0)
Screenshot: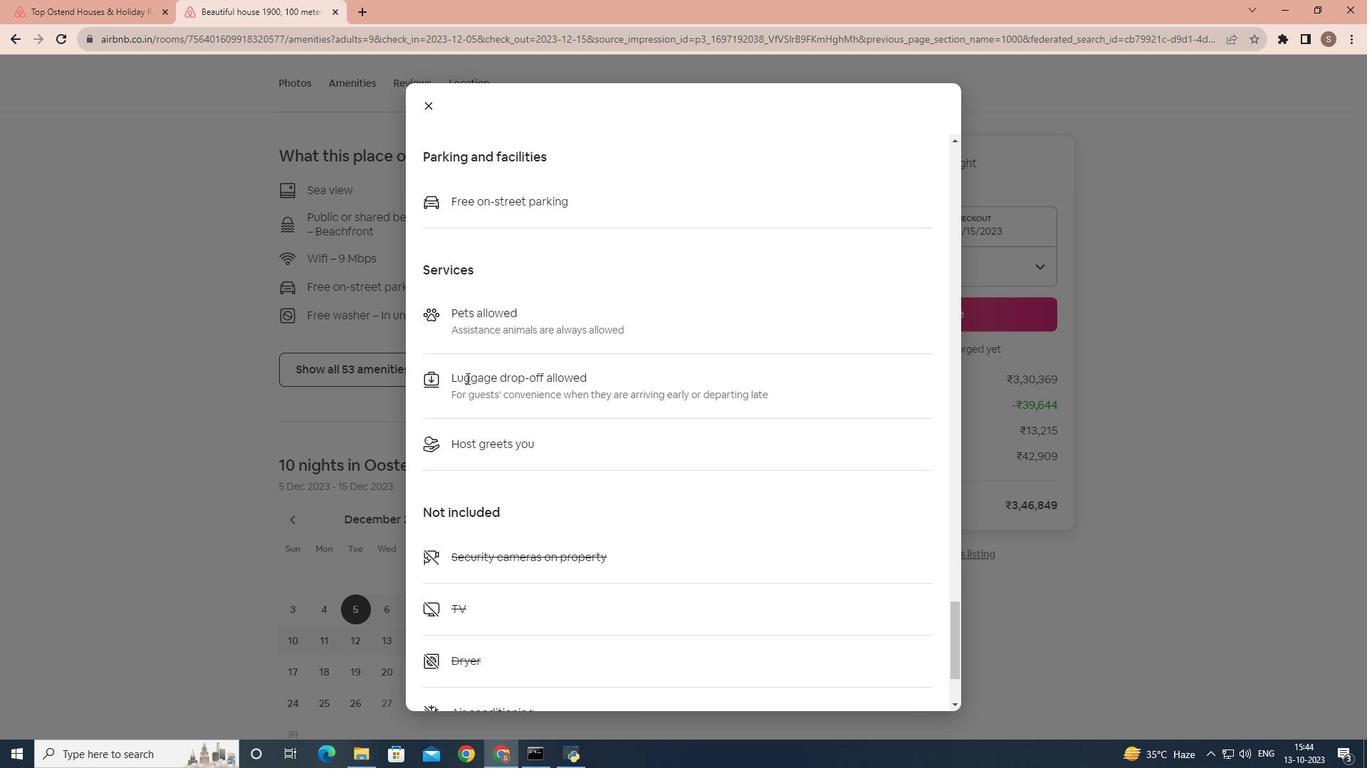 
Action: Mouse moved to (466, 379)
Screenshot: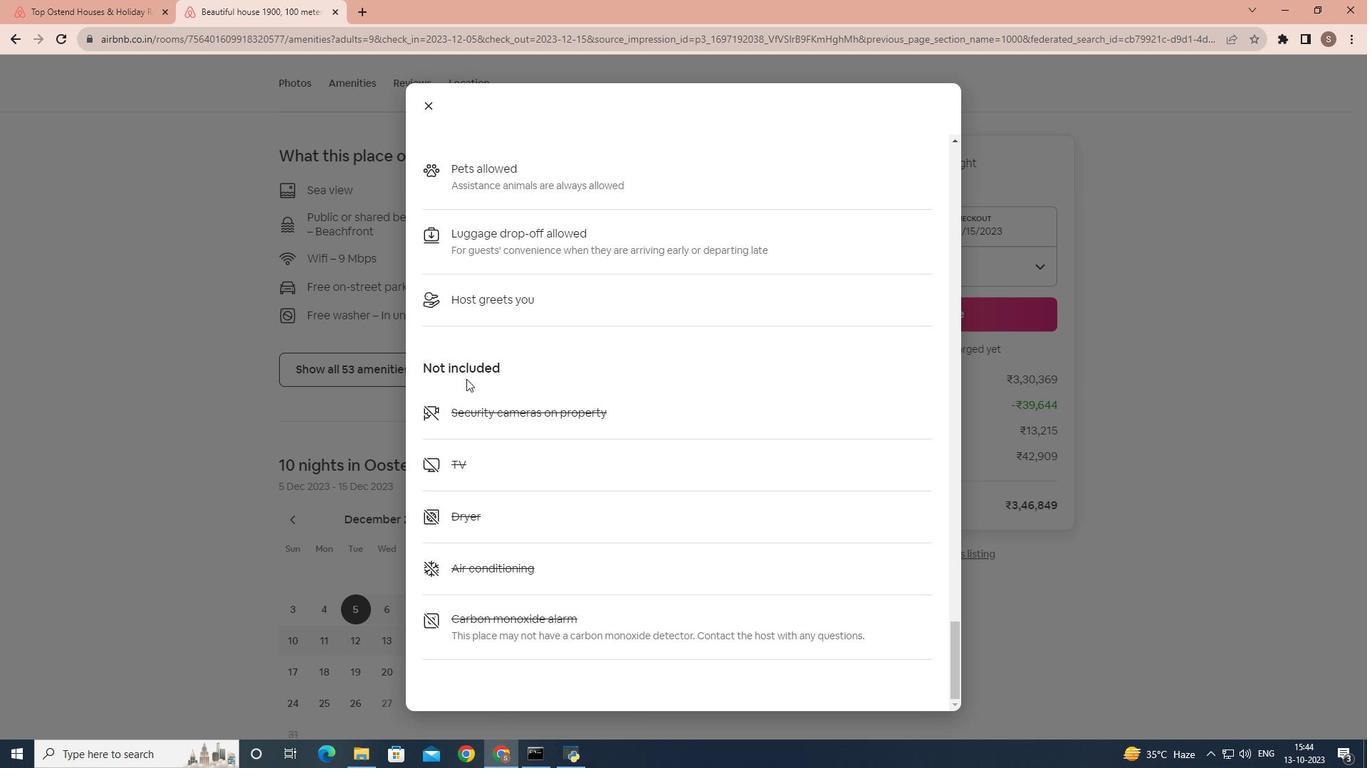 
Action: Mouse scrolled (466, 378) with delta (0, 0)
Screenshot: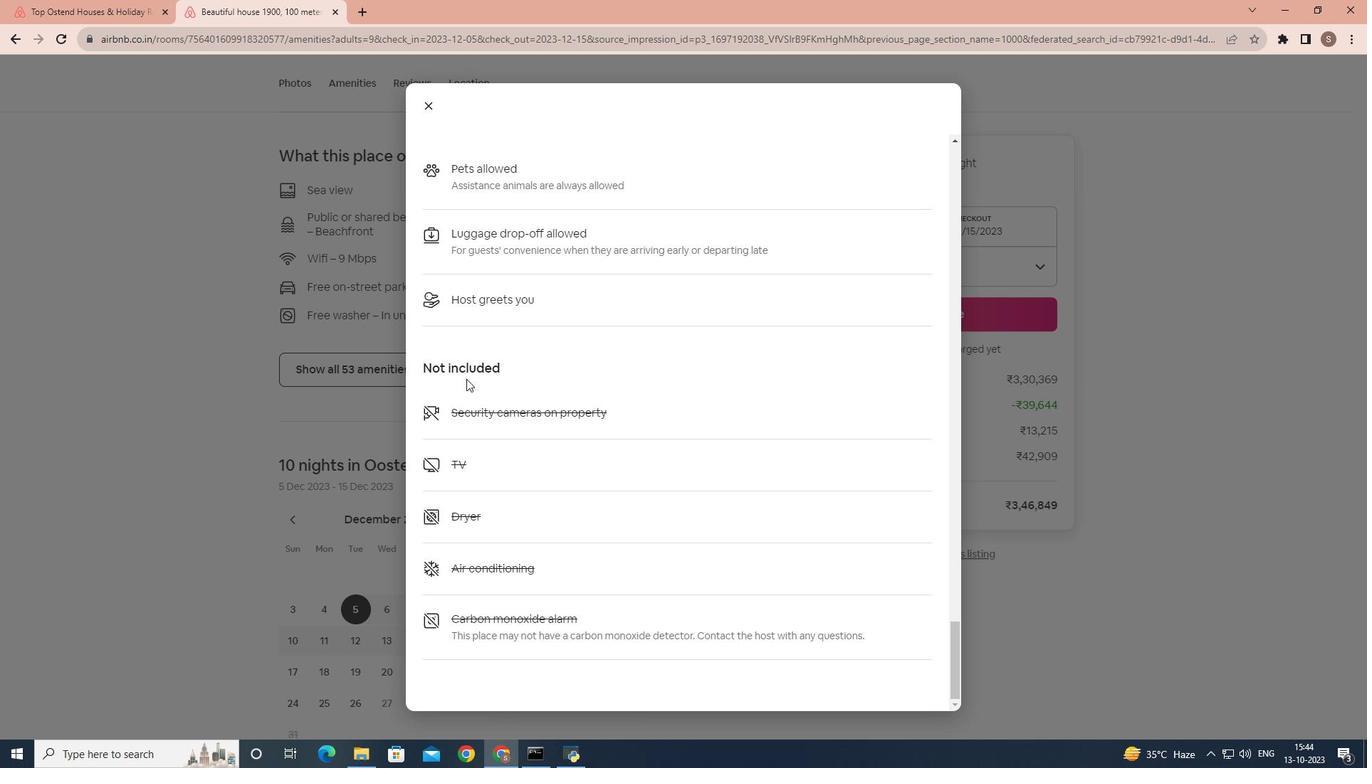 
Action: Mouse scrolled (466, 378) with delta (0, 0)
Screenshot: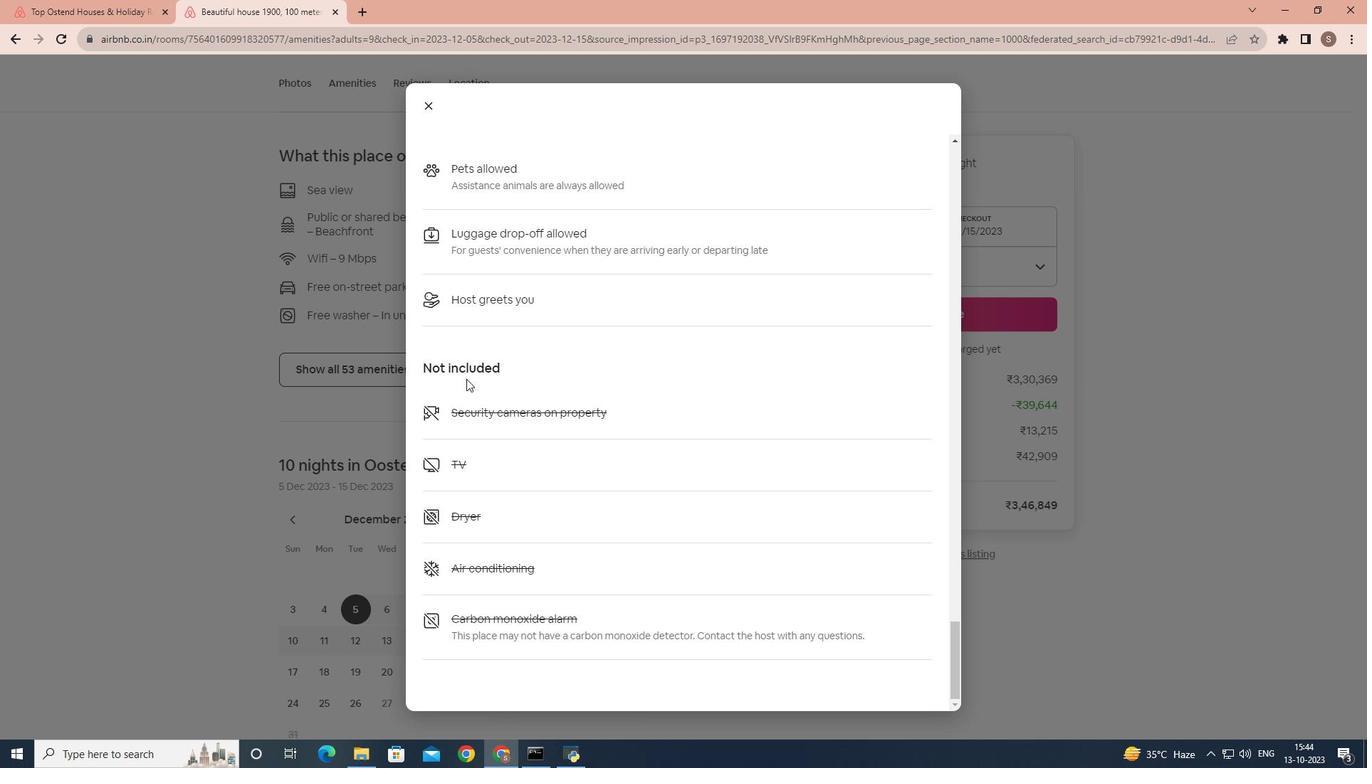 
Action: Mouse scrolled (466, 378) with delta (0, 0)
Screenshot: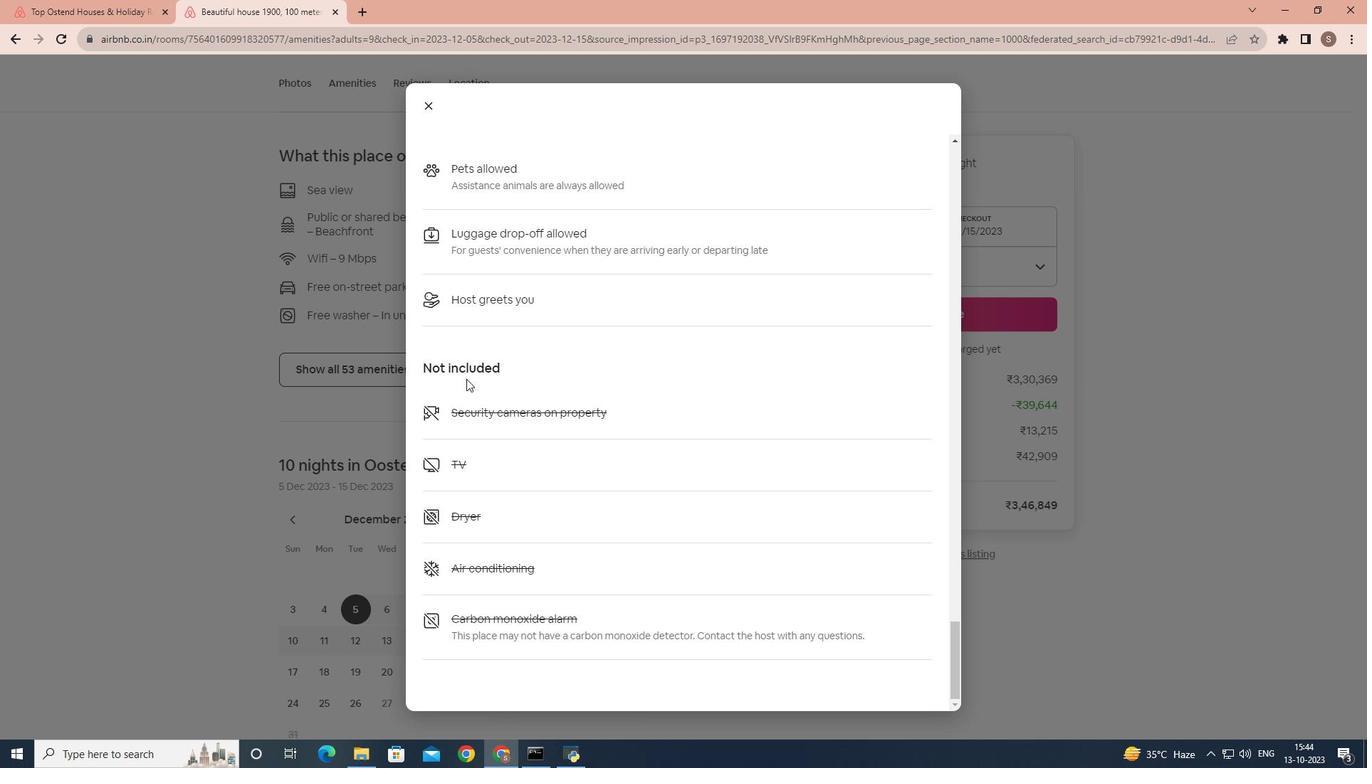 
Action: Mouse scrolled (466, 378) with delta (0, 0)
Screenshot: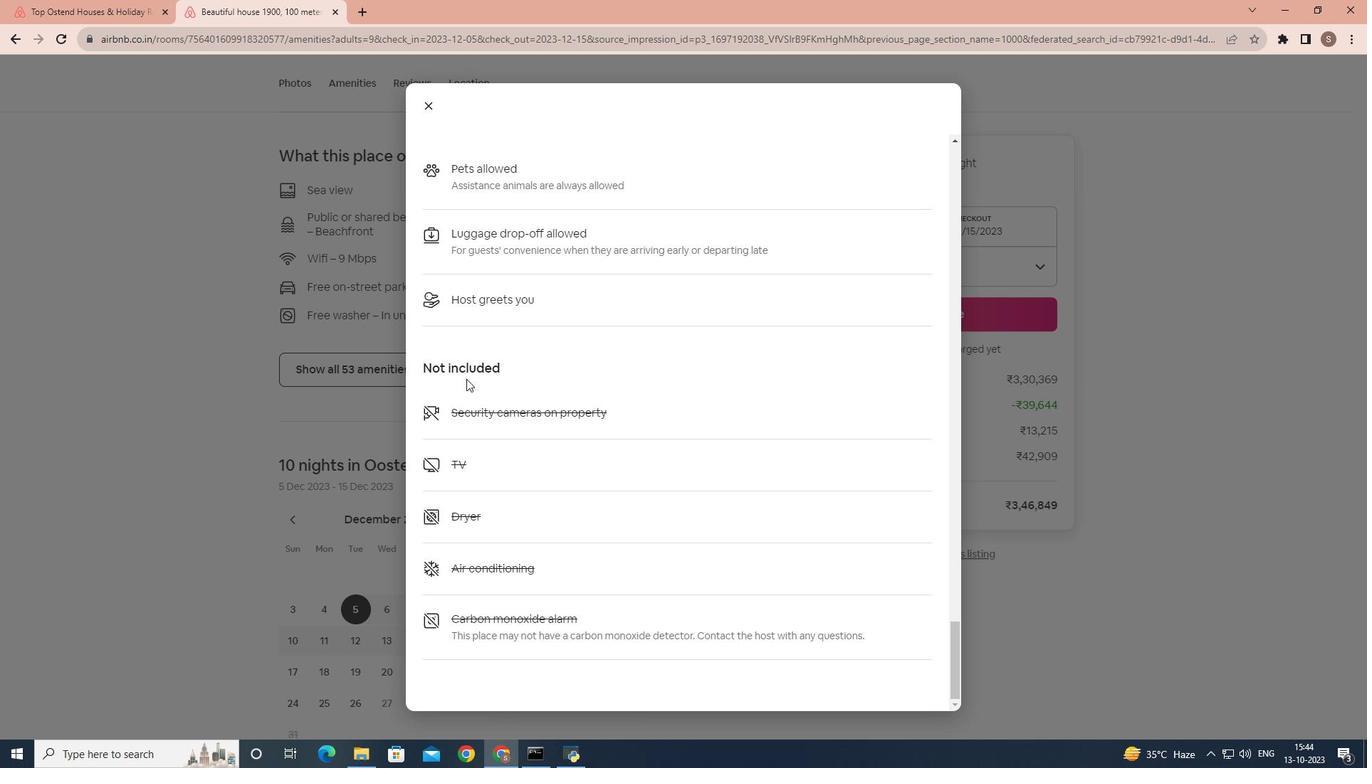
Action: Mouse moved to (431, 106)
Screenshot: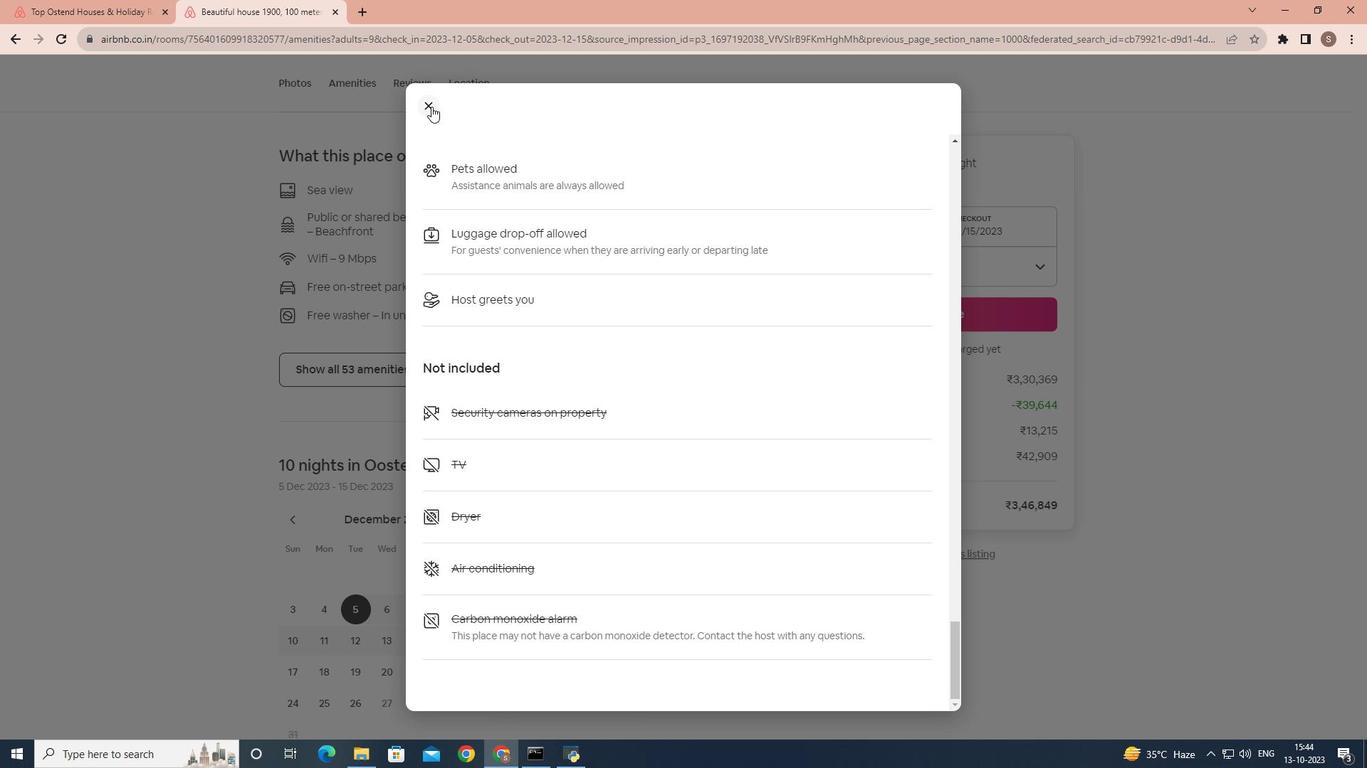 
Action: Mouse pressed left at (431, 106)
Screenshot: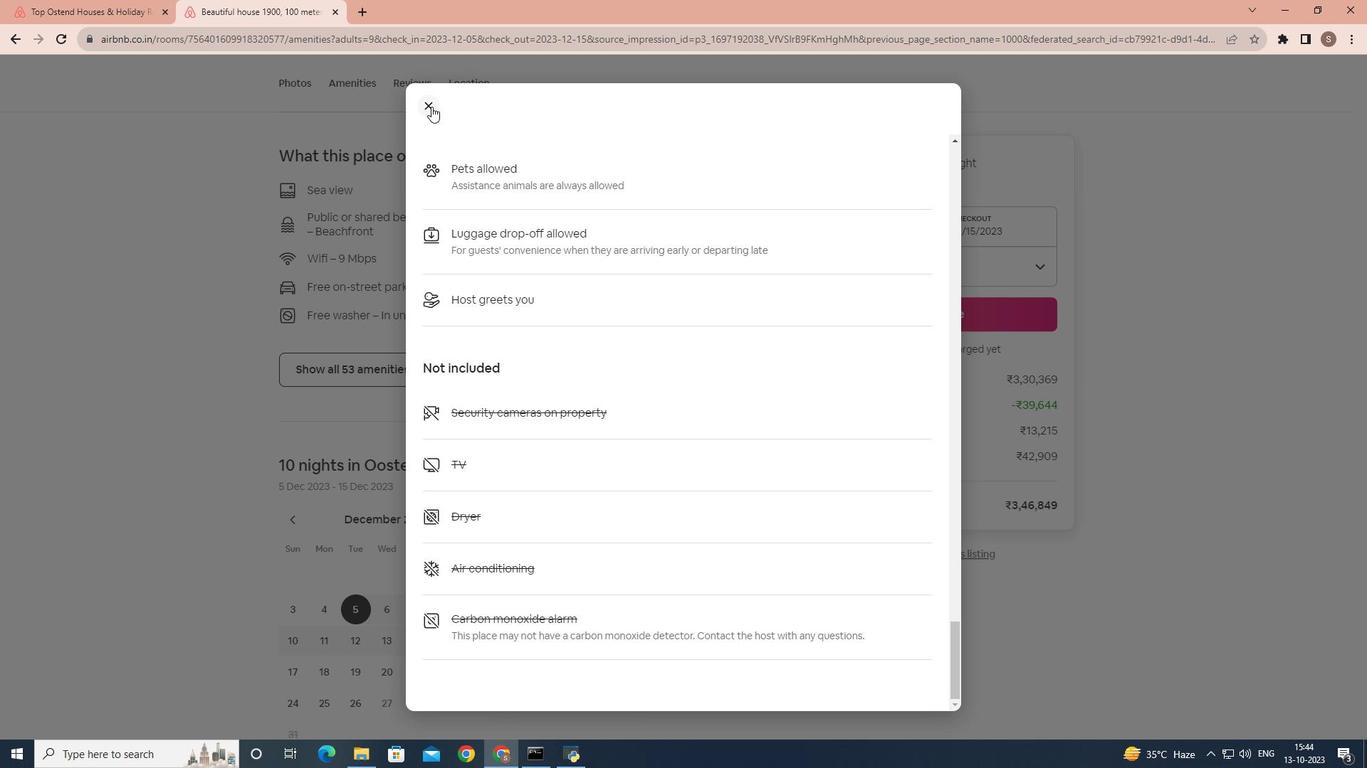
Action: Mouse moved to (447, 377)
Screenshot: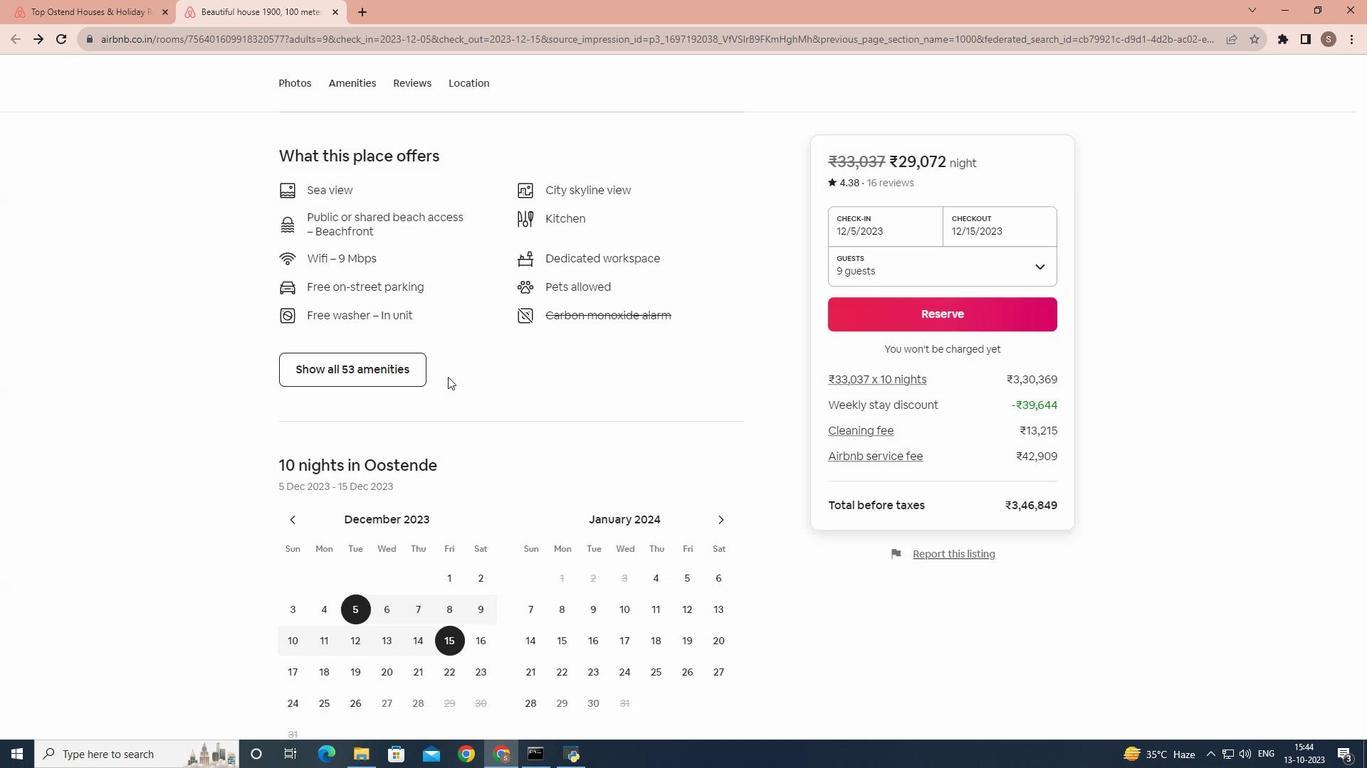 
Action: Mouse scrolled (447, 376) with delta (0, 0)
Screenshot: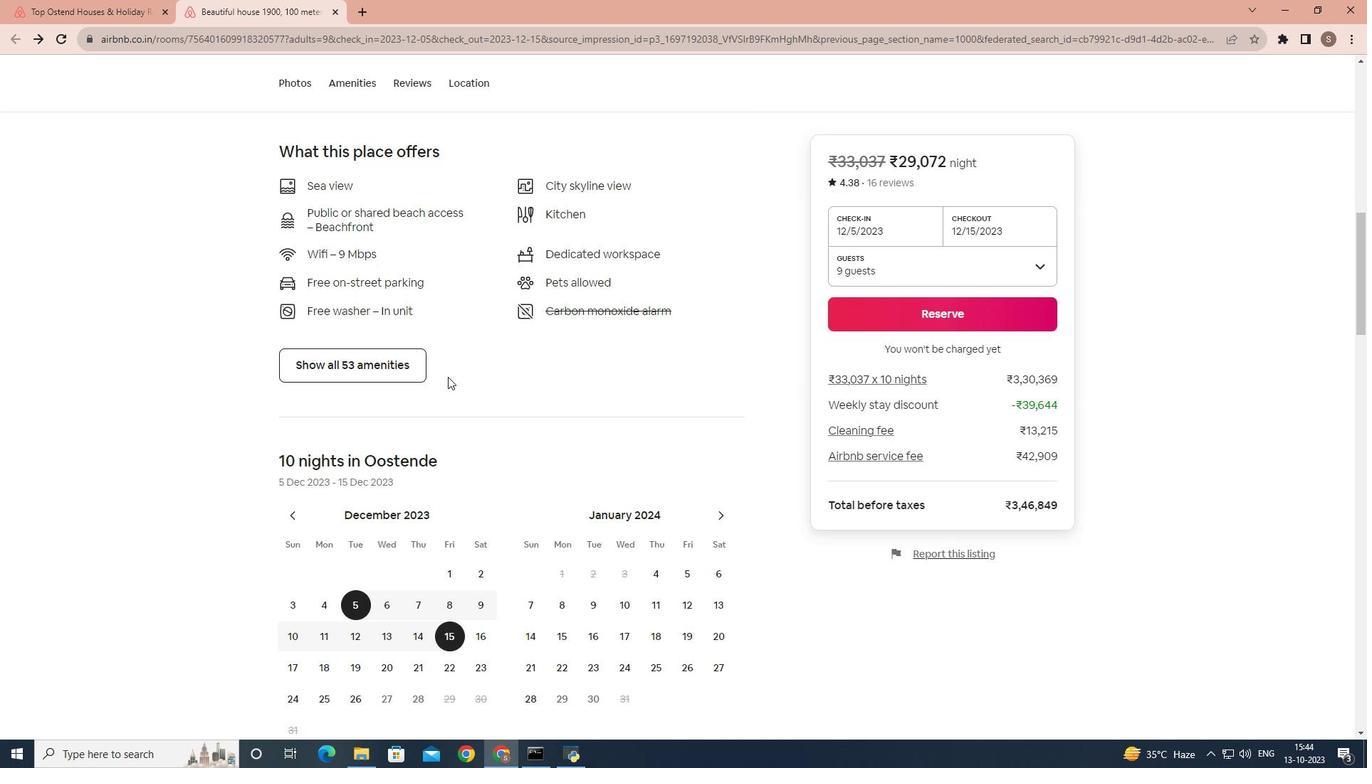 
Action: Mouse scrolled (447, 376) with delta (0, 0)
Screenshot: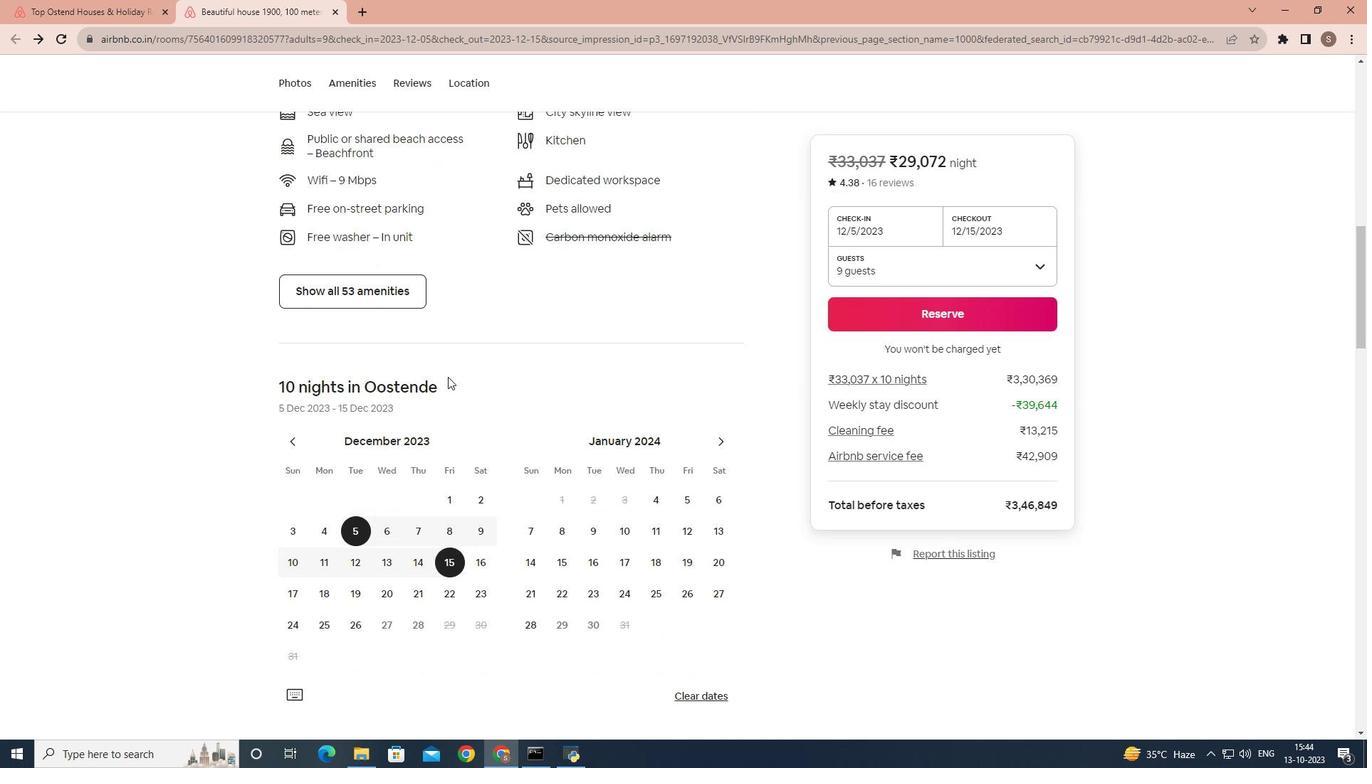 
Action: Mouse scrolled (447, 376) with delta (0, 0)
Screenshot: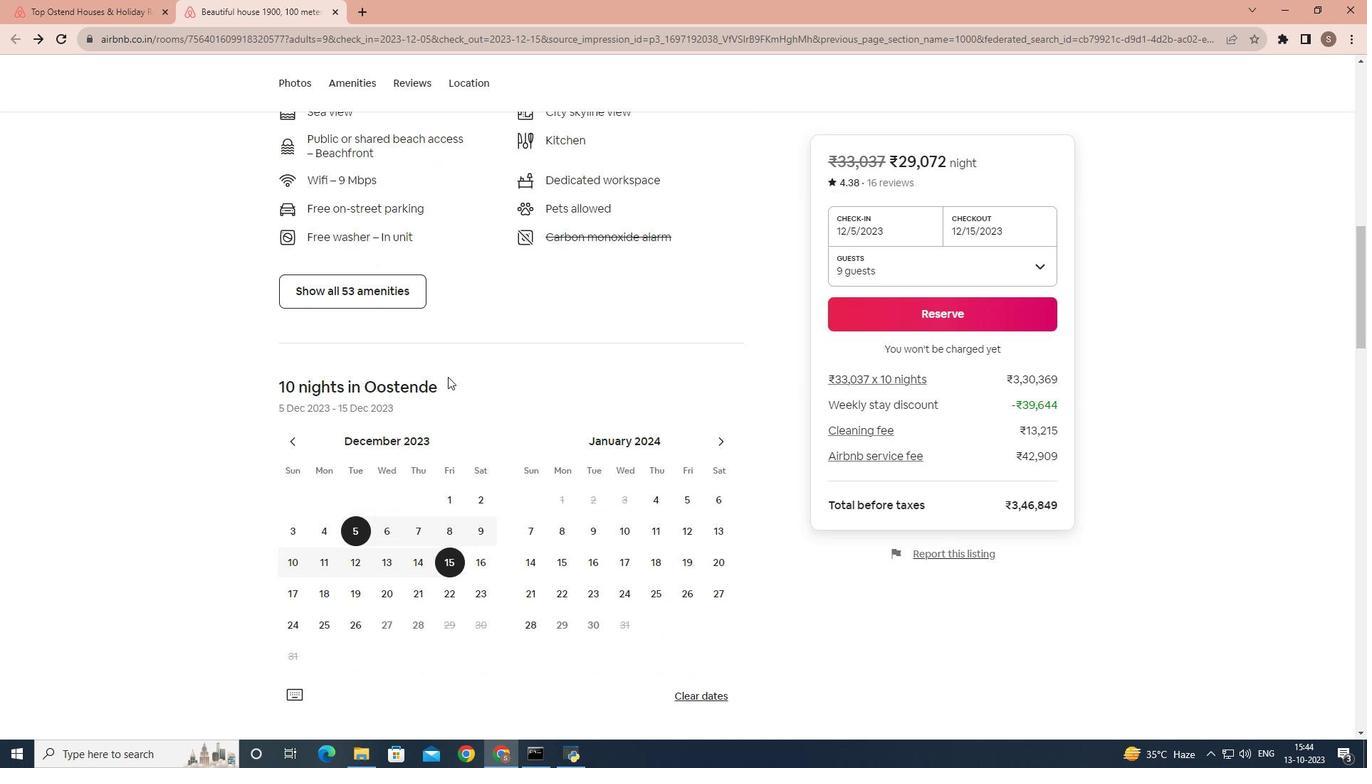 
Action: Mouse scrolled (447, 376) with delta (0, 0)
Screenshot: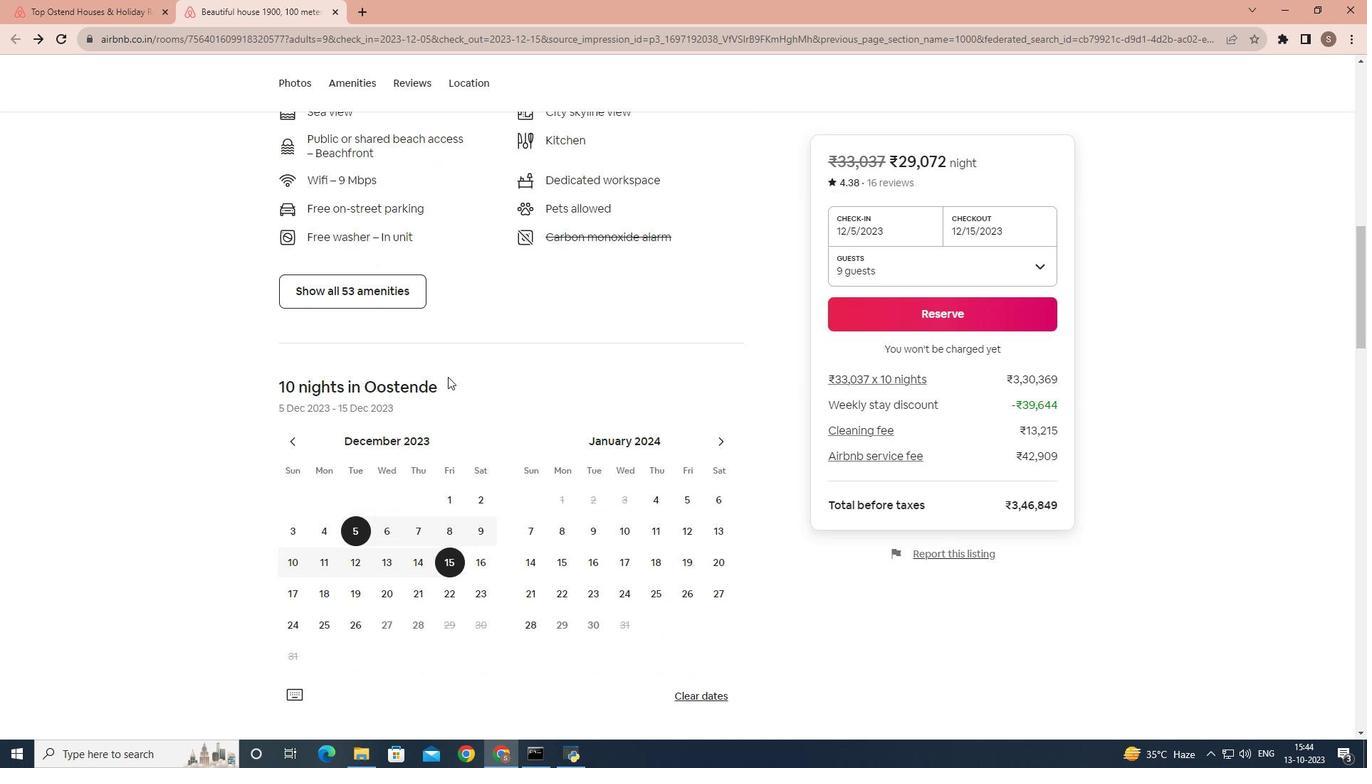 
Action: Mouse scrolled (447, 376) with delta (0, 0)
Screenshot: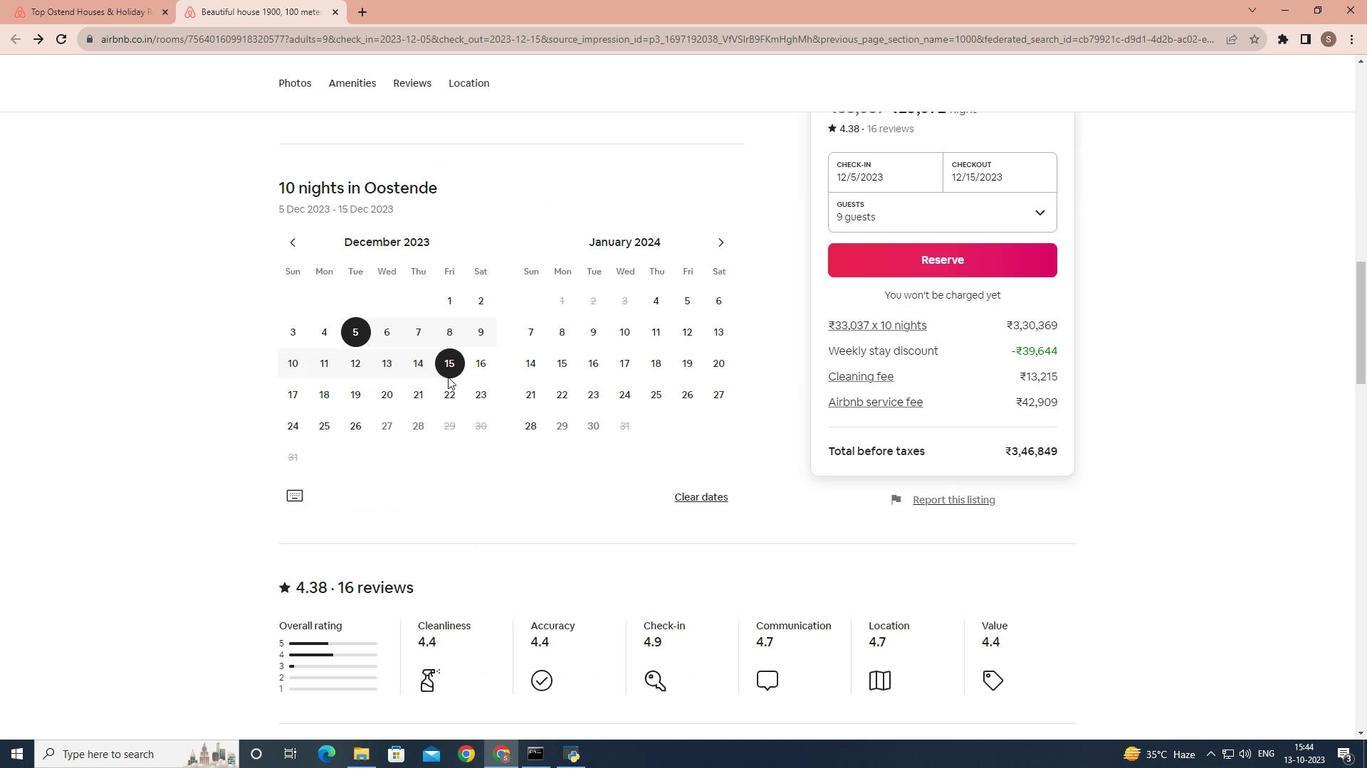
Action: Mouse scrolled (447, 376) with delta (0, 0)
Screenshot: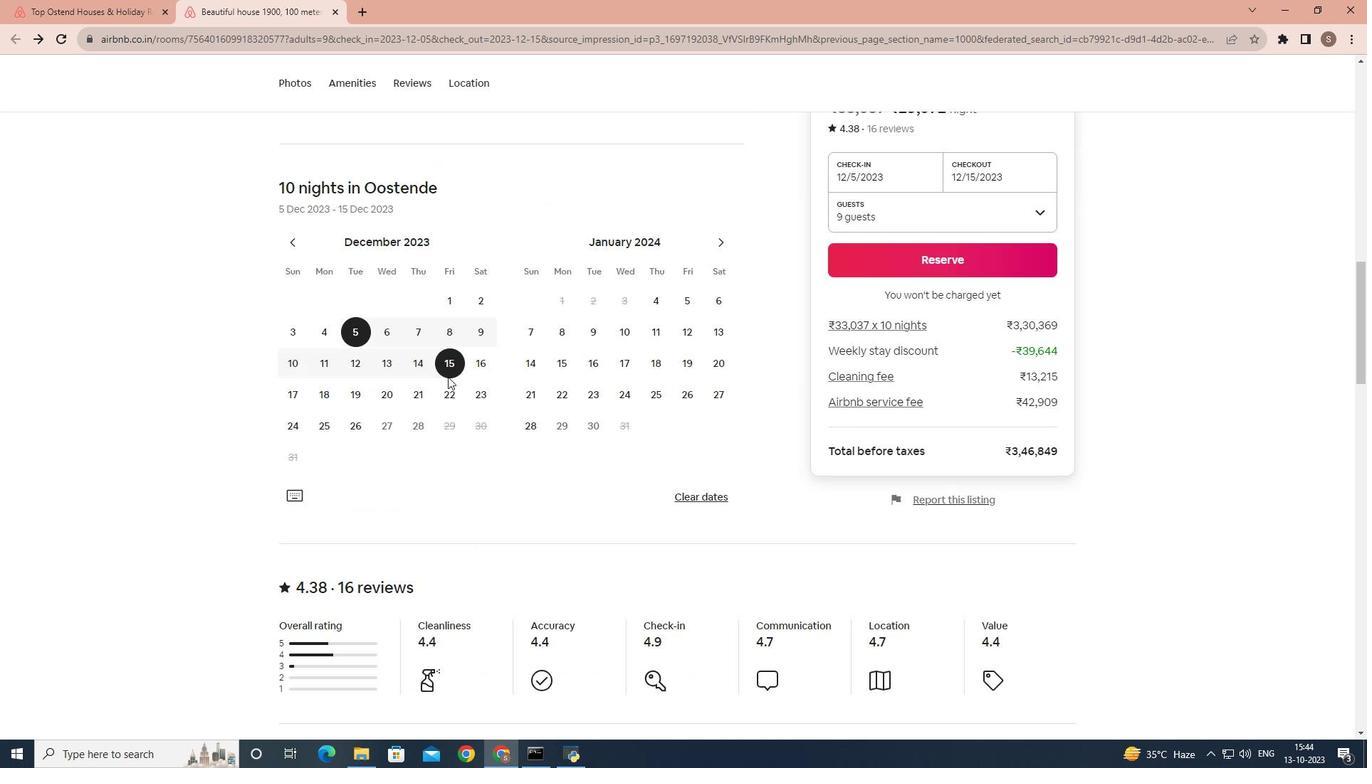 
Action: Mouse scrolled (447, 376) with delta (0, 0)
Screenshot: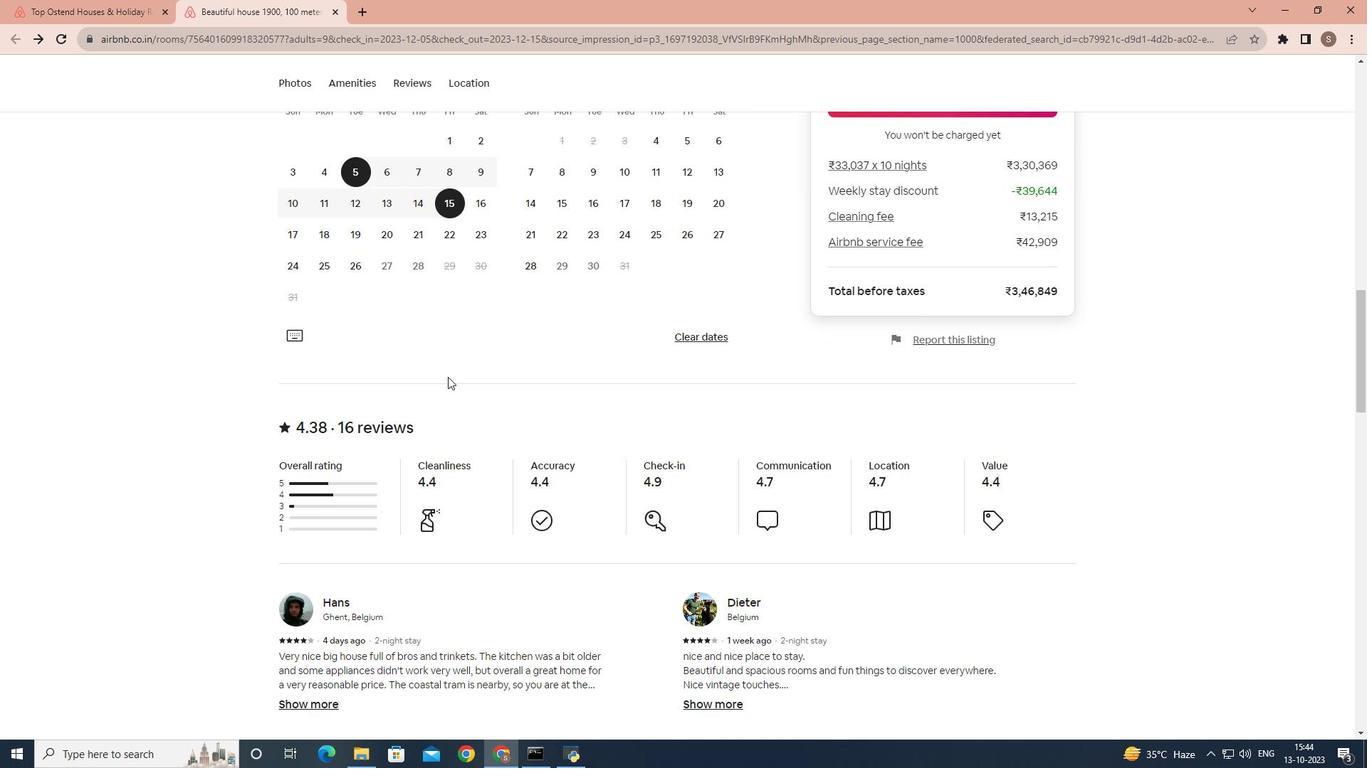 
Action: Mouse scrolled (447, 376) with delta (0, 0)
Screenshot: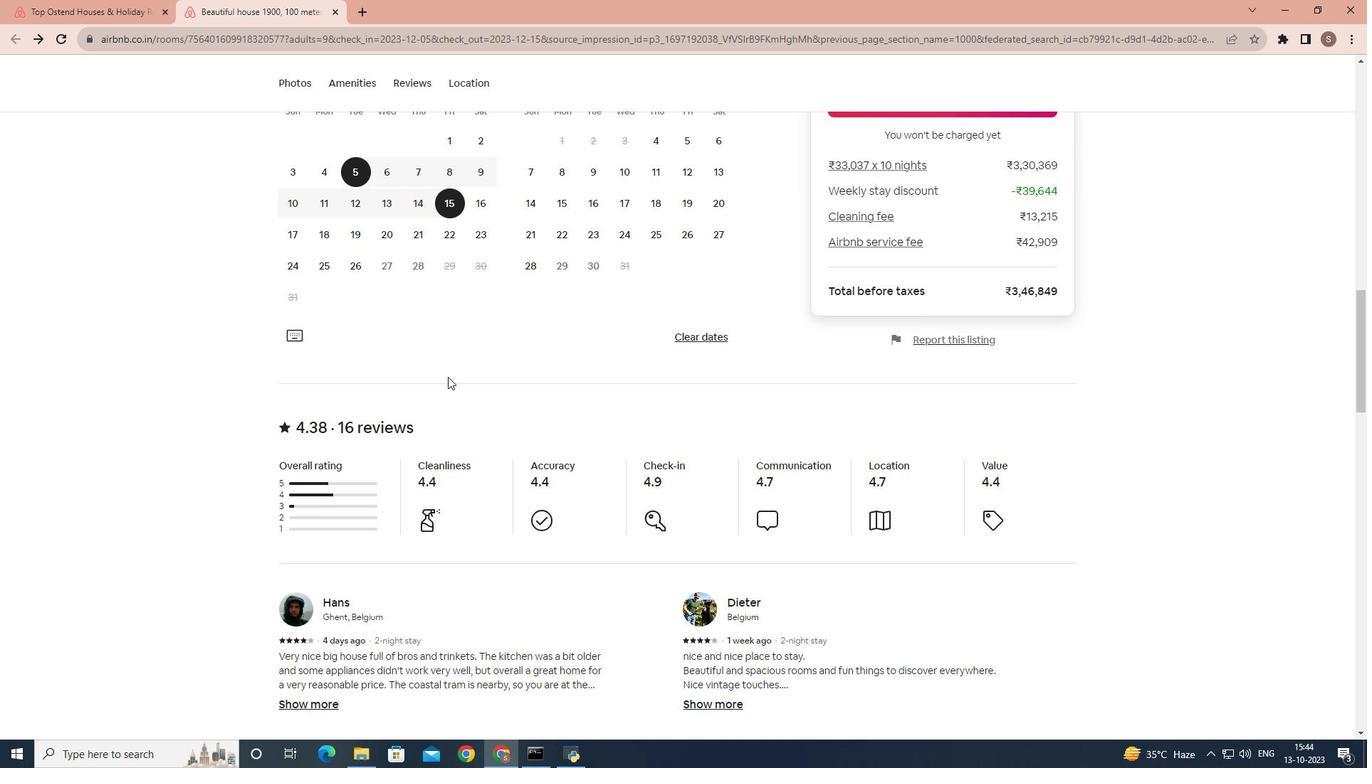 
Action: Mouse scrolled (447, 376) with delta (0, 0)
Screenshot: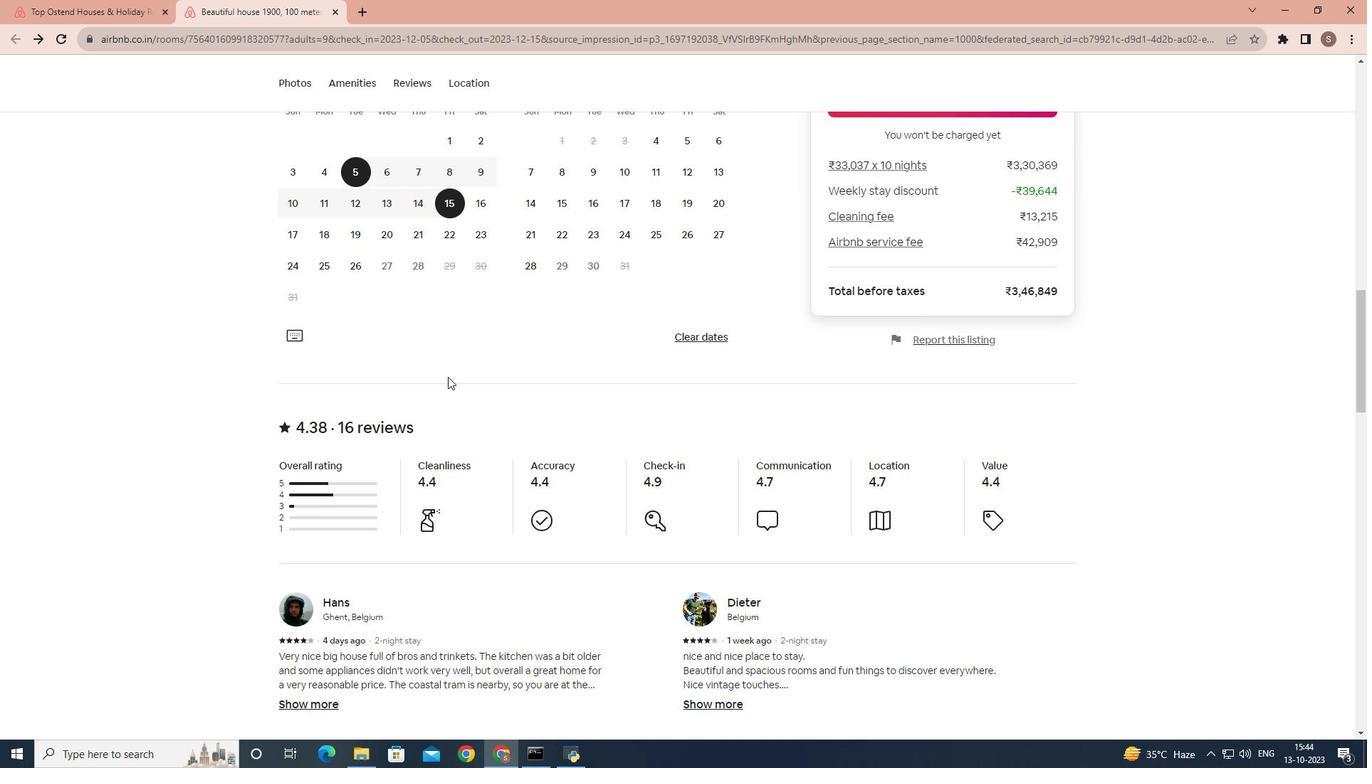 
Action: Mouse scrolled (447, 376) with delta (0, 0)
Screenshot: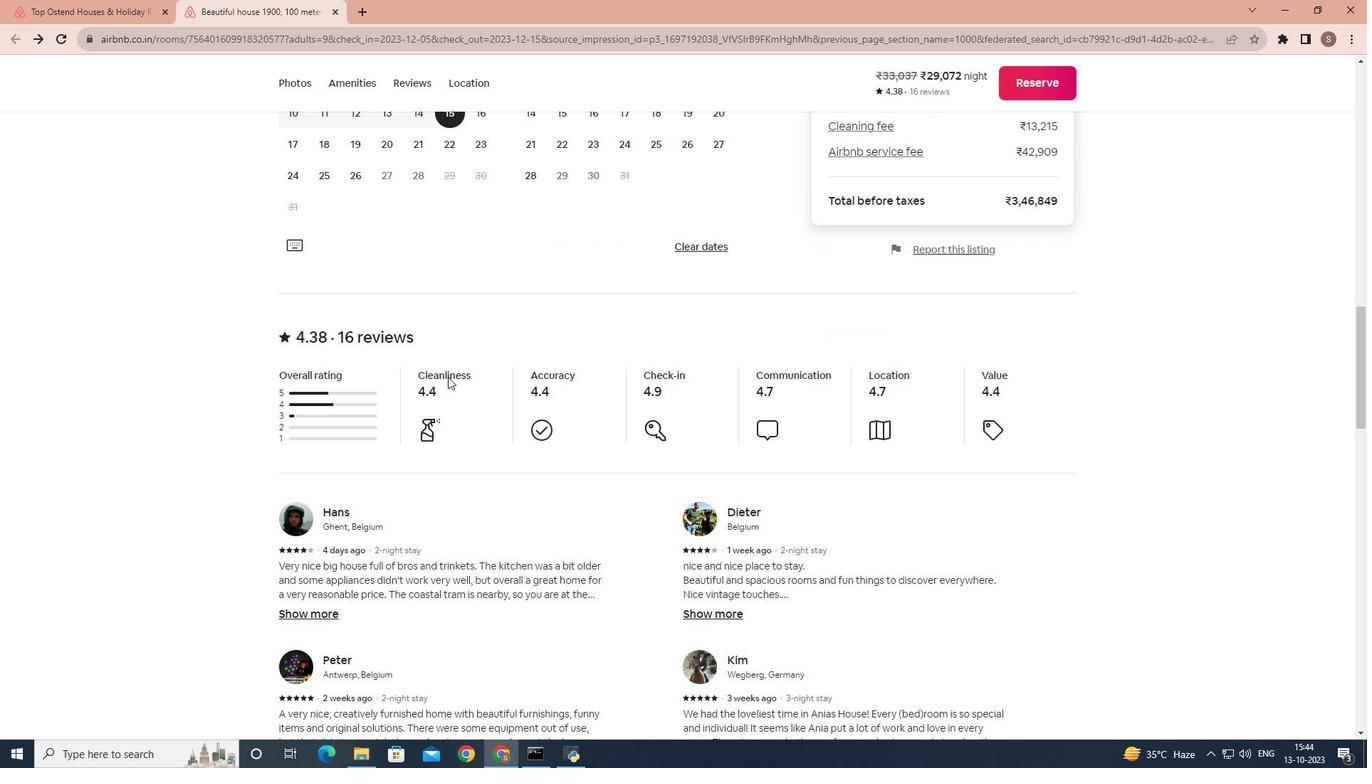 
Action: Mouse scrolled (447, 376) with delta (0, 0)
Screenshot: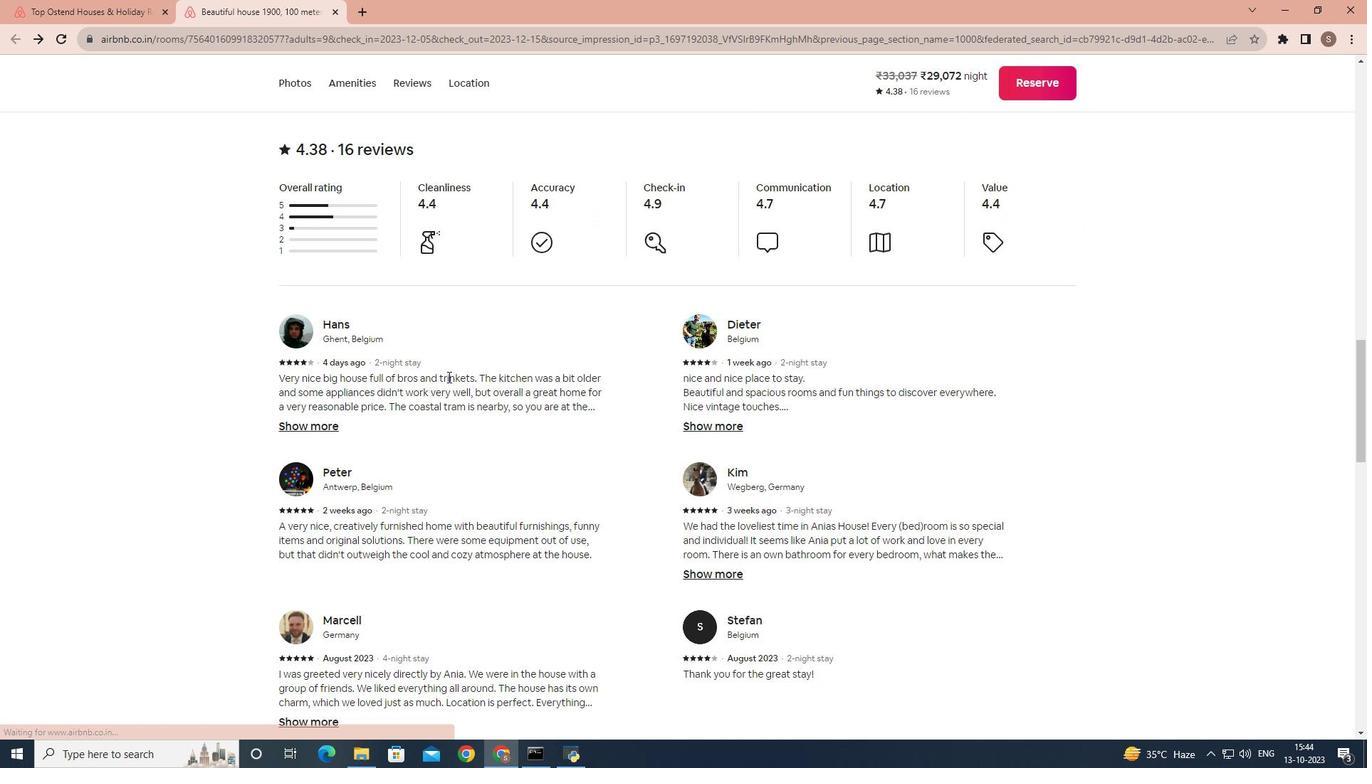 
Action: Mouse scrolled (447, 376) with delta (0, 0)
Screenshot: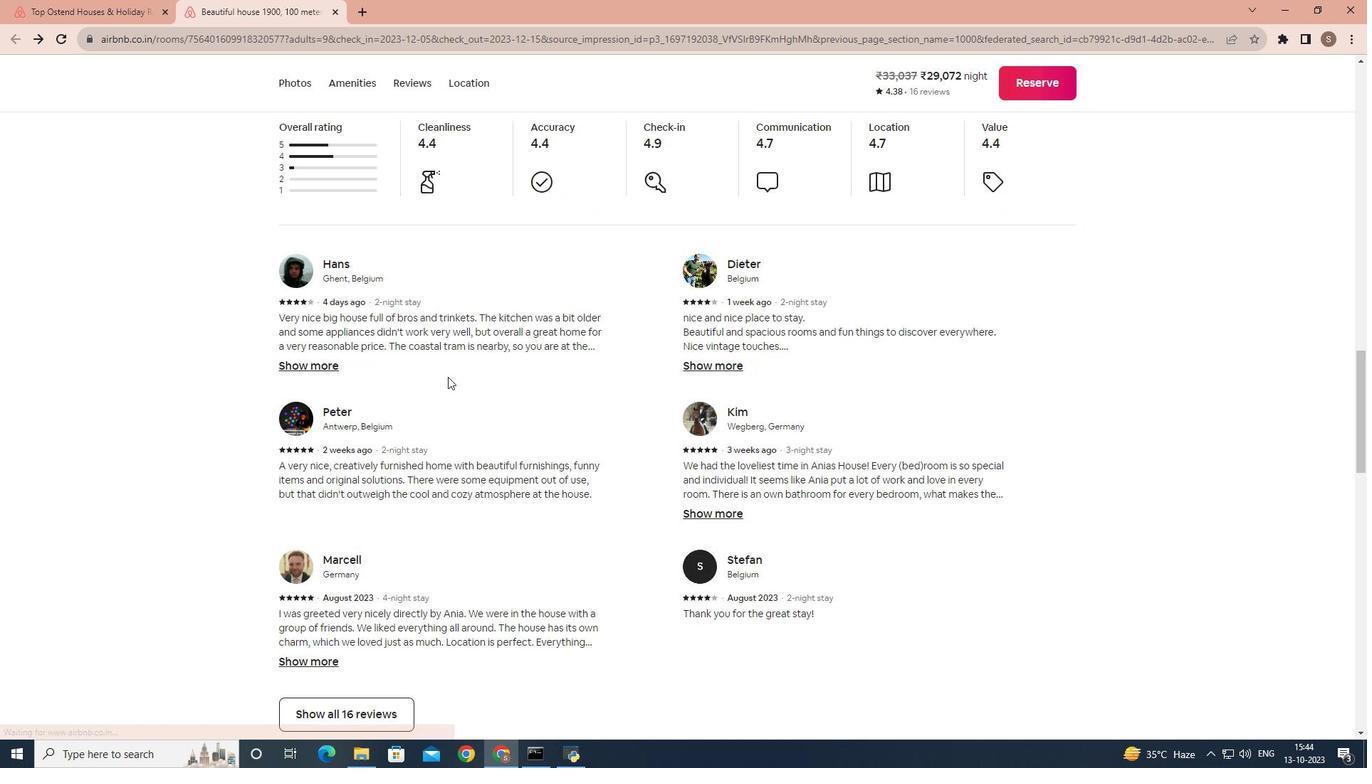 
Action: Mouse scrolled (447, 376) with delta (0, 0)
Screenshot: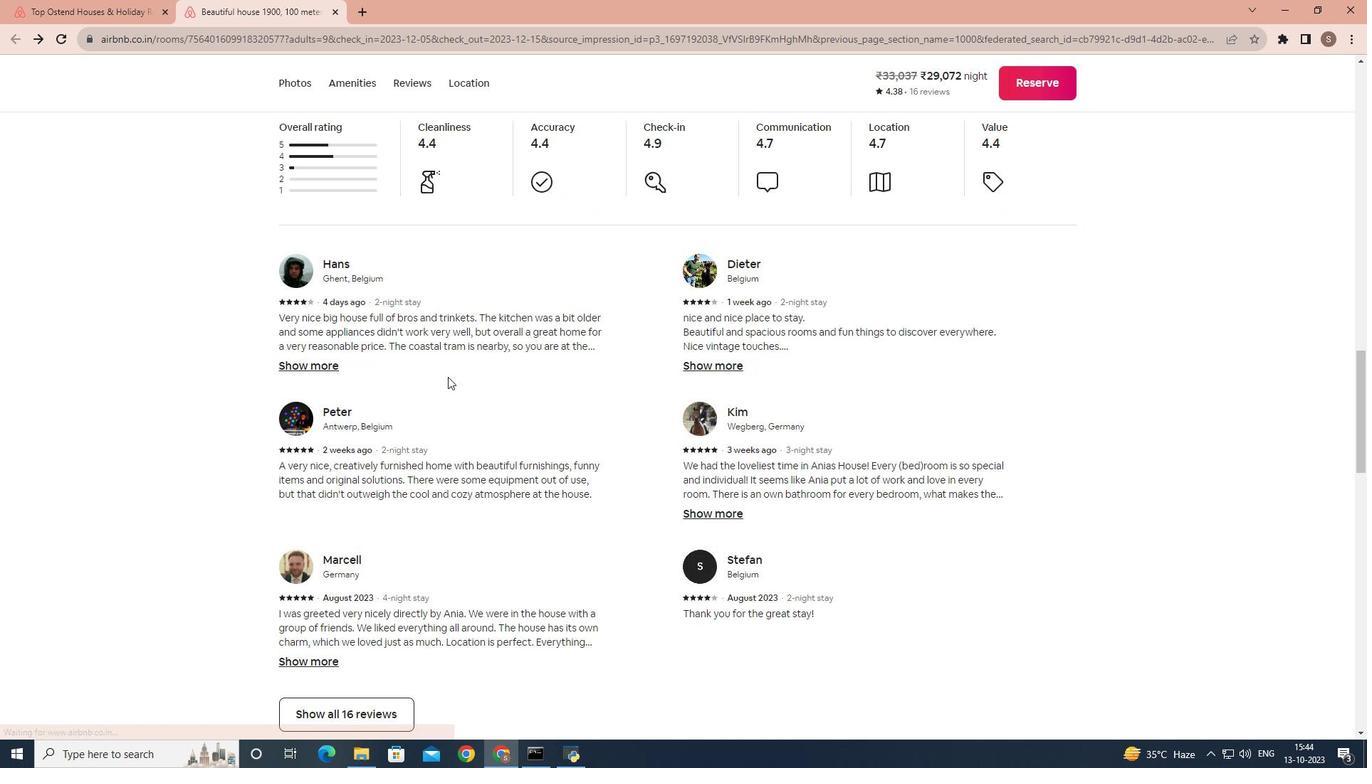 
Action: Mouse moved to (368, 572)
Screenshot: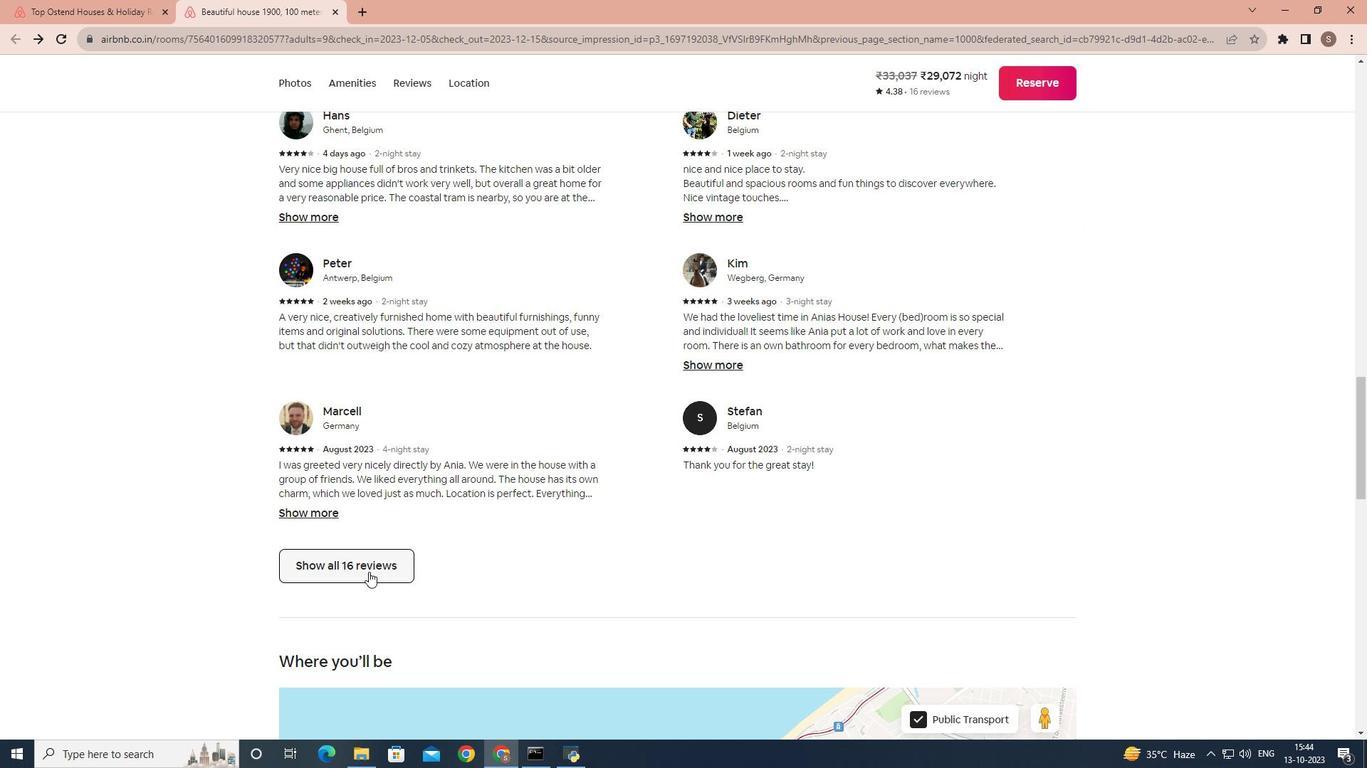 
Action: Mouse pressed left at (368, 572)
Screenshot: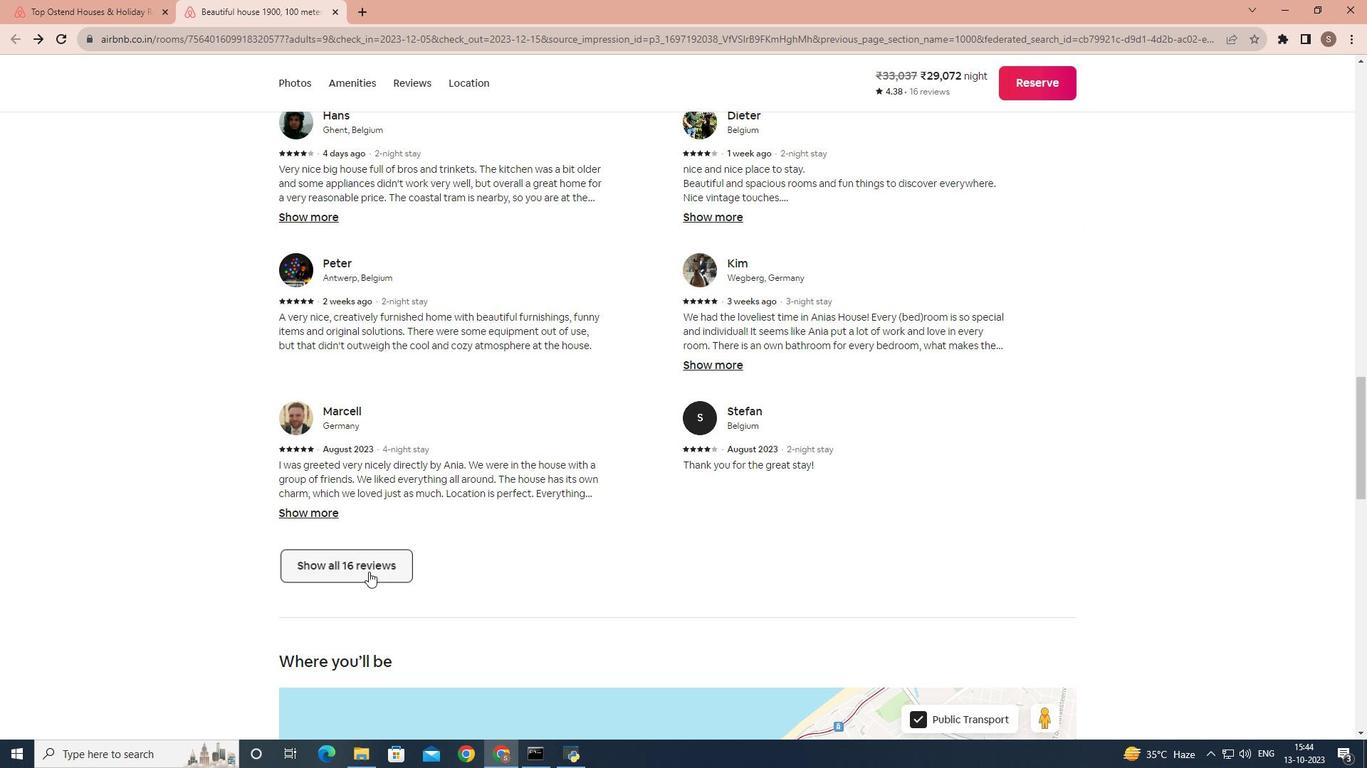 
Action: Mouse moved to (810, 395)
Screenshot: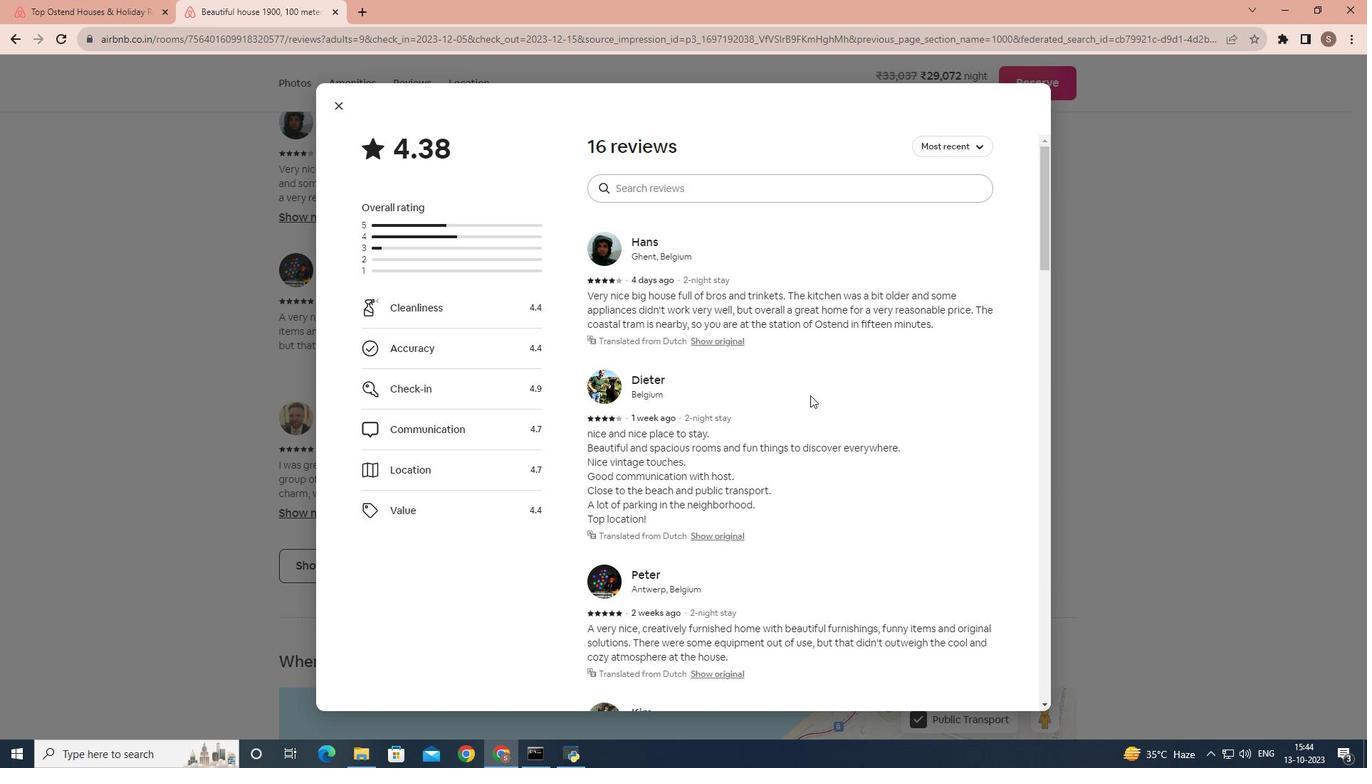 
Action: Mouse scrolled (810, 395) with delta (0, 0)
Screenshot: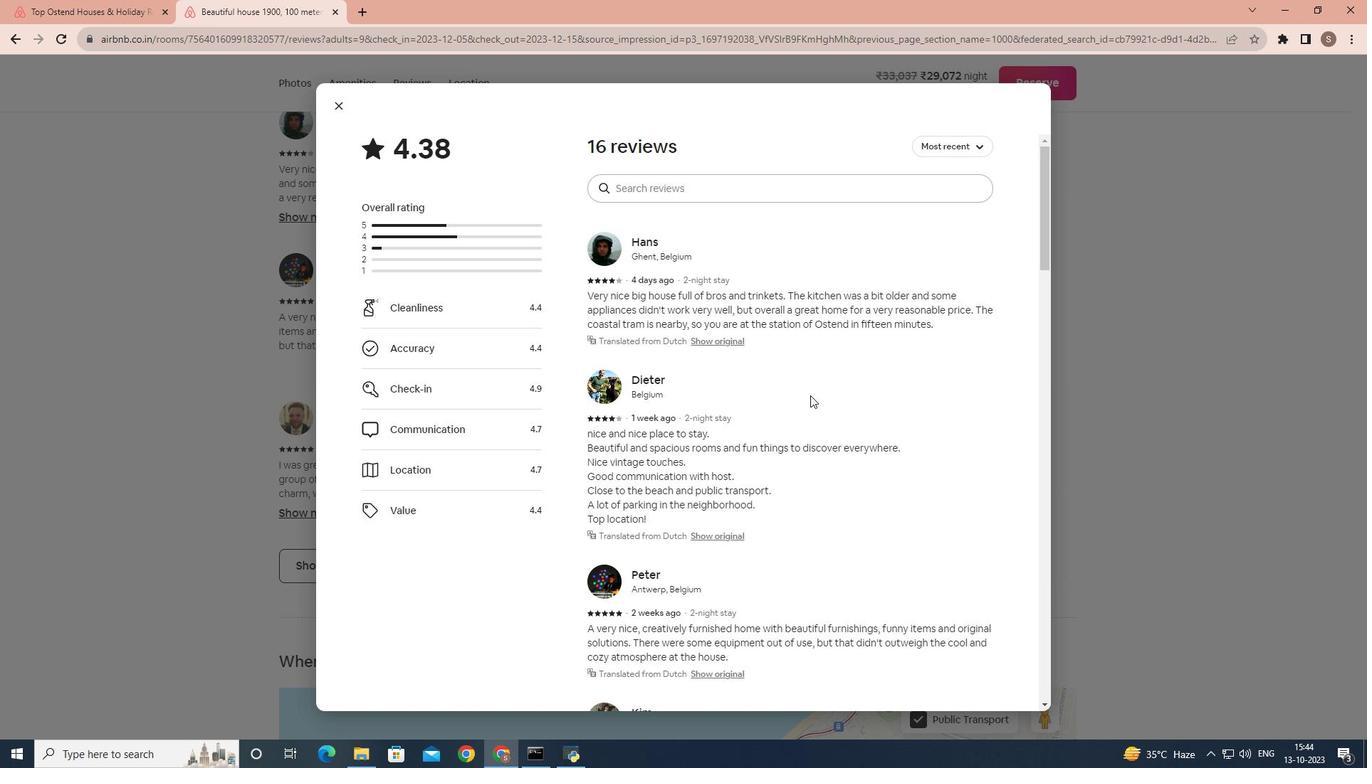 
Action: Mouse scrolled (810, 395) with delta (0, 0)
Screenshot: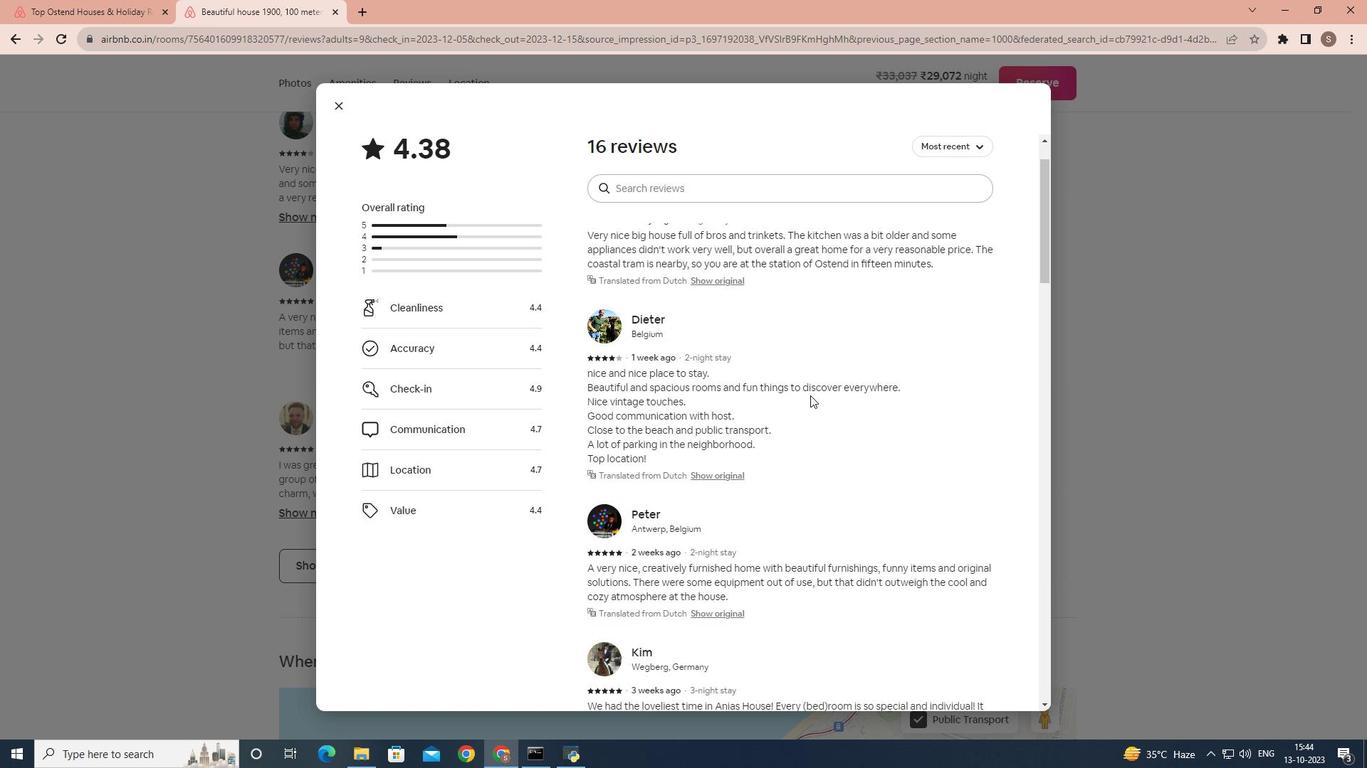 
Action: Mouse scrolled (810, 395) with delta (0, 0)
Screenshot: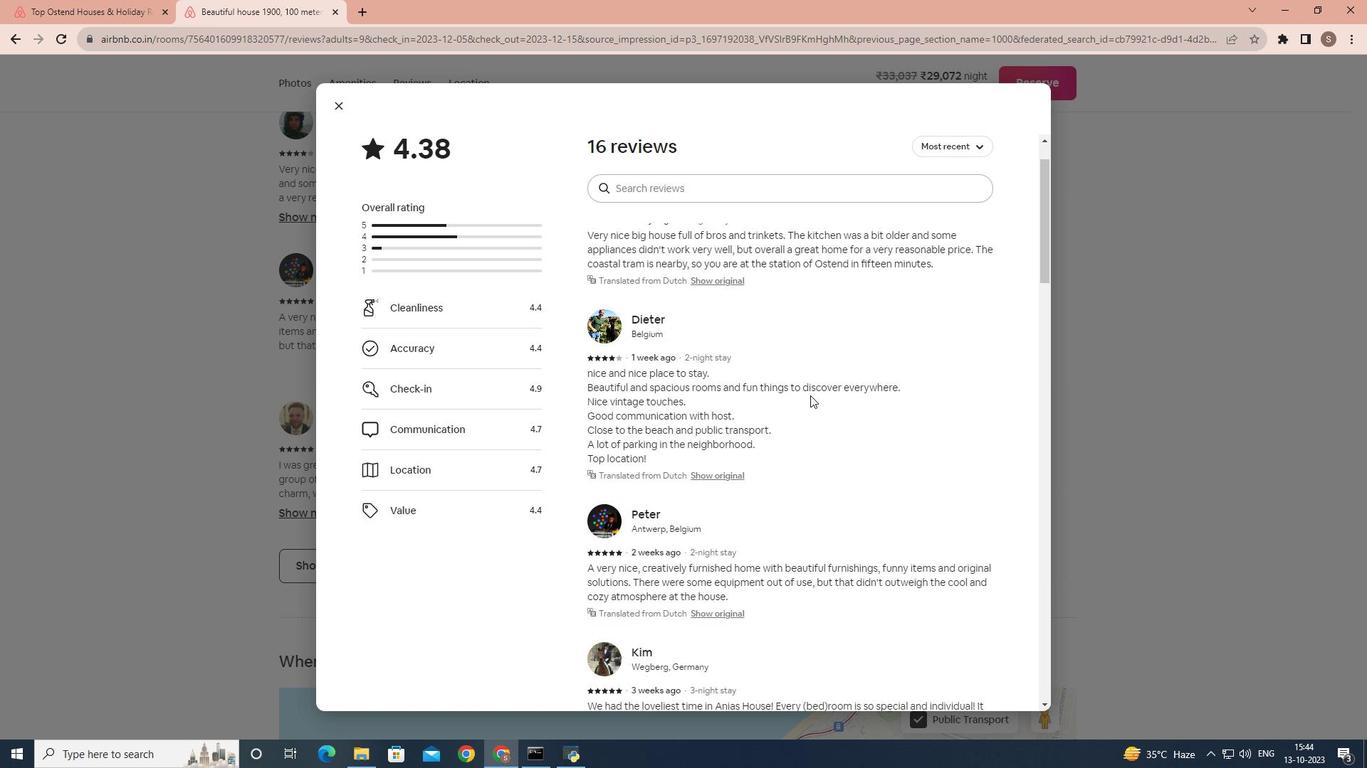 
Action: Mouse scrolled (810, 395) with delta (0, 0)
Screenshot: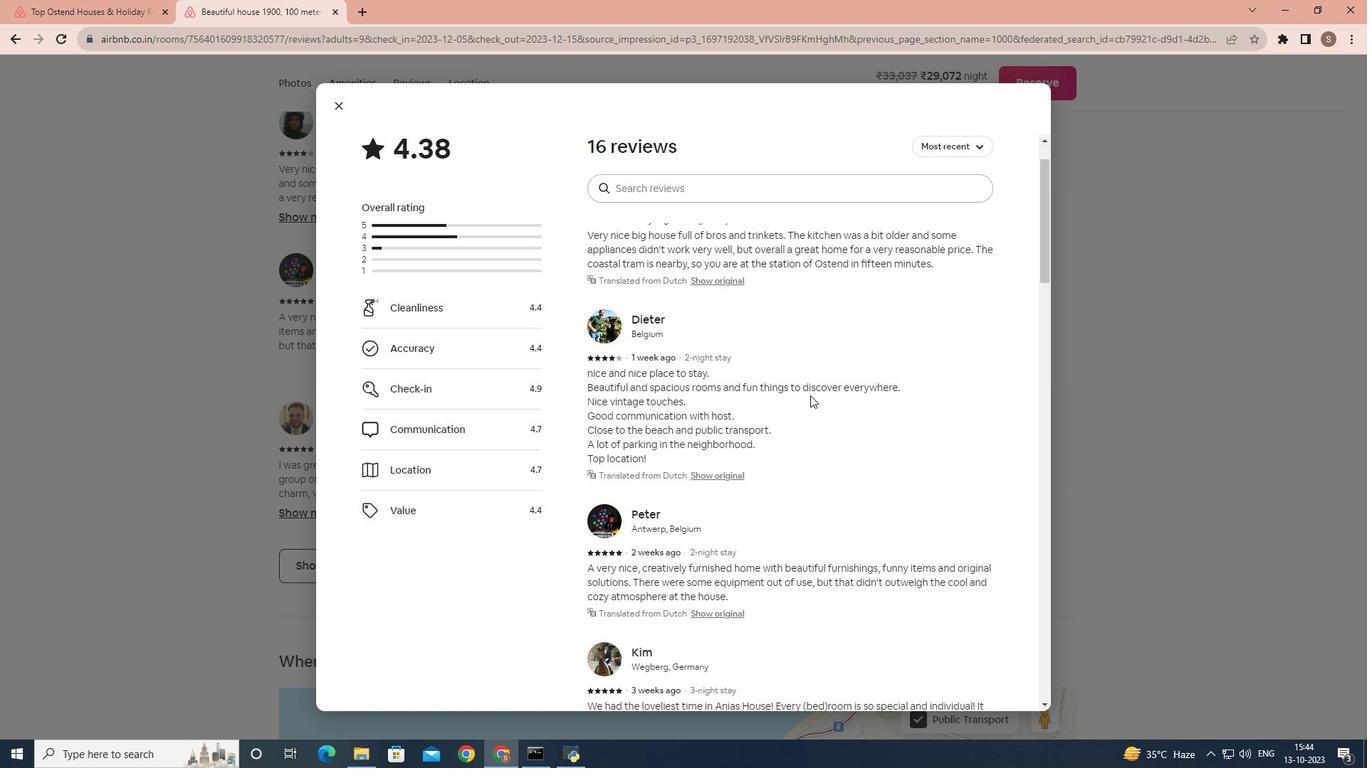 
Action: Mouse scrolled (810, 395) with delta (0, 0)
Screenshot: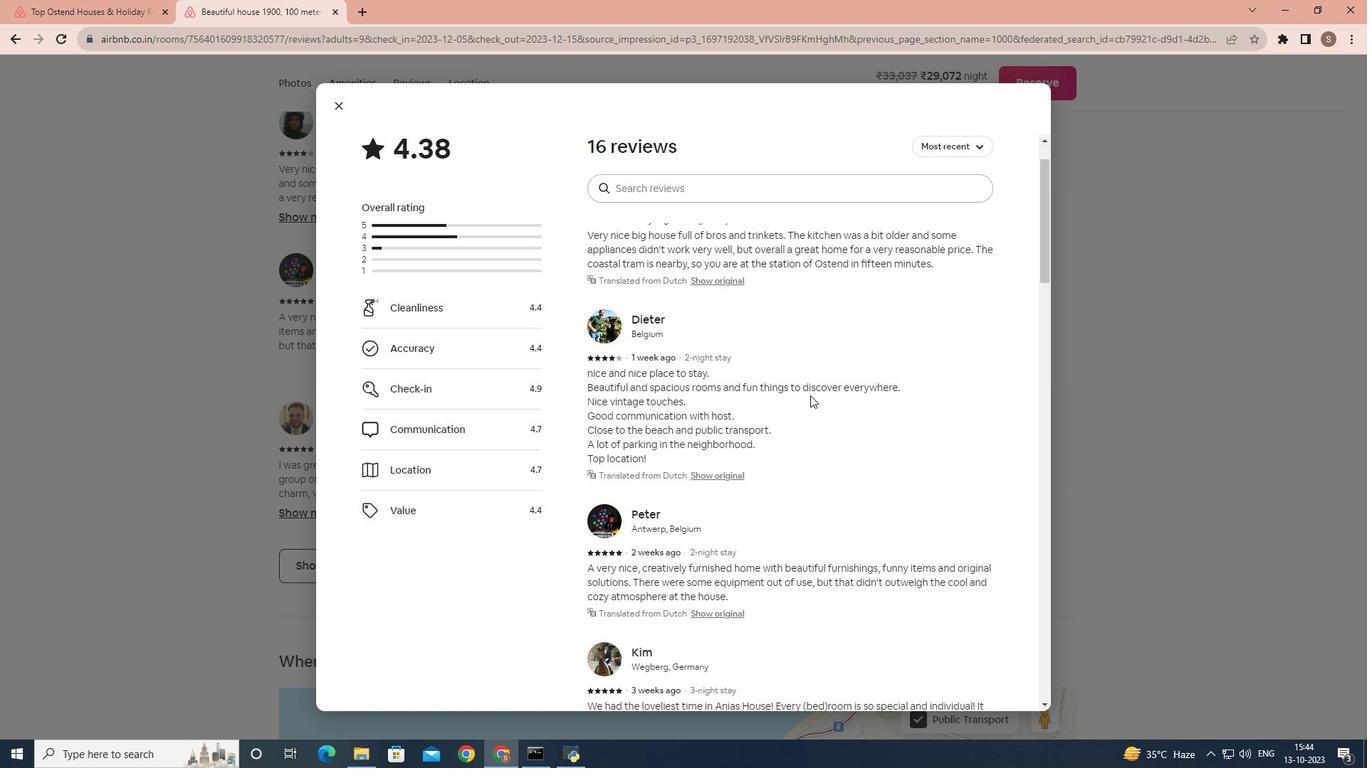 
Action: Mouse scrolled (810, 395) with delta (0, 0)
Screenshot: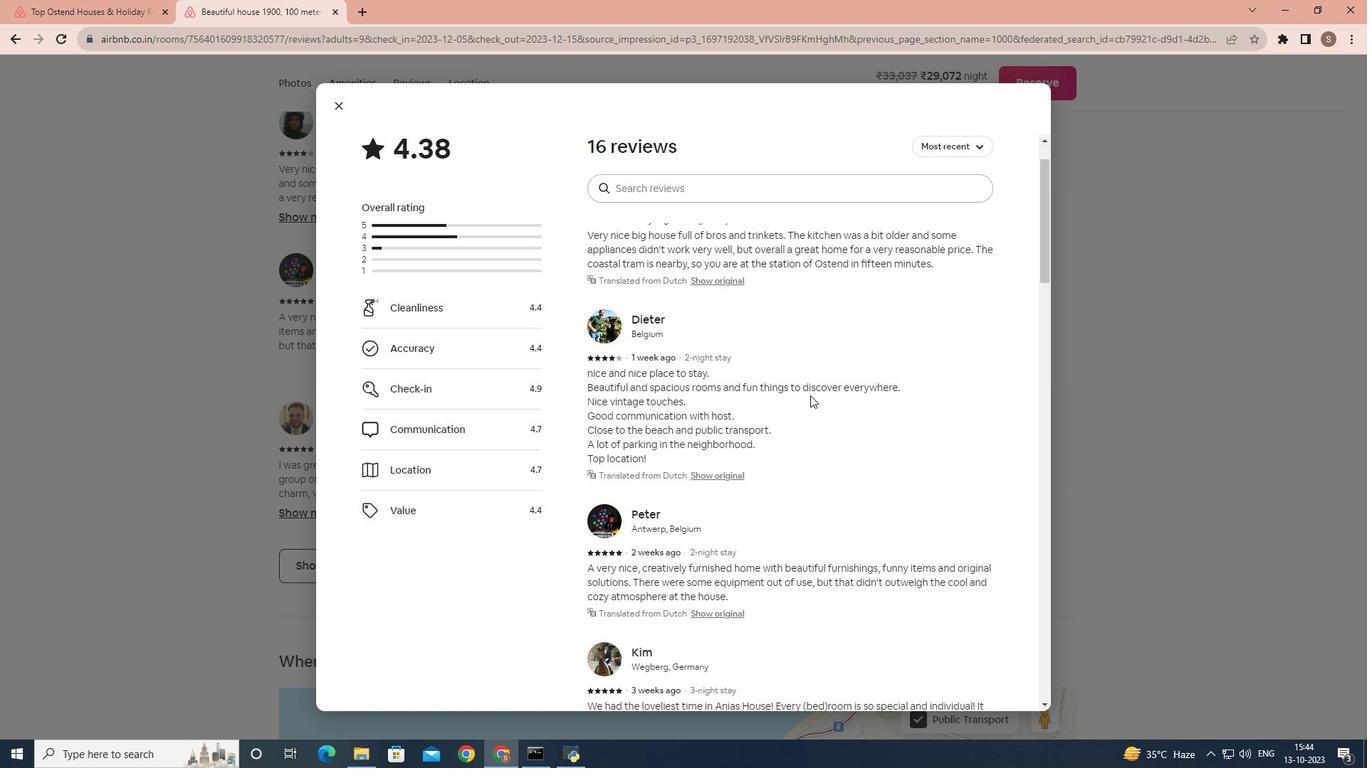 
Action: Mouse scrolled (810, 395) with delta (0, 0)
Screenshot: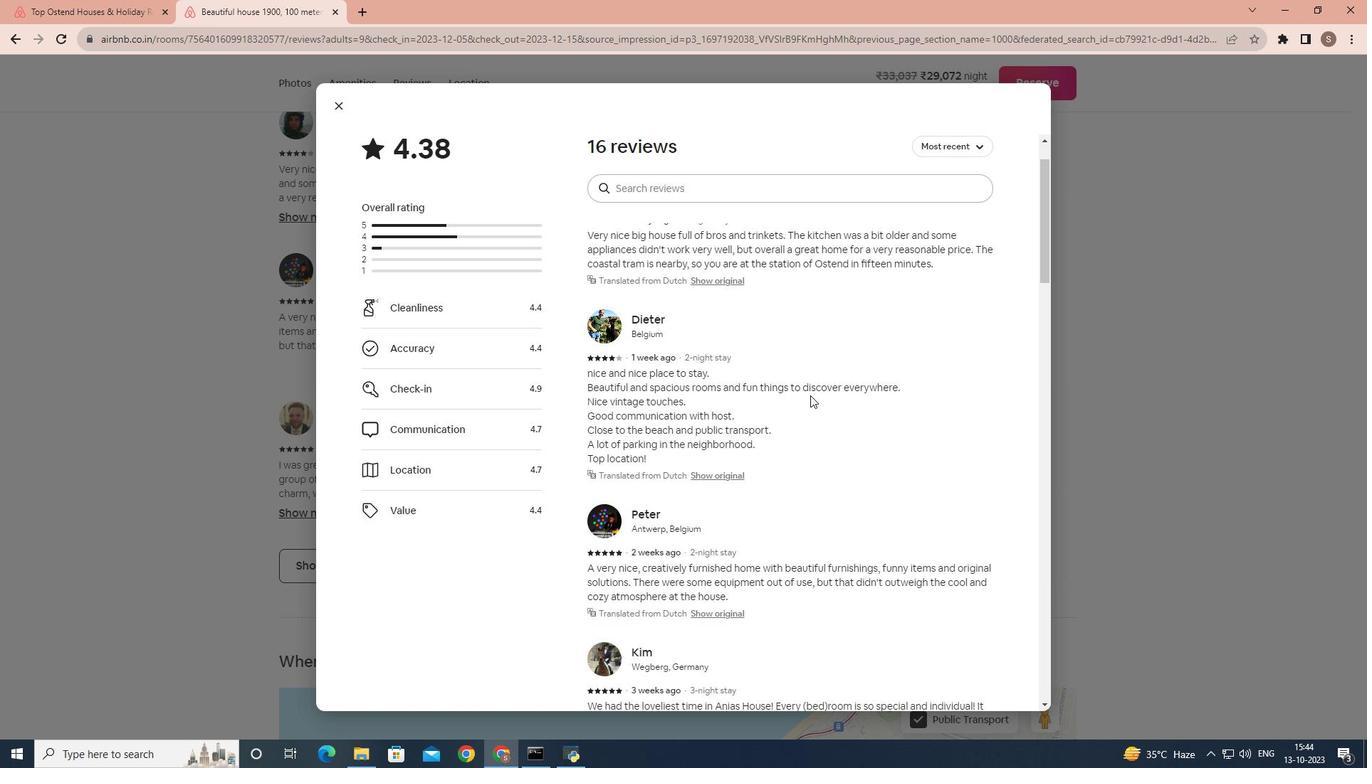 
Action: Mouse scrolled (810, 395) with delta (0, 0)
Screenshot: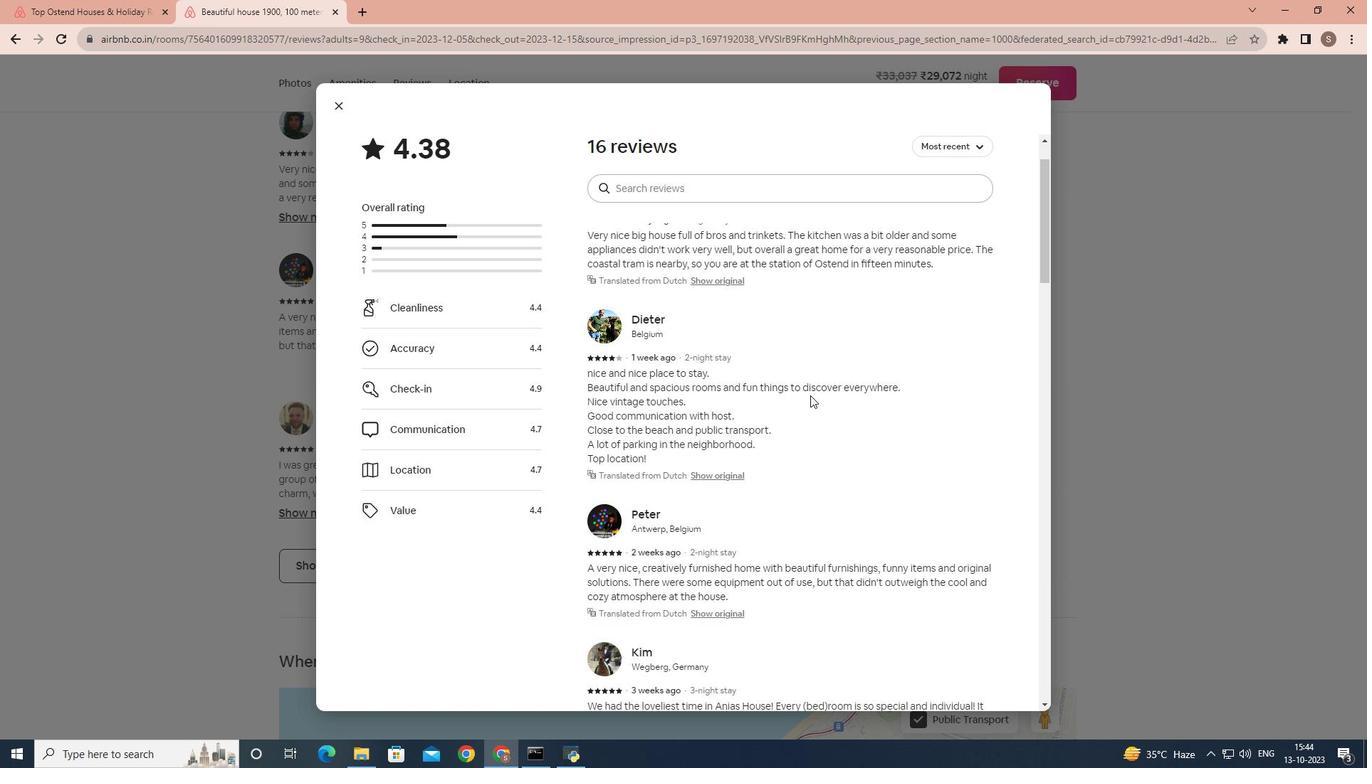 
Action: Mouse scrolled (810, 396) with delta (0, 0)
Screenshot: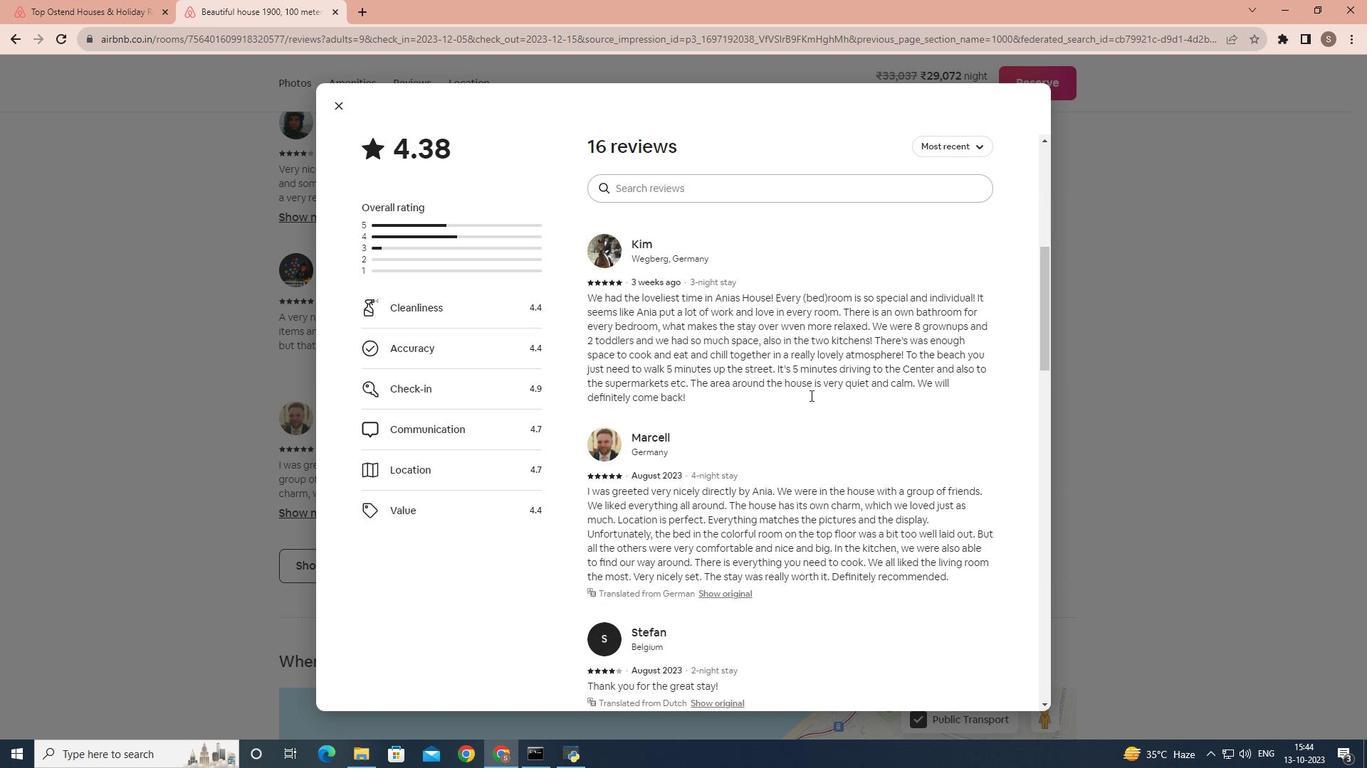 
Action: Mouse scrolled (810, 396) with delta (0, 0)
Screenshot: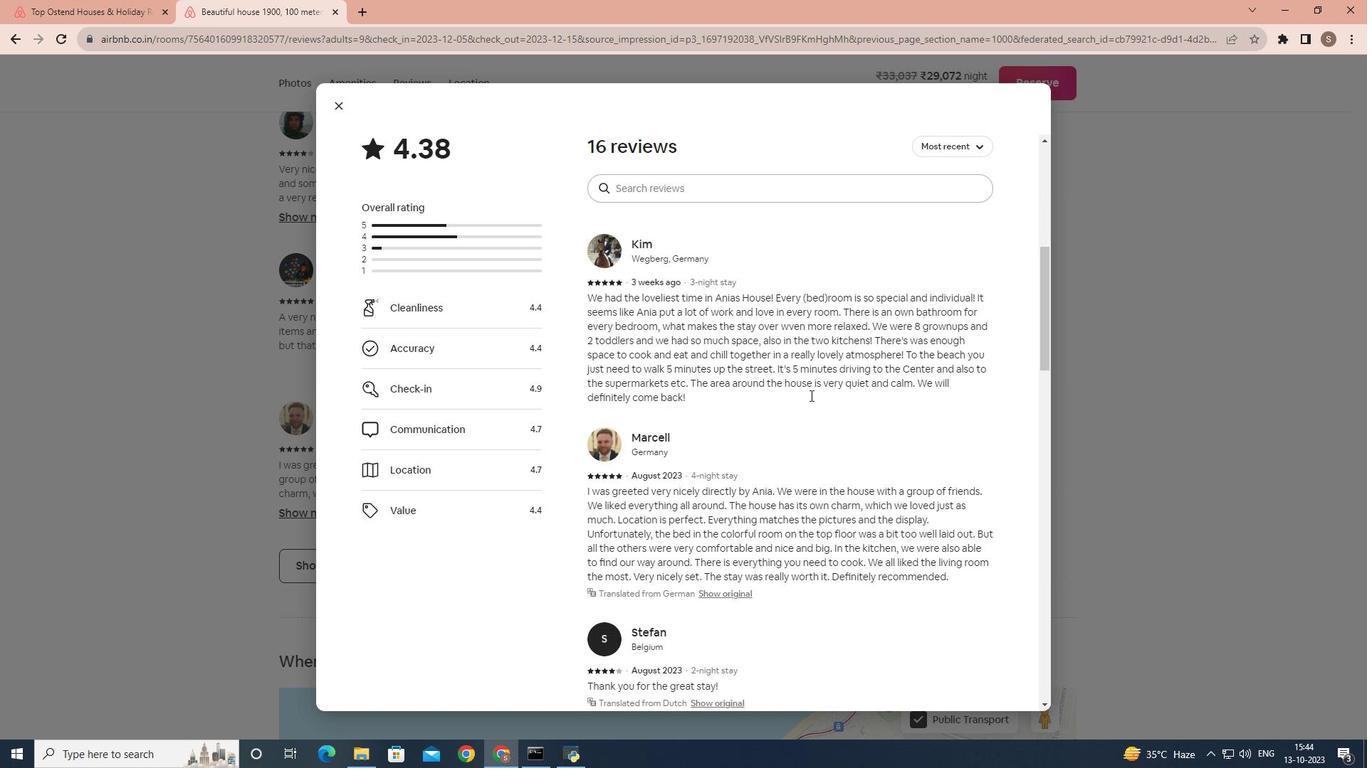 
Action: Mouse moved to (810, 395)
Screenshot: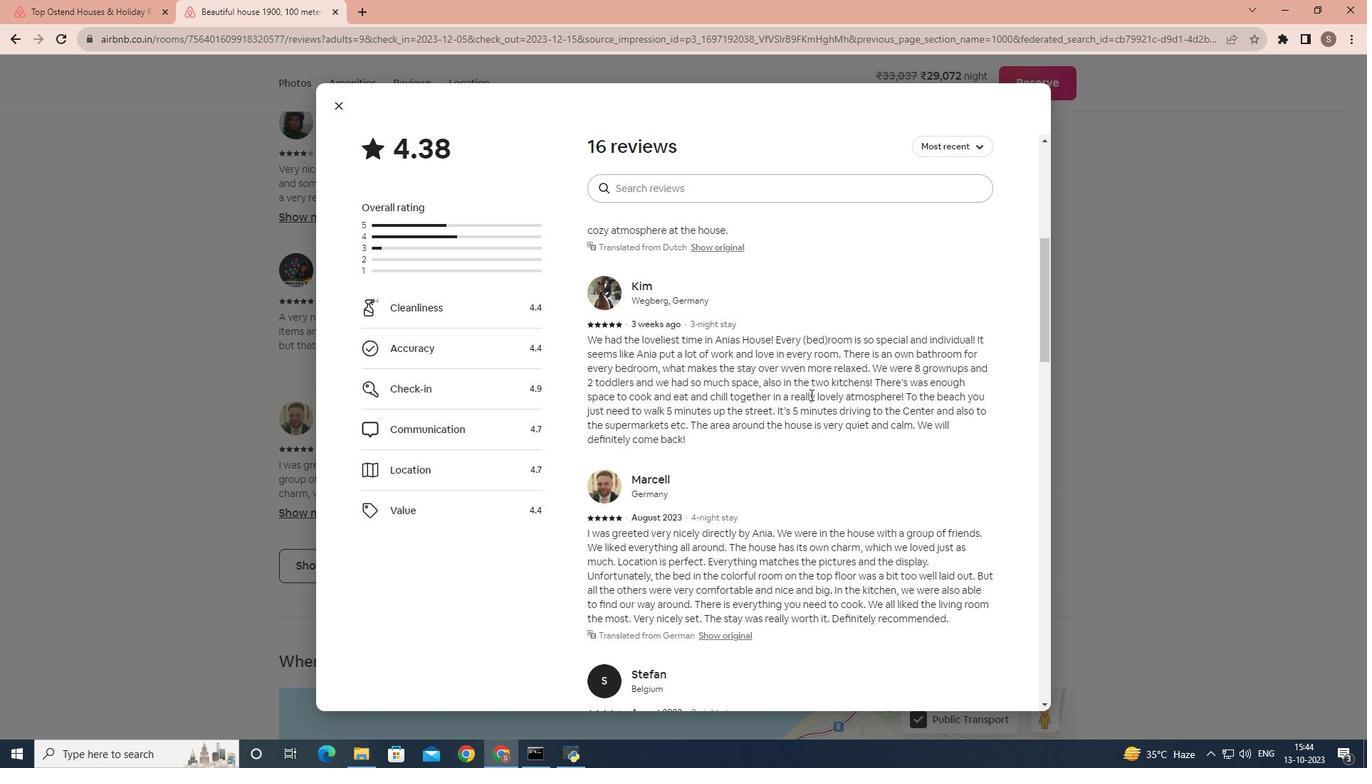 
Action: Mouse scrolled (810, 394) with delta (0, 0)
Screenshot: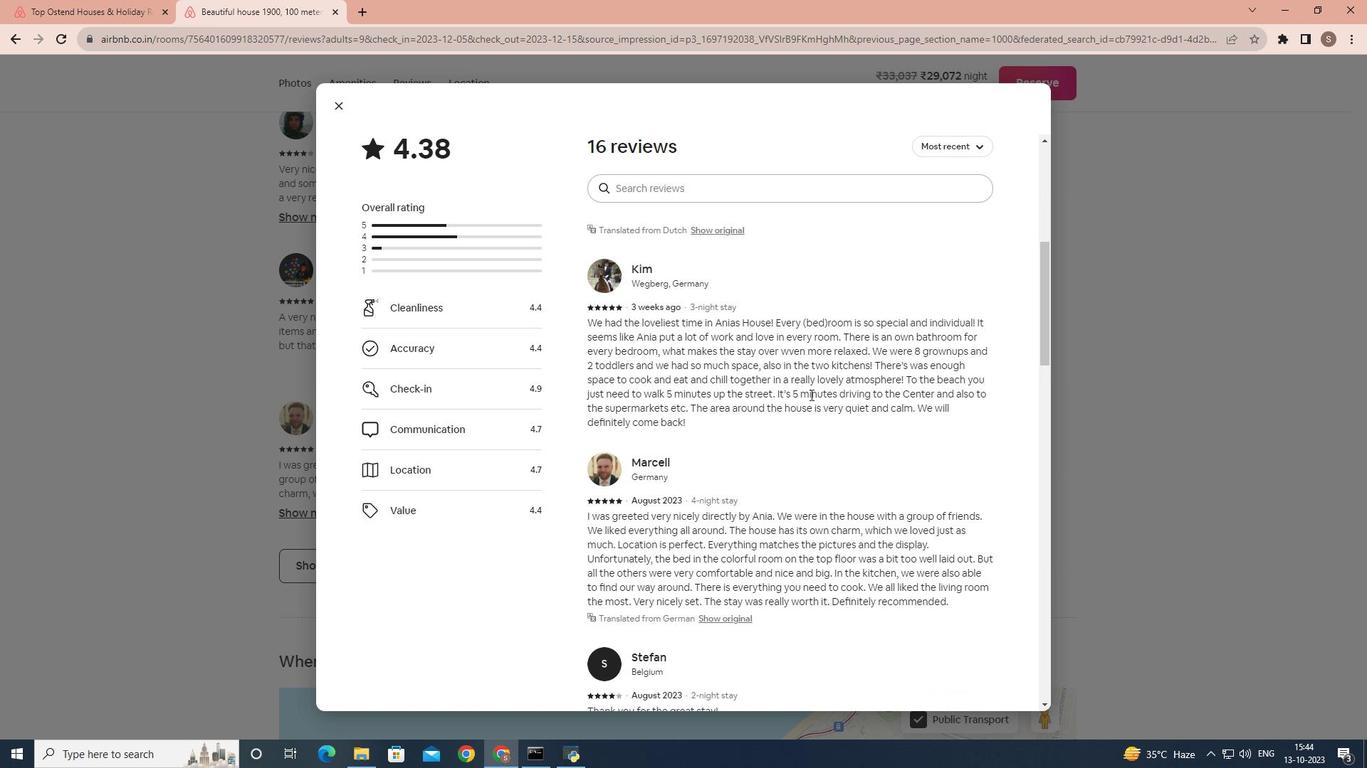 
Action: Mouse scrolled (810, 394) with delta (0, 0)
Screenshot: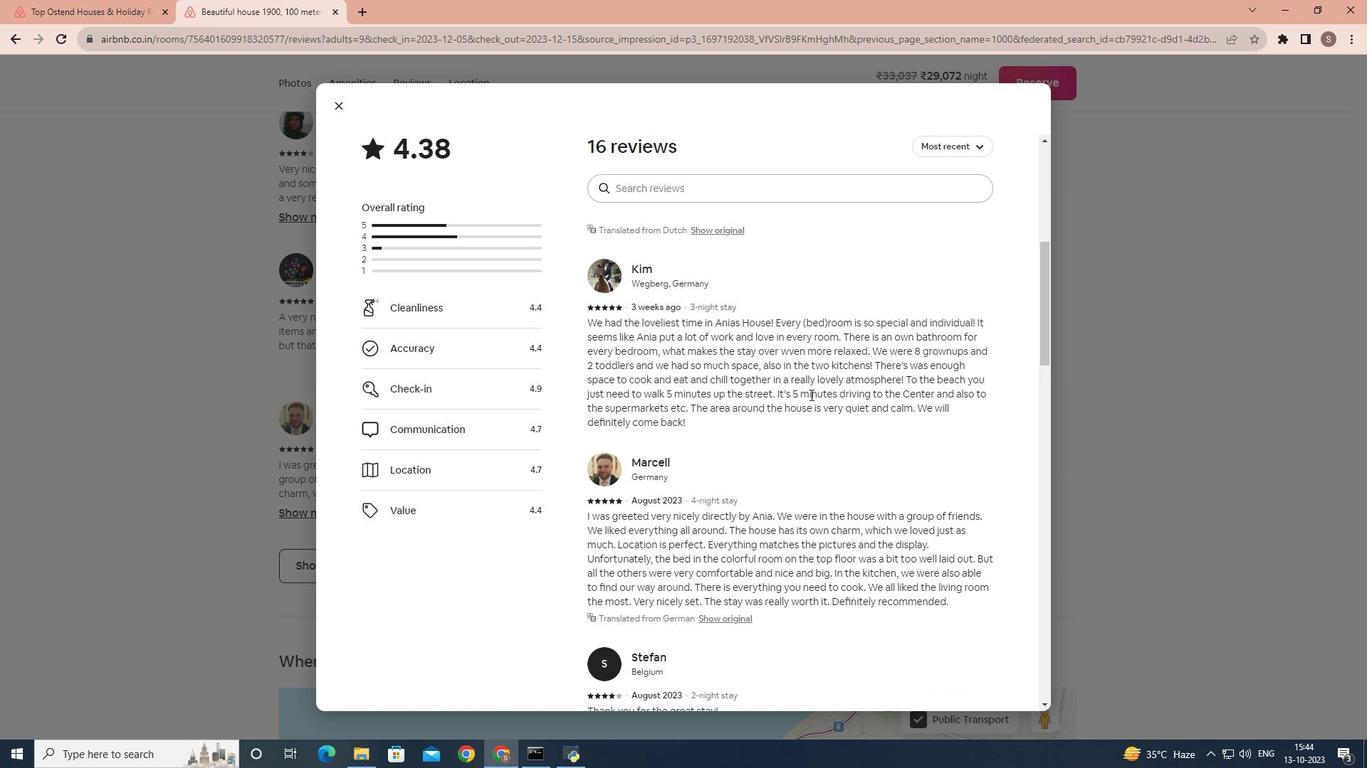 
Action: Mouse scrolled (810, 394) with delta (0, 0)
Screenshot: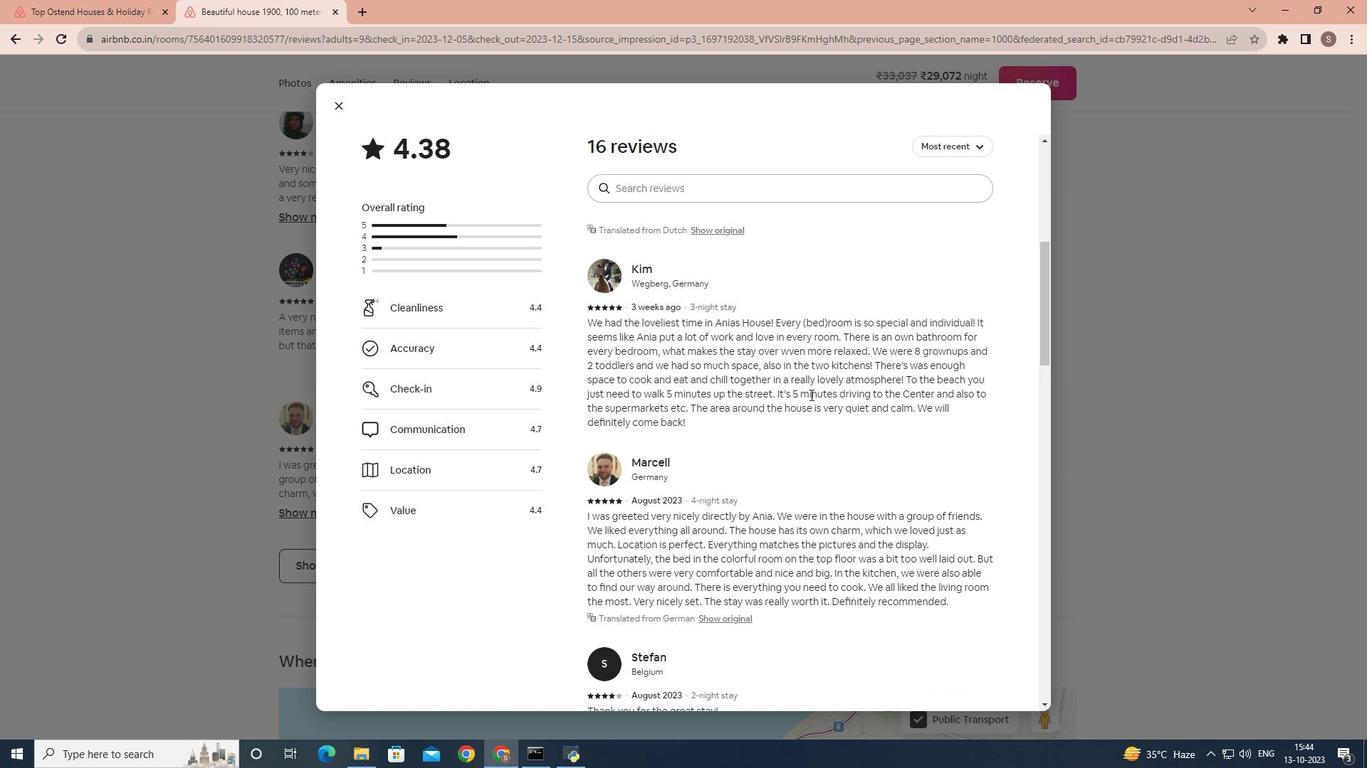 
Action: Mouse scrolled (810, 394) with delta (0, 0)
Screenshot: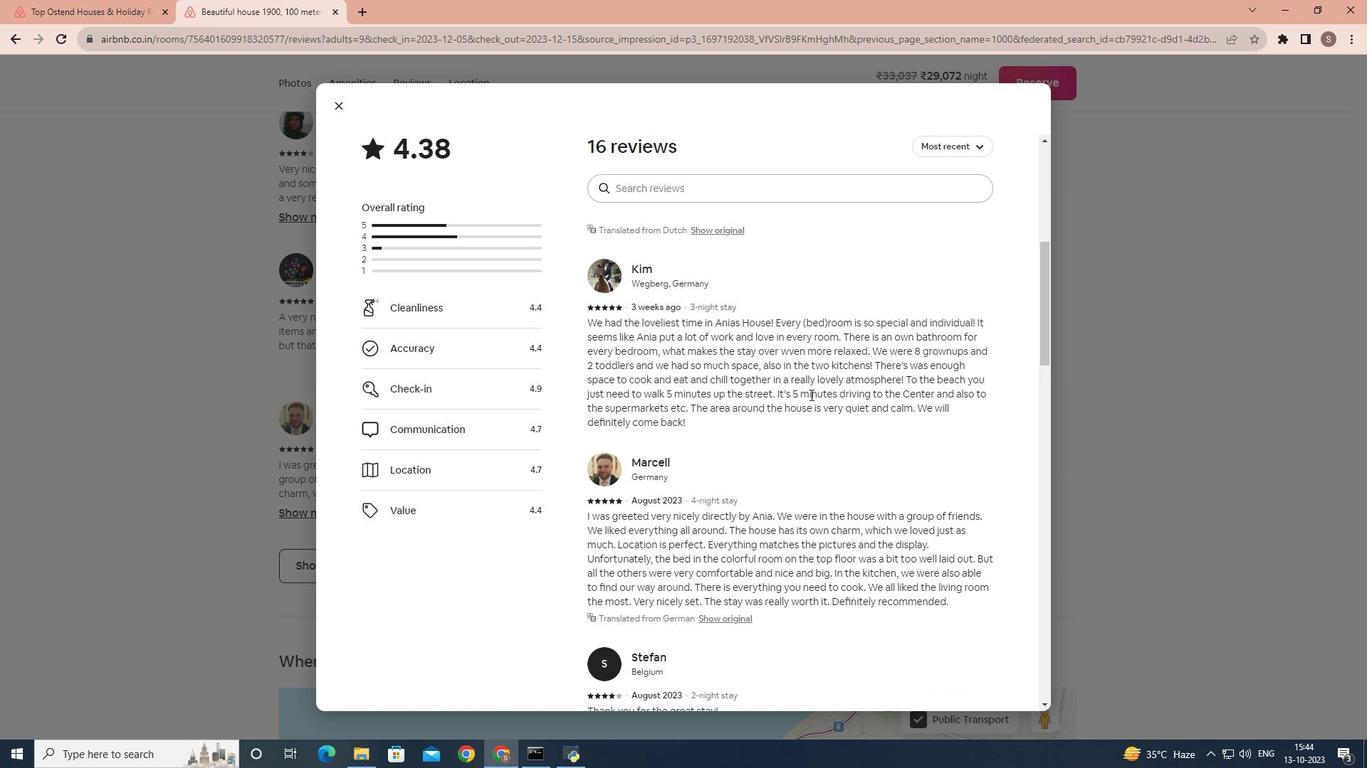 
Action: Mouse scrolled (810, 394) with delta (0, 0)
Screenshot: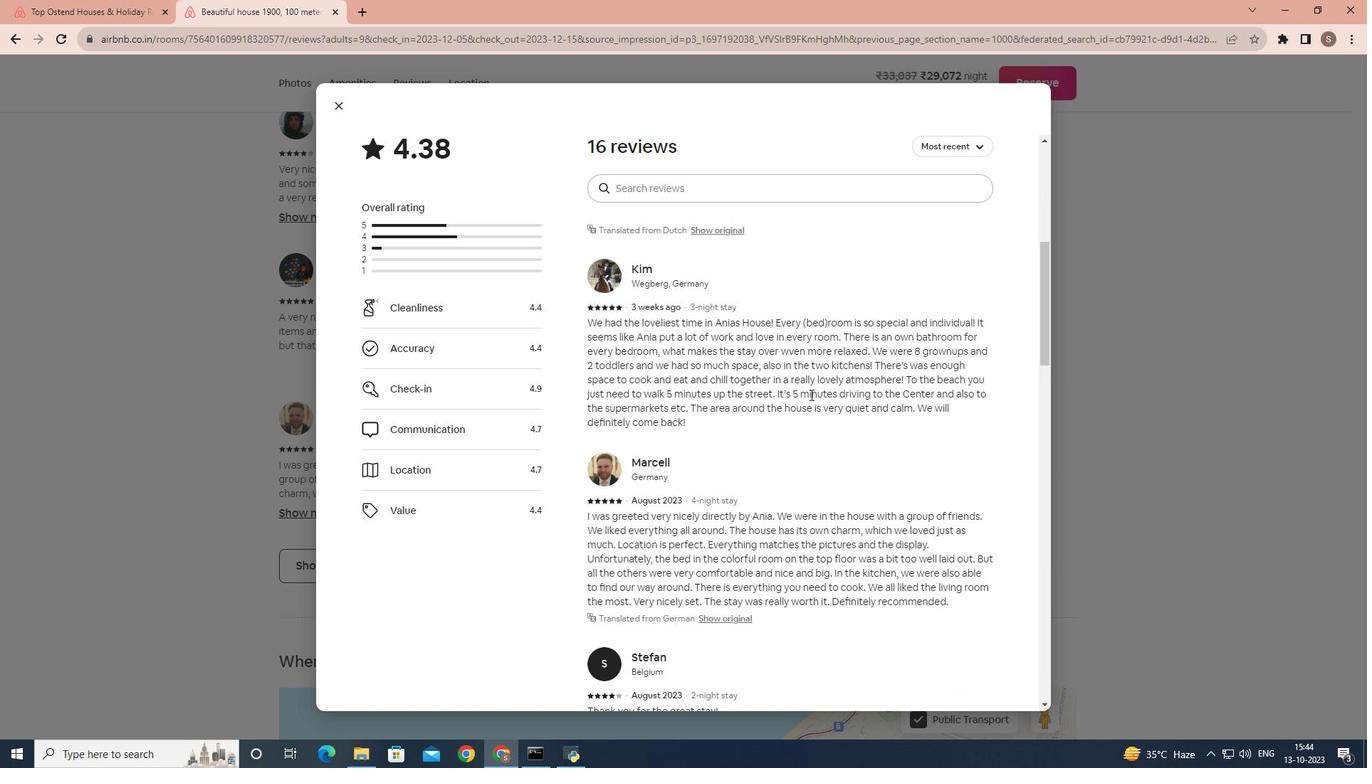
Action: Mouse scrolled (810, 394) with delta (0, 0)
Screenshot: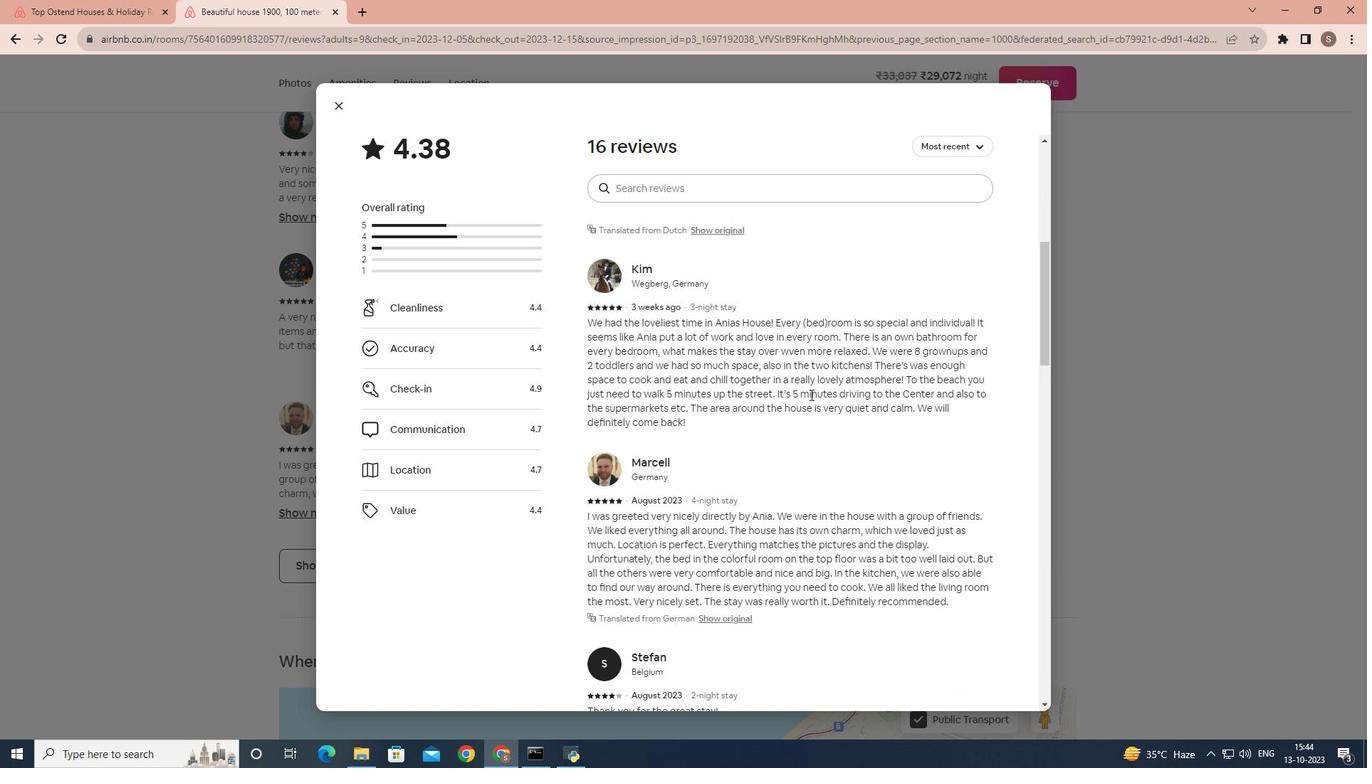 
Action: Mouse scrolled (810, 394) with delta (0, 0)
Screenshot: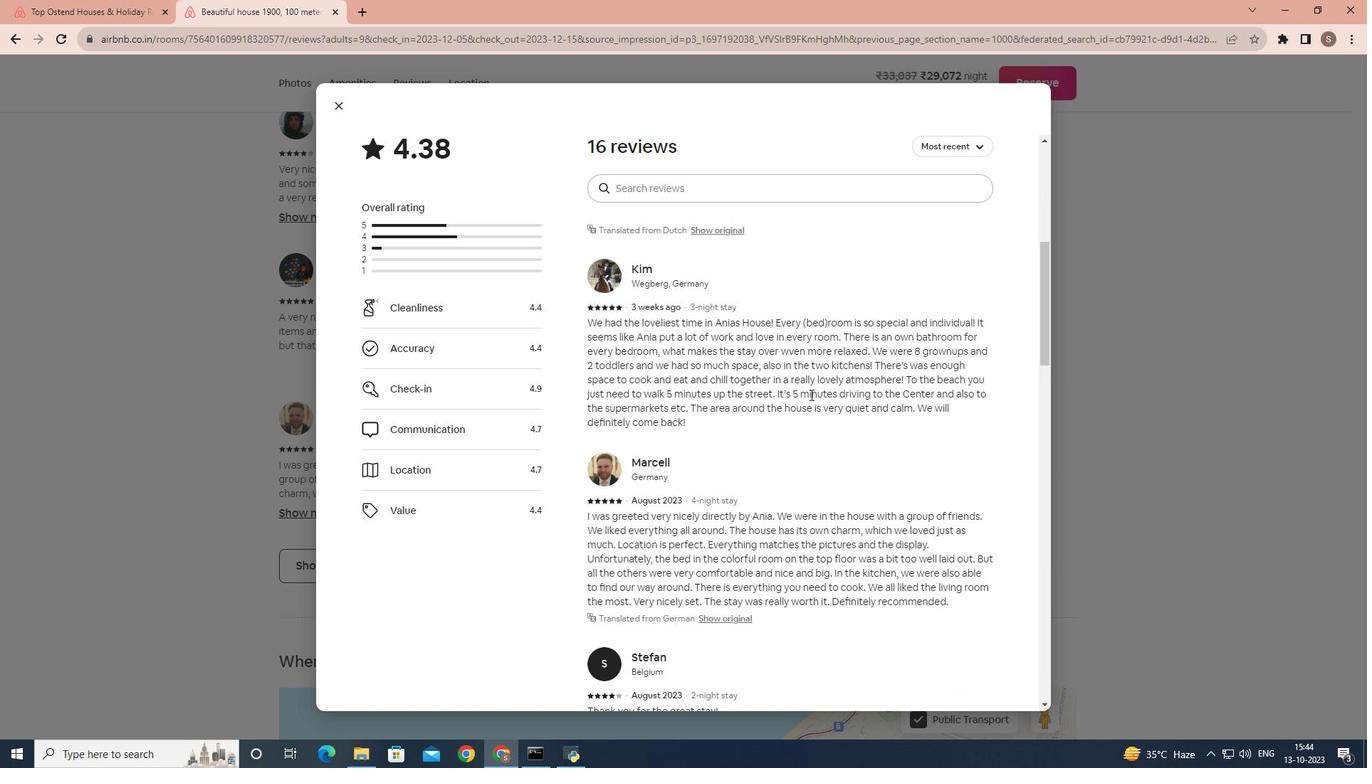
Action: Mouse scrolled (810, 394) with delta (0, 0)
Screenshot: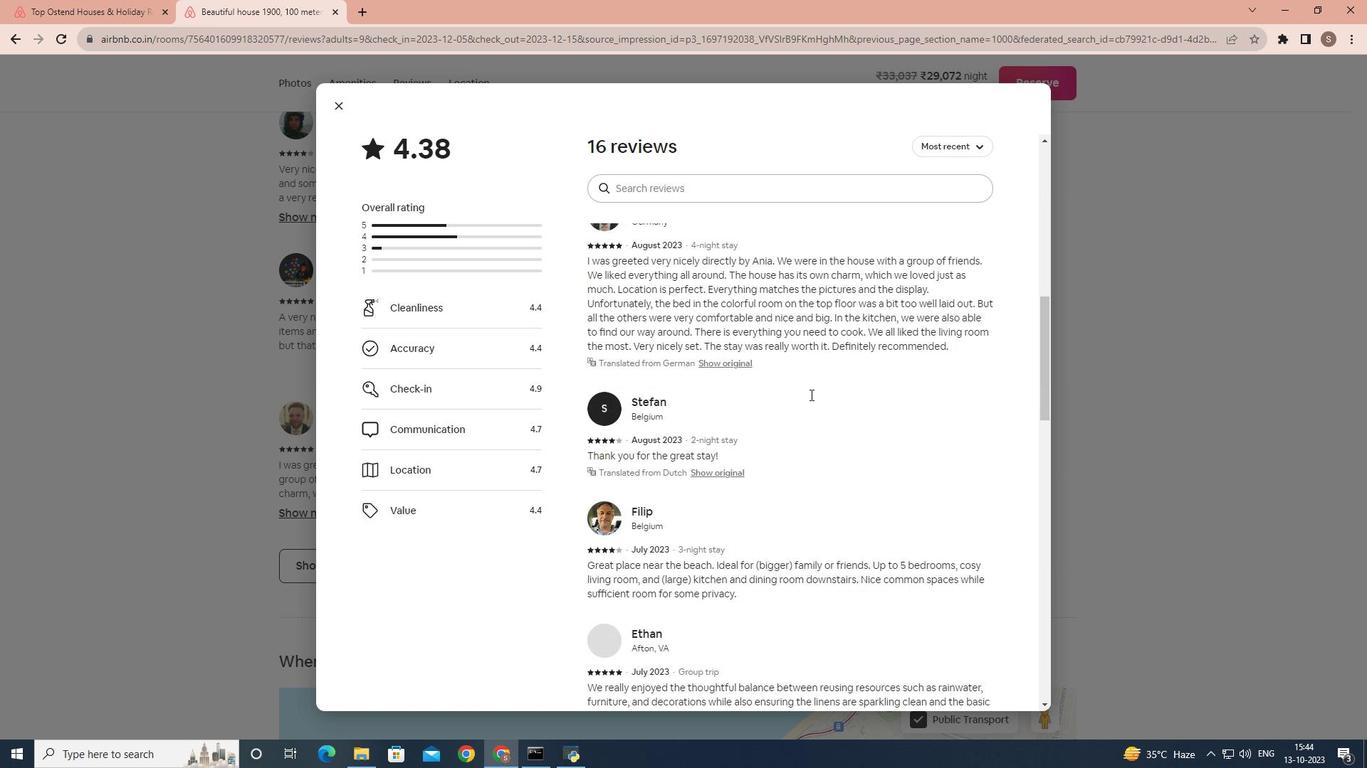 
Action: Mouse scrolled (810, 394) with delta (0, 0)
Screenshot: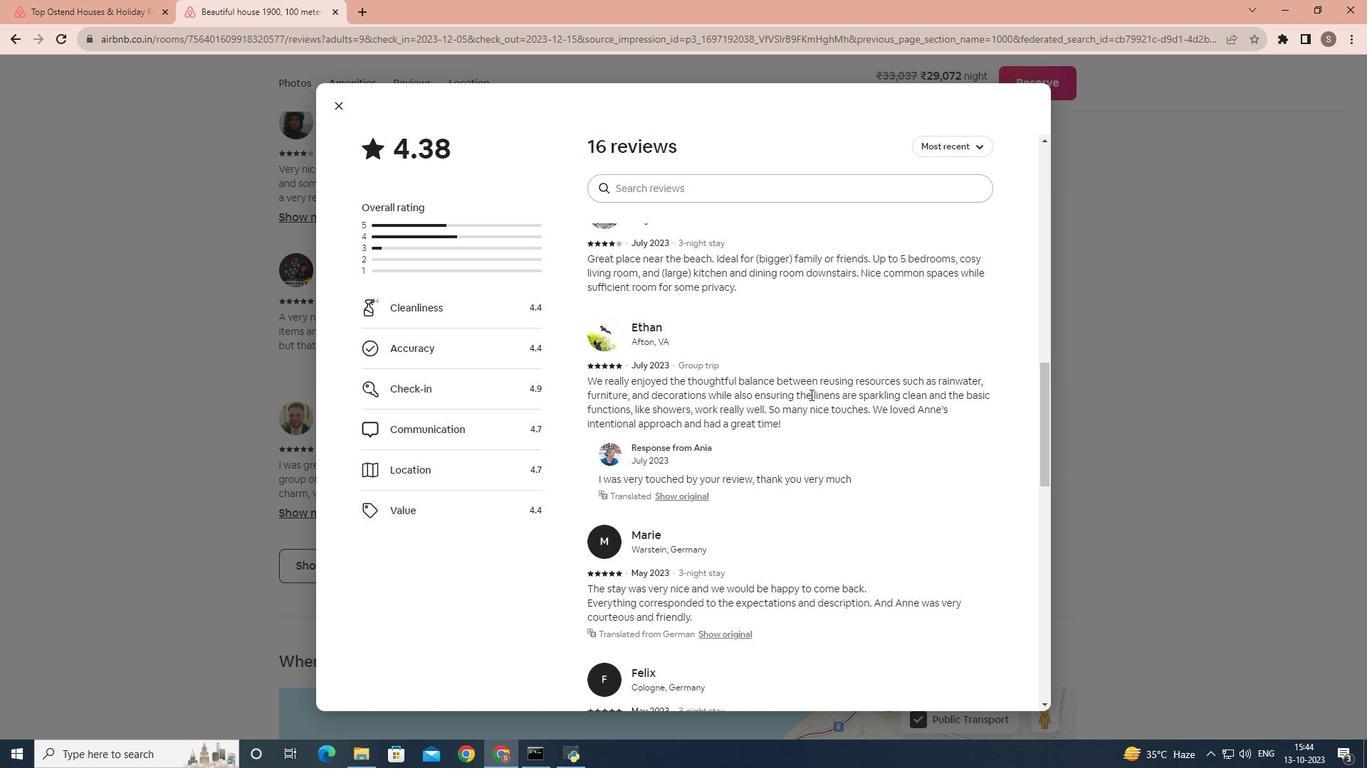 
Action: Mouse scrolled (810, 394) with delta (0, 0)
Screenshot: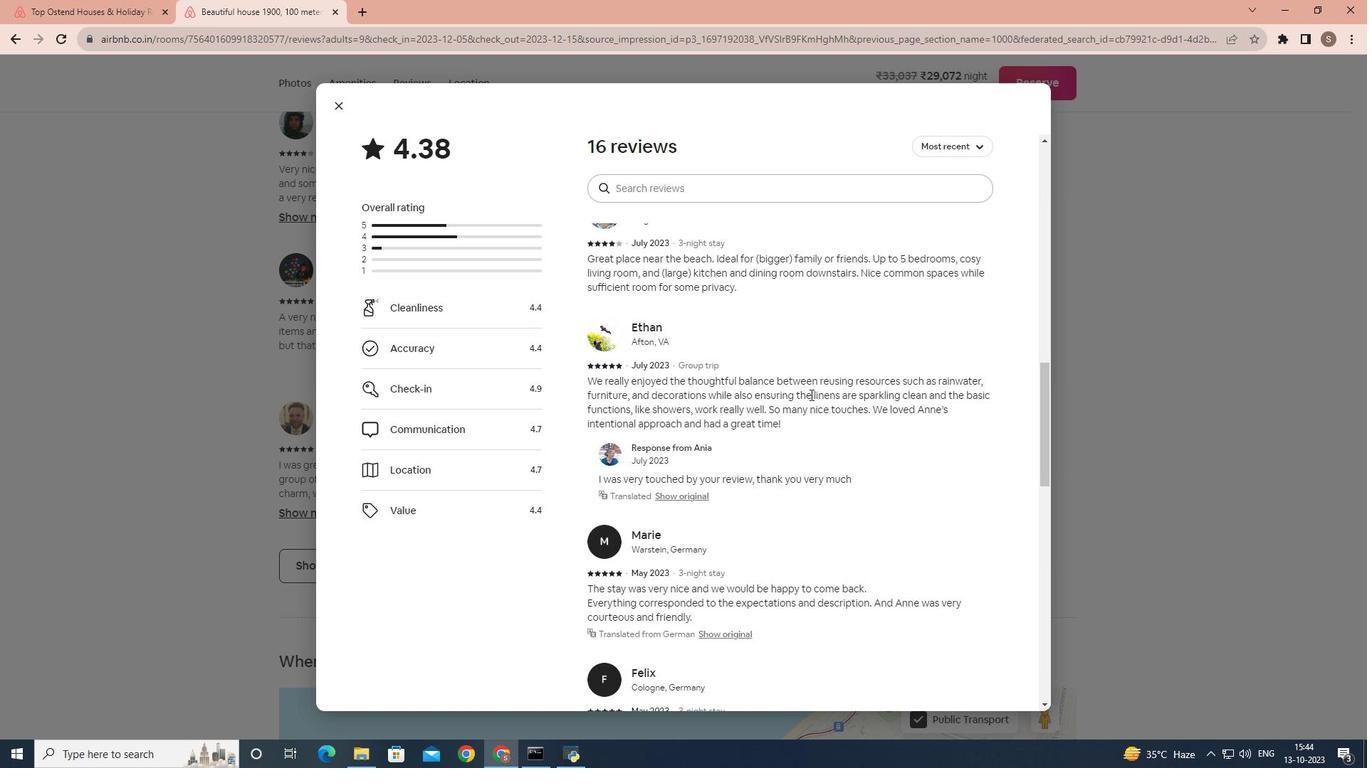 
Action: Mouse scrolled (810, 394) with delta (0, 0)
Screenshot: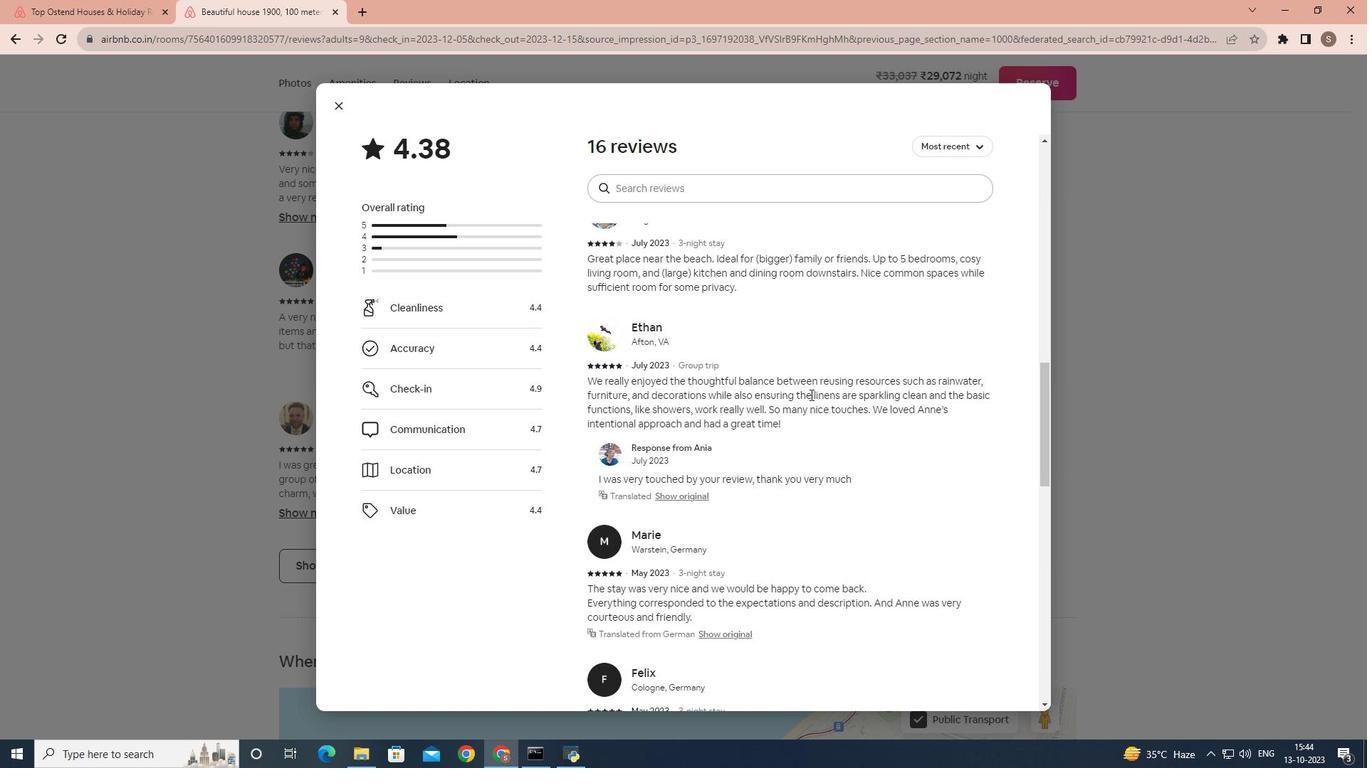 
Action: Mouse scrolled (810, 394) with delta (0, 0)
Screenshot: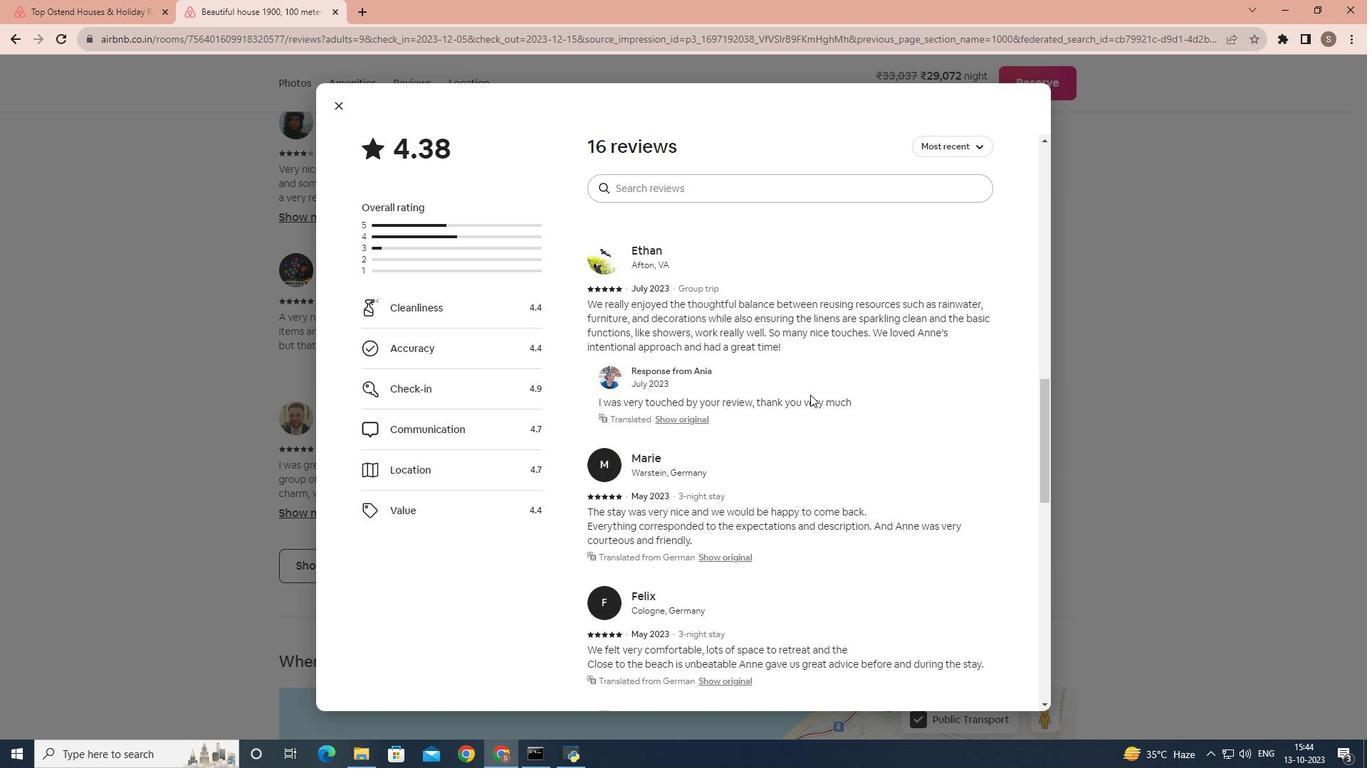 
Action: Mouse scrolled (810, 394) with delta (0, 0)
Screenshot: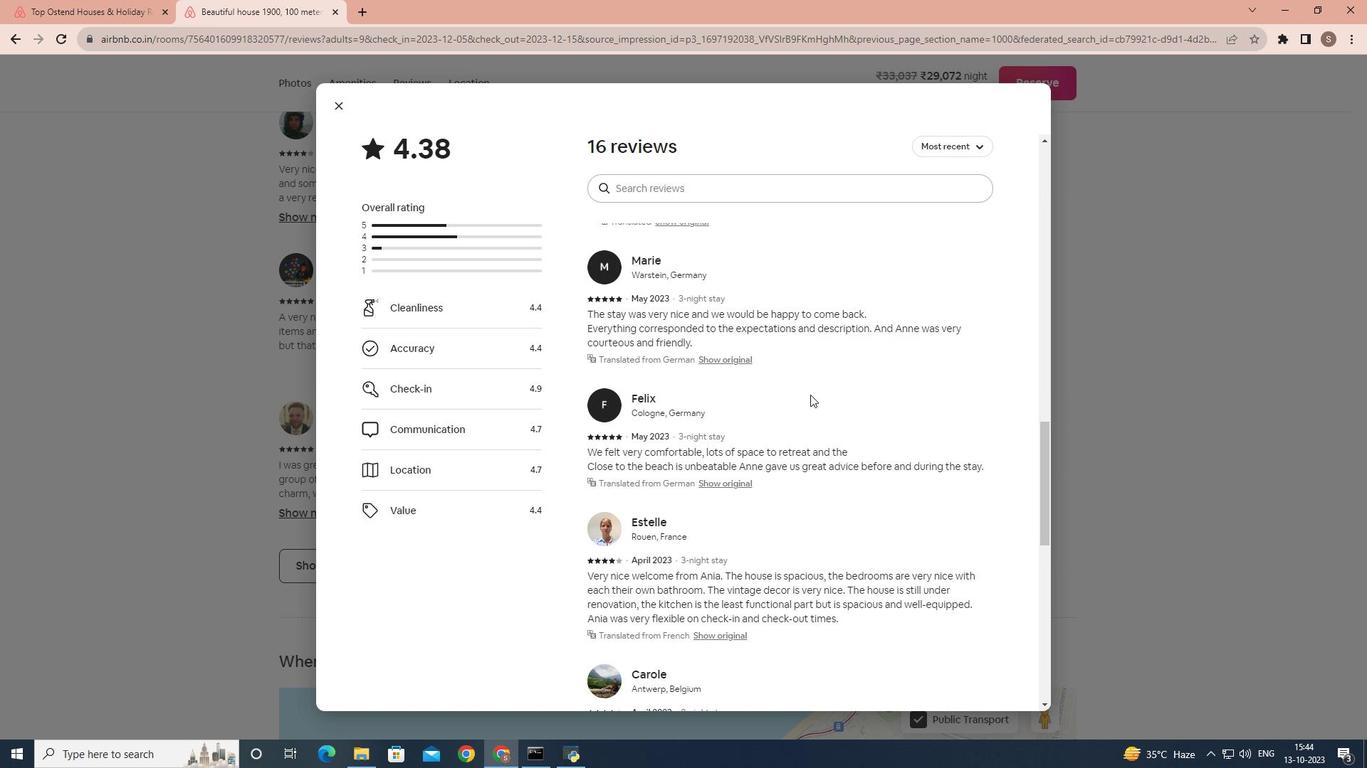 
Action: Mouse scrolled (810, 394) with delta (0, 0)
Screenshot: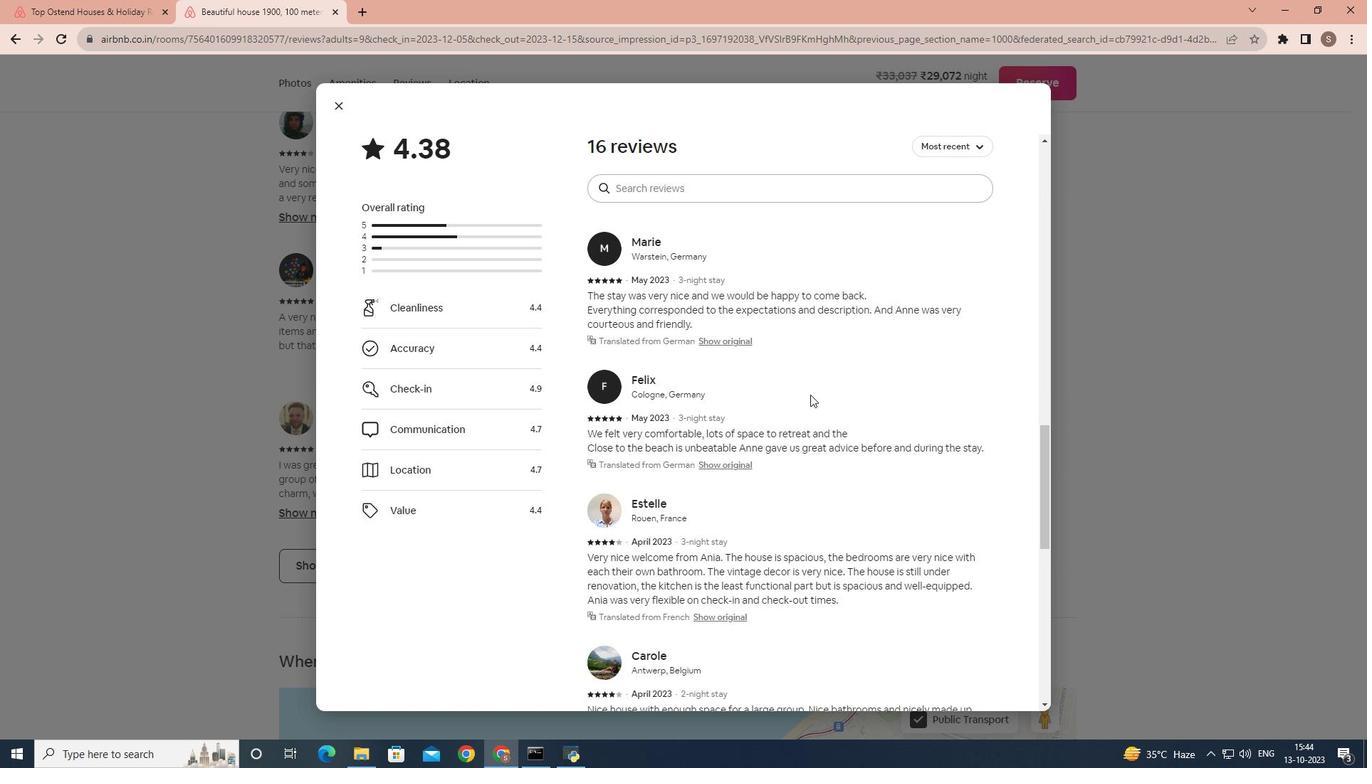 
Action: Mouse scrolled (810, 394) with delta (0, 0)
Screenshot: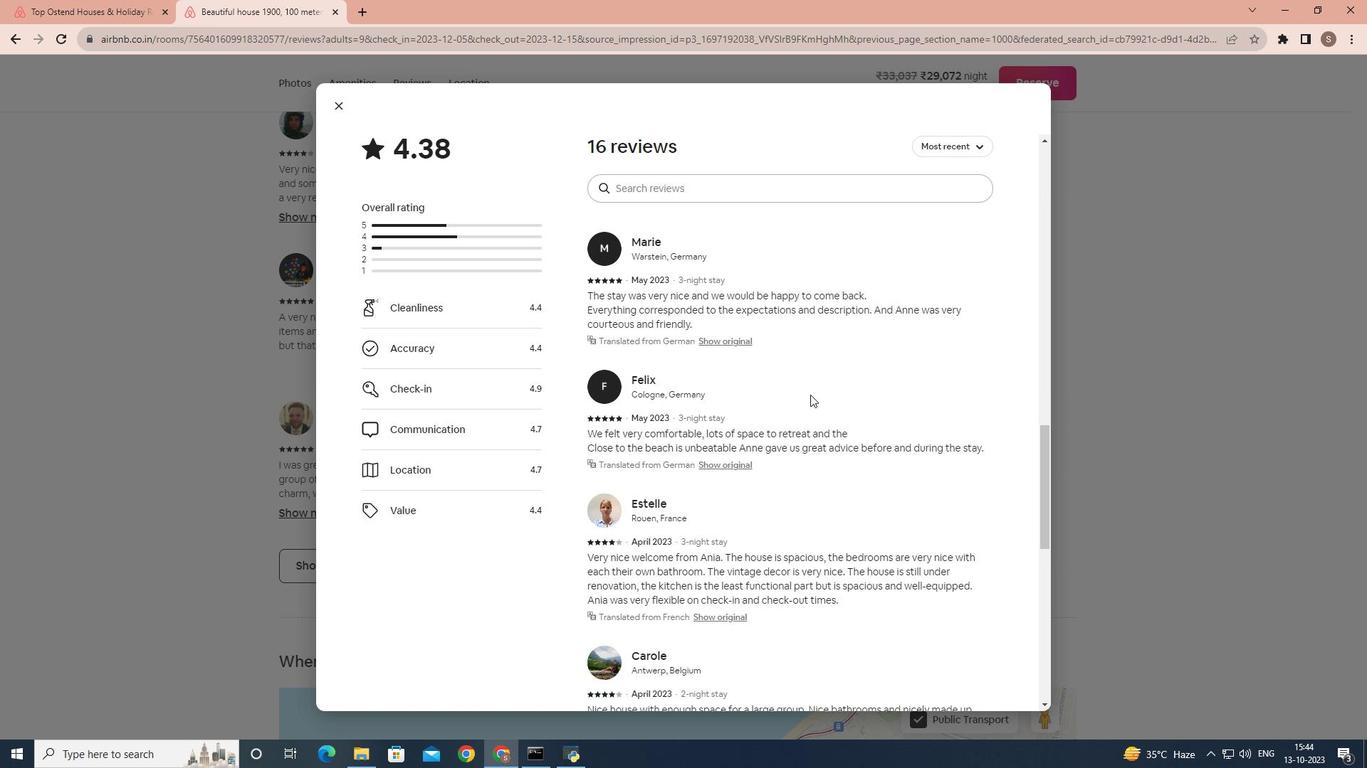 
Action: Mouse scrolled (810, 394) with delta (0, 0)
Screenshot: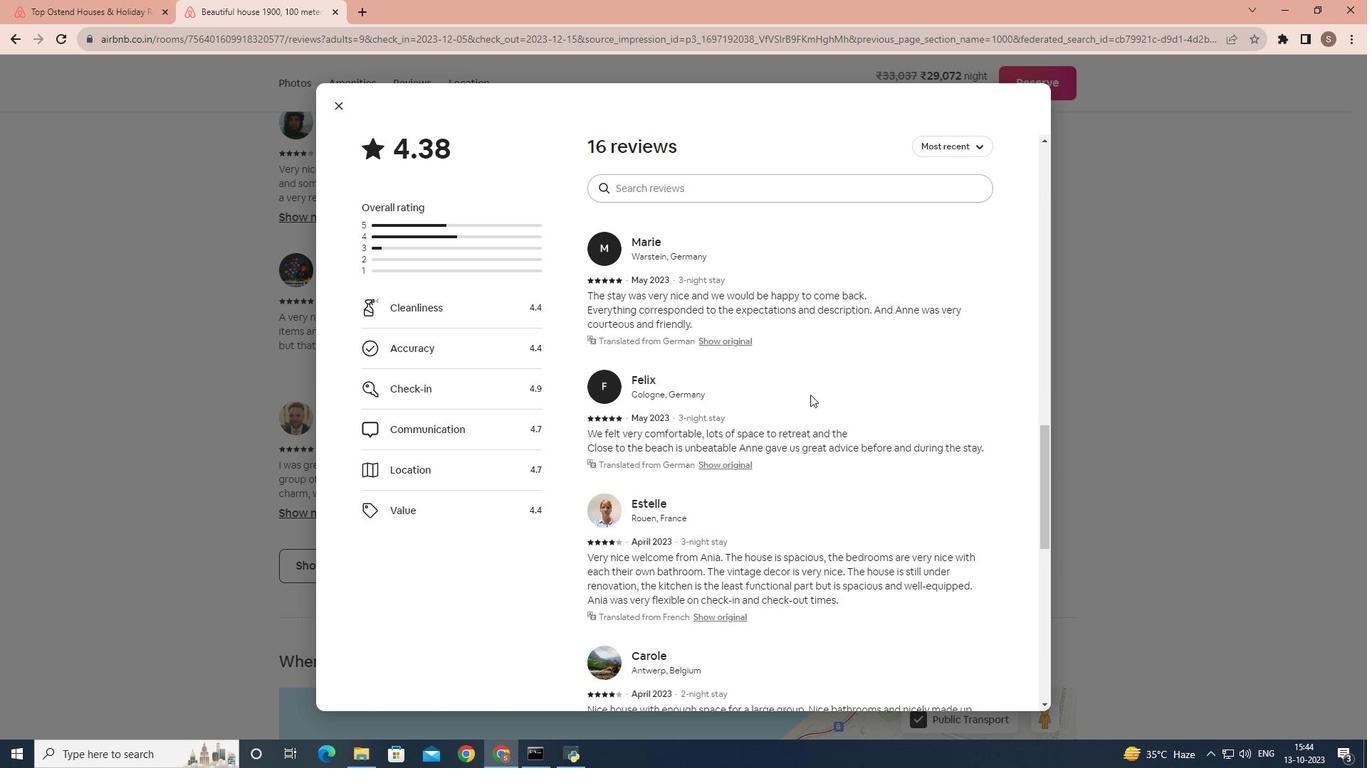 
Action: Mouse scrolled (810, 394) with delta (0, 0)
Screenshot: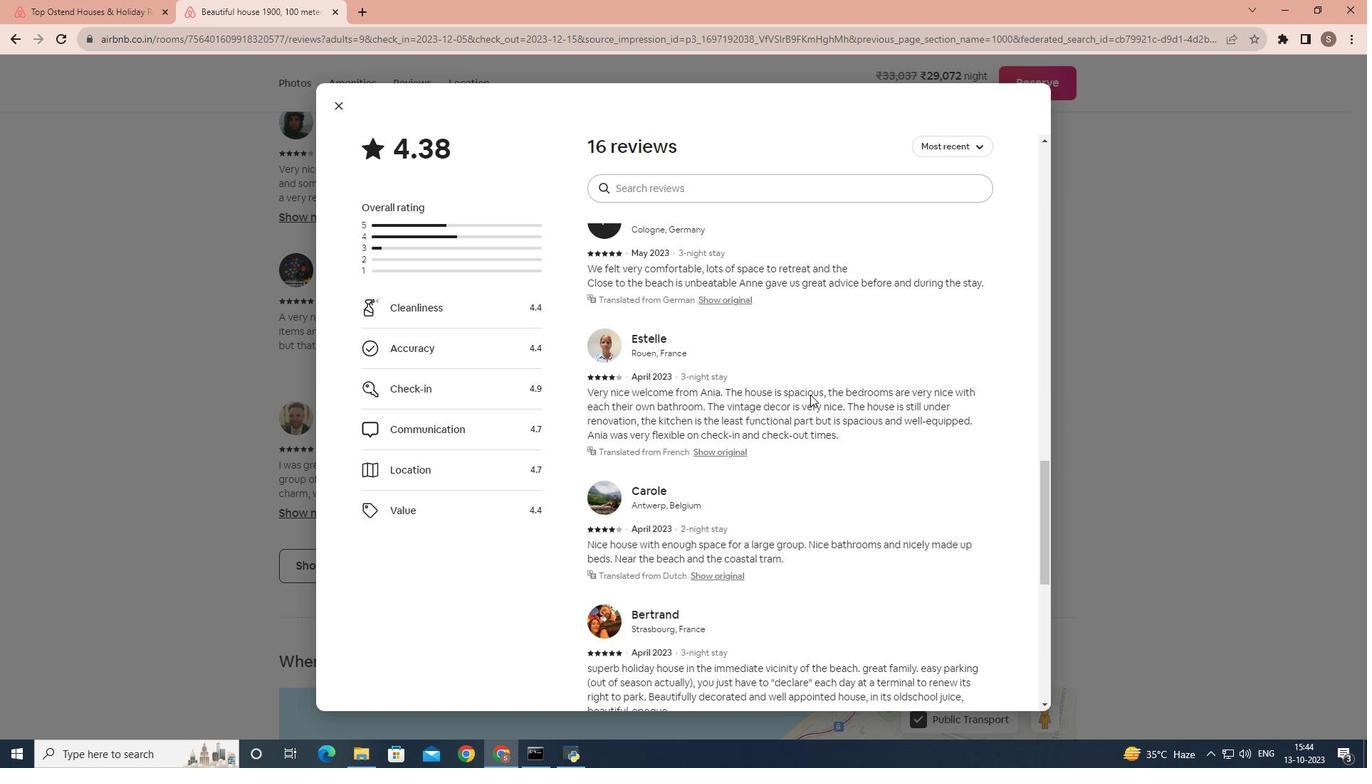
Action: Mouse scrolled (810, 394) with delta (0, 0)
Screenshot: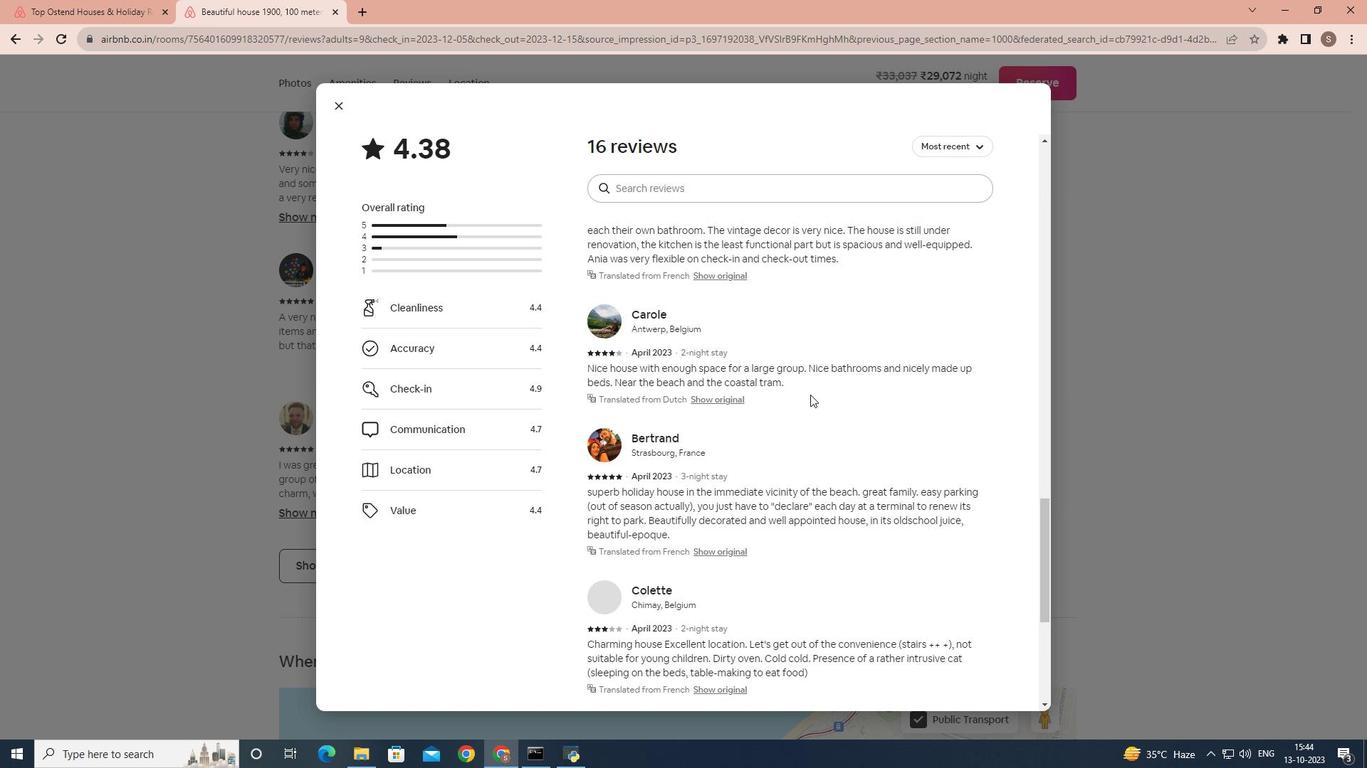 
Action: Mouse scrolled (810, 394) with delta (0, 0)
Screenshot: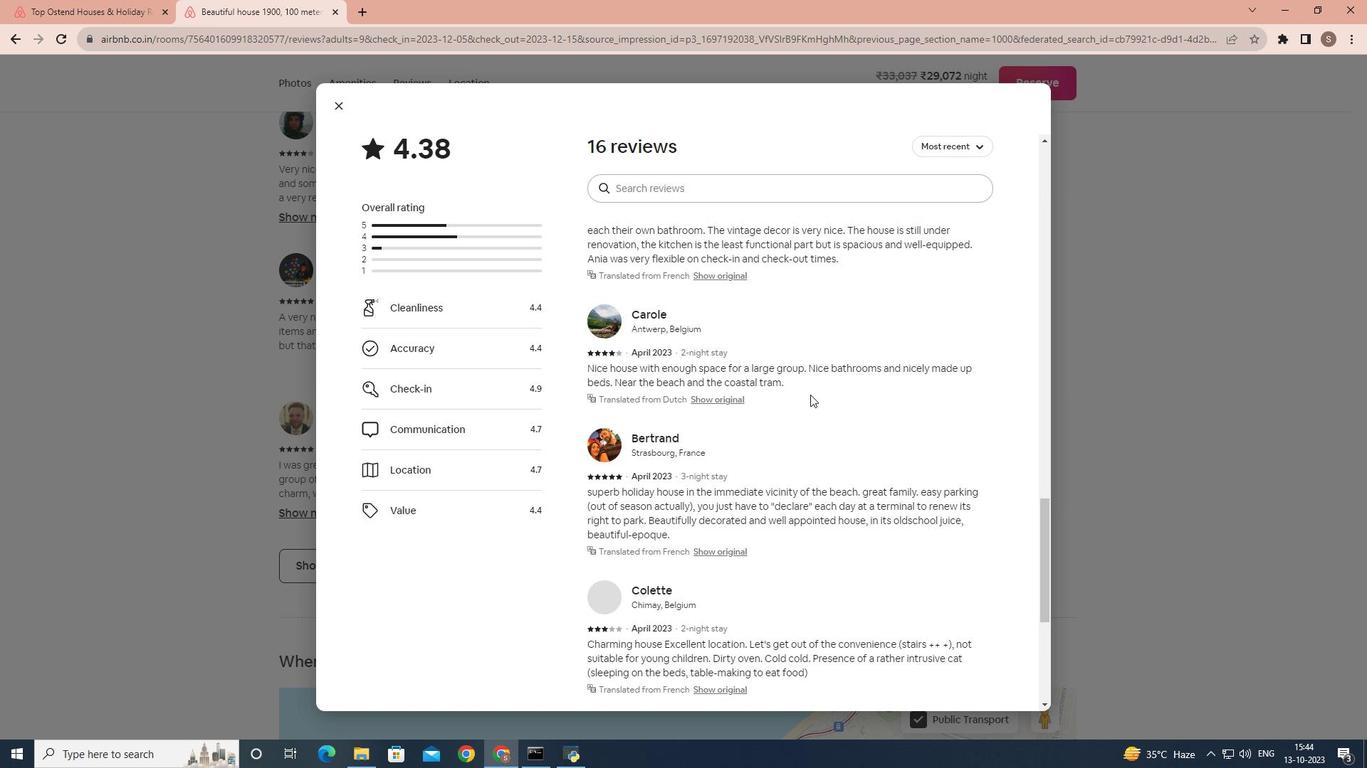 
Action: Mouse scrolled (810, 394) with delta (0, 0)
Screenshot: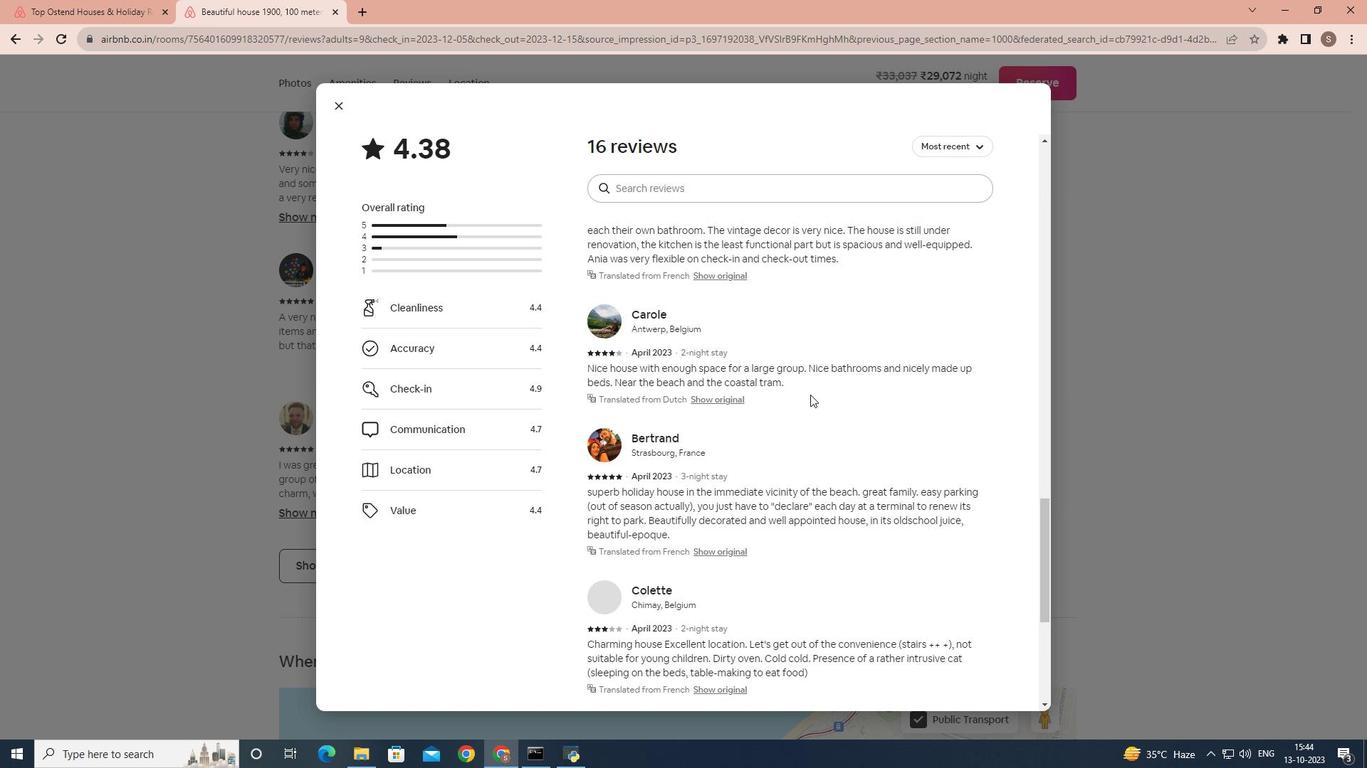 
Action: Mouse scrolled (810, 394) with delta (0, 0)
Screenshot: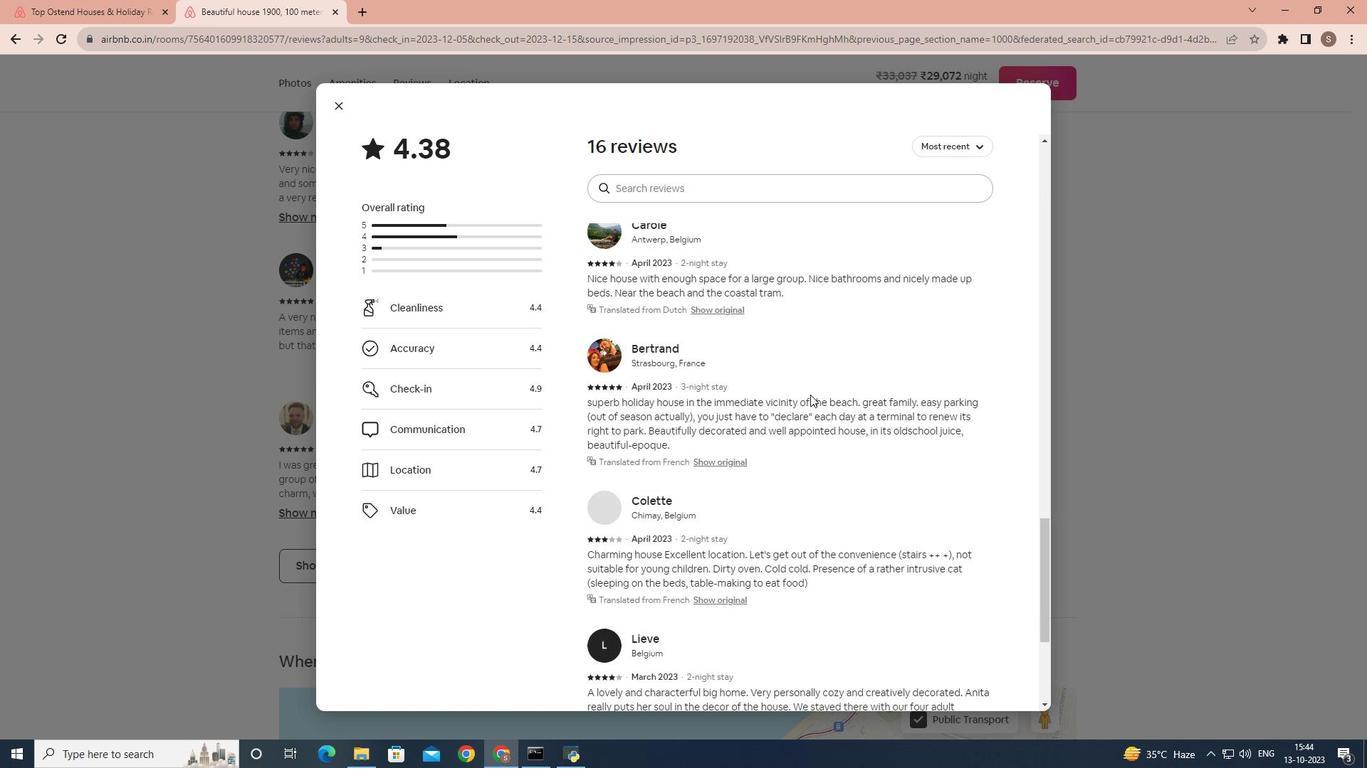 
Action: Mouse scrolled (810, 394) with delta (0, 0)
Screenshot: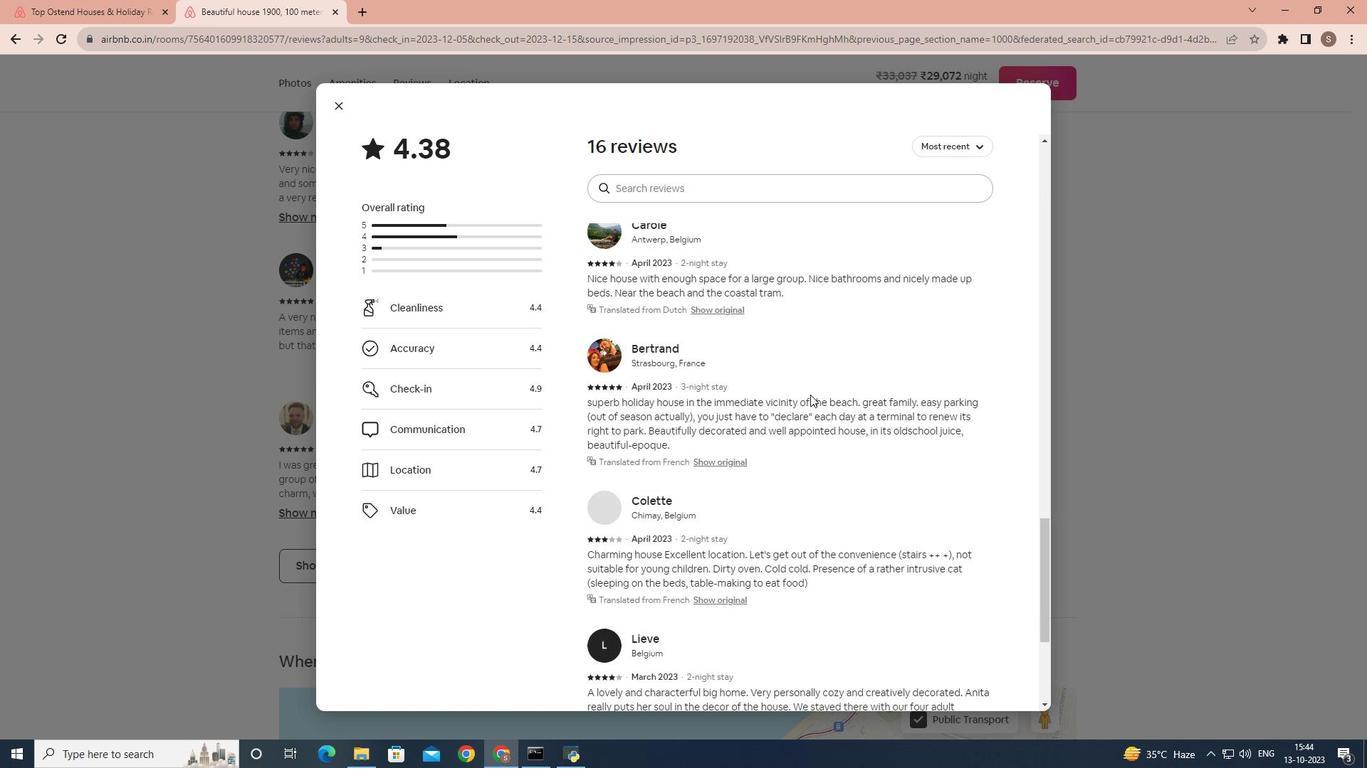 
Action: Mouse scrolled (810, 394) with delta (0, 0)
Screenshot: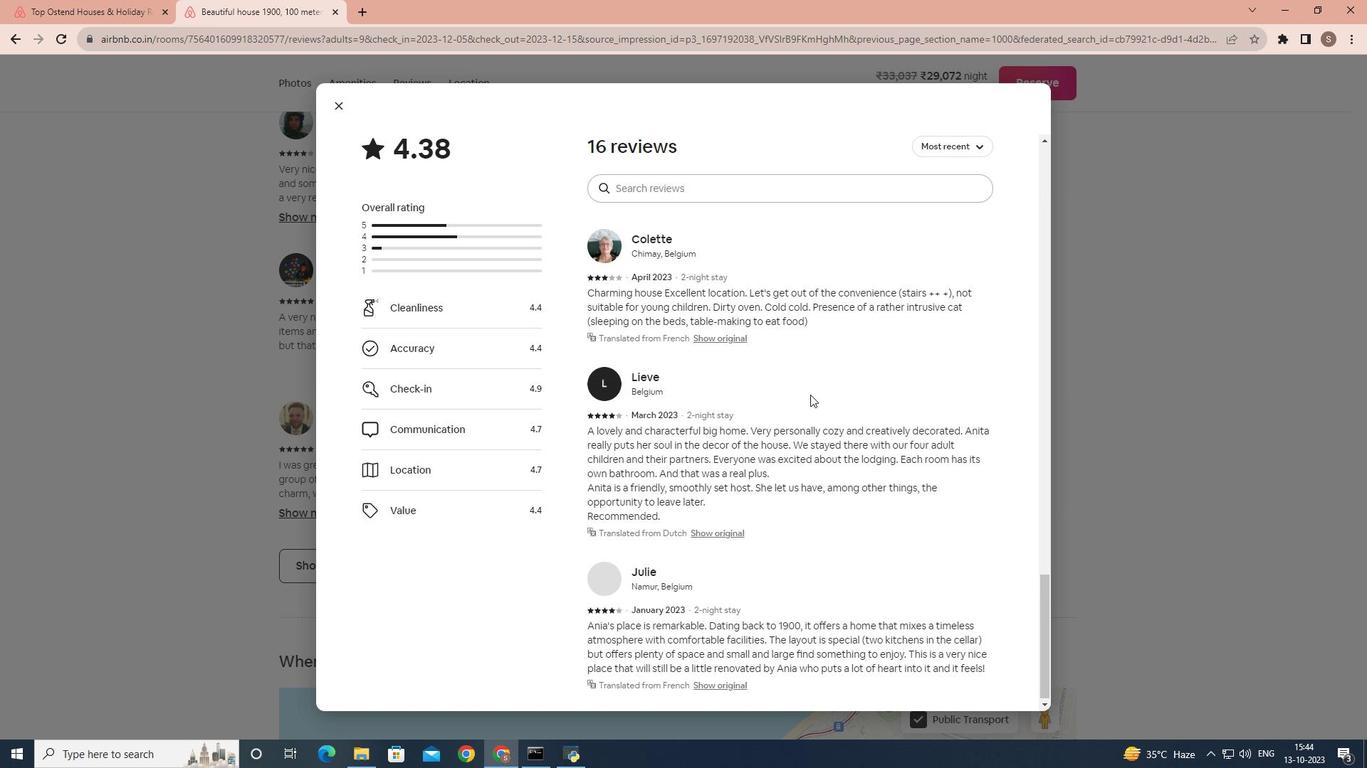 
Action: Mouse scrolled (810, 394) with delta (0, 0)
Screenshot: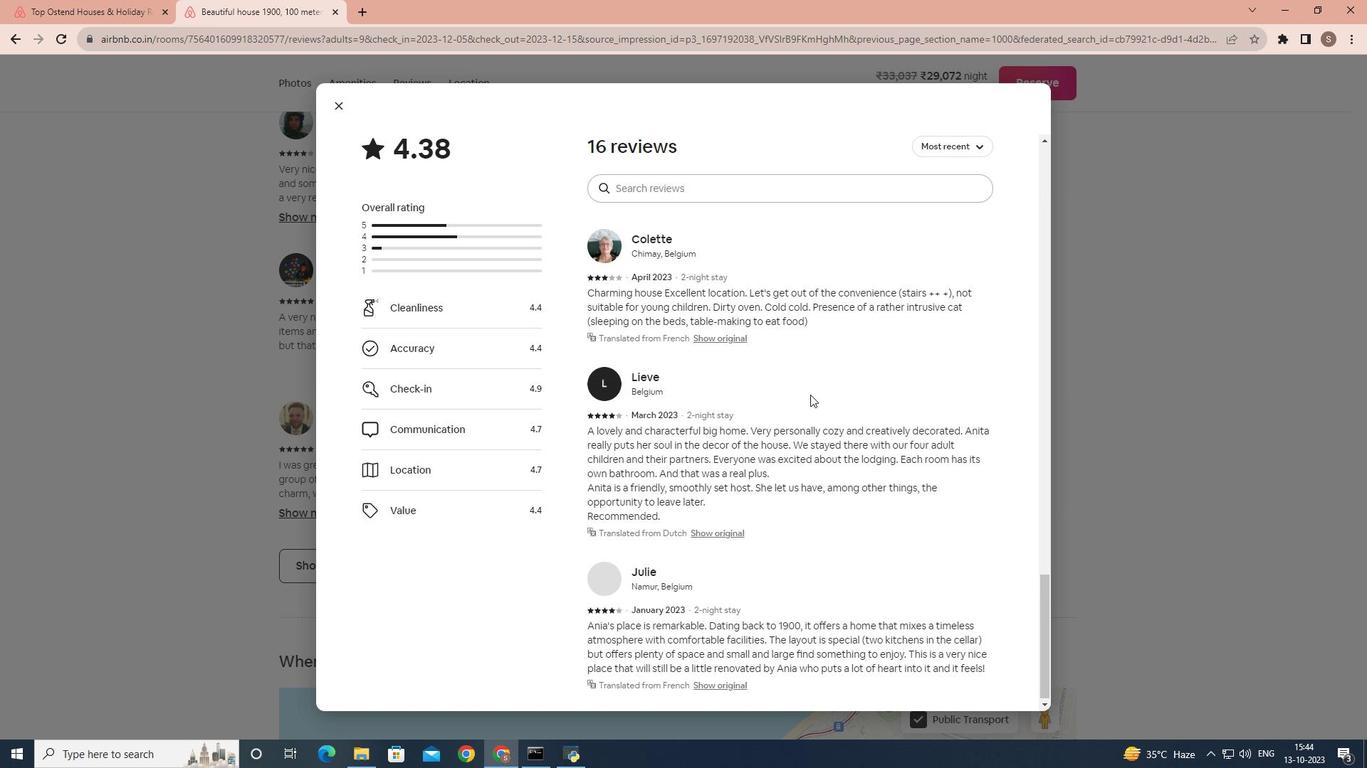 
Action: Mouse scrolled (810, 394) with delta (0, 0)
Screenshot: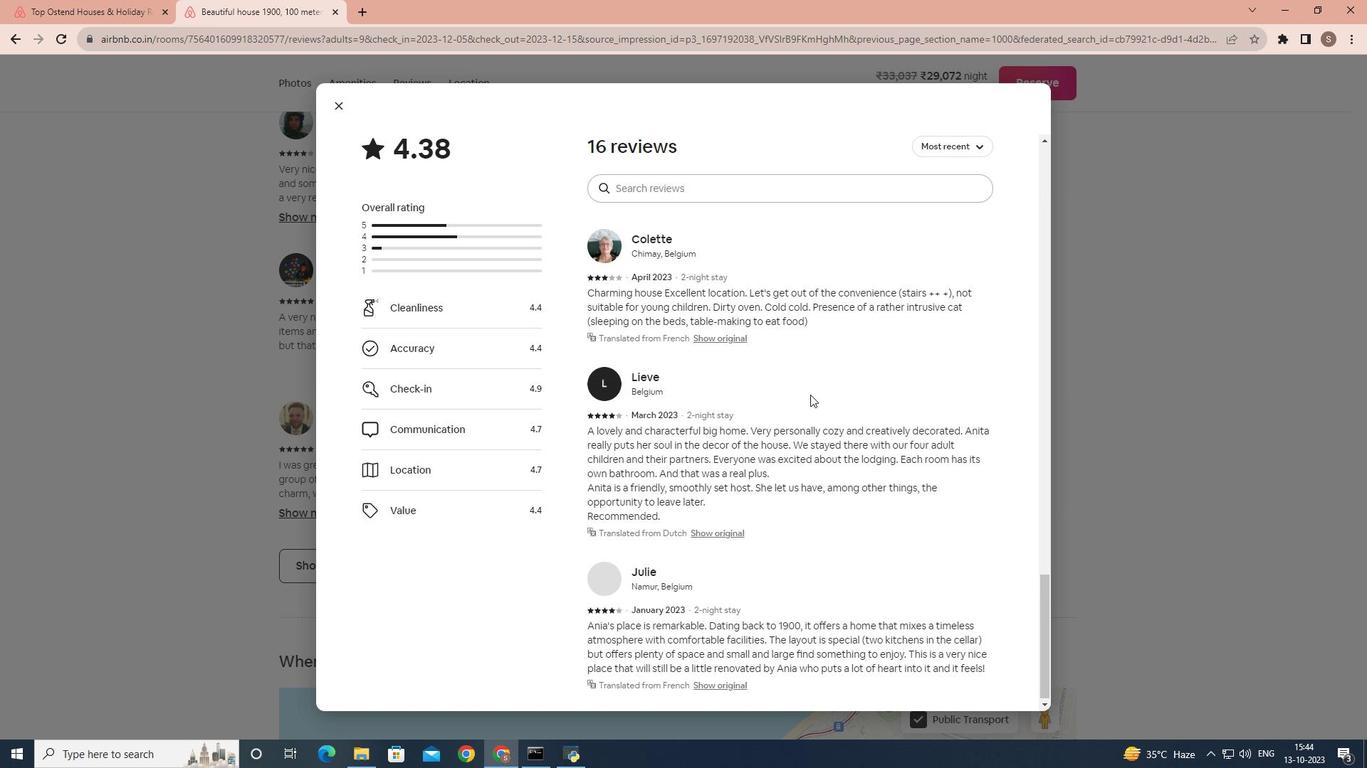 
Action: Mouse scrolled (810, 394) with delta (0, 0)
Screenshot: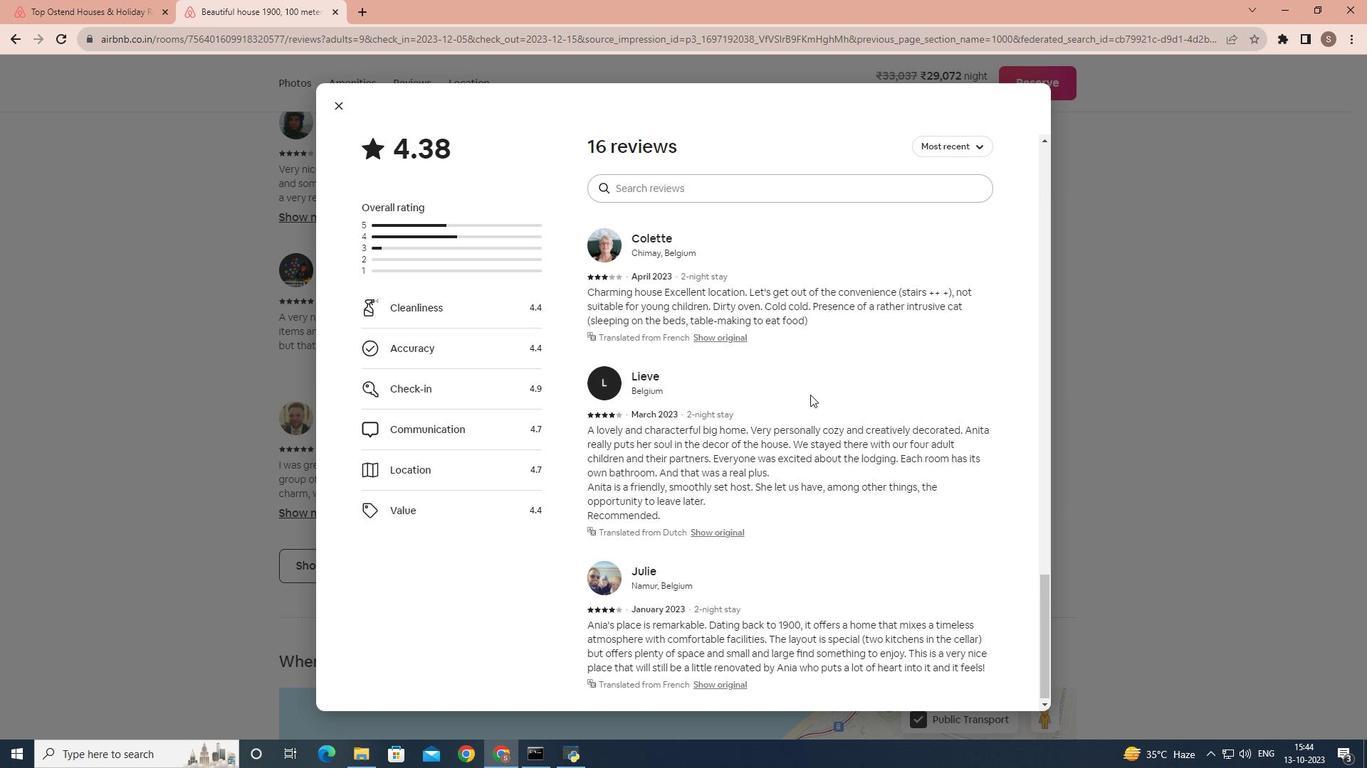 
Action: Mouse scrolled (810, 394) with delta (0, 0)
Screenshot: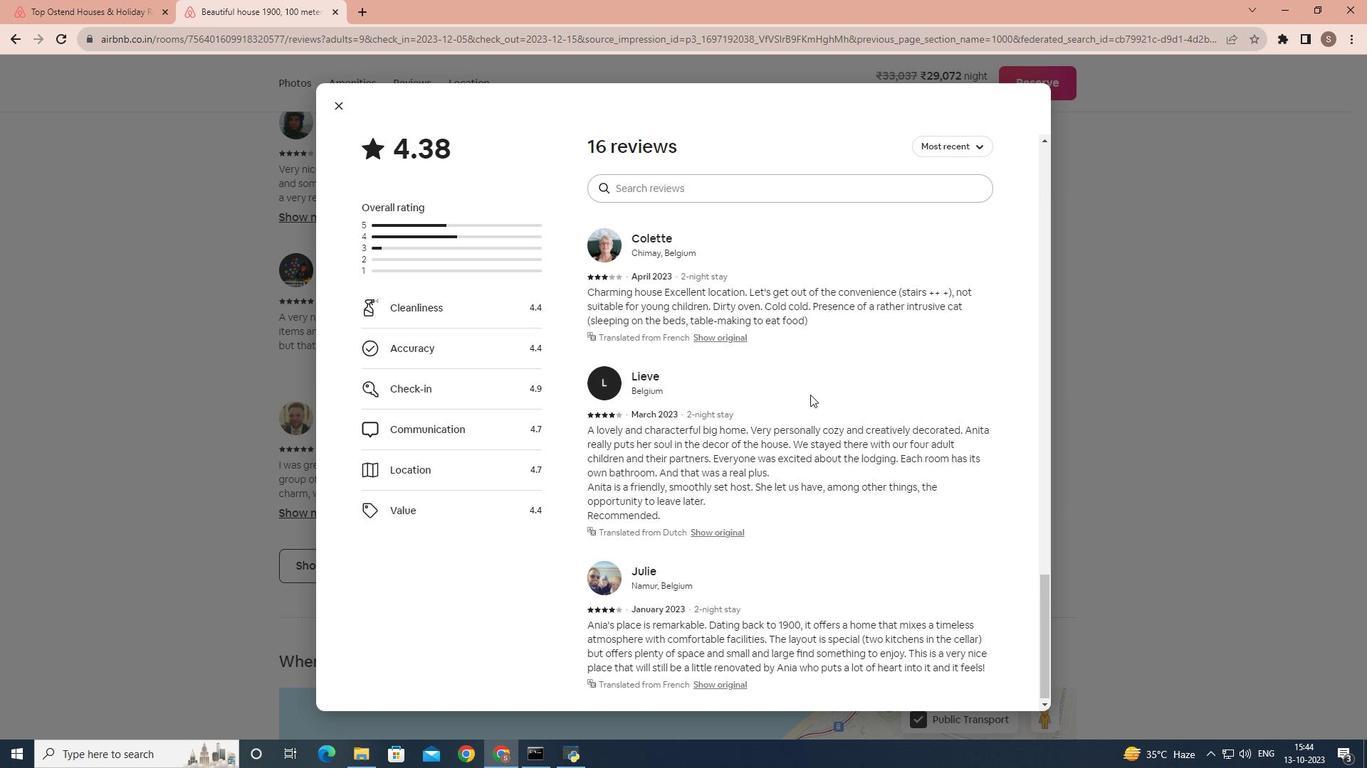 
Action: Mouse scrolled (810, 394) with delta (0, 0)
Screenshot: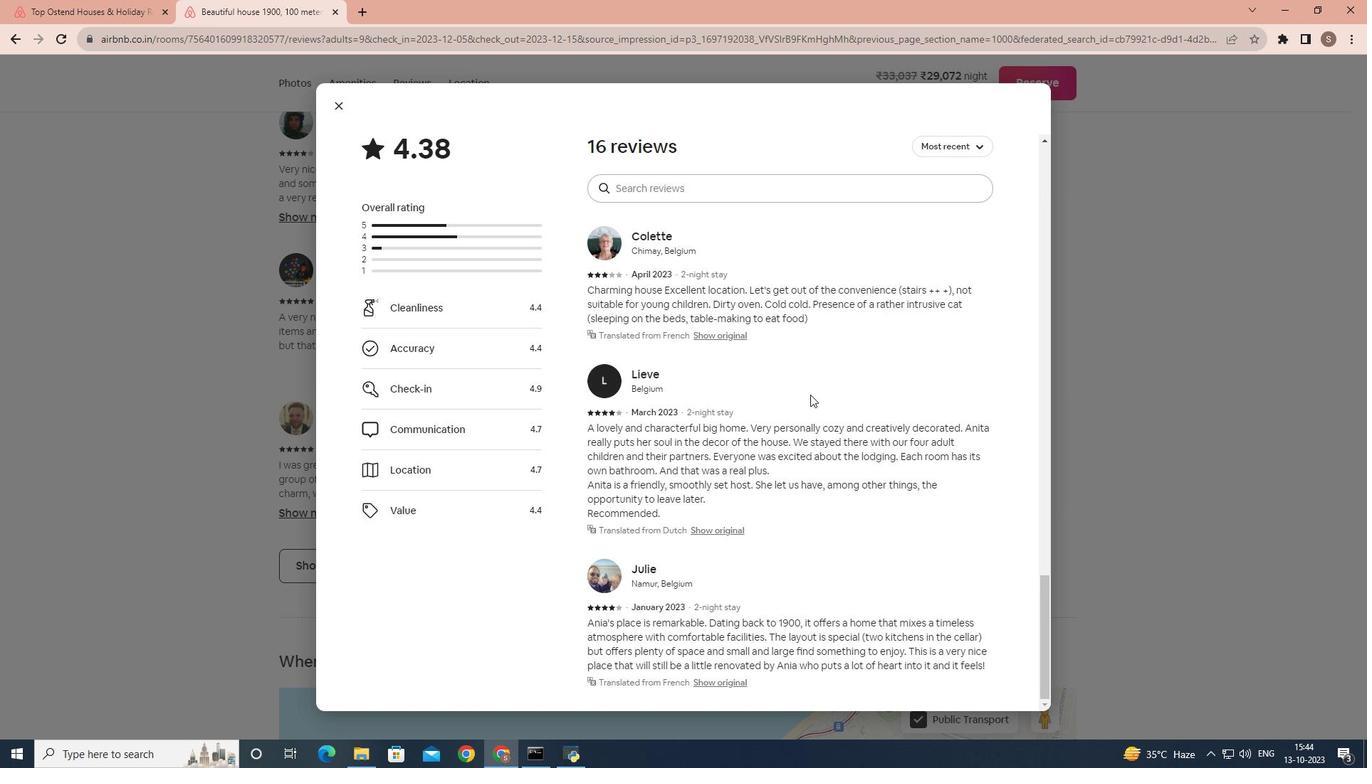 
Action: Mouse moved to (340, 100)
Screenshot: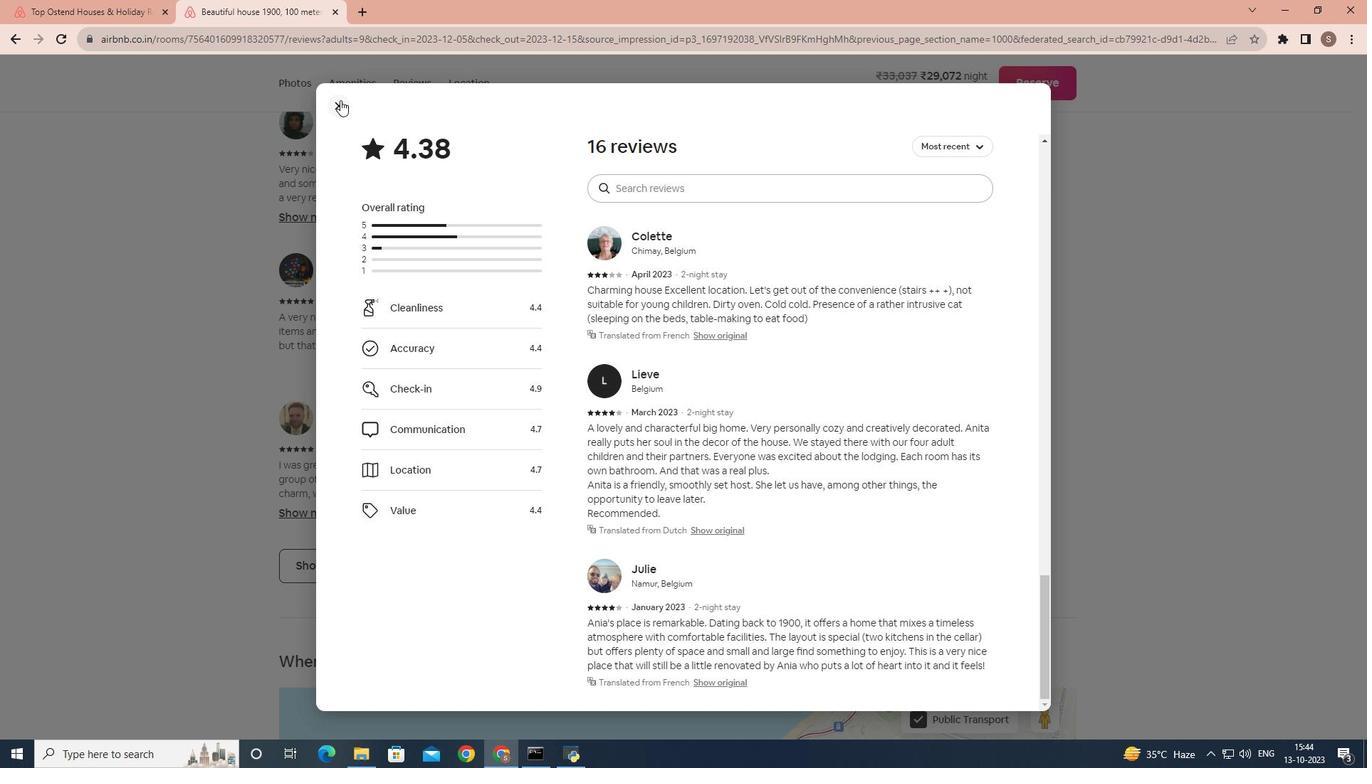 
Action: Mouse pressed left at (340, 100)
Screenshot: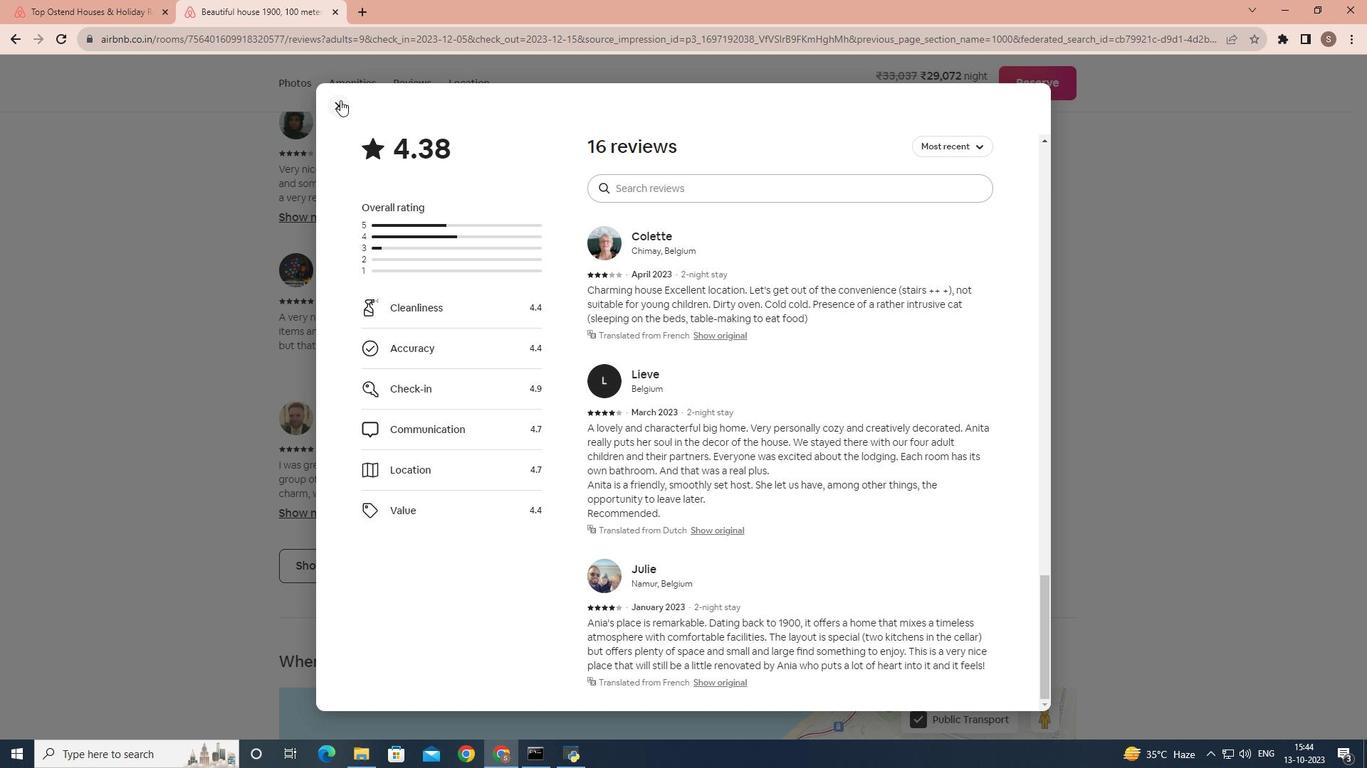 
Action: Mouse moved to (467, 327)
Screenshot: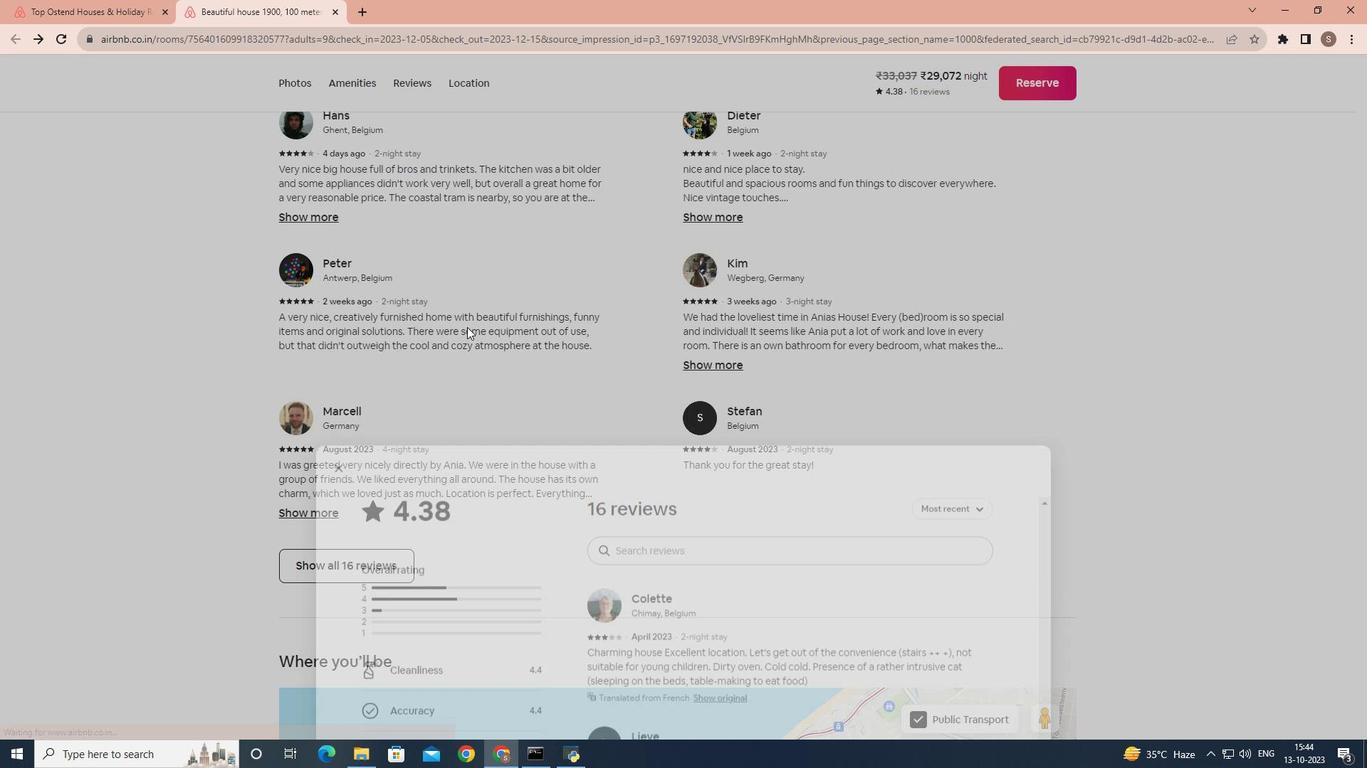 
Action: Mouse scrolled (467, 326) with delta (0, 0)
Screenshot: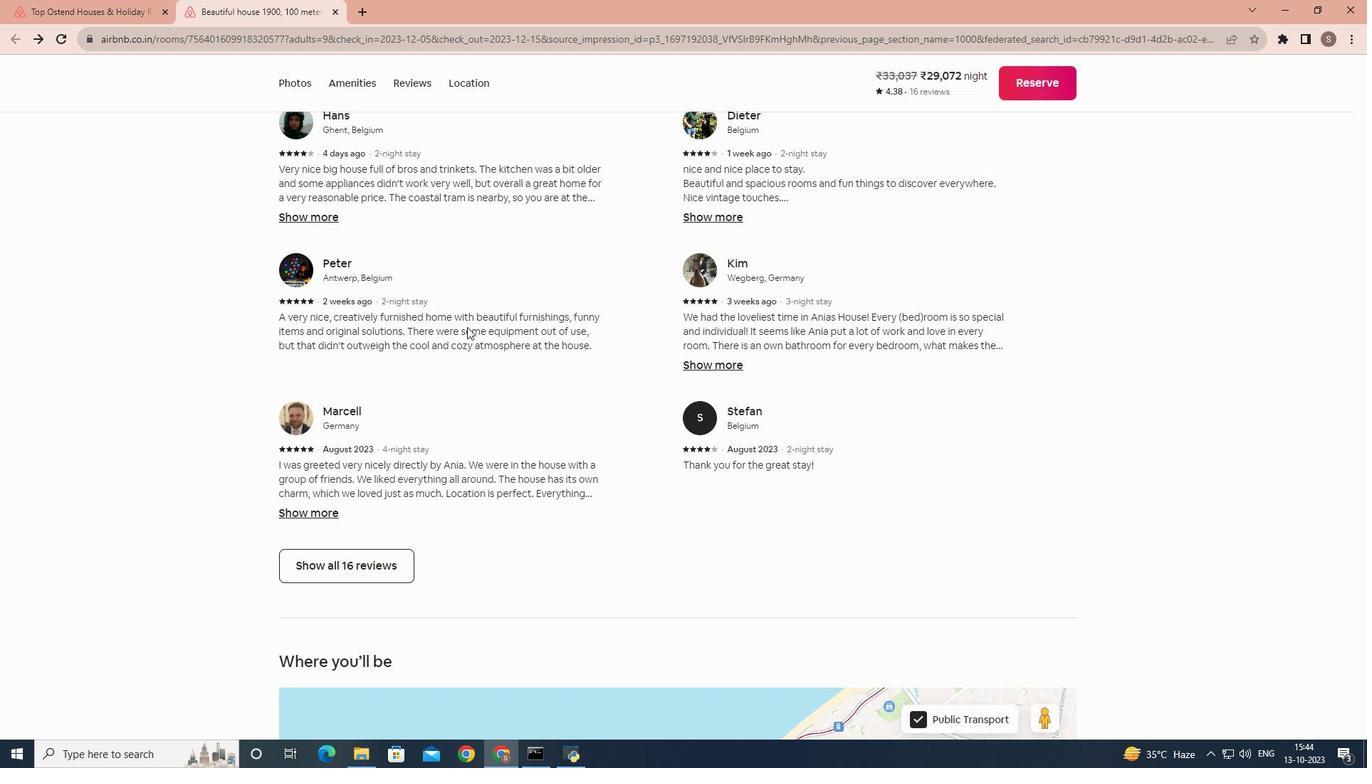 
Action: Mouse scrolled (467, 326) with delta (0, 0)
Screenshot: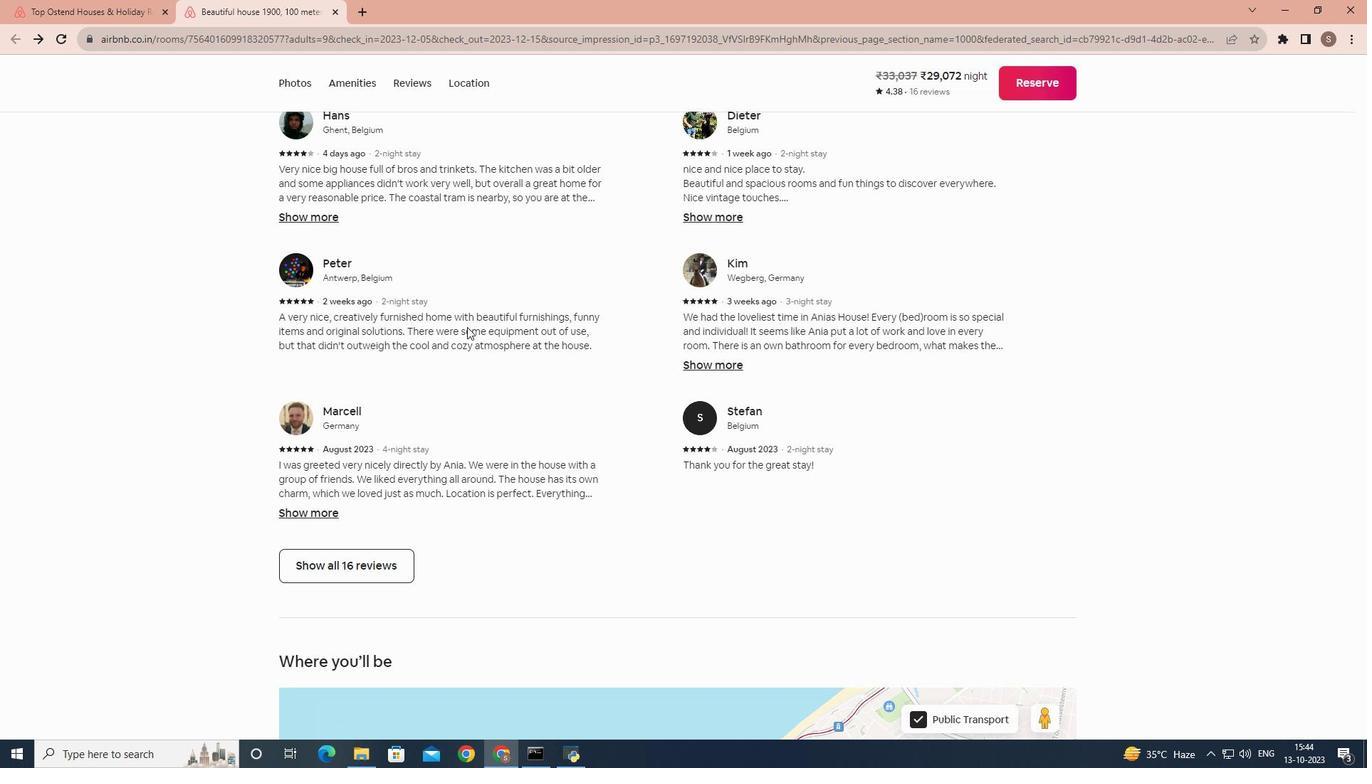 
Action: Mouse scrolled (467, 326) with delta (0, 0)
Screenshot: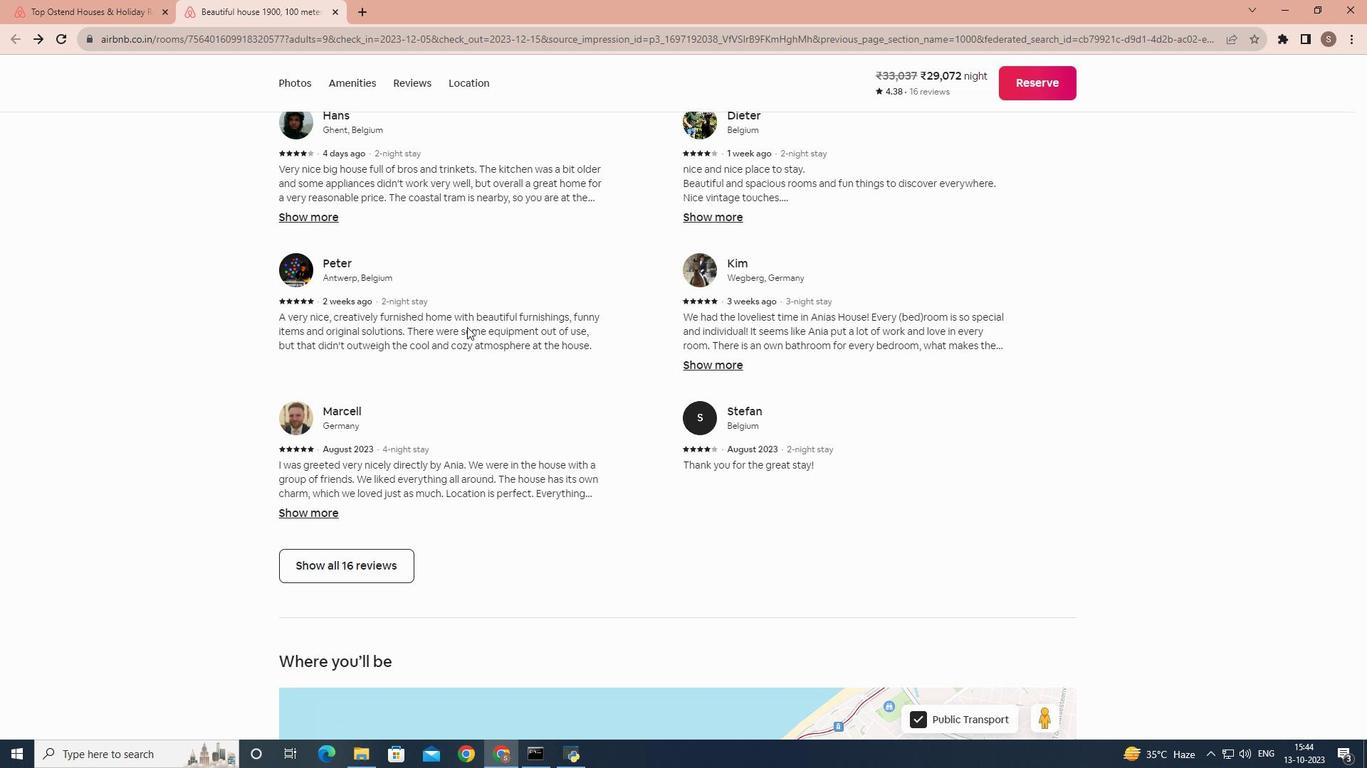 
Action: Mouse scrolled (467, 326) with delta (0, 0)
Screenshot: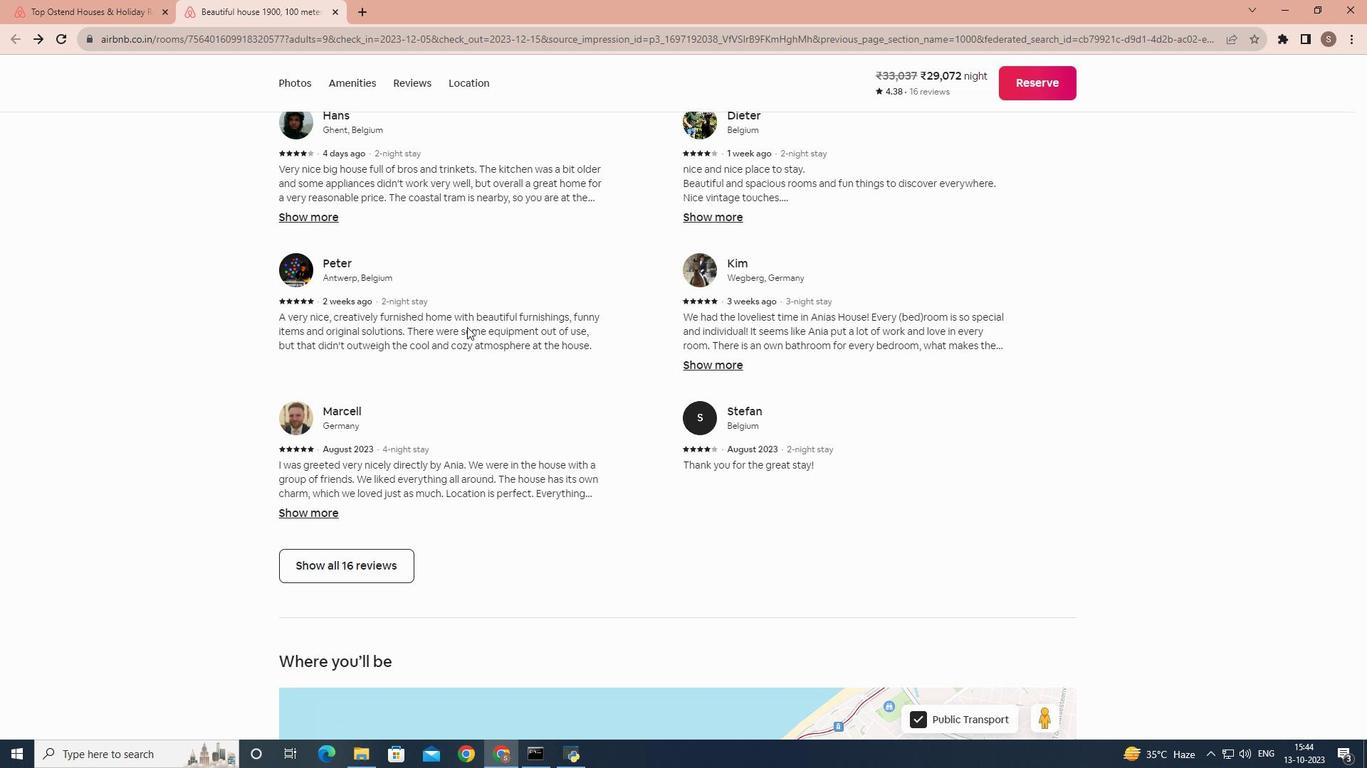 
Action: Mouse scrolled (467, 326) with delta (0, 0)
Screenshot: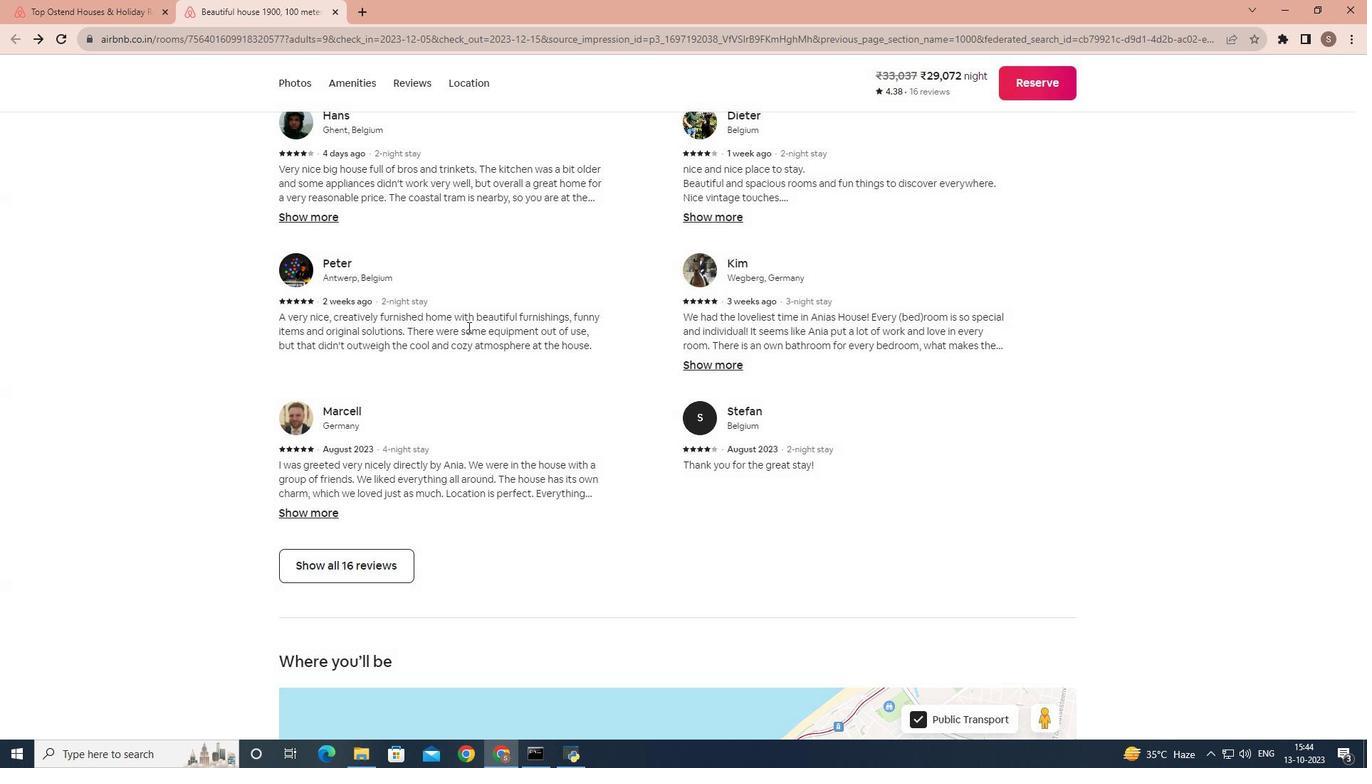 
Action: Mouse scrolled (467, 326) with delta (0, 0)
Screenshot: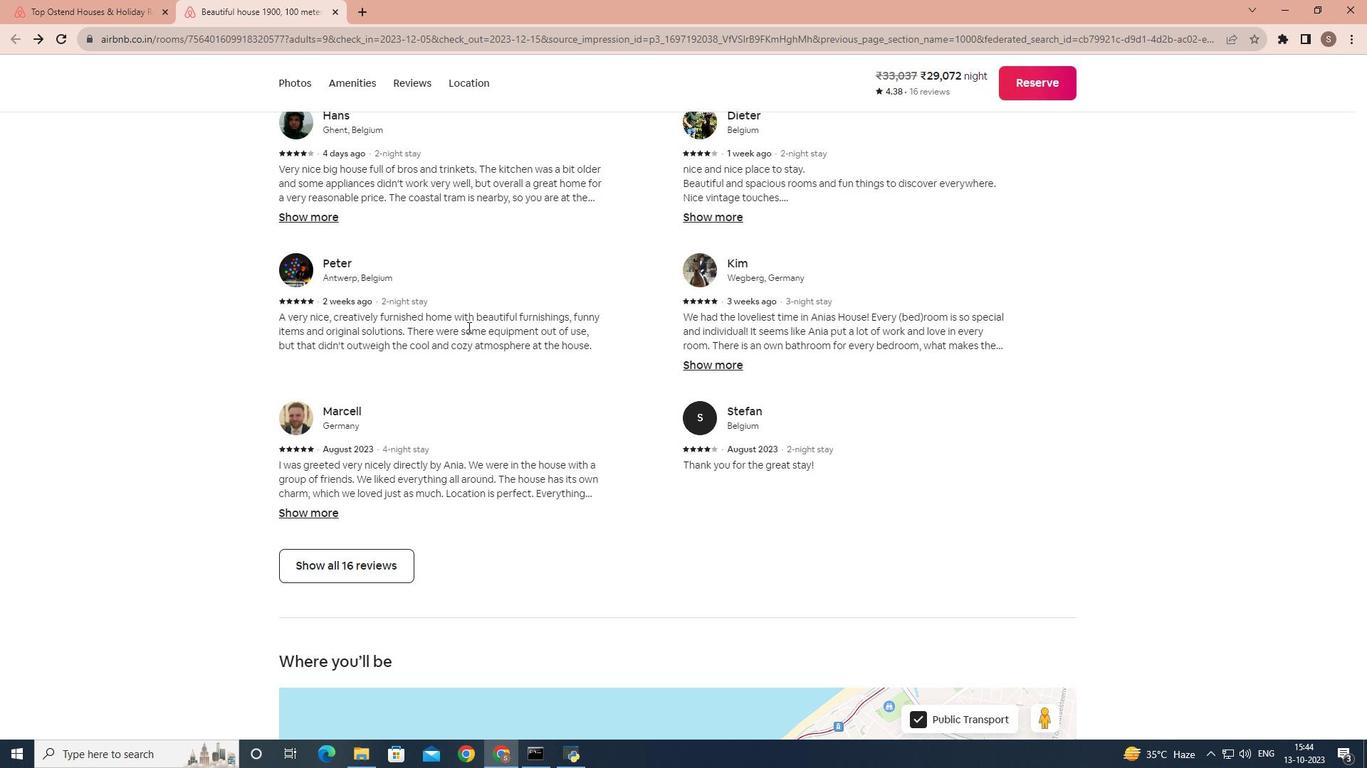
Action: Mouse moved to (468, 328)
Screenshot: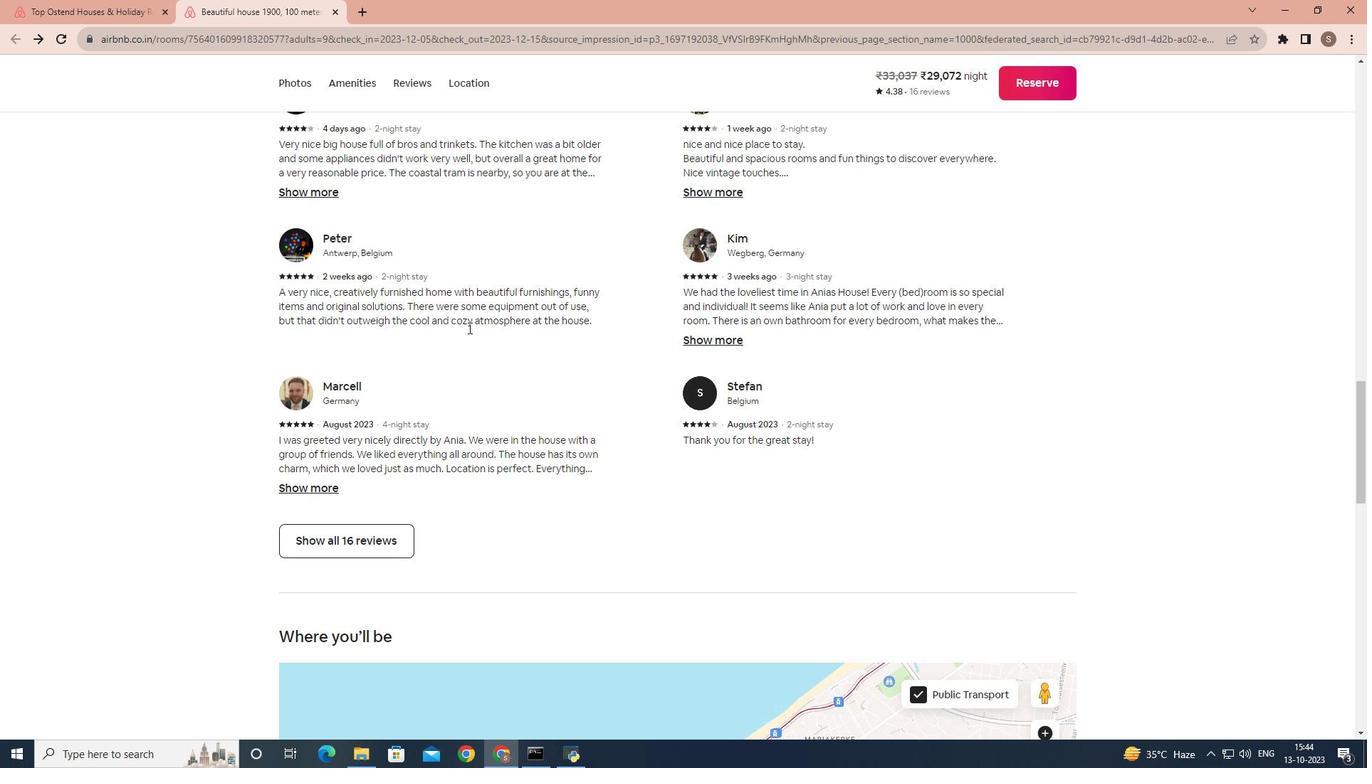 
Action: Mouse scrolled (468, 327) with delta (0, 0)
Screenshot: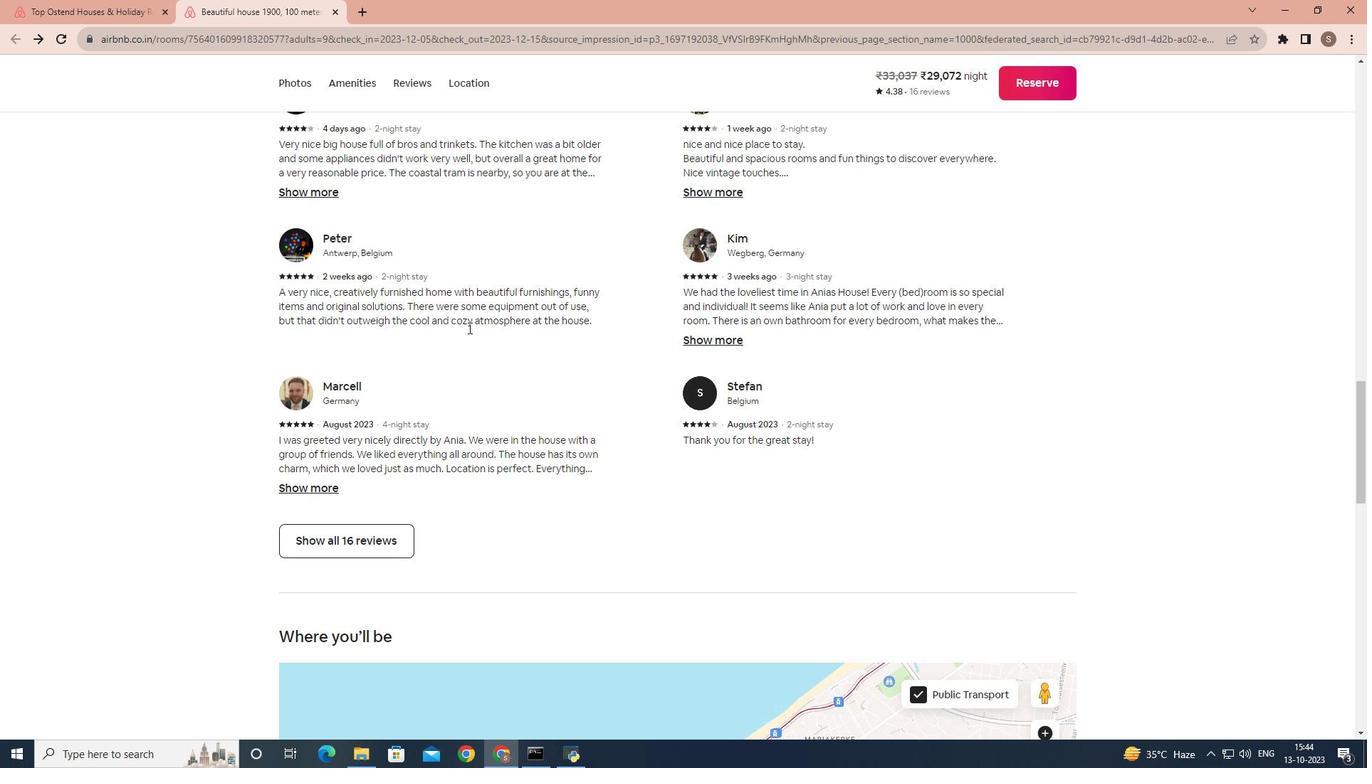 
Action: Mouse scrolled (468, 327) with delta (0, 0)
Screenshot: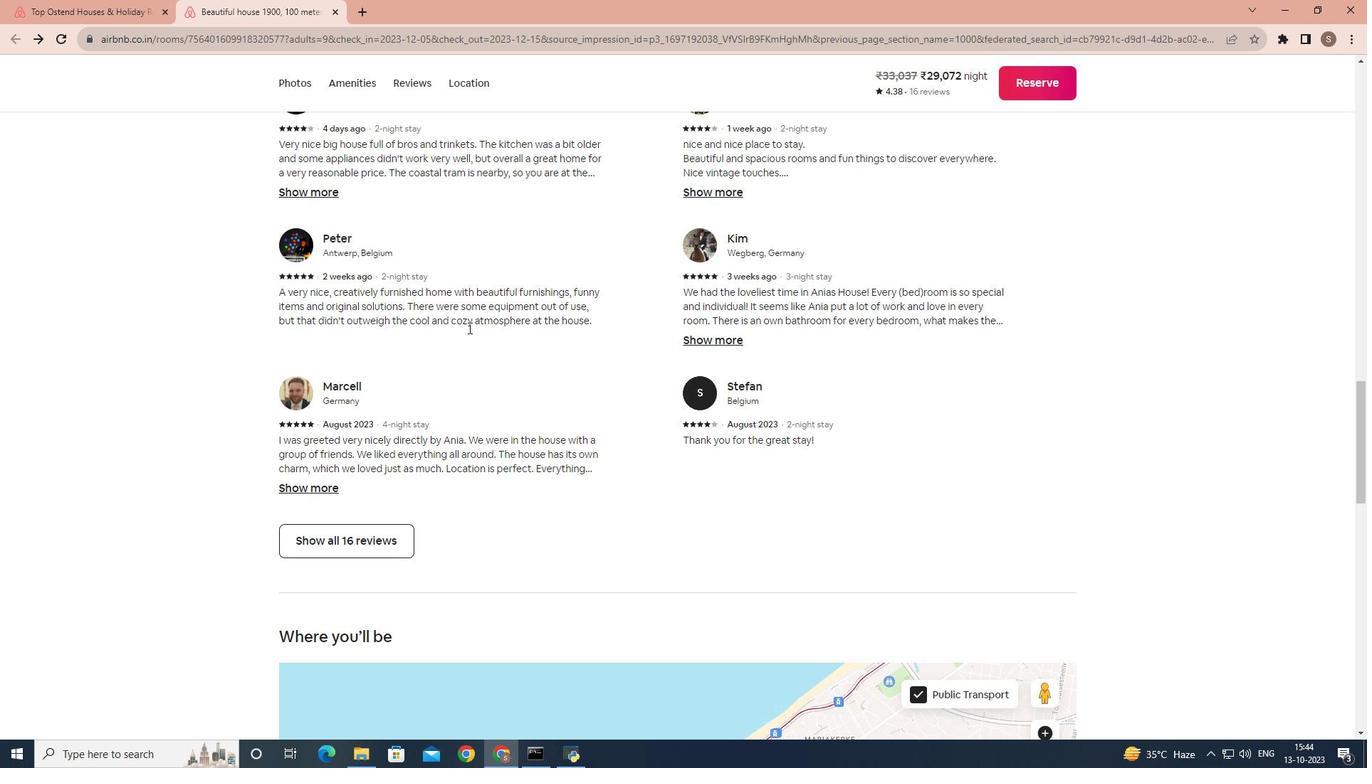 
Action: Mouse scrolled (468, 327) with delta (0, 0)
Screenshot: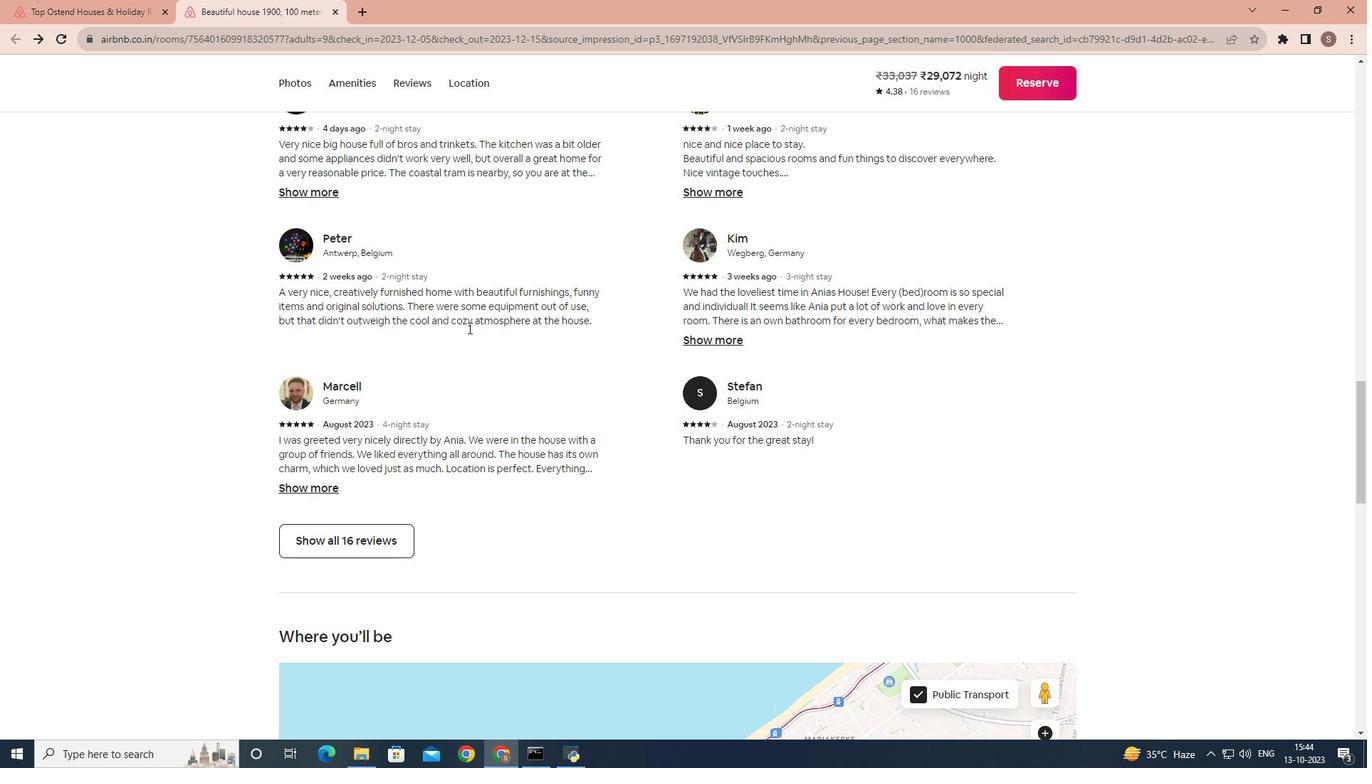 
Action: Mouse scrolled (468, 327) with delta (0, 0)
Screenshot: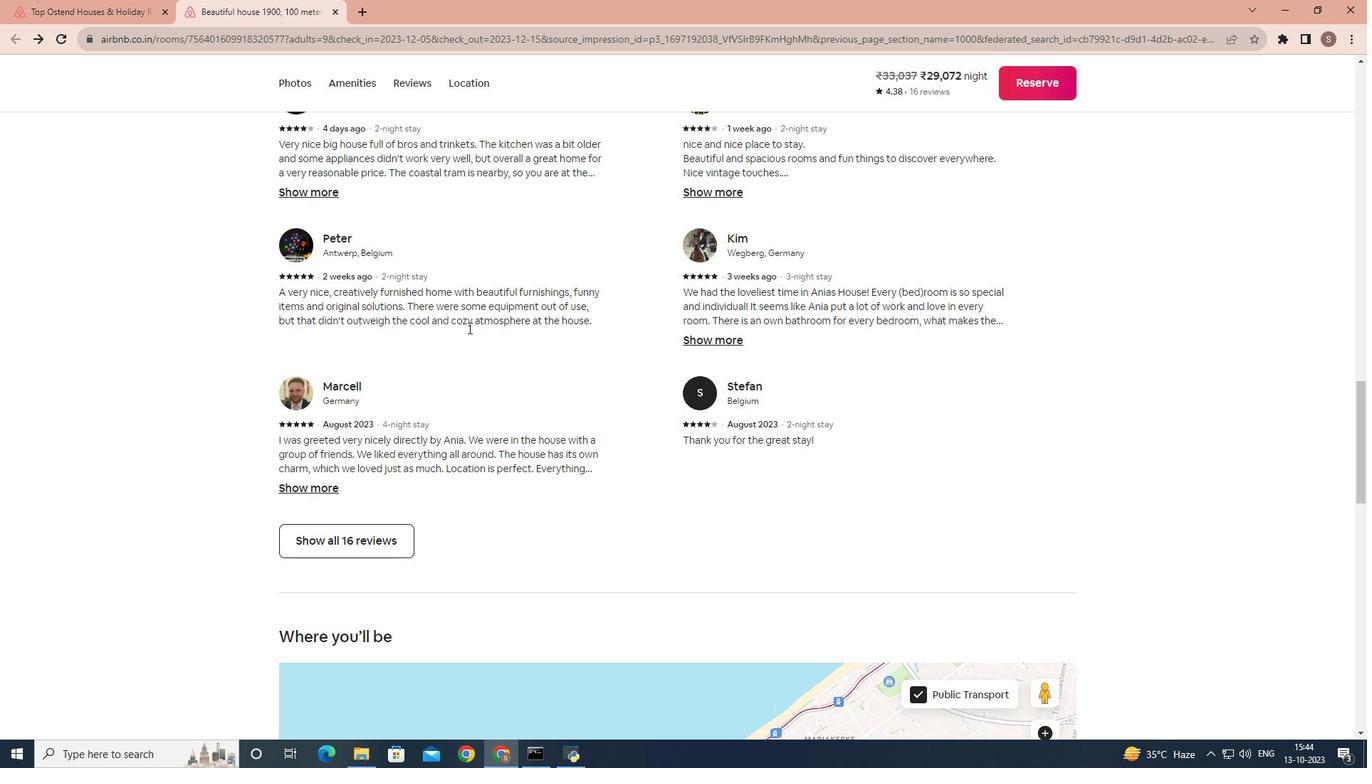 
Action: Mouse scrolled (468, 327) with delta (0, 0)
Screenshot: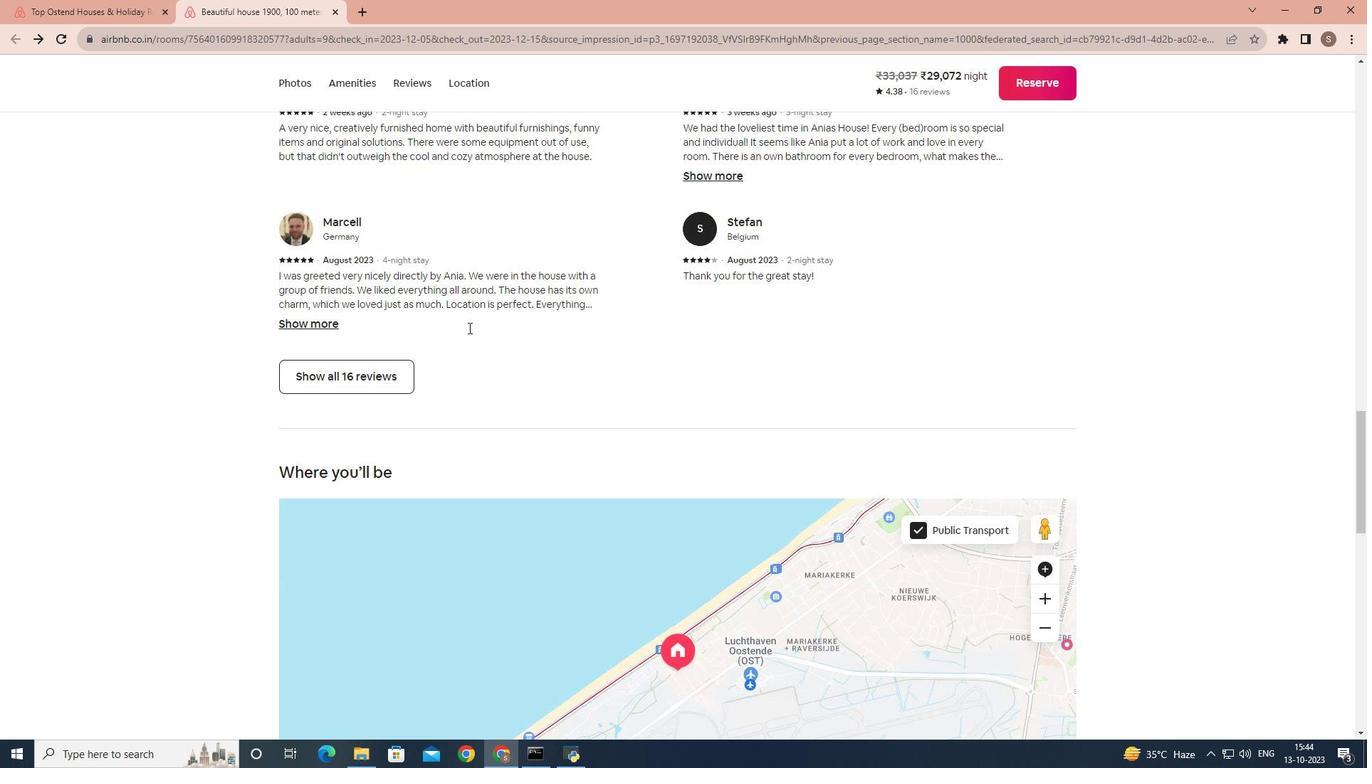 
Action: Mouse scrolled (468, 327) with delta (0, 0)
Screenshot: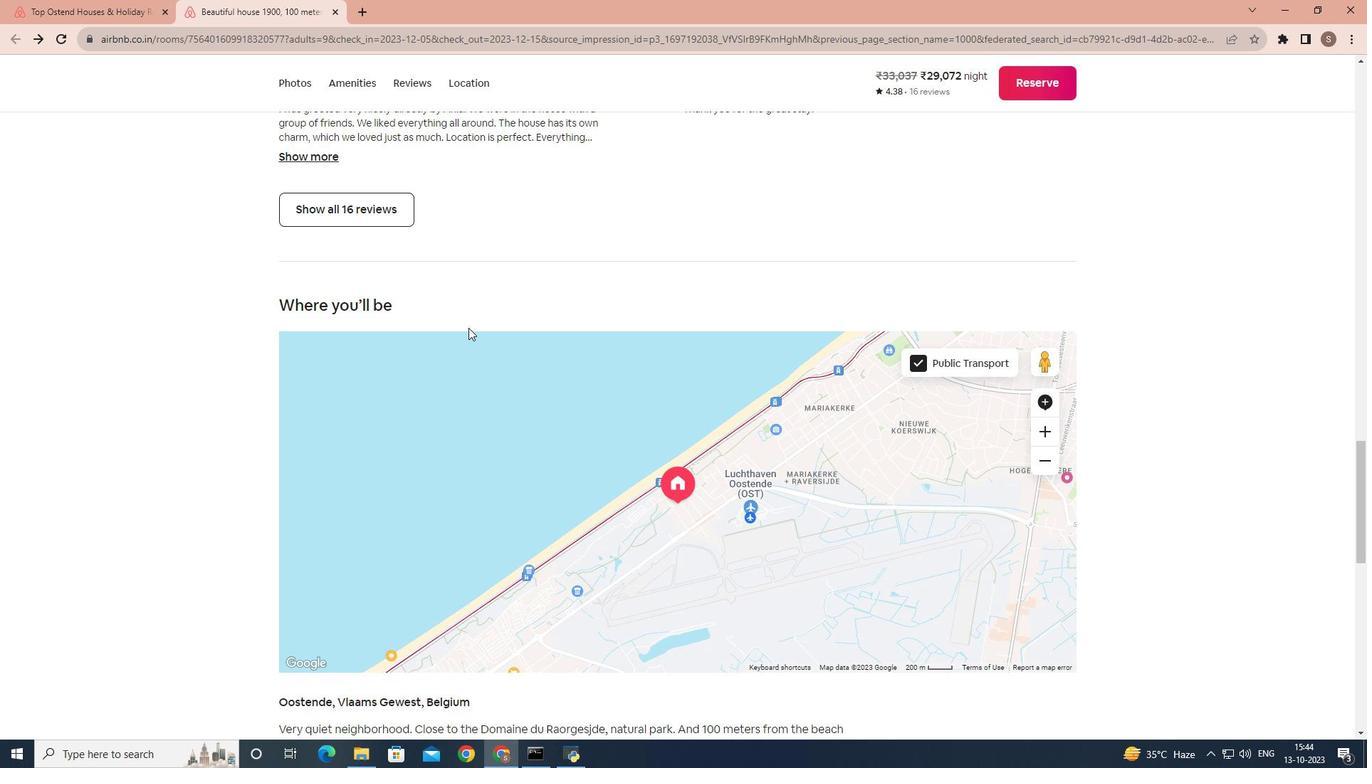 
Action: Mouse scrolled (468, 327) with delta (0, 0)
Screenshot: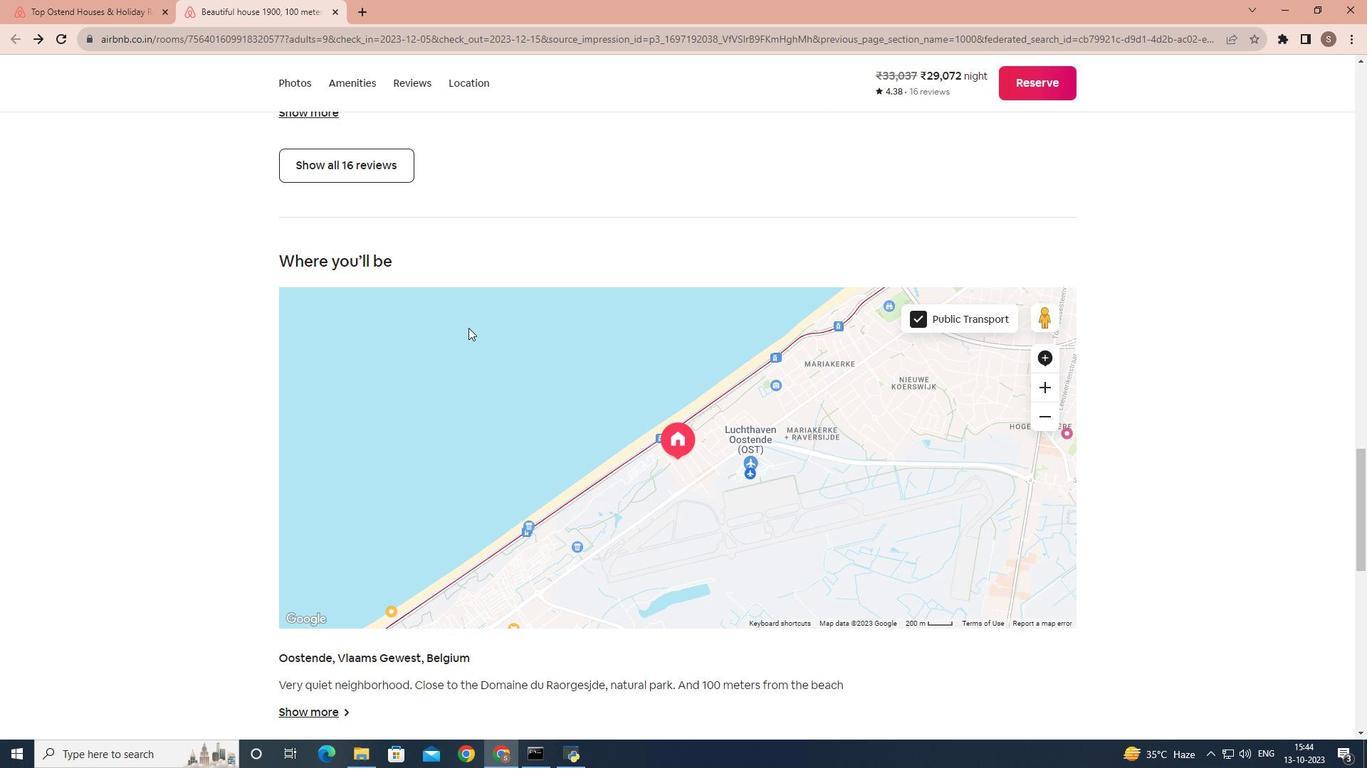 
Action: Mouse scrolled (468, 327) with delta (0, 0)
Screenshot: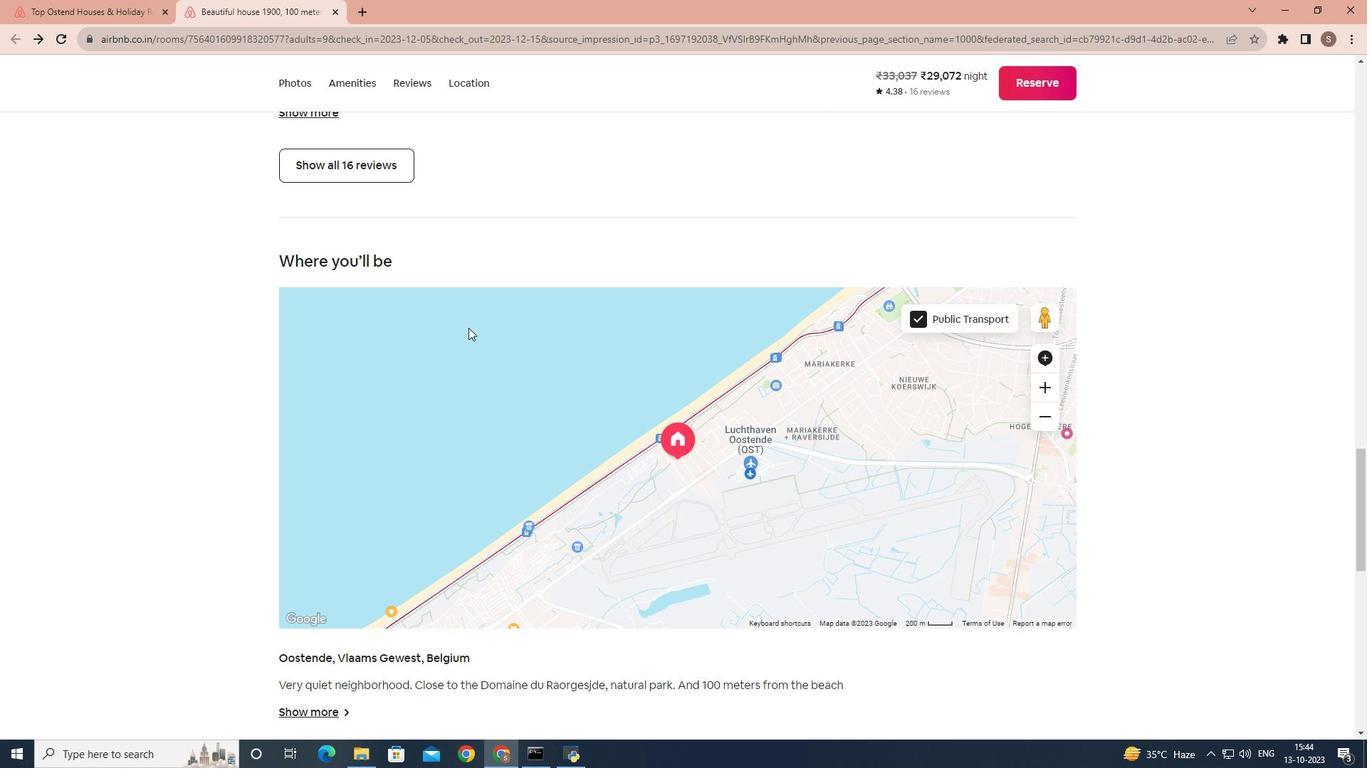 
Action: Mouse scrolled (468, 327) with delta (0, 0)
Screenshot: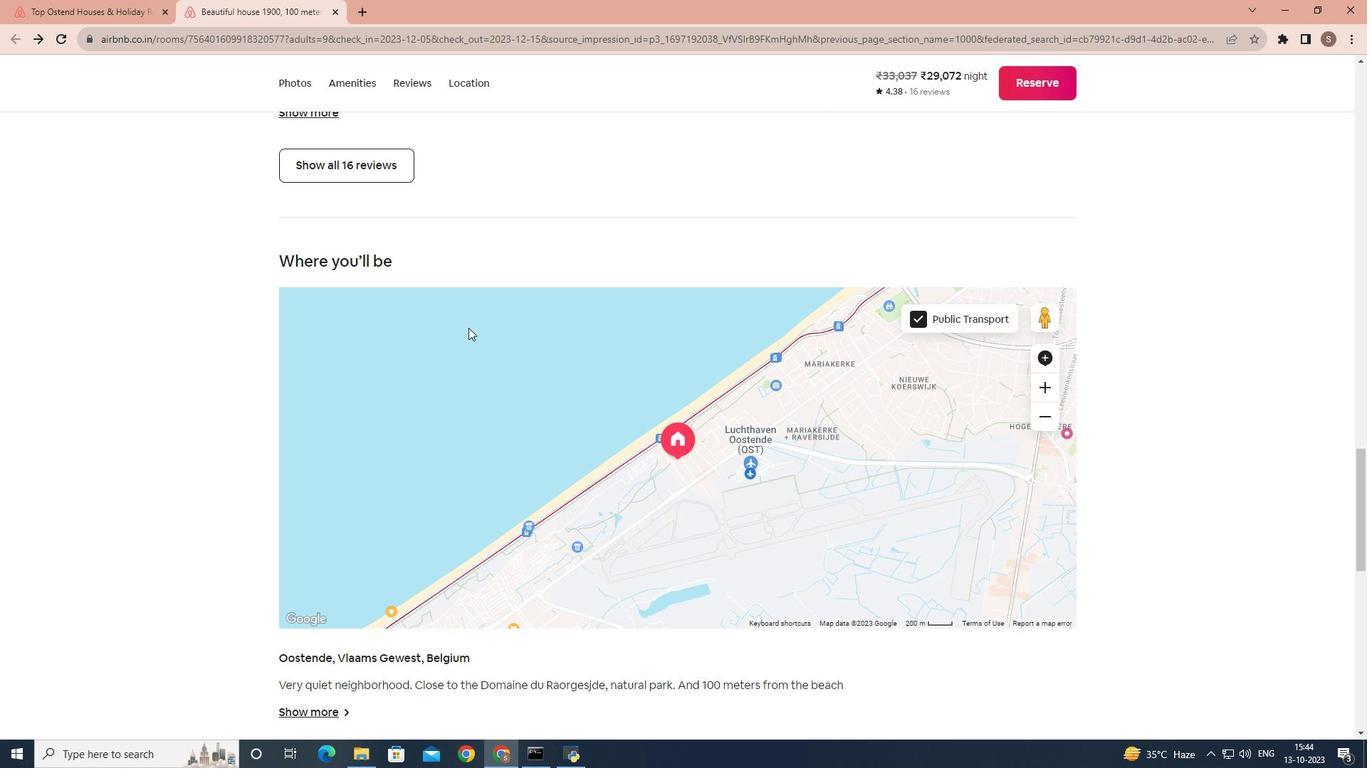 
Action: Mouse moved to (313, 474)
Screenshot: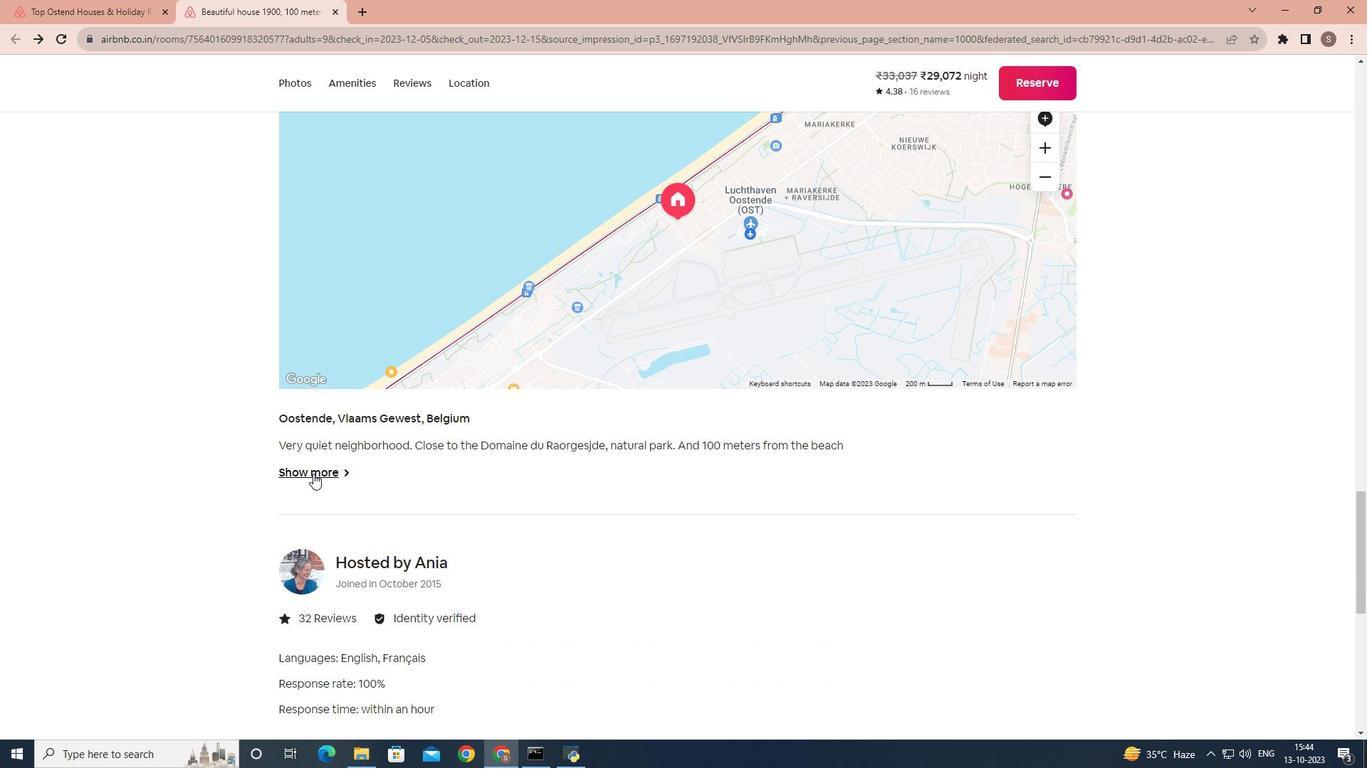 
Action: Mouse pressed left at (313, 474)
Screenshot: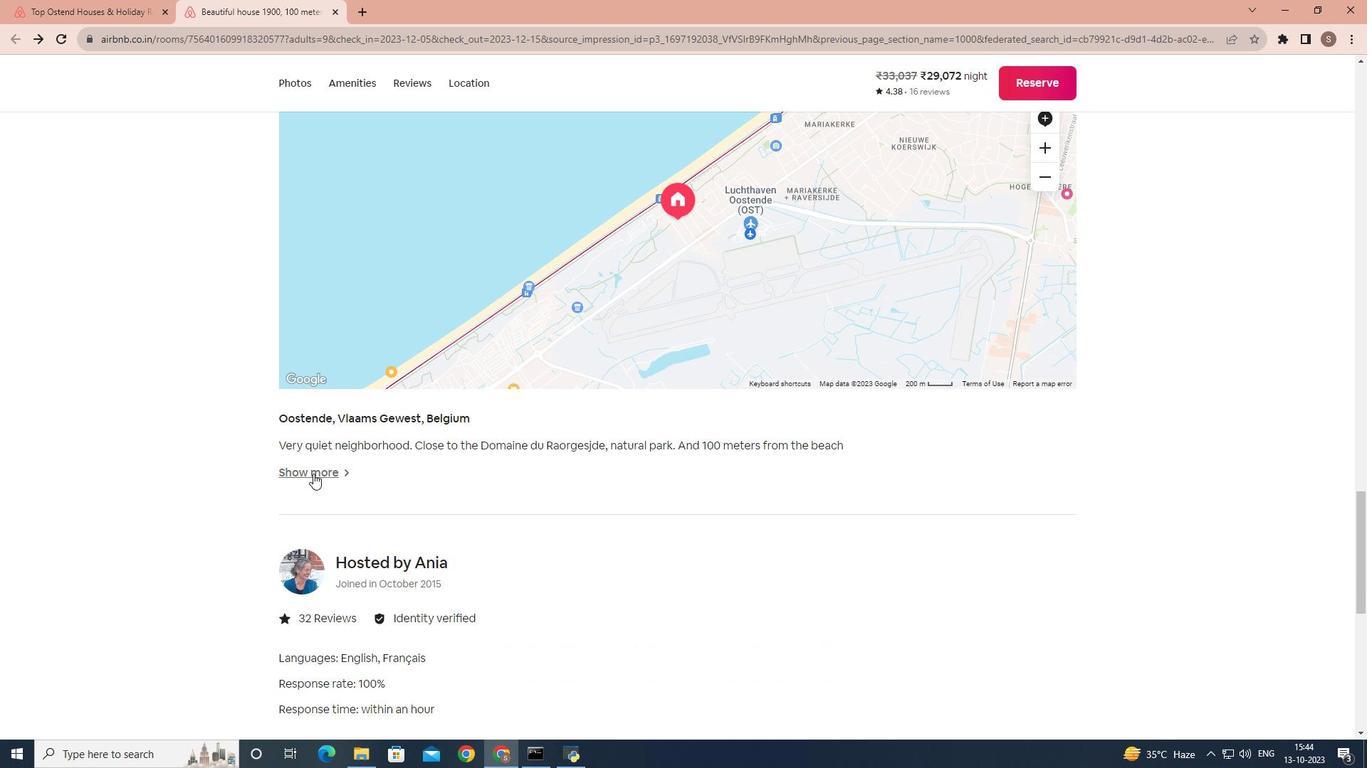 
Action: Mouse moved to (880, 377)
Screenshot: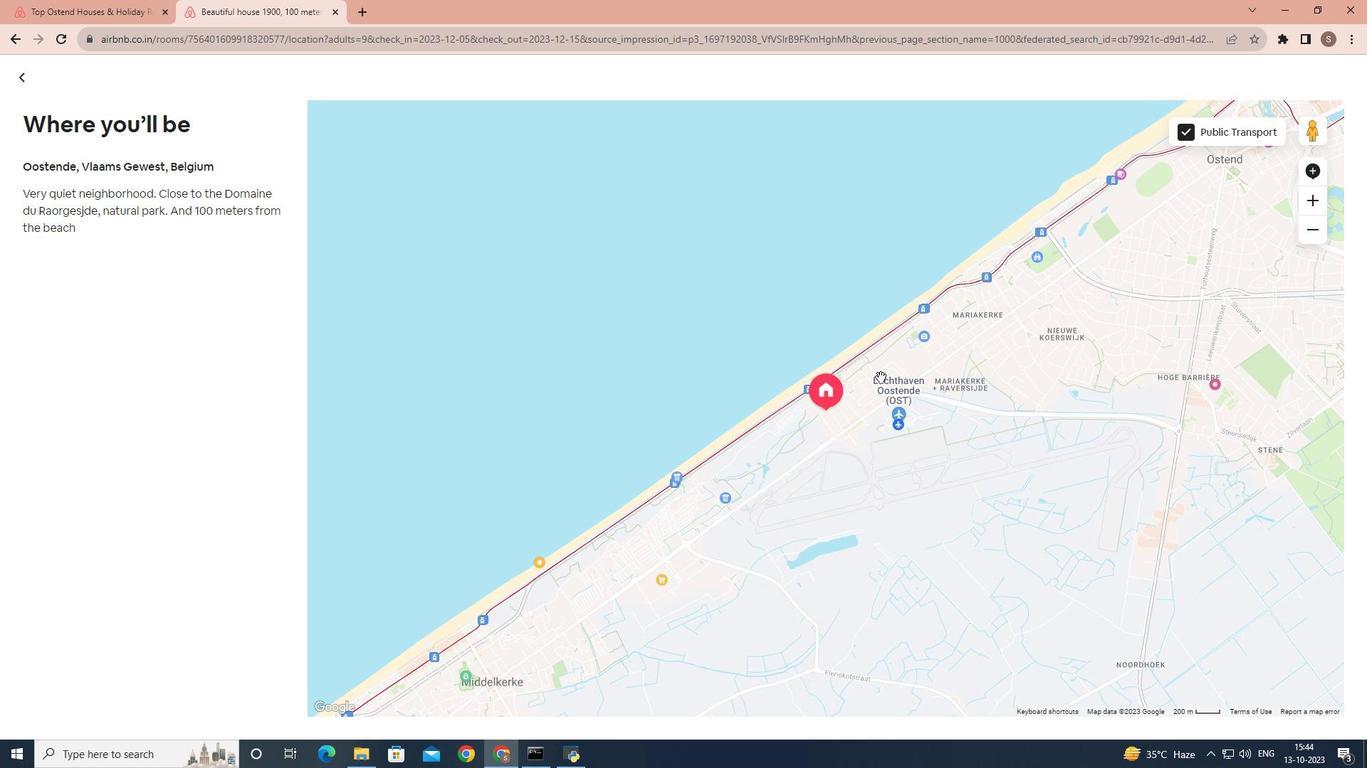 
Action: Mouse scrolled (880, 378) with delta (0, 0)
Screenshot: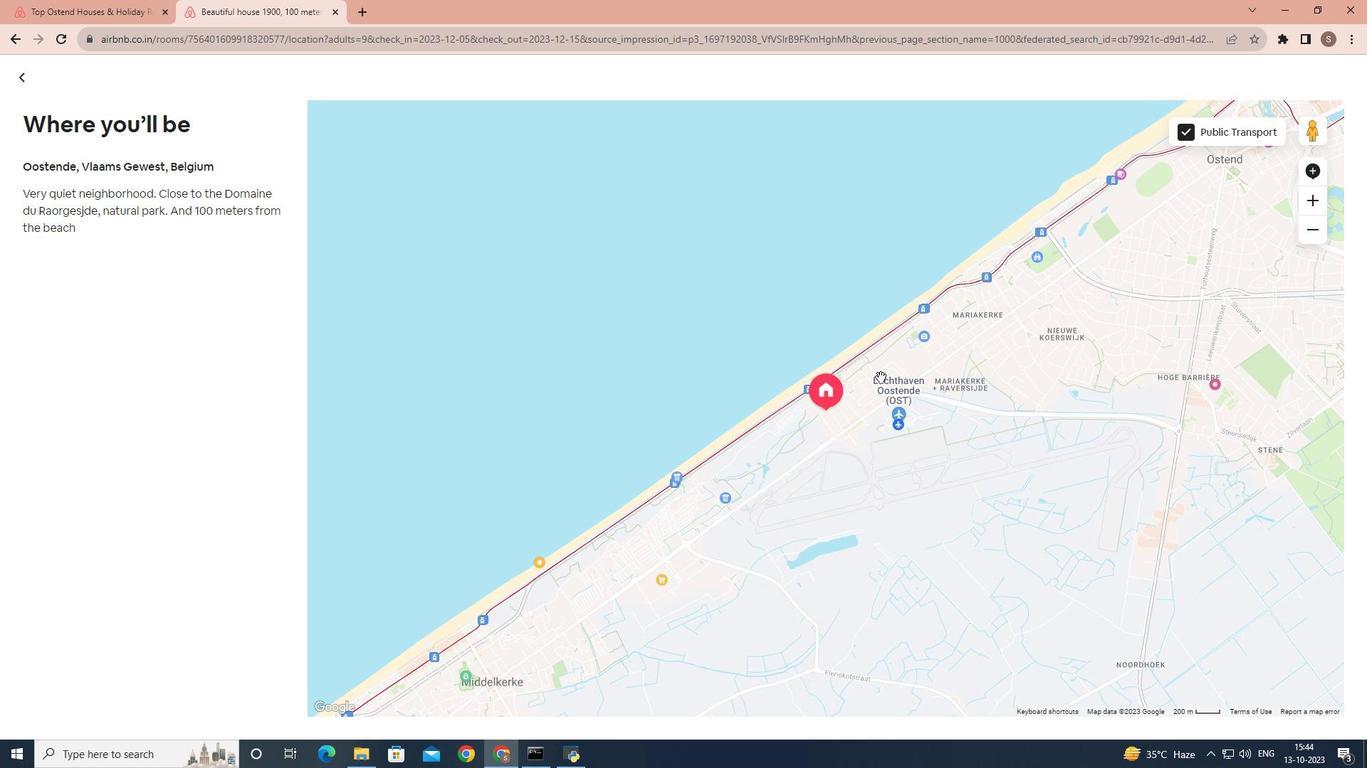 
Action: Mouse scrolled (880, 378) with delta (0, 0)
Screenshot: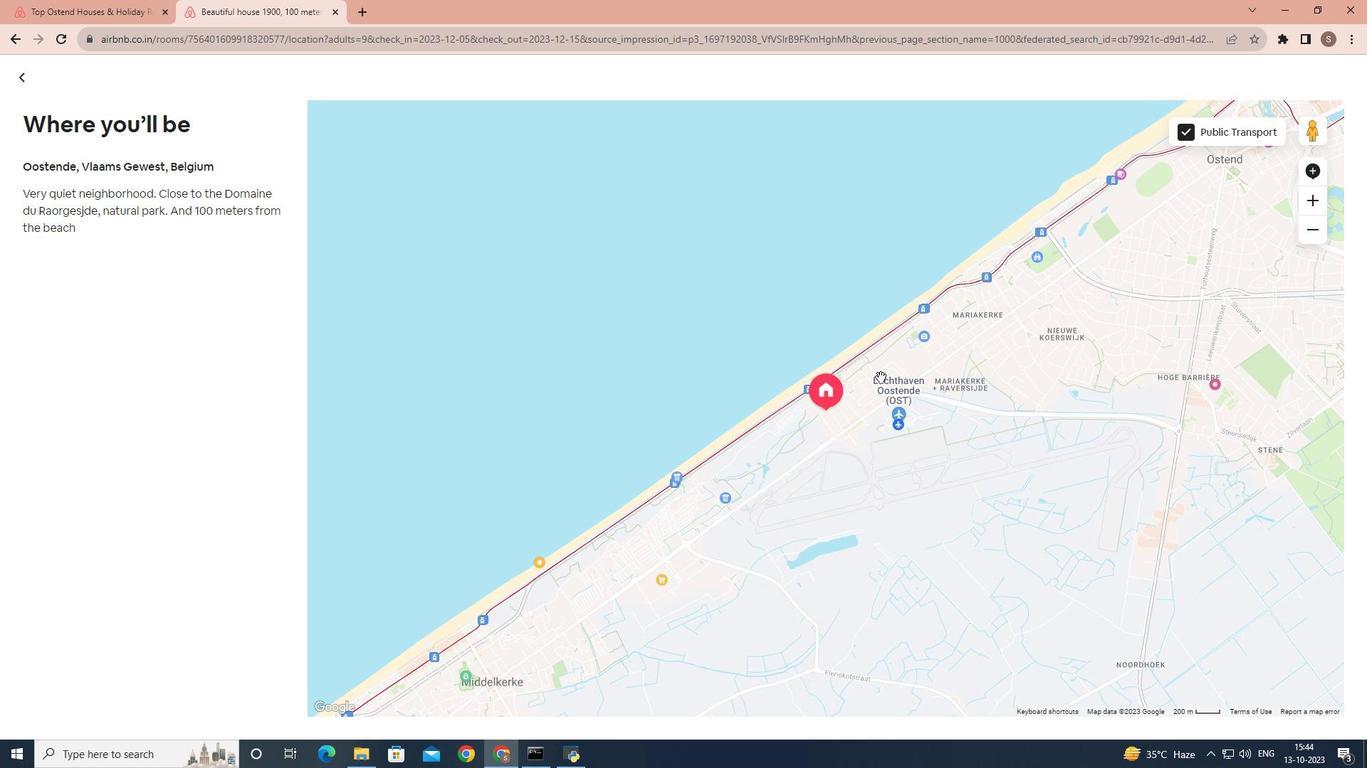 
Action: Mouse scrolled (880, 378) with delta (0, 0)
Screenshot: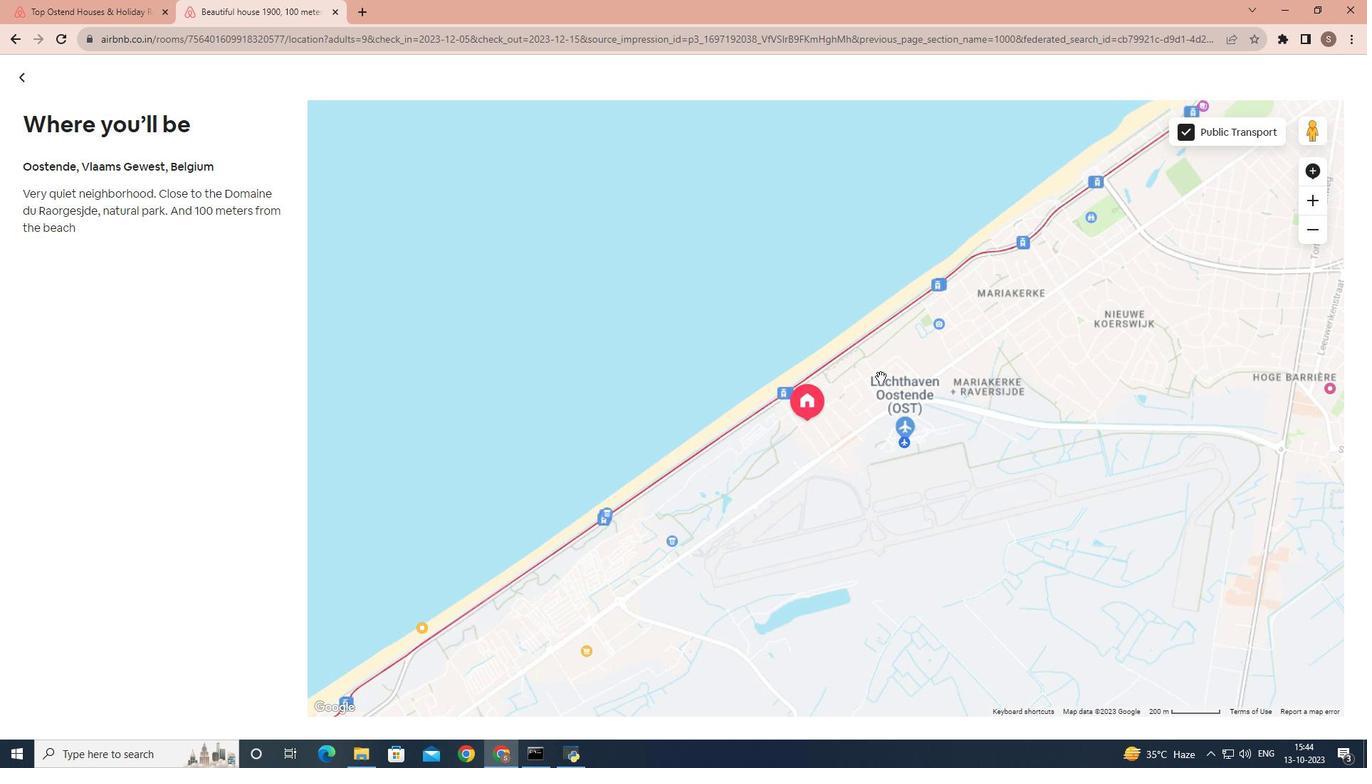 
Action: Mouse scrolled (880, 378) with delta (0, 0)
Screenshot: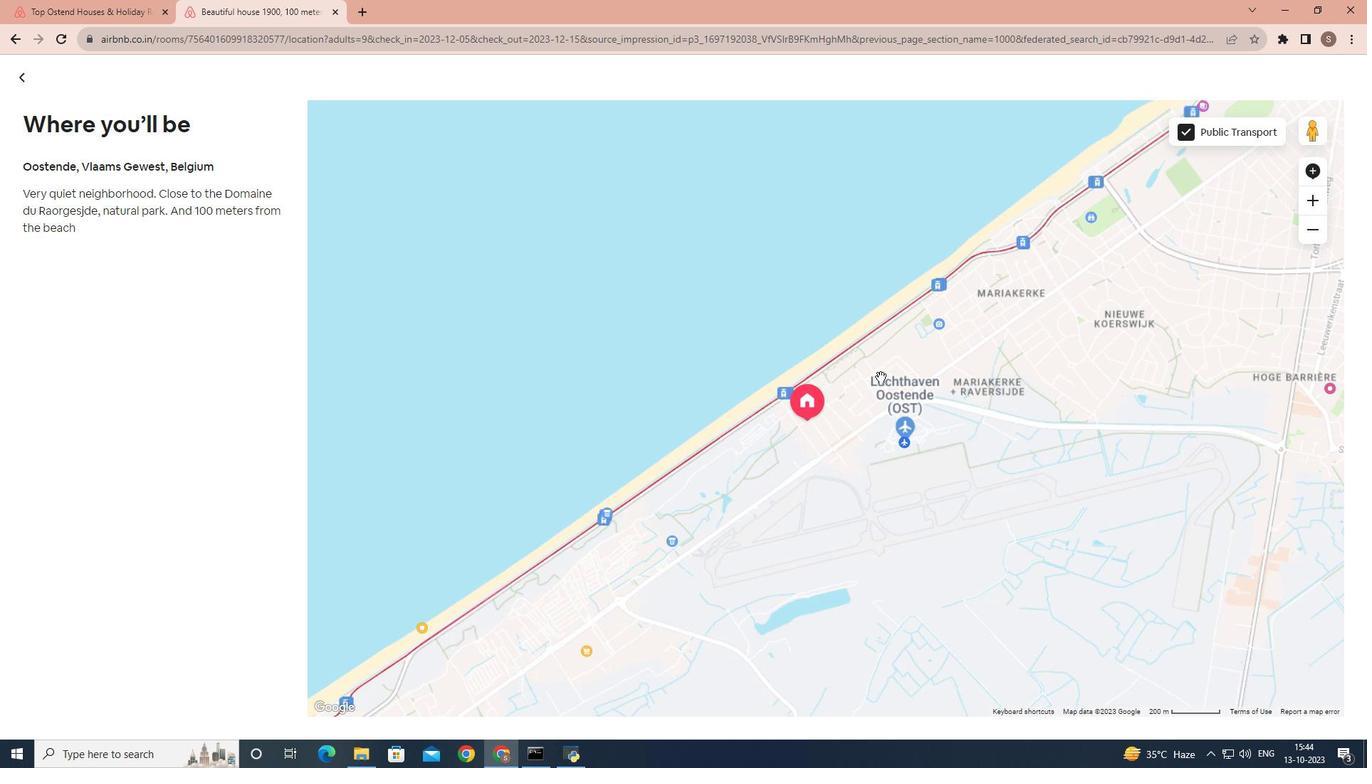 
Action: Mouse scrolled (880, 378) with delta (0, 0)
Screenshot: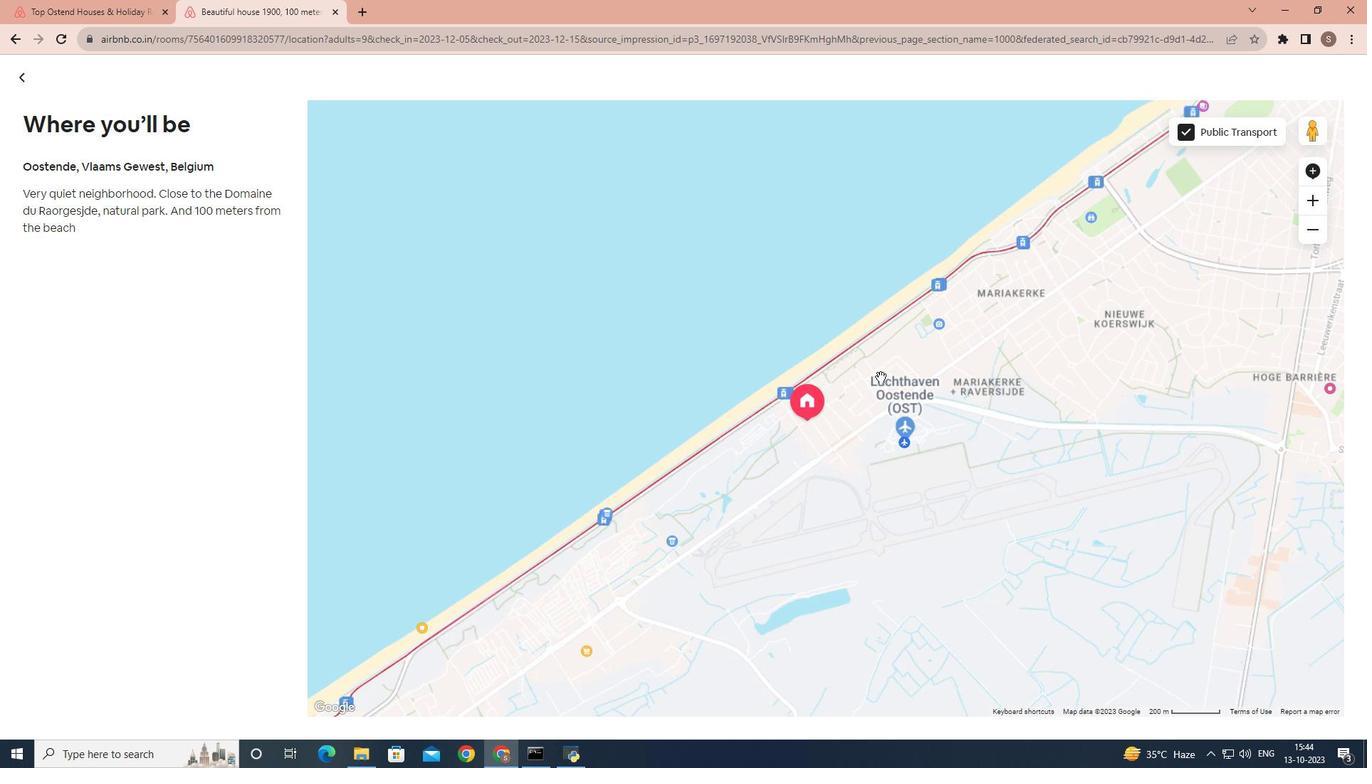 
Action: Mouse scrolled (880, 378) with delta (0, 0)
Screenshot: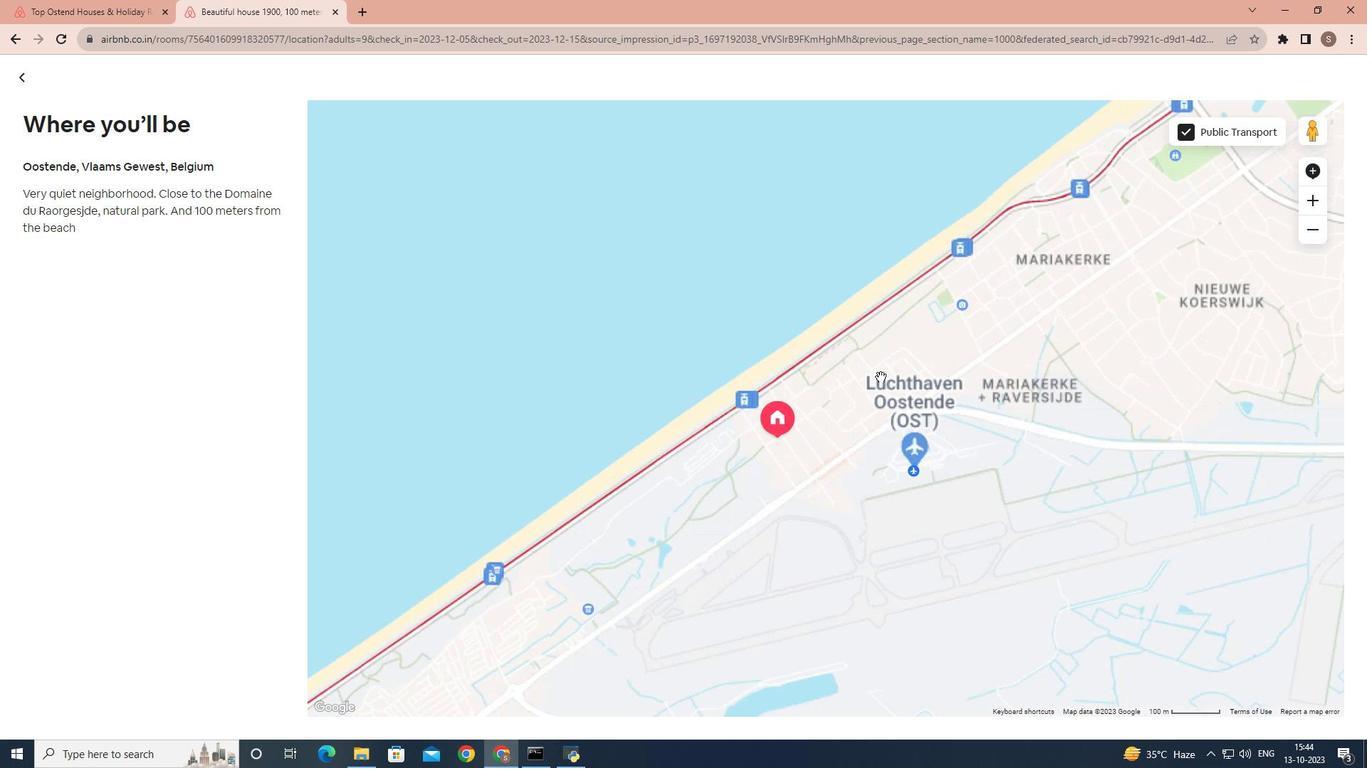 
Action: Mouse scrolled (880, 378) with delta (0, 0)
Screenshot: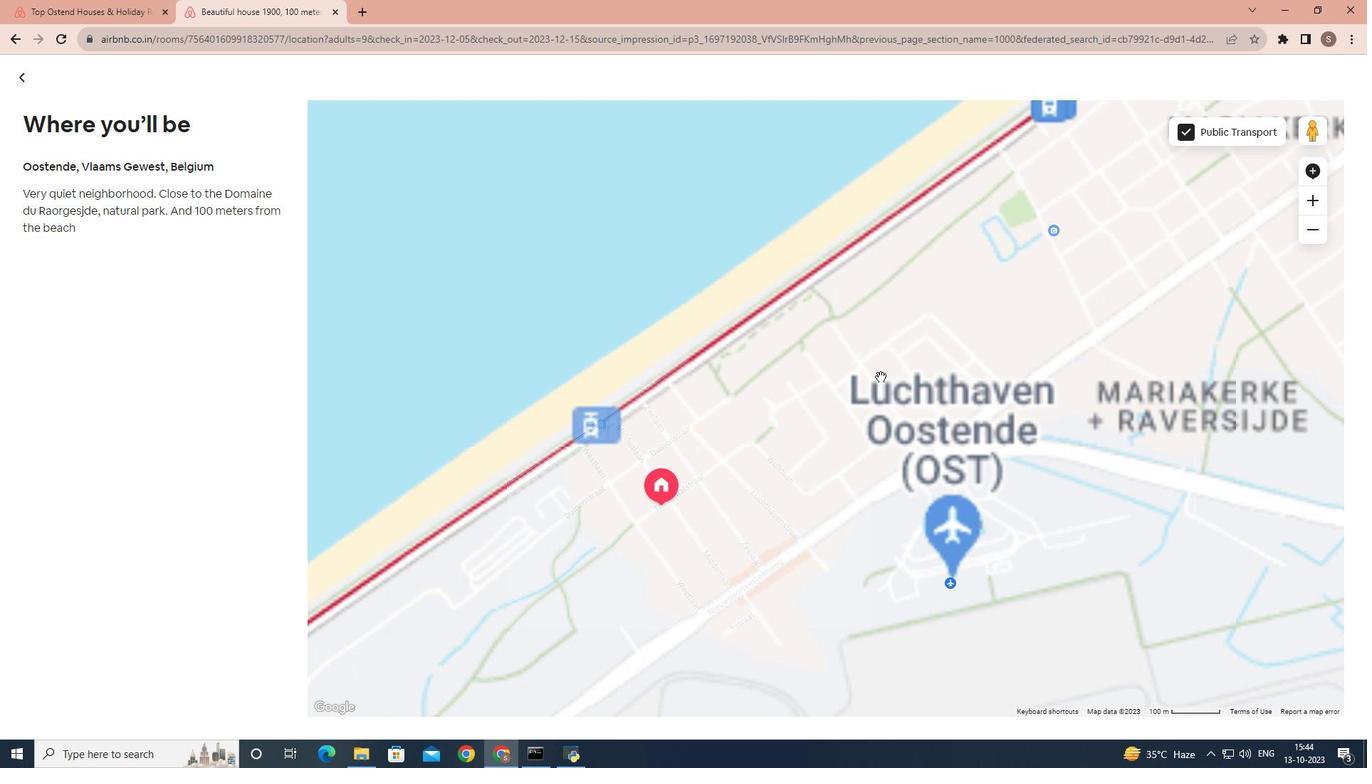 
Action: Mouse scrolled (880, 378) with delta (0, 0)
Screenshot: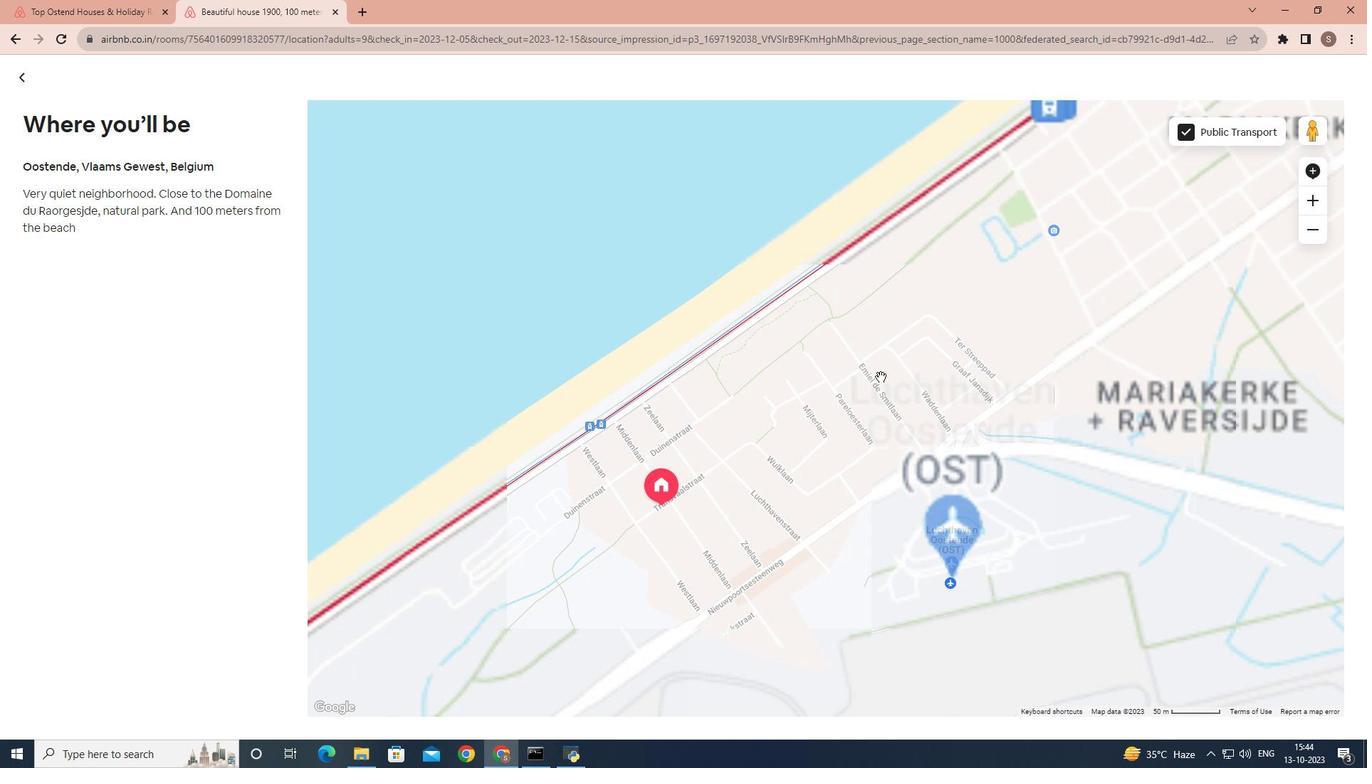 
Action: Mouse scrolled (880, 376) with delta (0, 0)
Screenshot: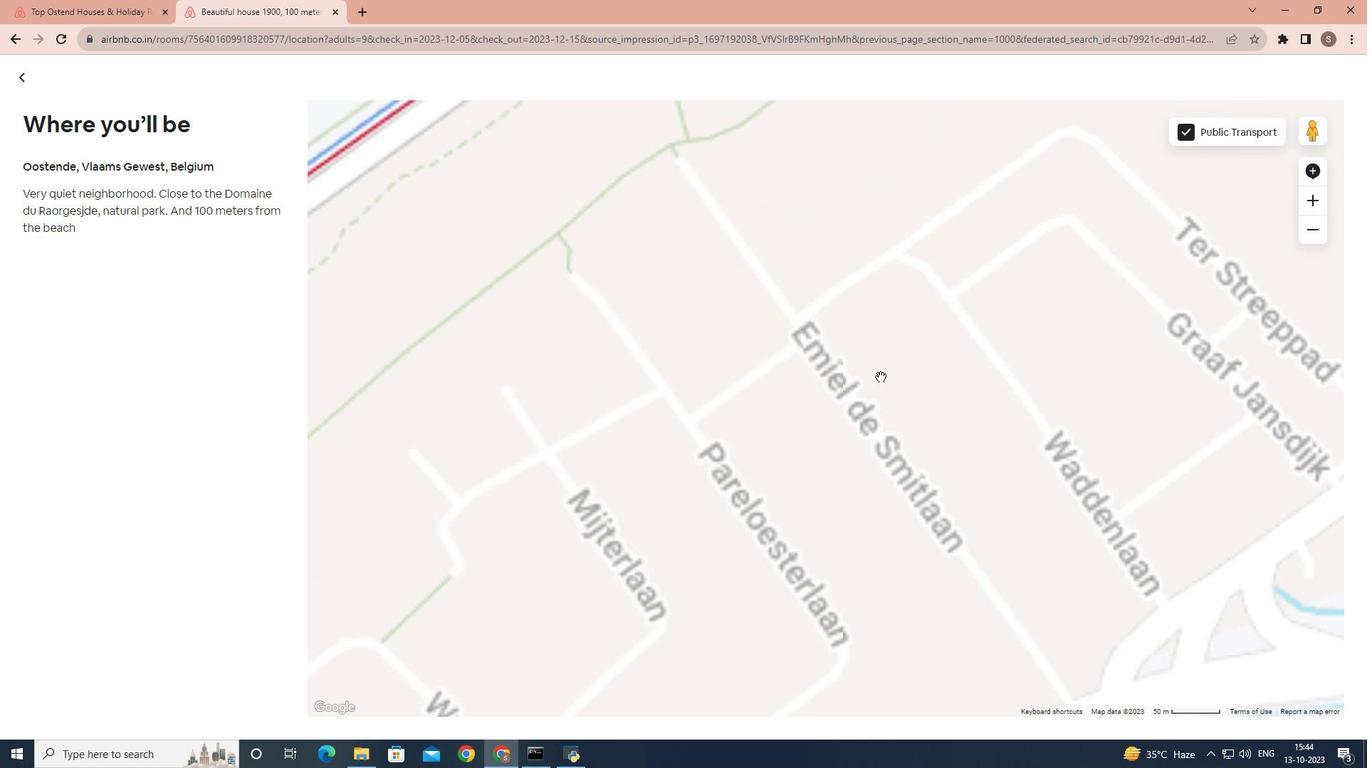
Action: Mouse scrolled (880, 376) with delta (0, 0)
Screenshot: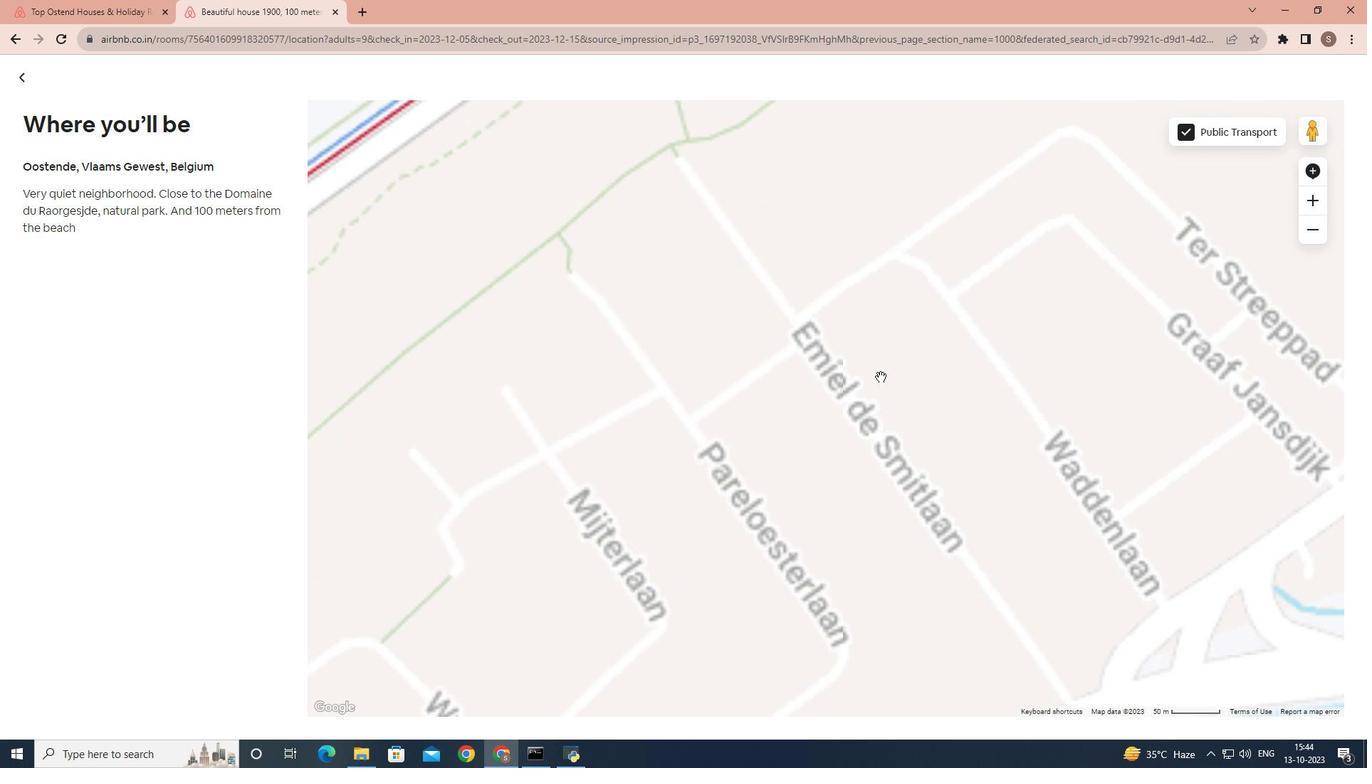 
Action: Mouse scrolled (880, 376) with delta (0, 0)
Screenshot: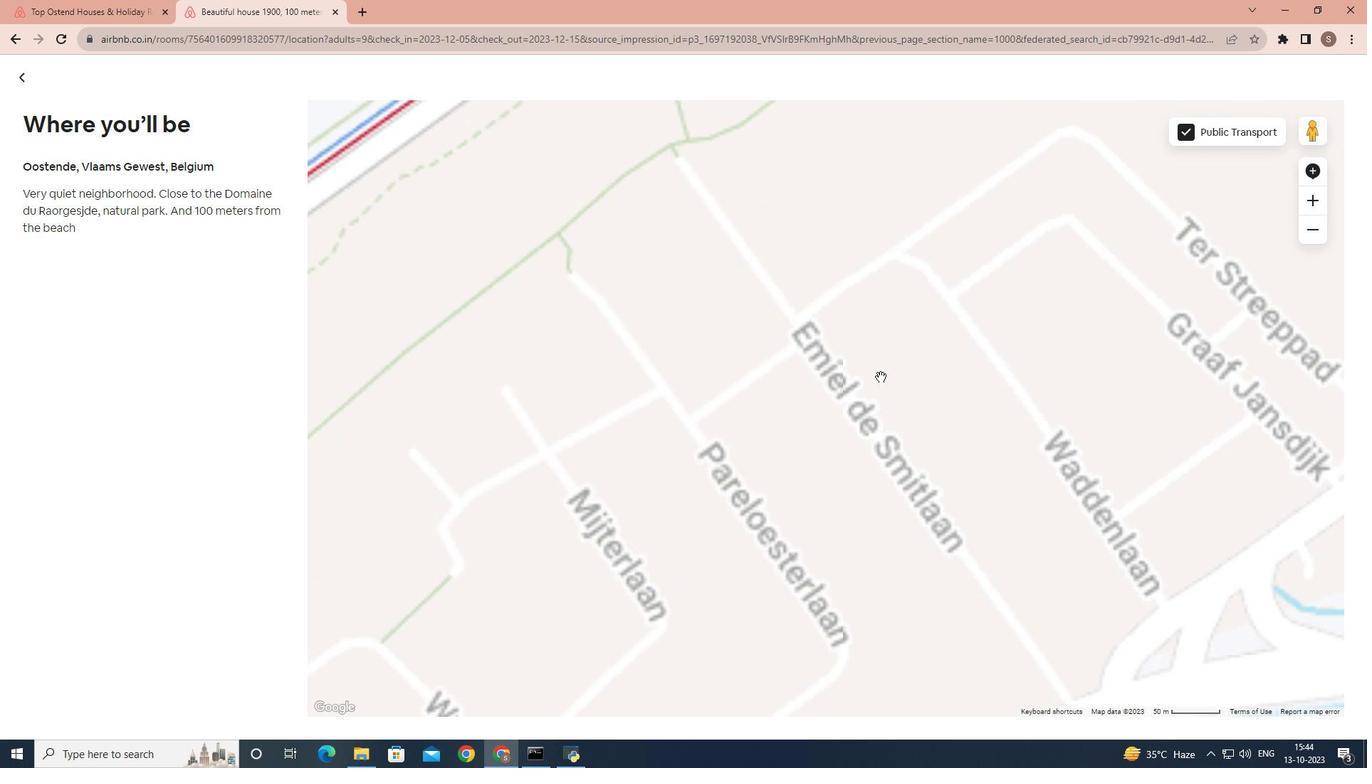 
Action: Mouse scrolled (880, 376) with delta (0, 0)
Screenshot: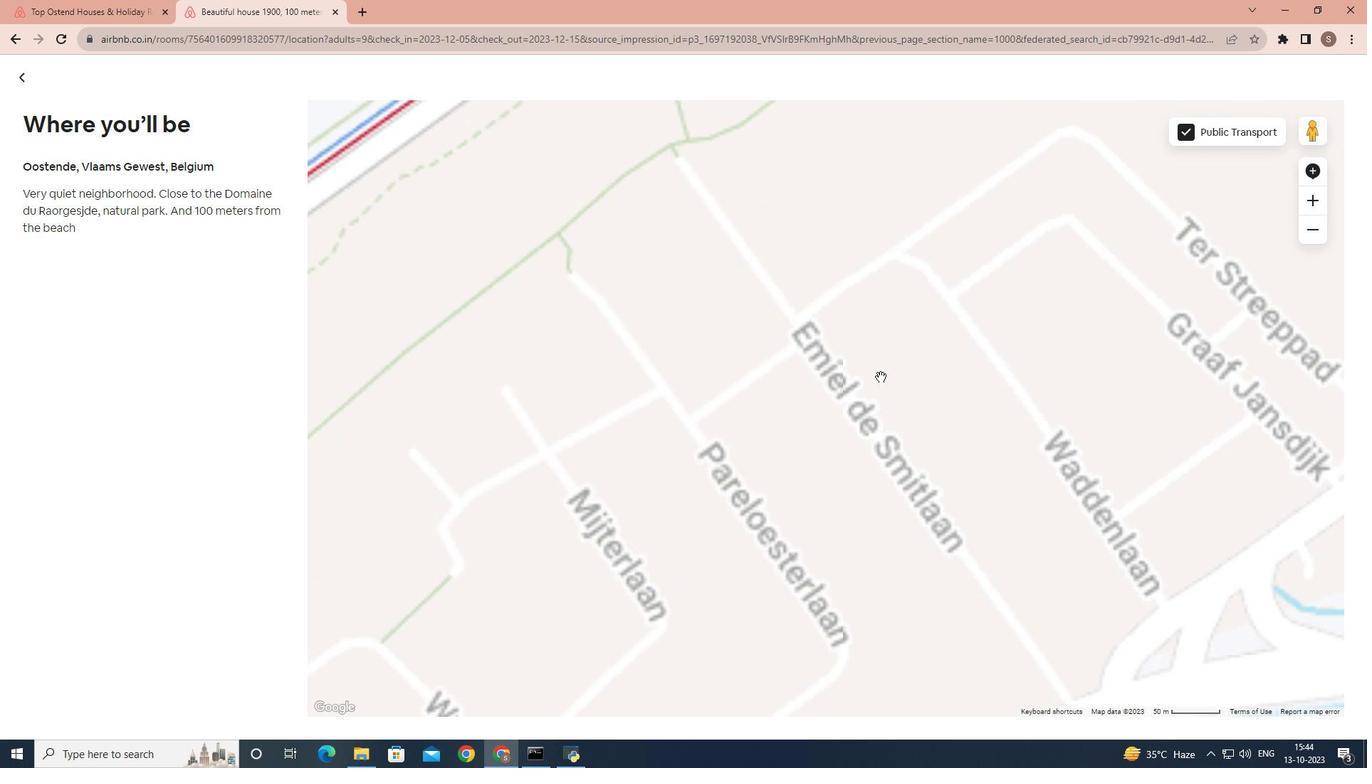 
Action: Mouse scrolled (880, 376) with delta (0, 0)
Screenshot: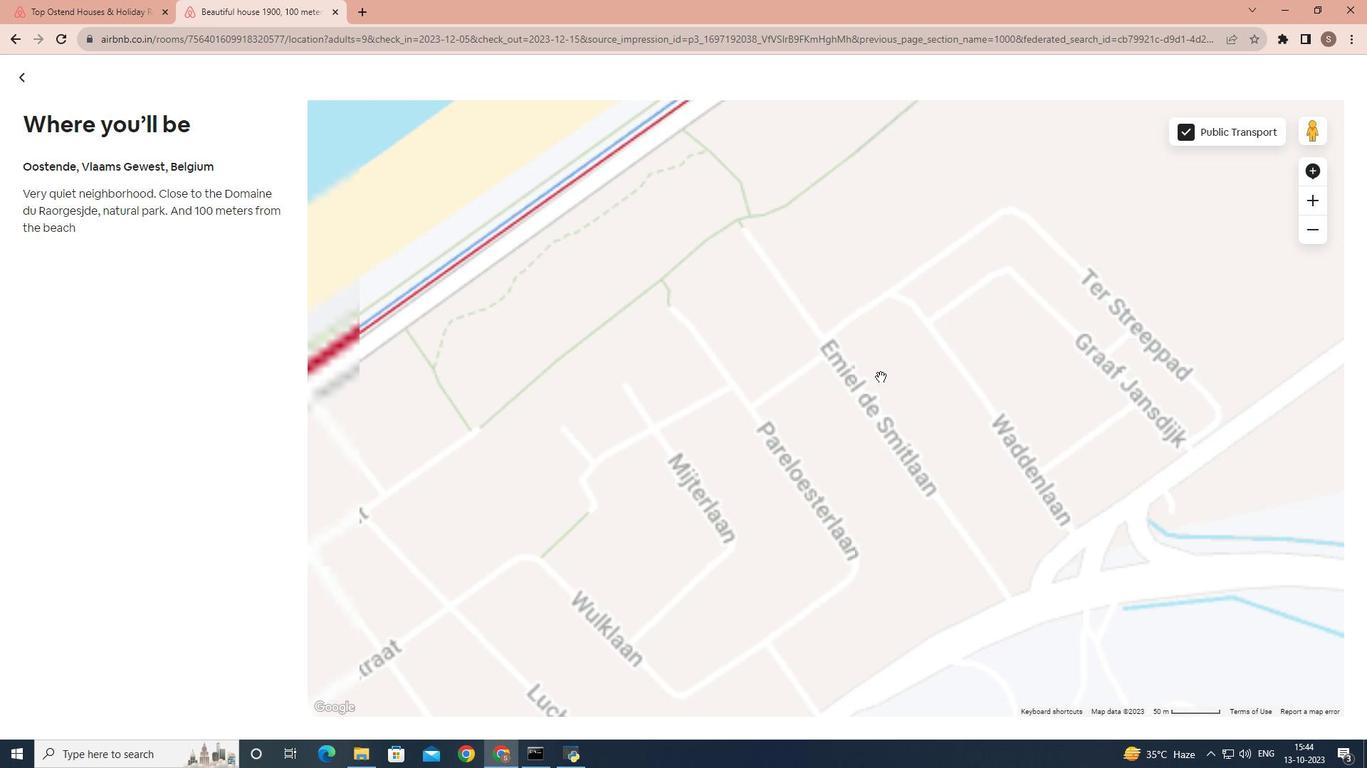 
Action: Mouse scrolled (880, 376) with delta (0, 0)
Screenshot: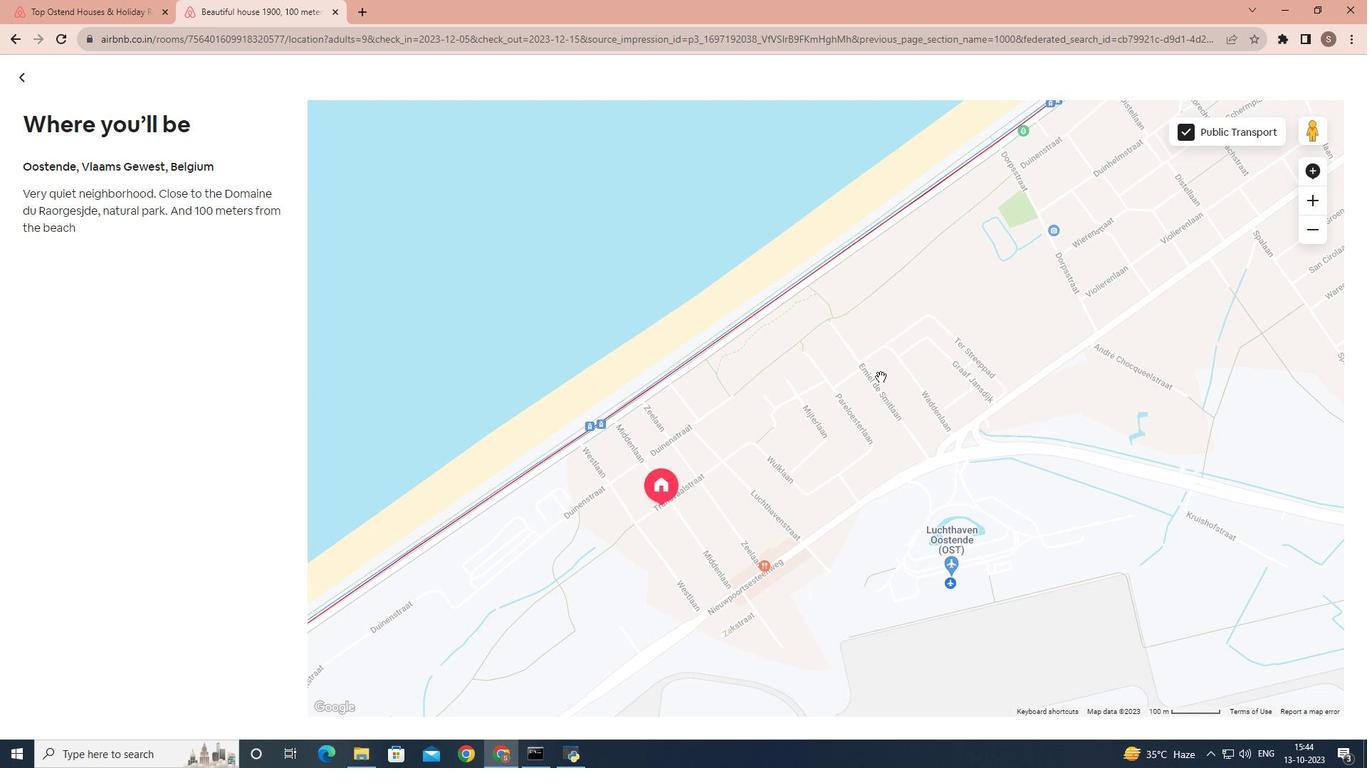 
Action: Mouse scrolled (880, 376) with delta (0, 0)
Screenshot: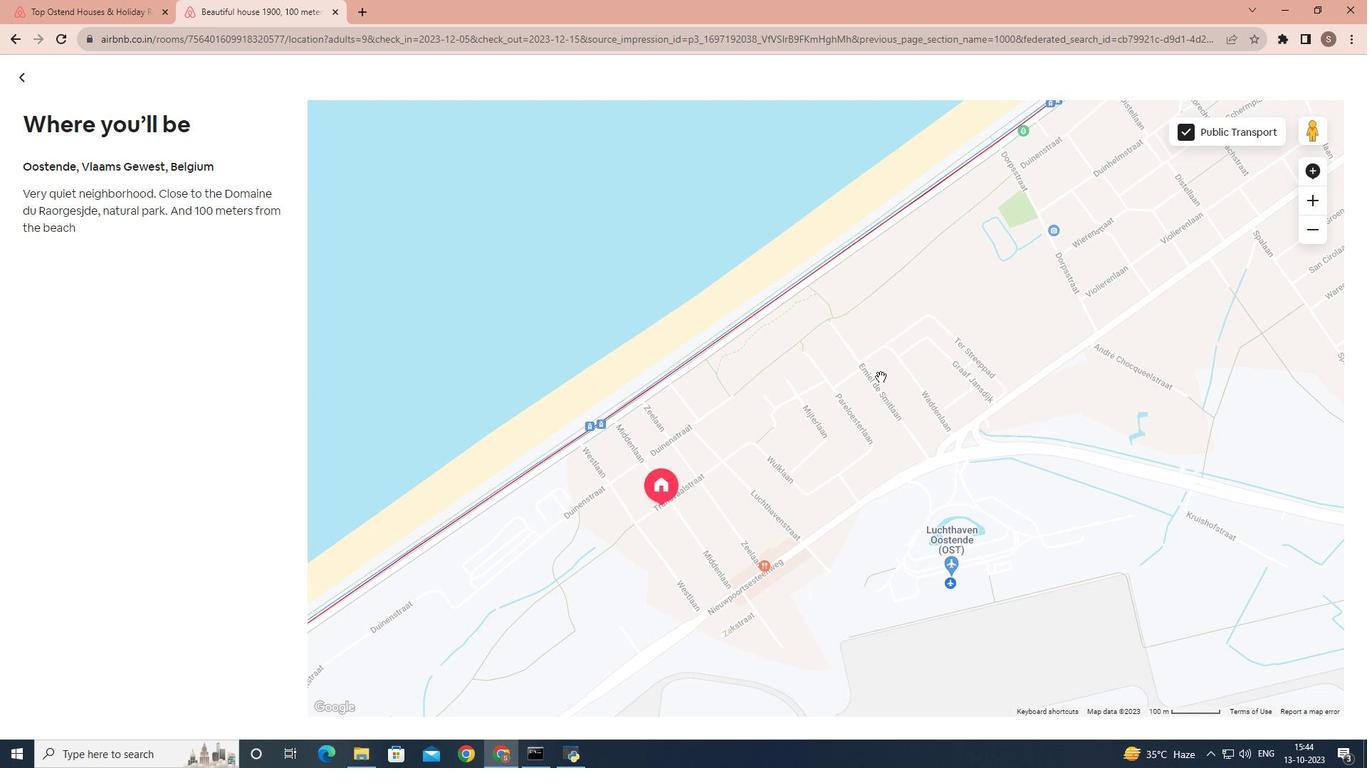 
Action: Mouse scrolled (880, 376) with delta (0, 0)
Screenshot: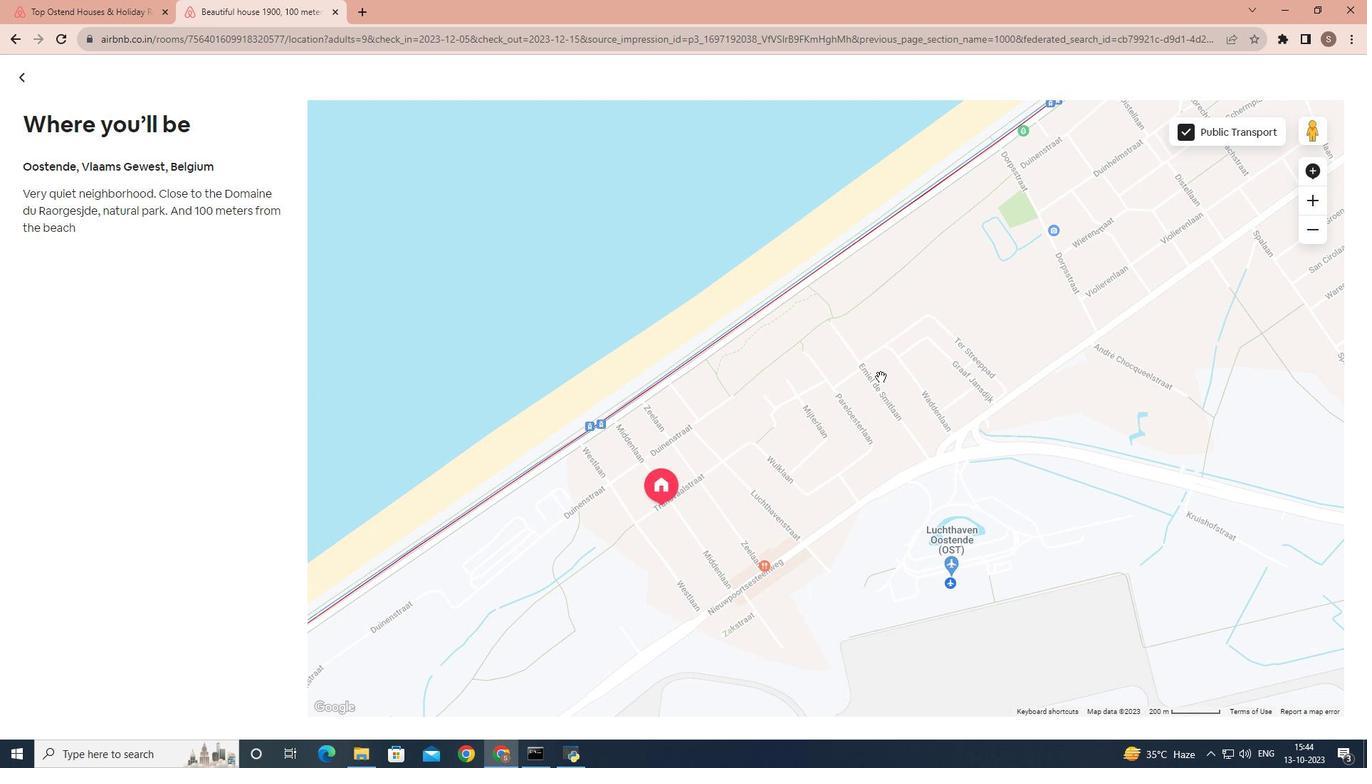 
Action: Mouse scrolled (880, 376) with delta (0, 0)
Screenshot: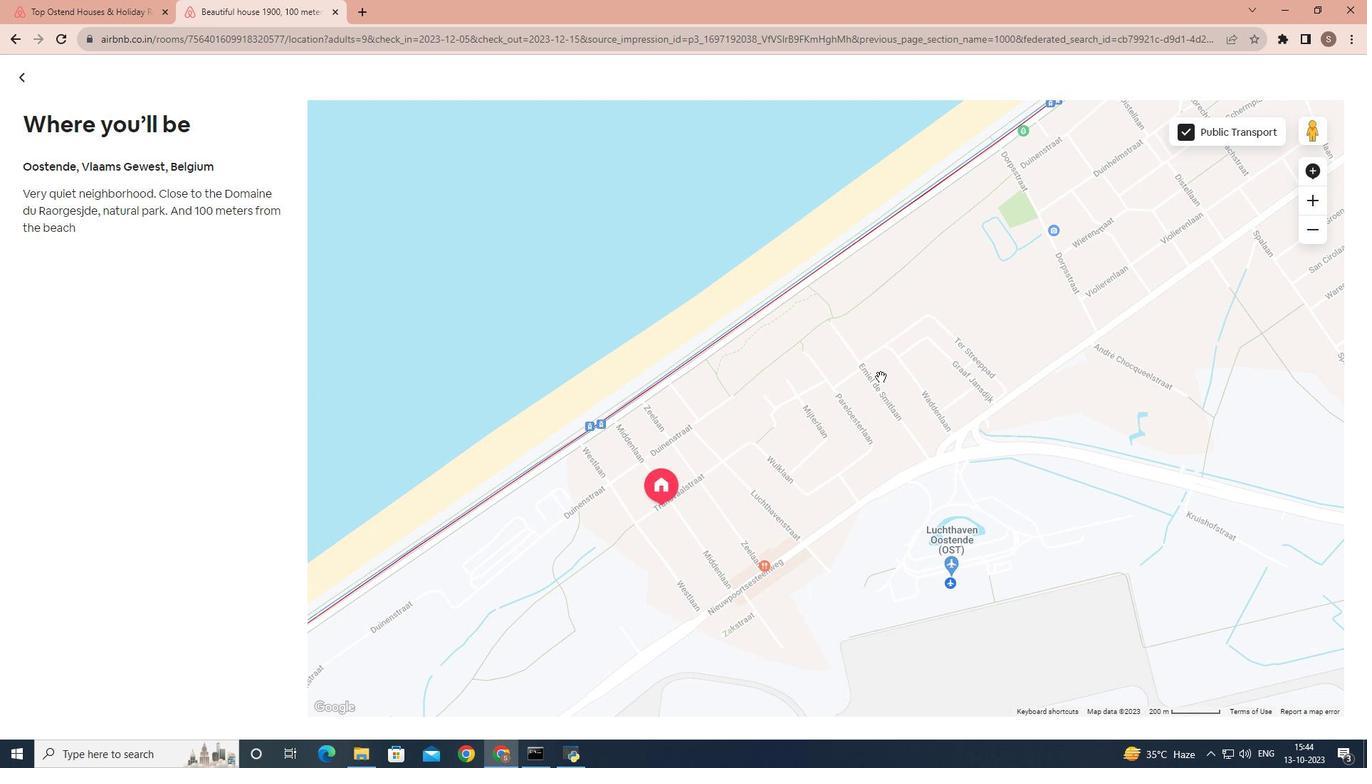 
Action: Mouse moved to (773, 334)
Screenshot: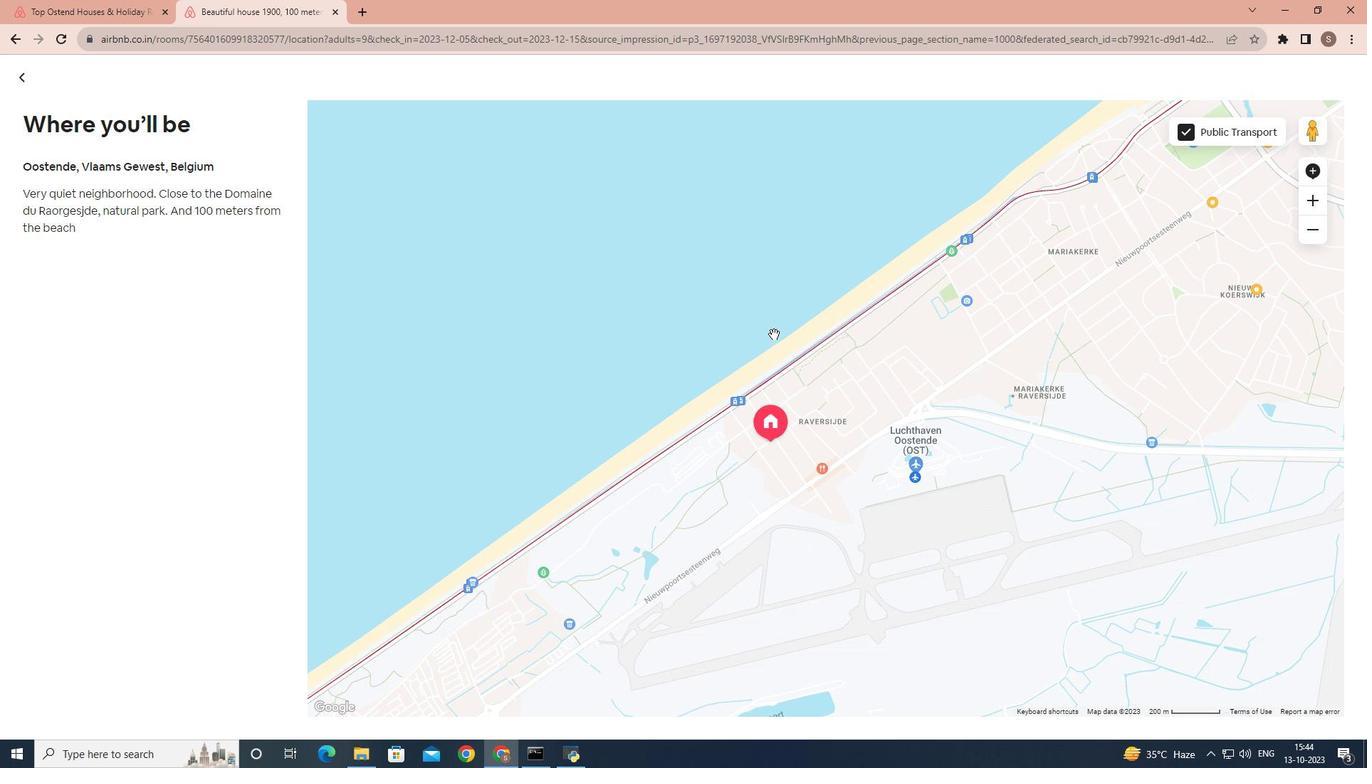 
Action: Mouse scrolled (773, 333) with delta (0, 0)
Screenshot: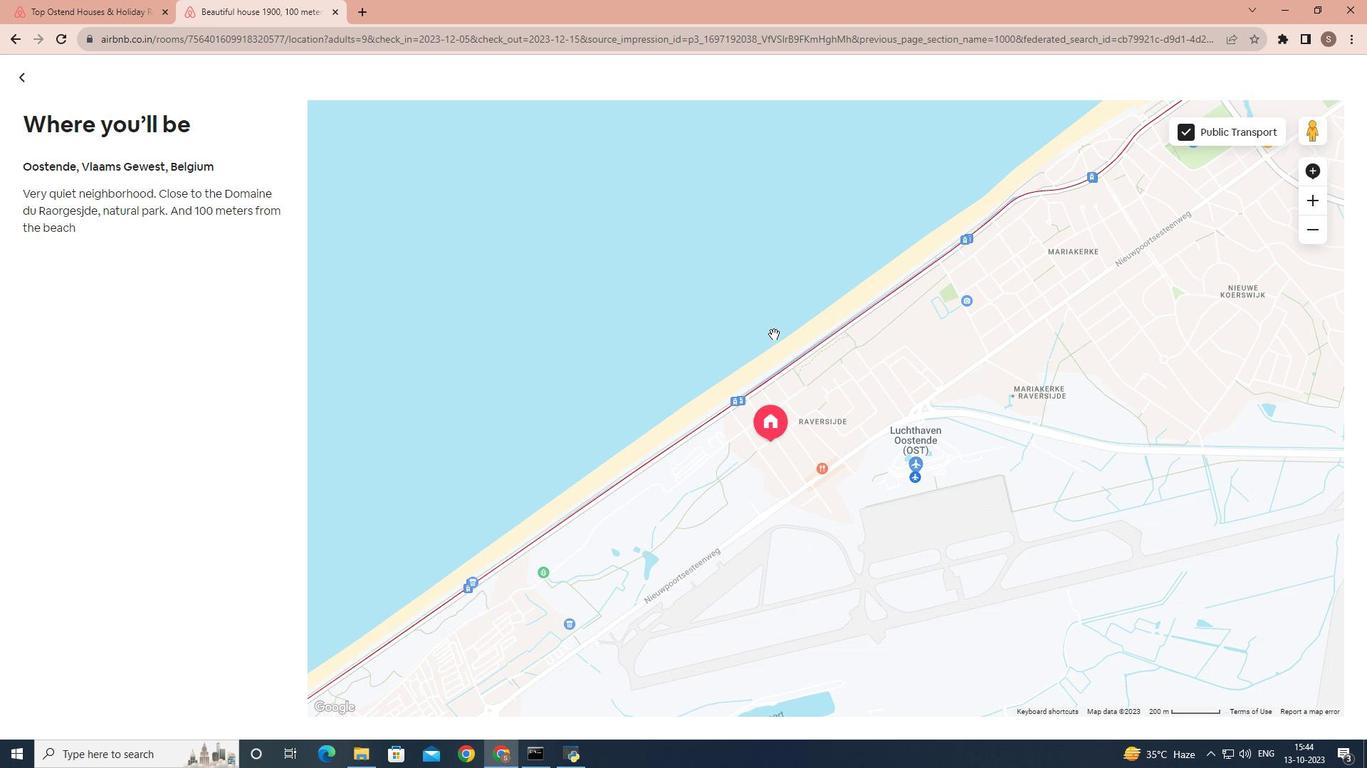 
Action: Mouse scrolled (773, 333) with delta (0, 0)
Screenshot: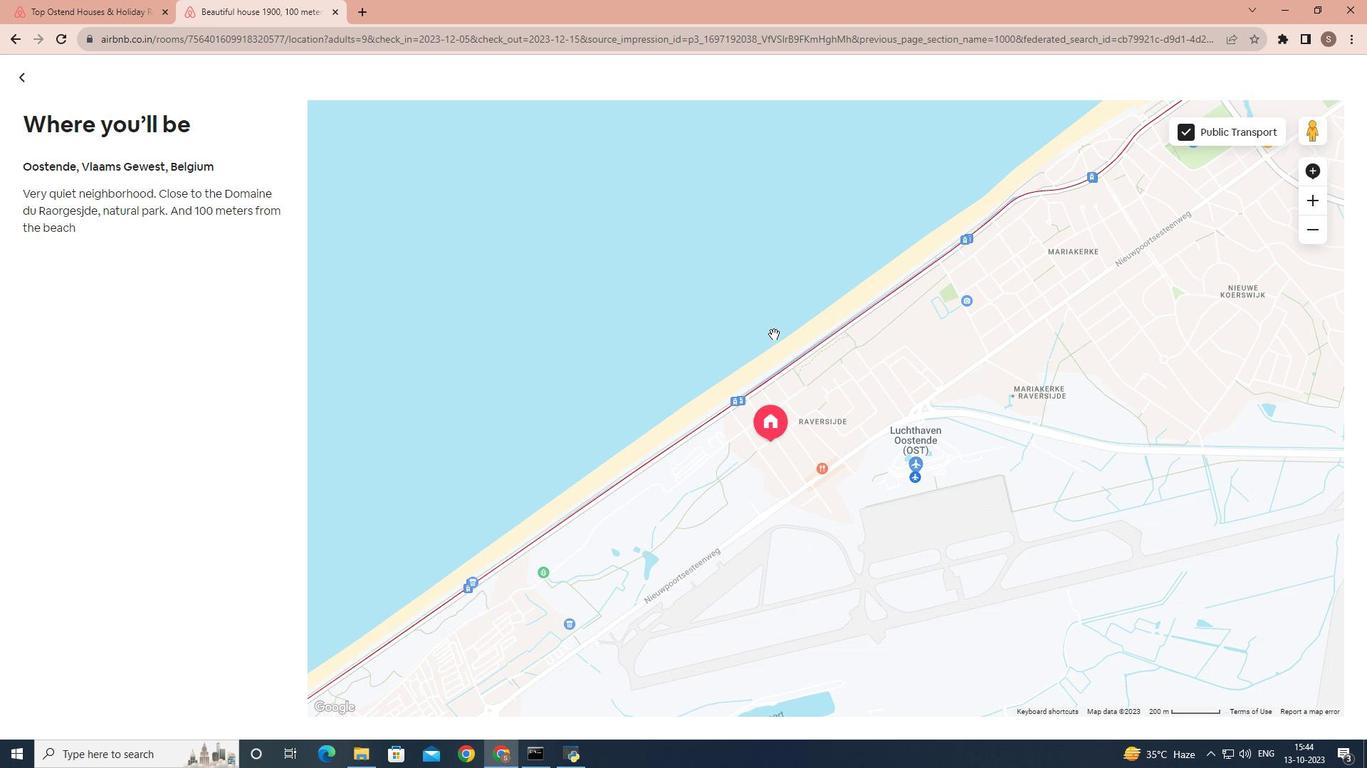 
Action: Mouse scrolled (773, 333) with delta (0, 0)
Screenshot: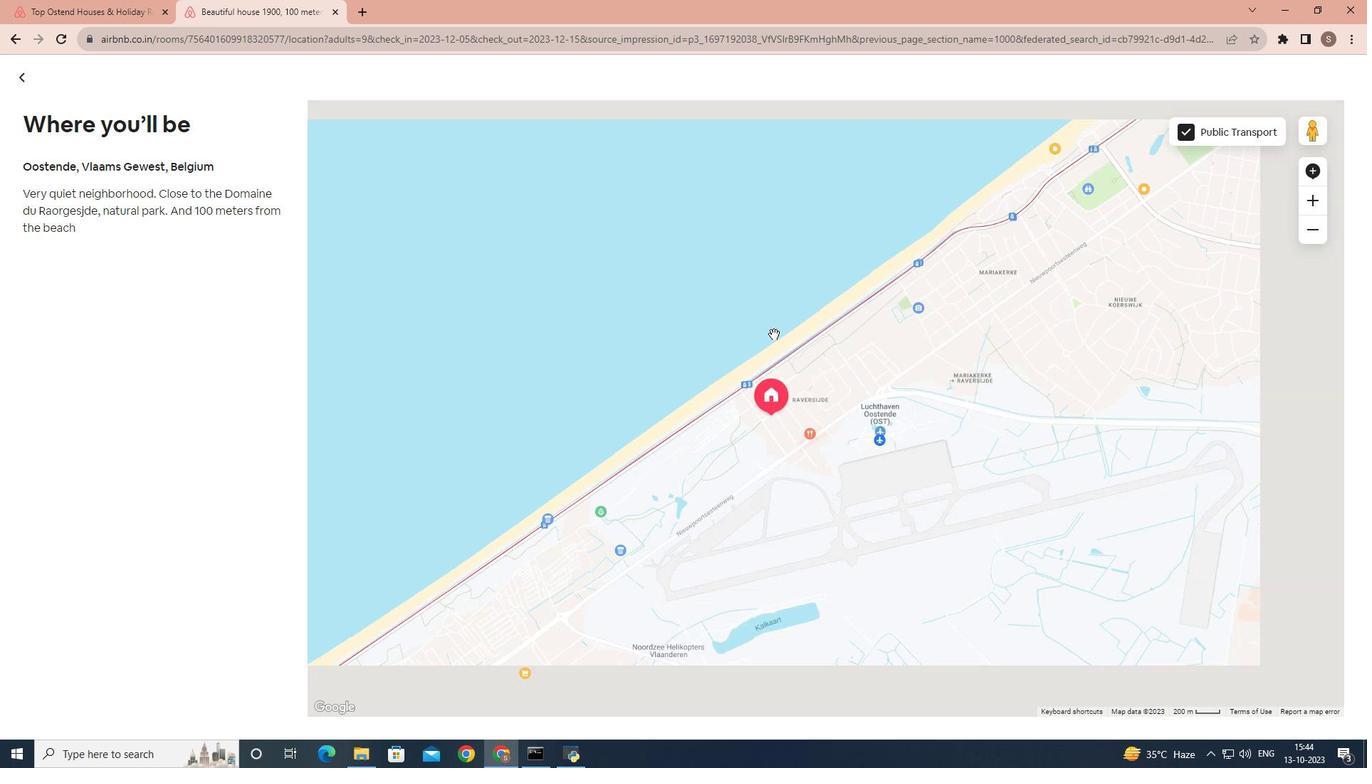 
Action: Mouse moved to (24, 75)
Screenshot: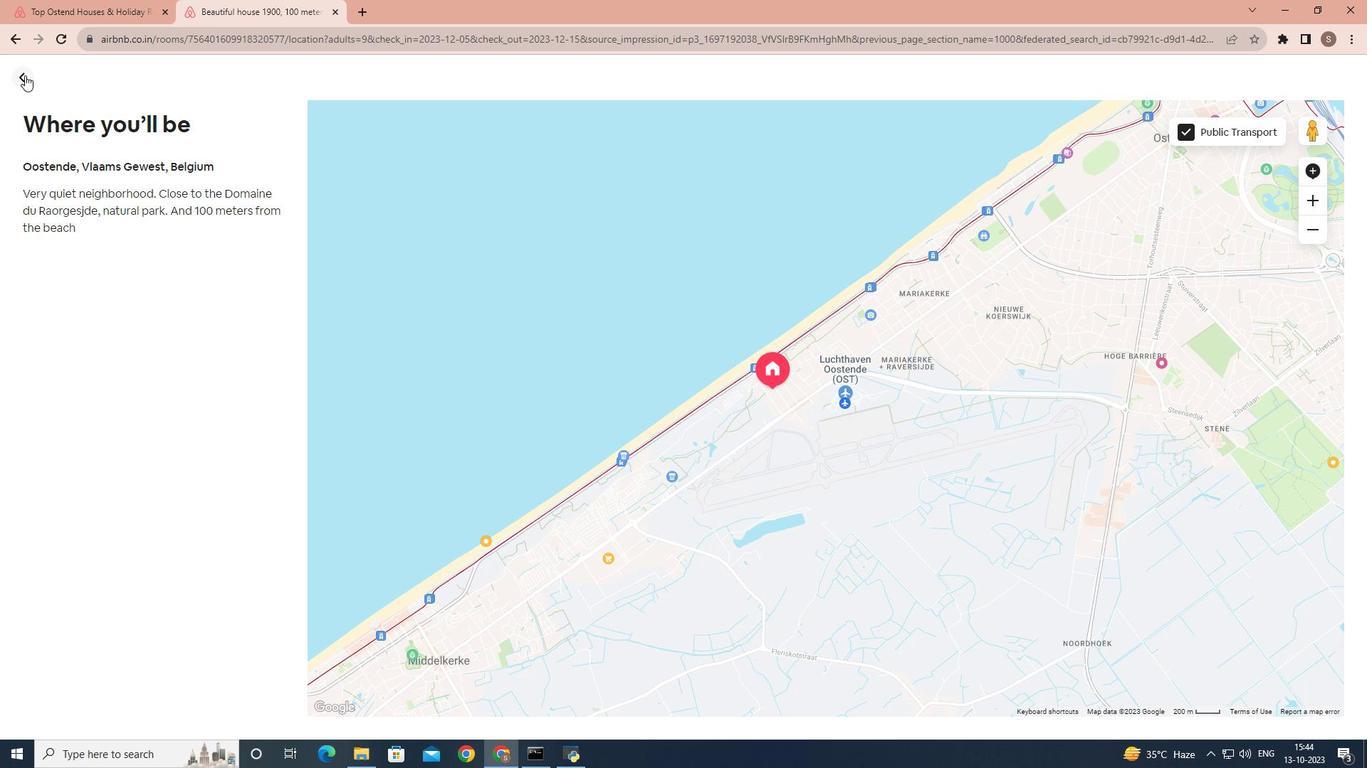 
Action: Mouse pressed left at (24, 75)
Screenshot: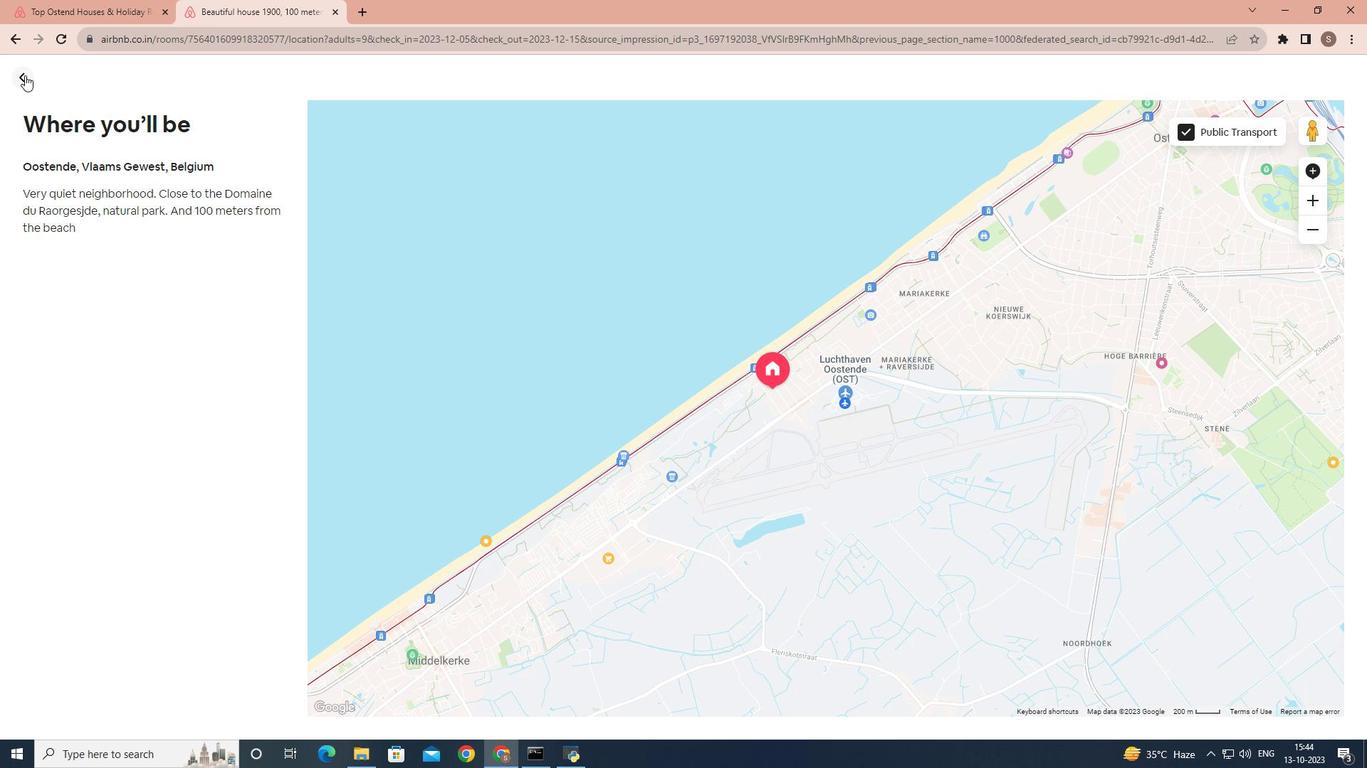 
Action: Mouse moved to (487, 314)
Screenshot: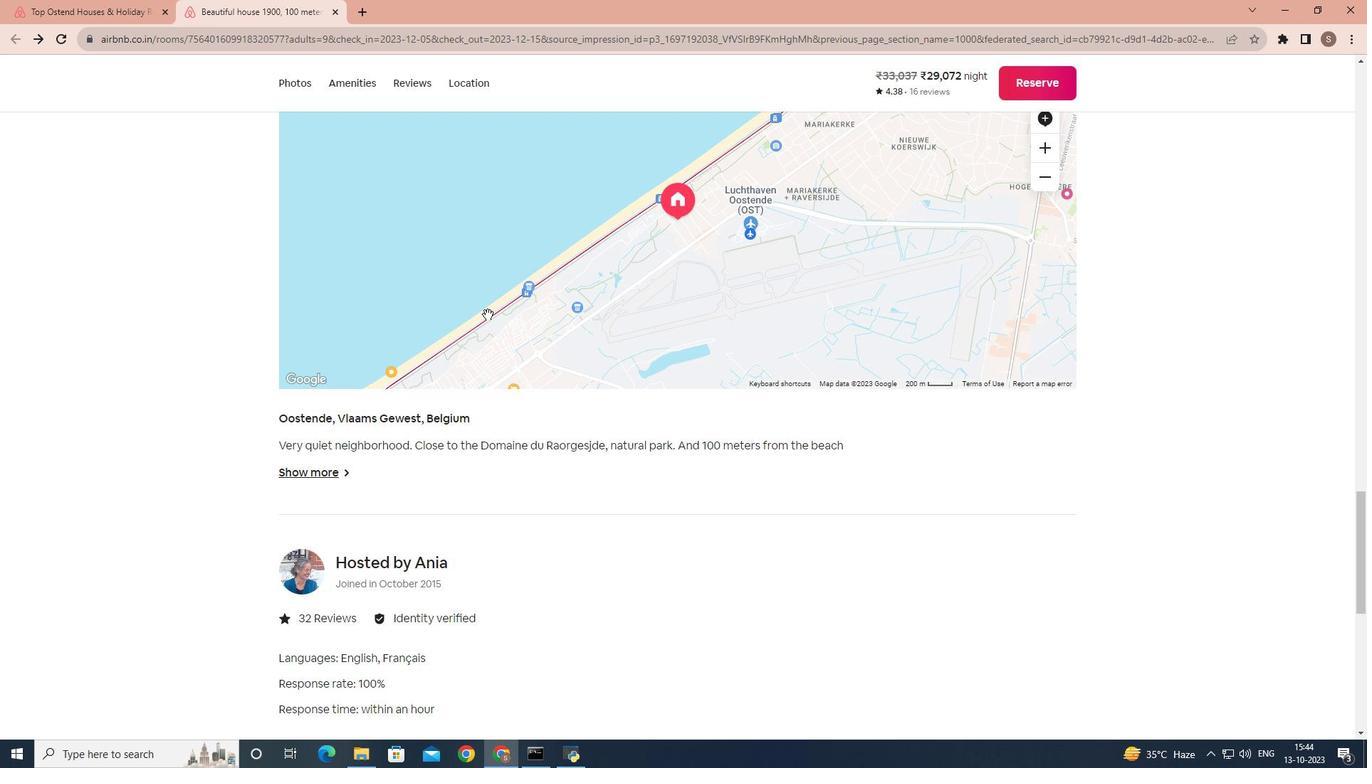 
Action: Mouse scrolled (487, 313) with delta (0, 0)
Screenshot: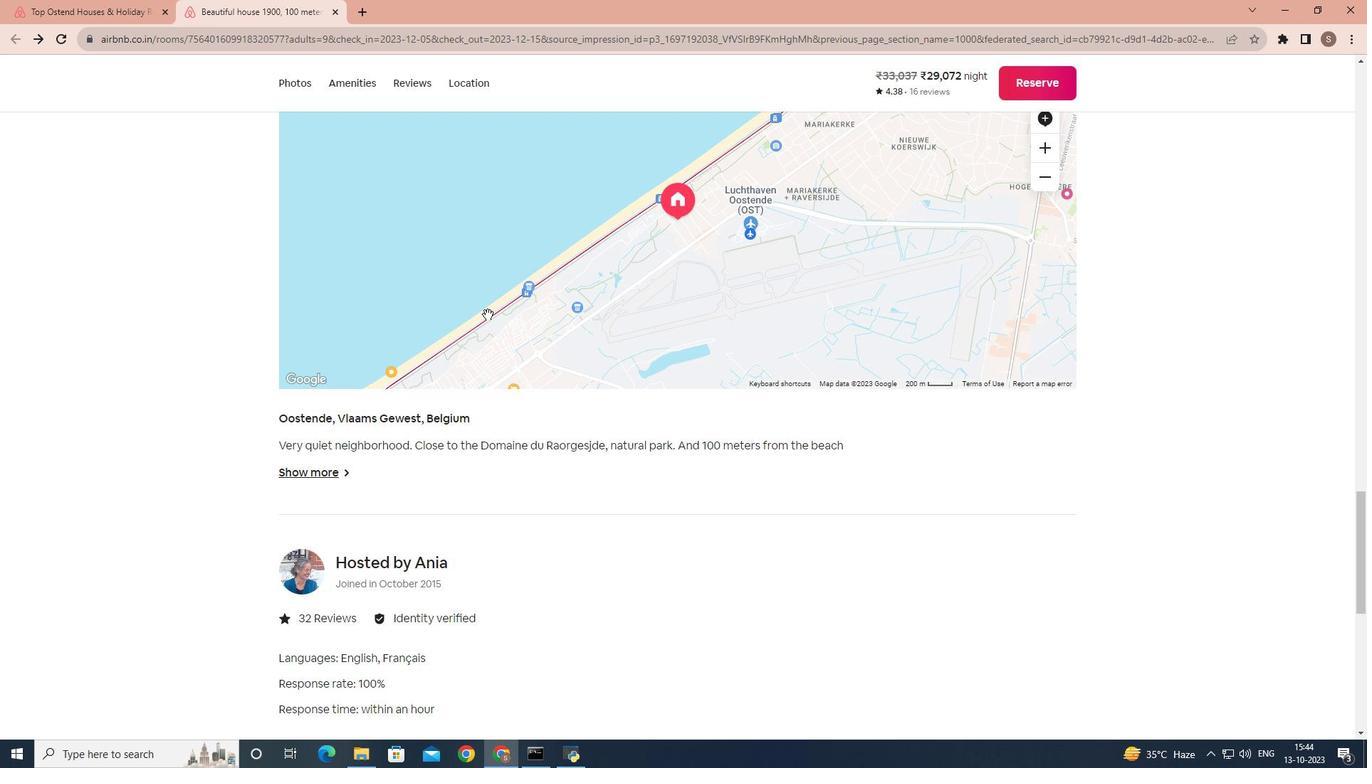 
Action: Mouse scrolled (487, 313) with delta (0, 0)
Screenshot: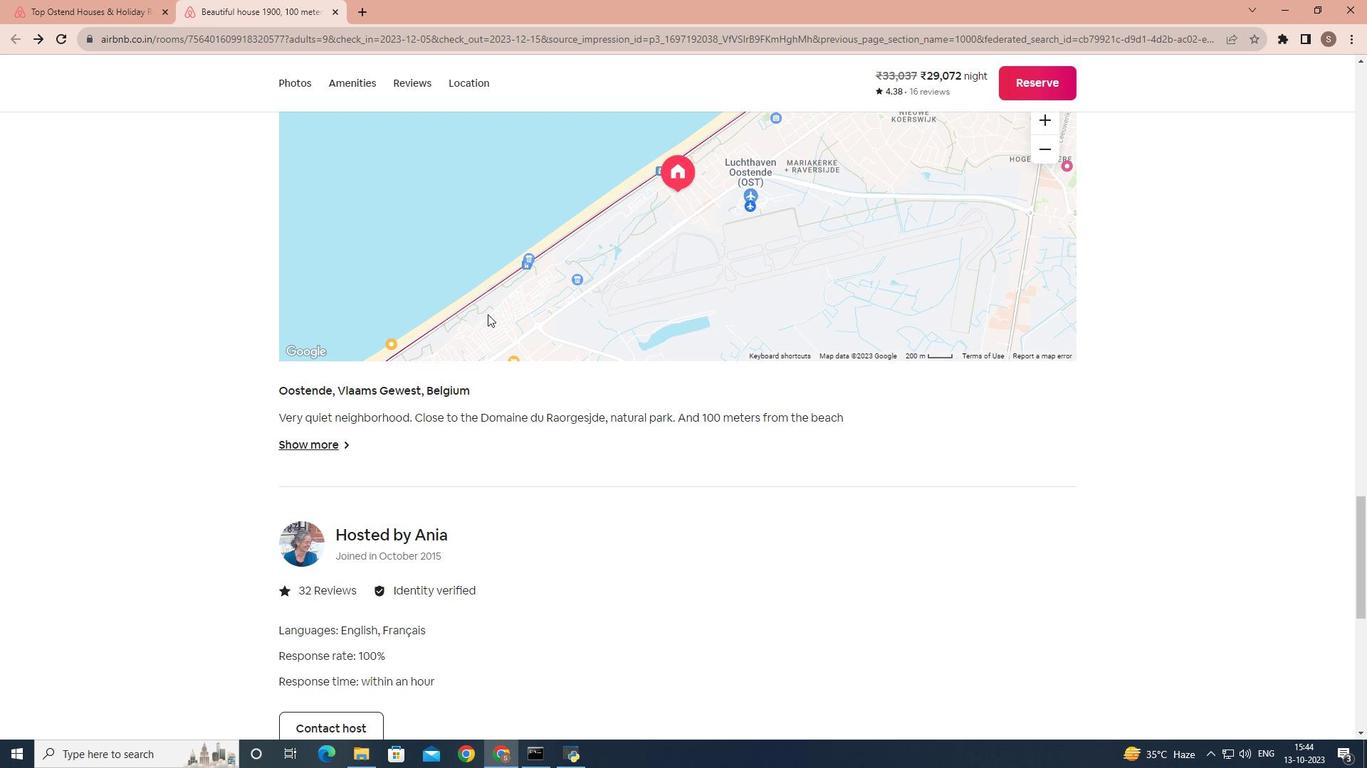 
Action: Mouse scrolled (487, 313) with delta (0, 0)
Screenshot: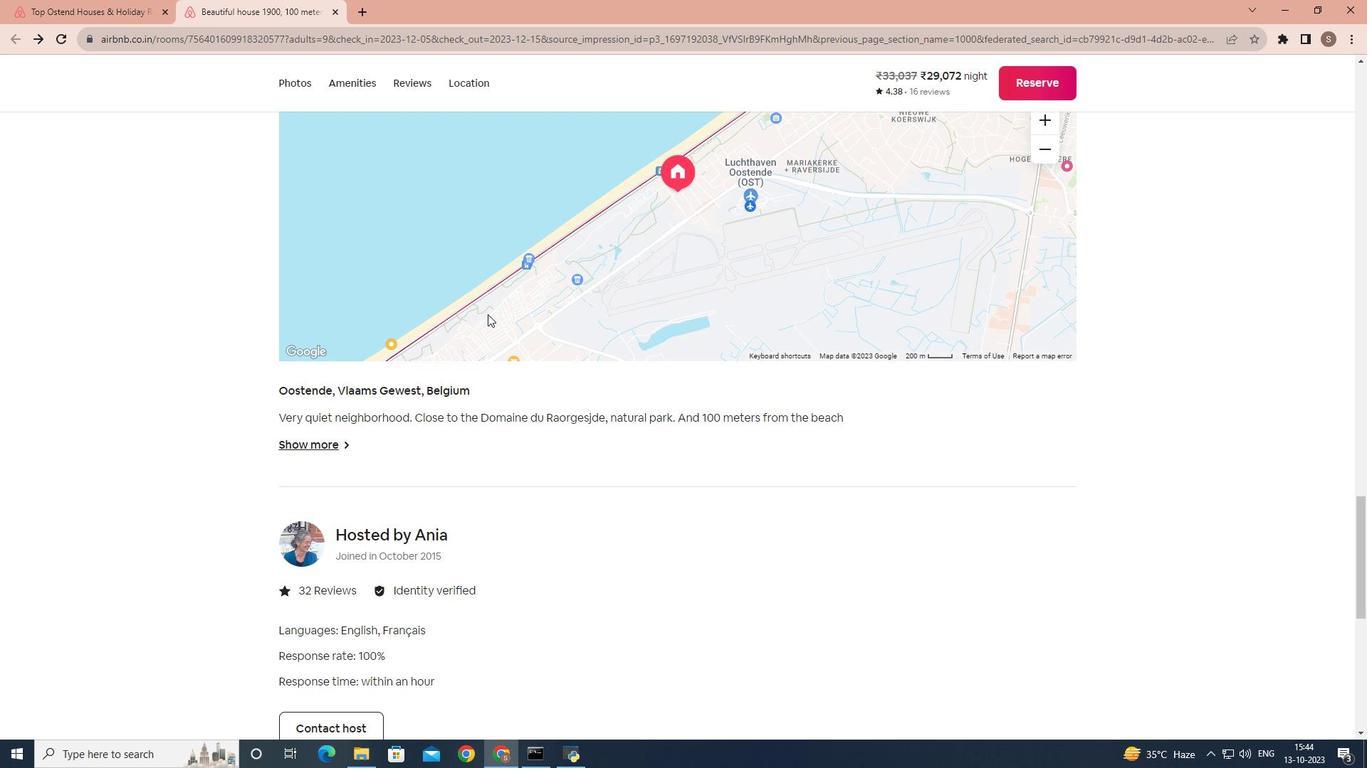 
Action: Mouse scrolled (487, 313) with delta (0, 0)
Screenshot: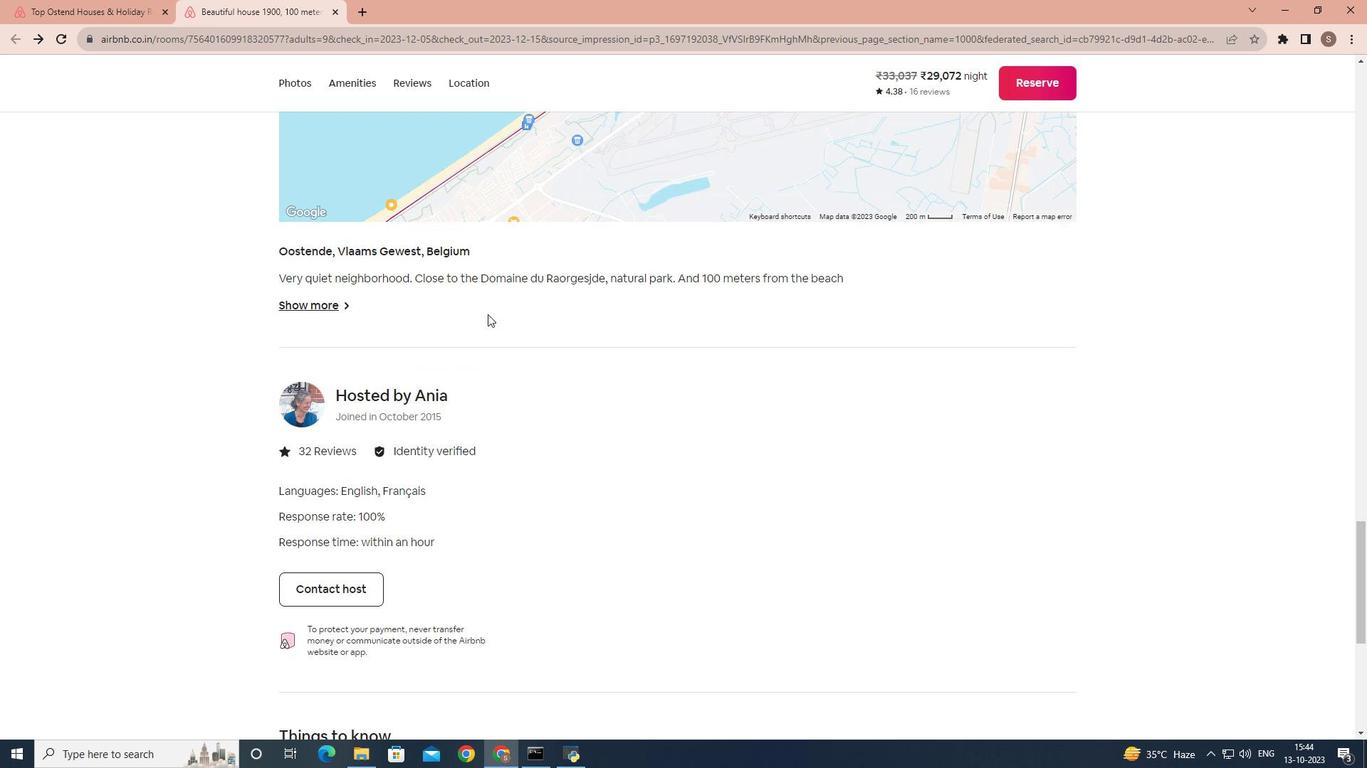
Action: Mouse scrolled (487, 313) with delta (0, 0)
Screenshot: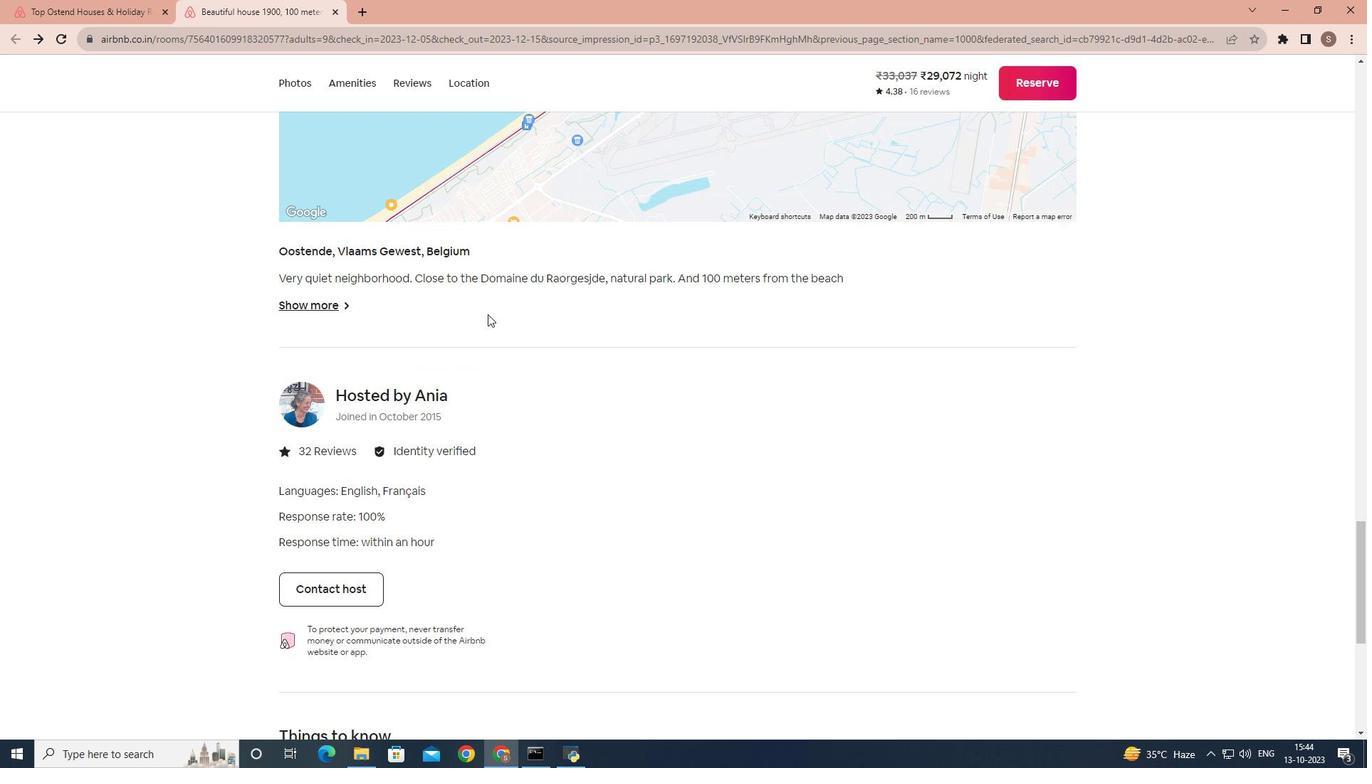 
Action: Mouse scrolled (487, 313) with delta (0, 0)
Screenshot: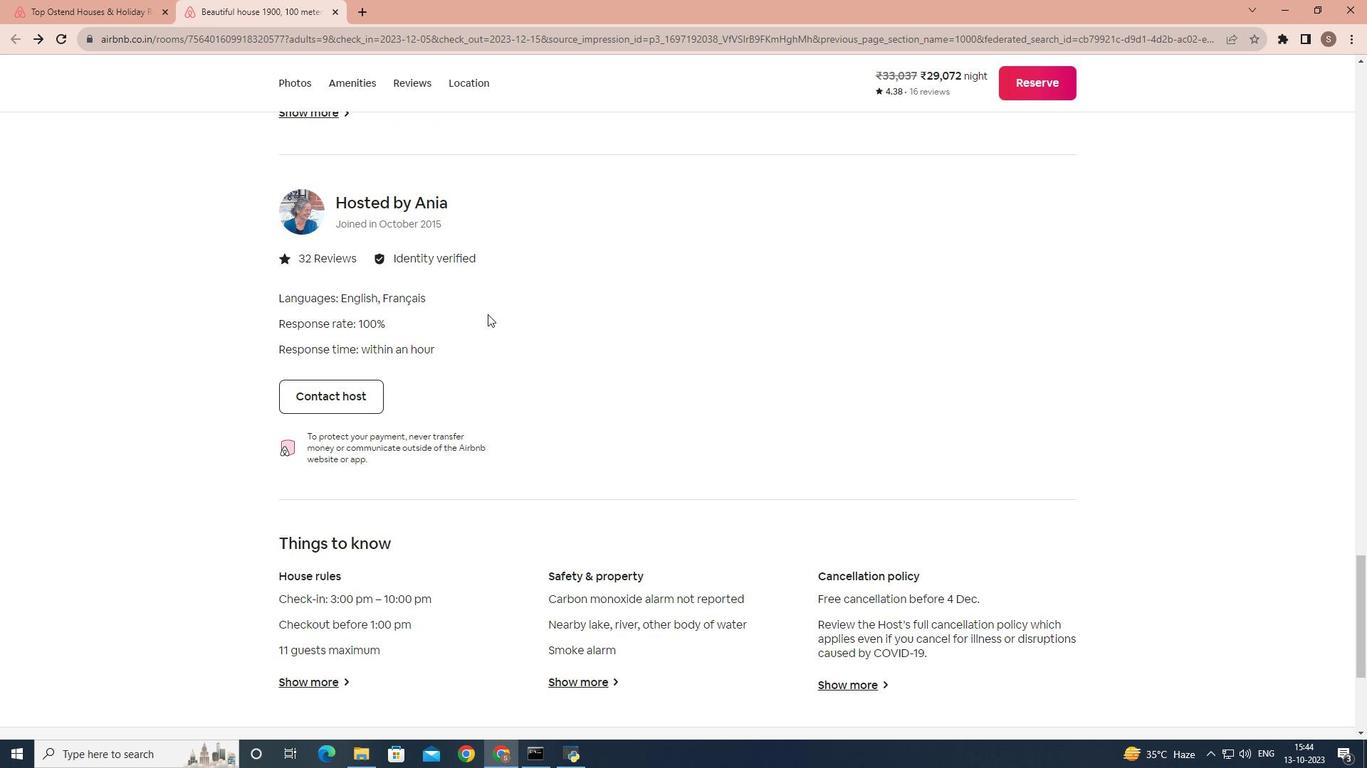 
Action: Mouse scrolled (487, 313) with delta (0, 0)
Screenshot: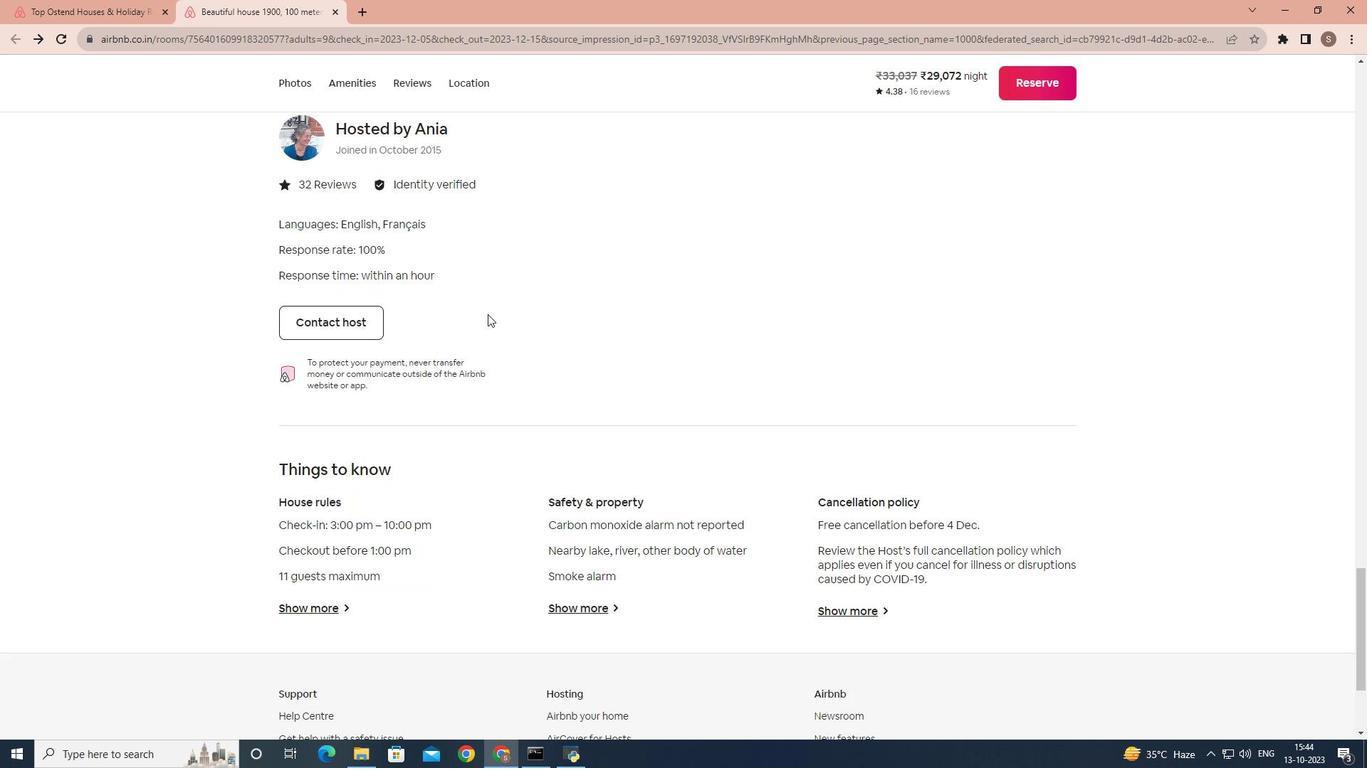 
Action: Mouse scrolled (487, 313) with delta (0, 0)
Screenshot: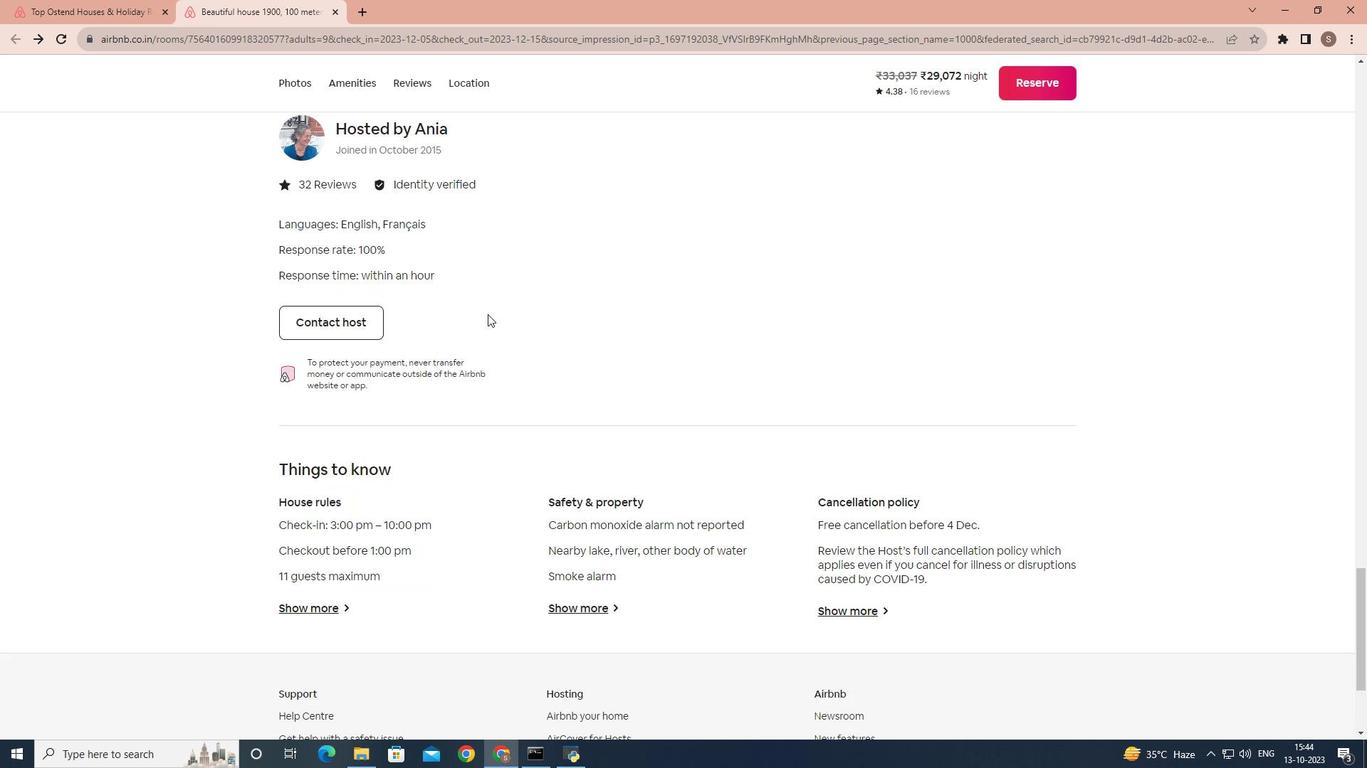 
Action: Mouse scrolled (487, 313) with delta (0, 0)
Screenshot: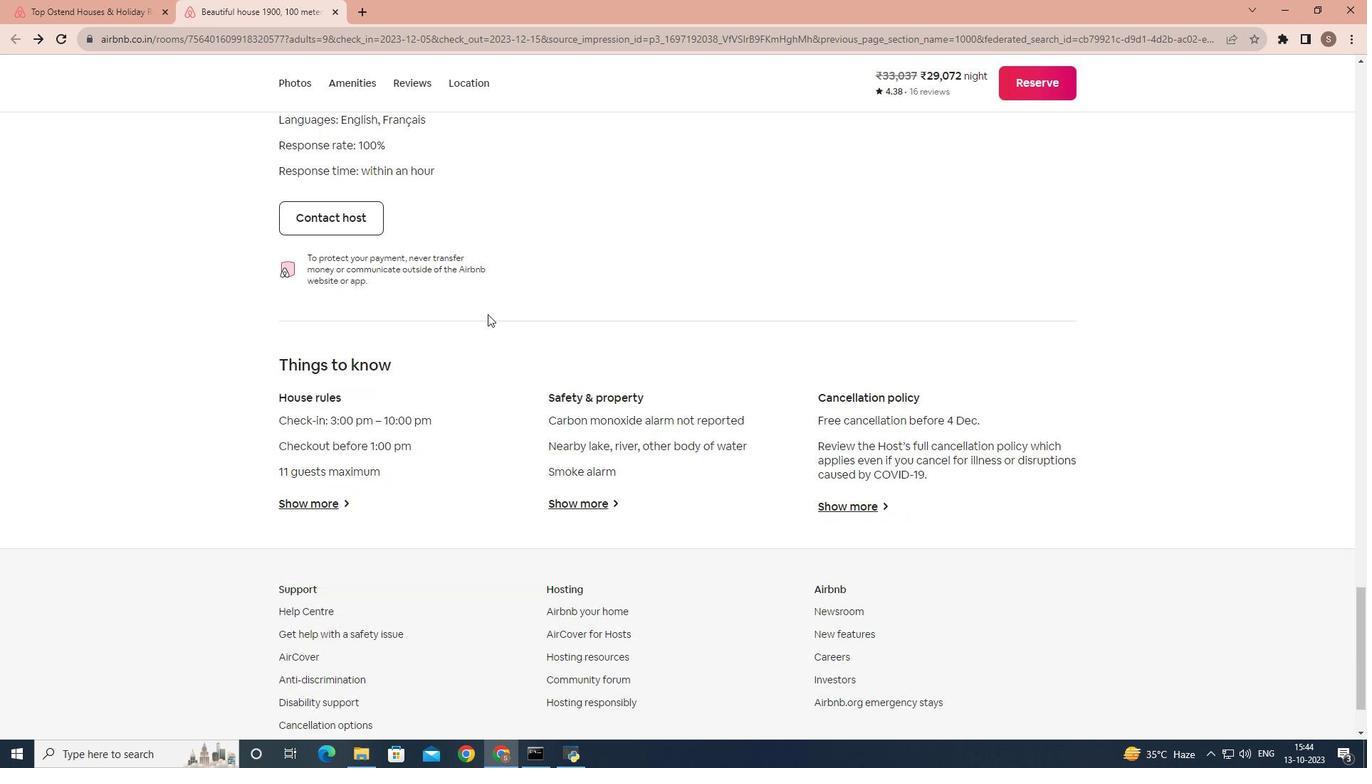 
Action: Mouse scrolled (487, 313) with delta (0, 0)
